 Task: Explore Airbnb accommodation in Managua, Nicaragua from 5th November, 2023 to 16th November, 2023 for 2 adults.1  bedroom having 1 bed and 1 bathroom. Property type can be hotel. Booking option can be shelf check-in. Look for 5 properties as per requirement.
Action: Mouse moved to (427, 61)
Screenshot: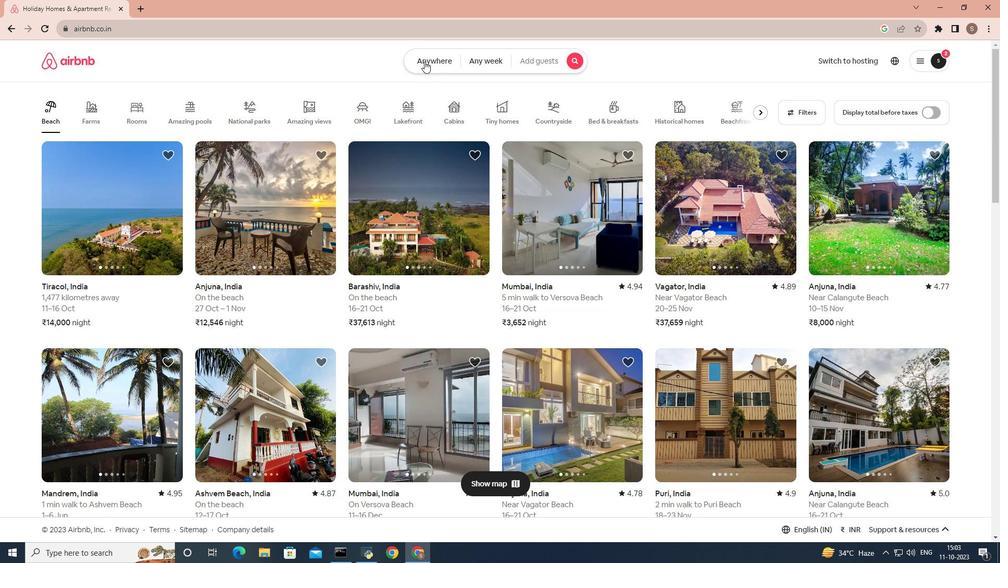 
Action: Mouse pressed left at (427, 61)
Screenshot: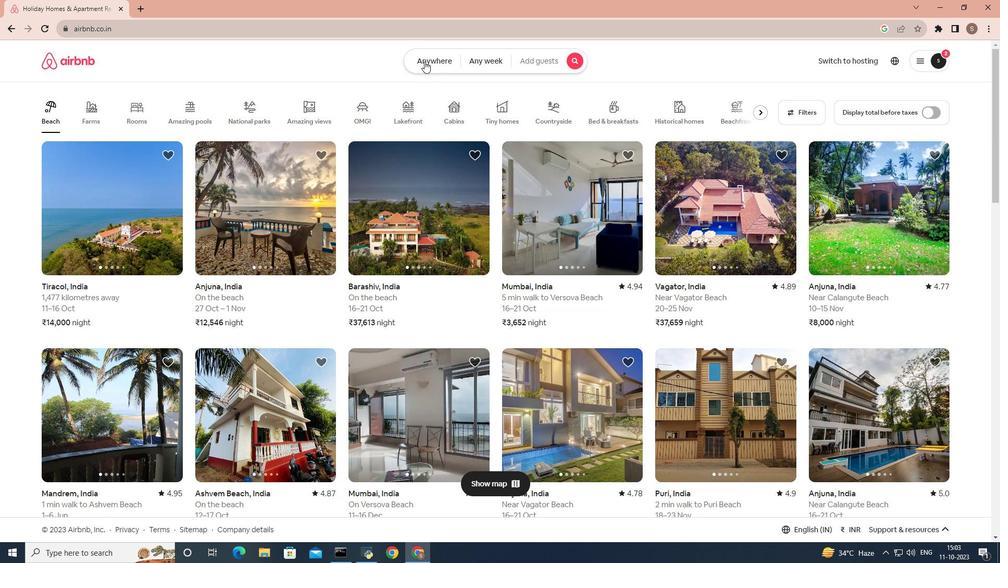 
Action: Mouse moved to (332, 94)
Screenshot: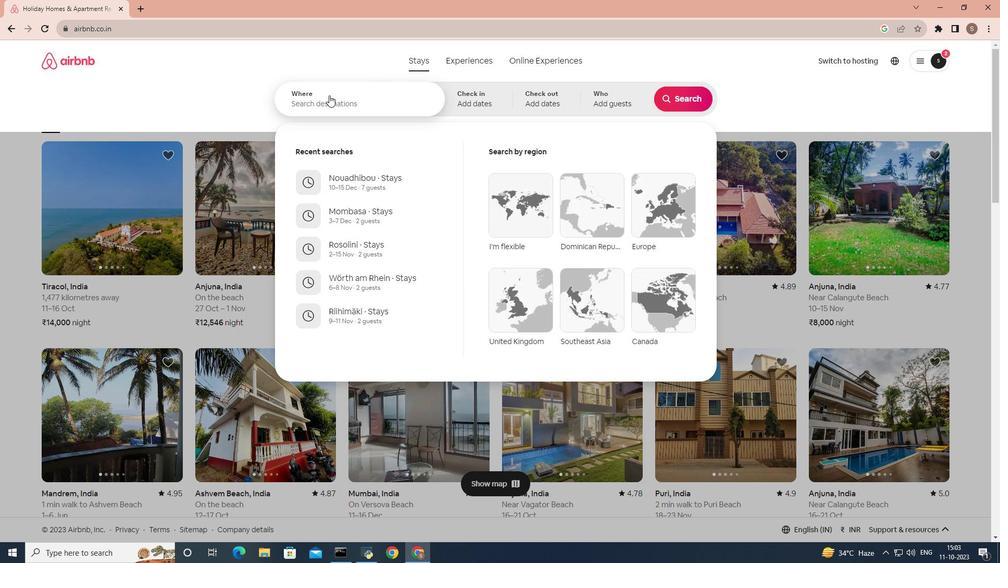 
Action: Mouse pressed left at (332, 94)
Screenshot: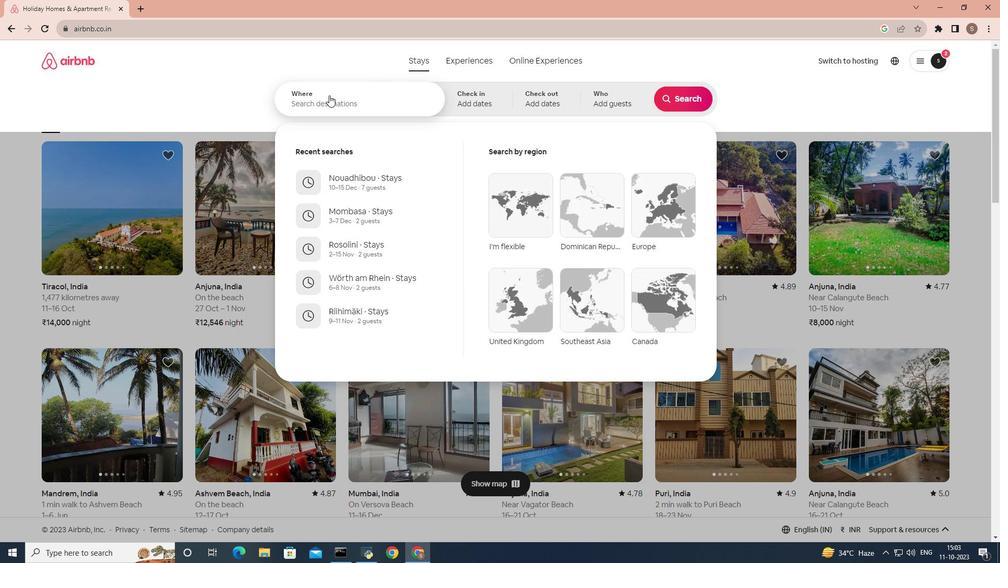 
Action: Mouse moved to (322, 97)
Screenshot: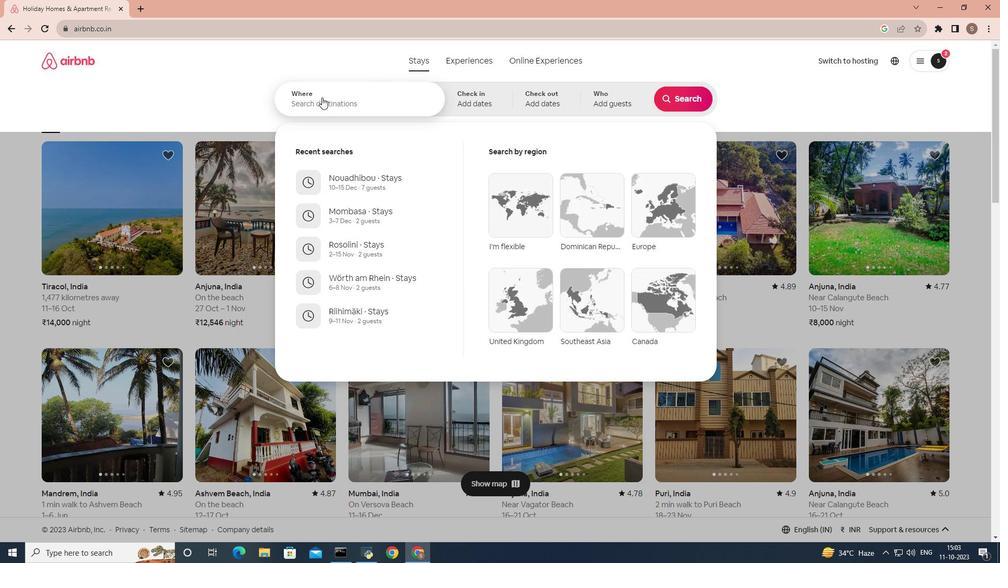 
Action: Mouse pressed left at (322, 97)
Screenshot: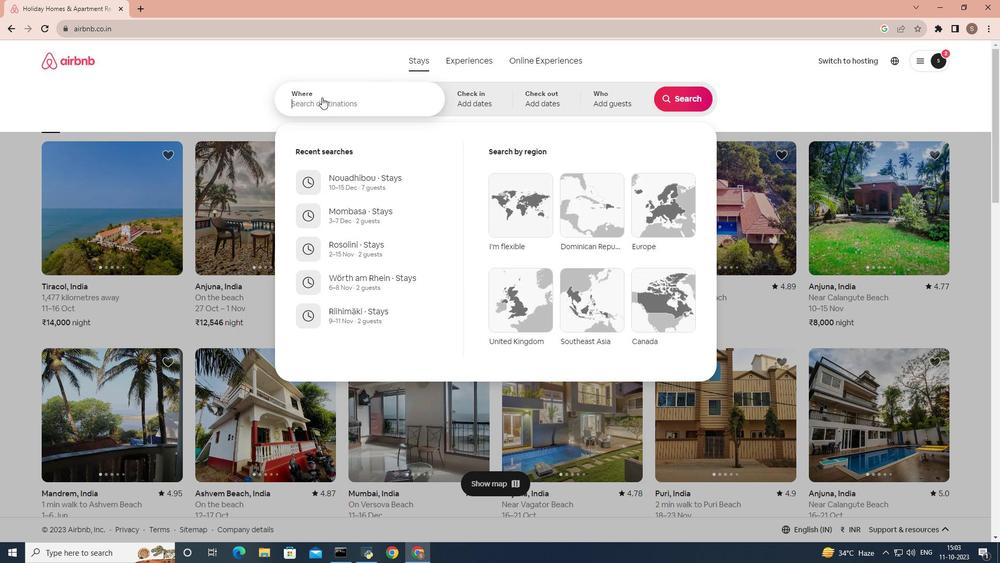 
Action: Key pressed managua
Screenshot: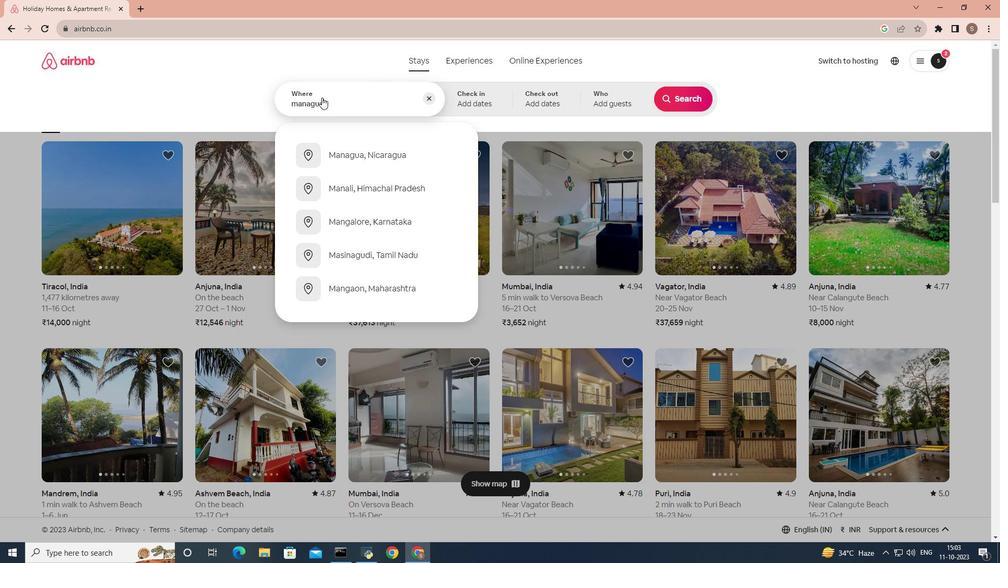 
Action: Mouse moved to (321, 148)
Screenshot: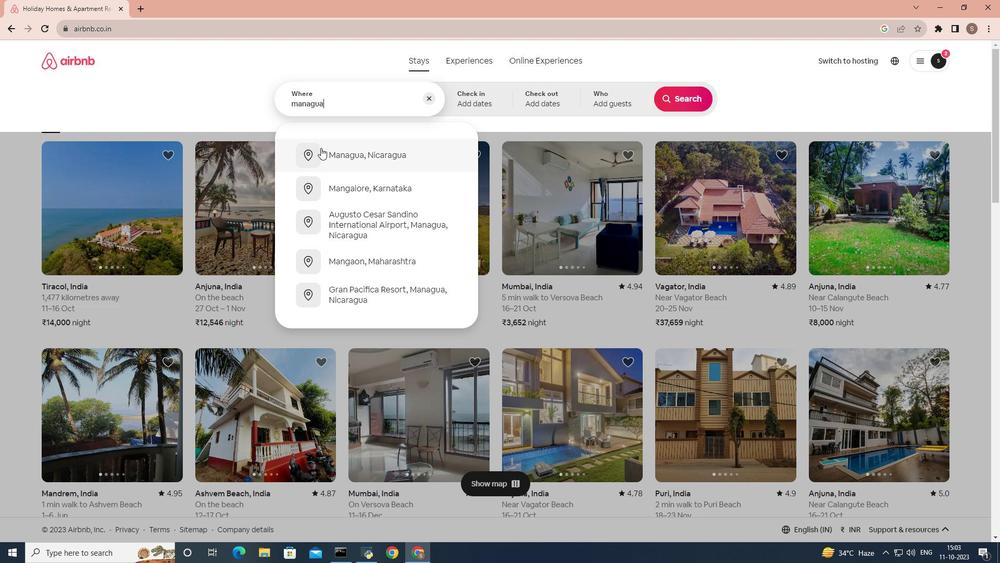 
Action: Mouse pressed left at (321, 148)
Screenshot: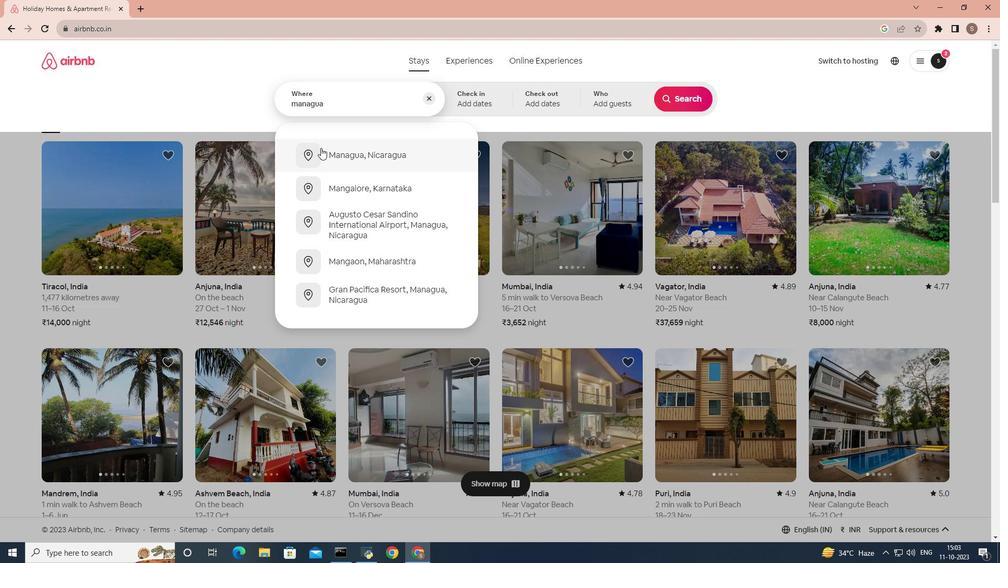 
Action: Mouse moved to (526, 257)
Screenshot: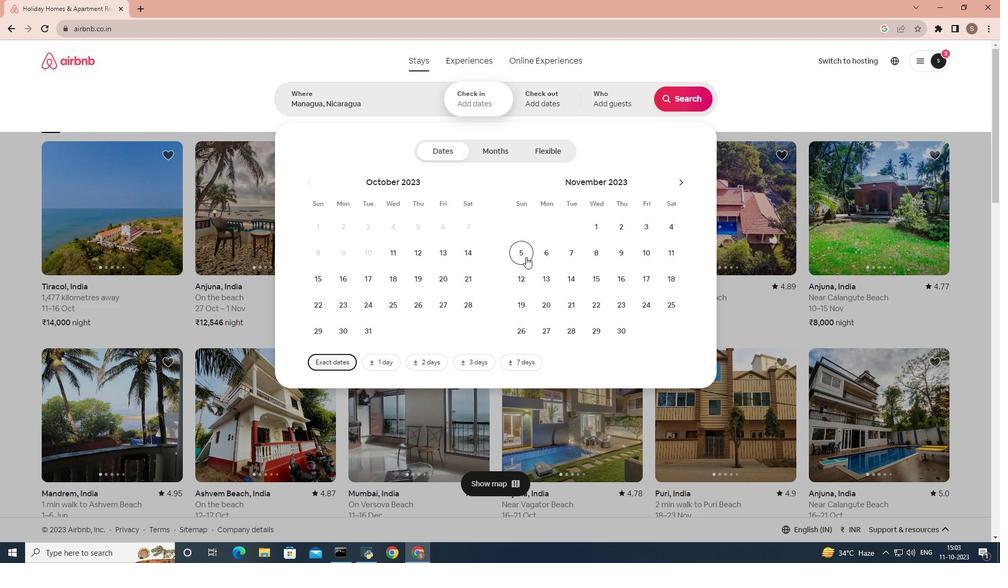 
Action: Mouse pressed left at (526, 257)
Screenshot: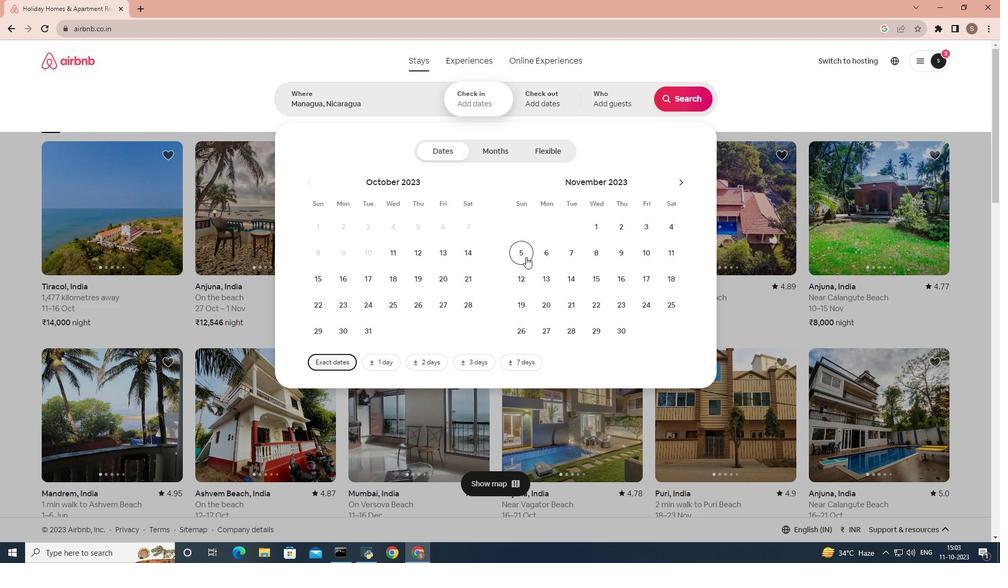 
Action: Mouse moved to (614, 276)
Screenshot: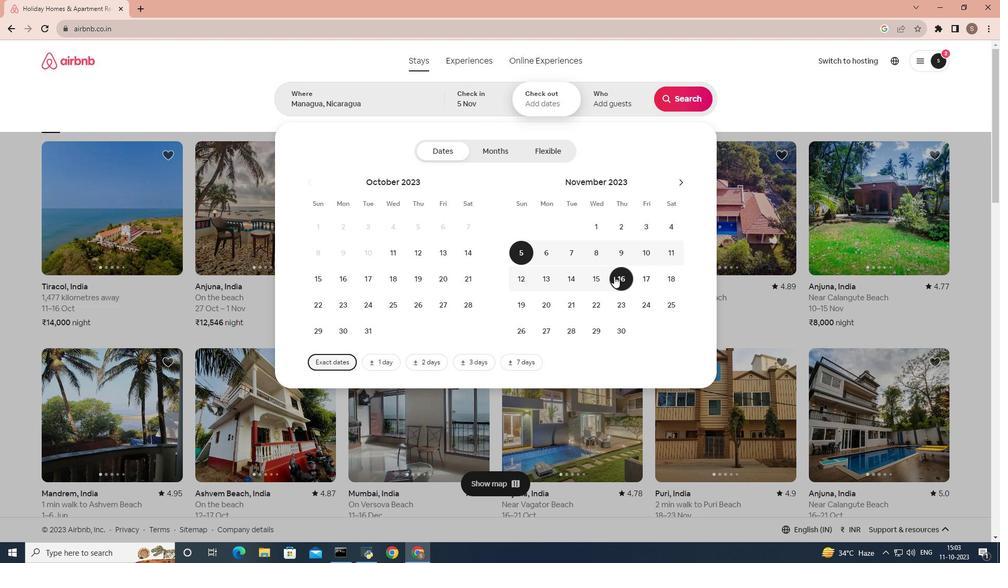 
Action: Mouse pressed left at (614, 276)
Screenshot: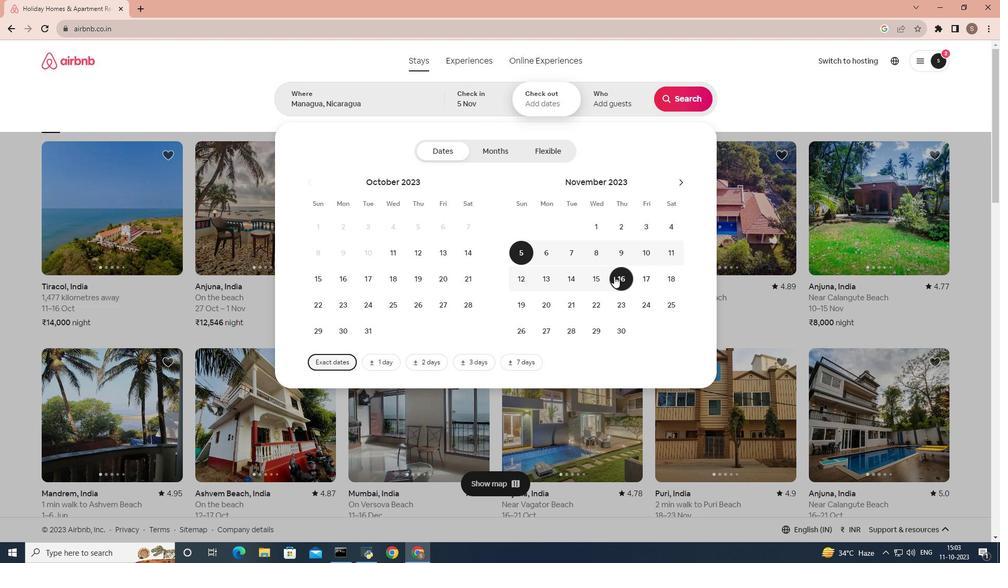 
Action: Mouse moved to (631, 273)
Screenshot: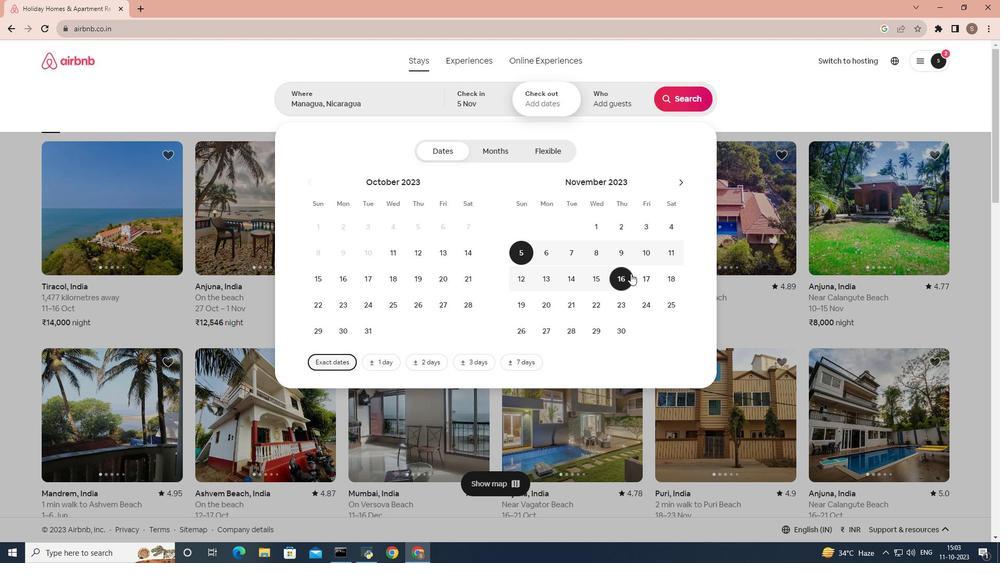
Action: Mouse pressed left at (631, 273)
Screenshot: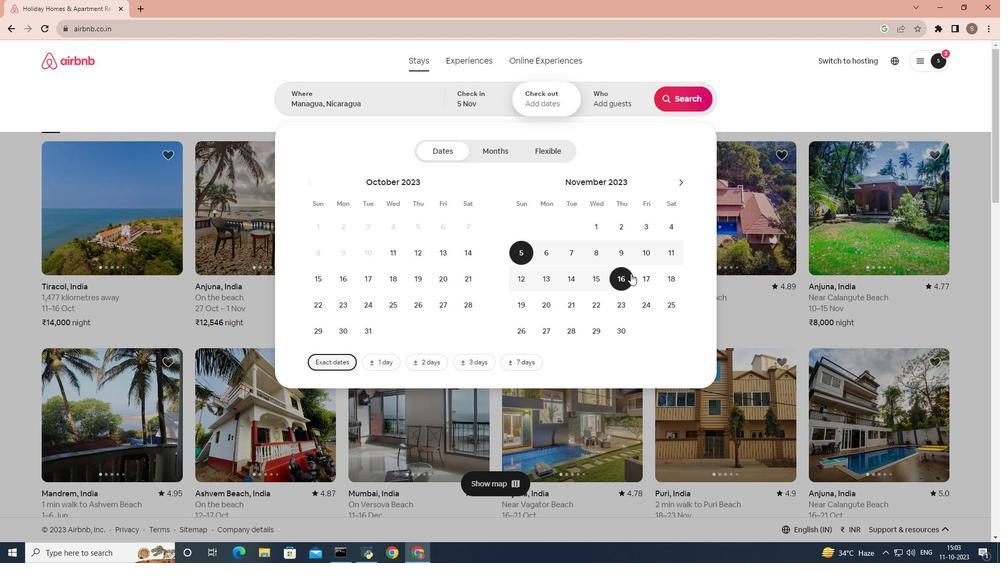 
Action: Mouse moved to (631, 106)
Screenshot: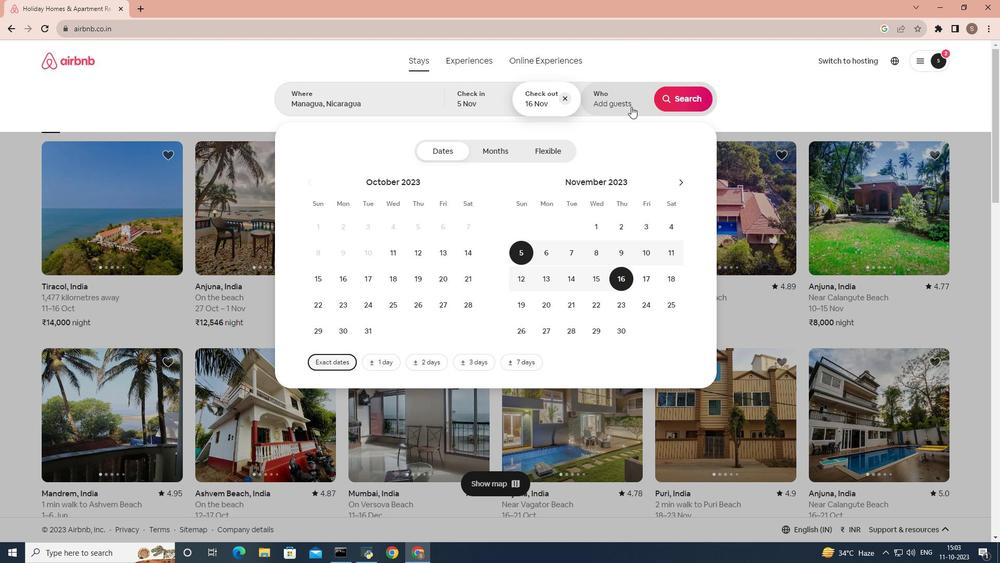 
Action: Mouse pressed left at (631, 106)
Screenshot: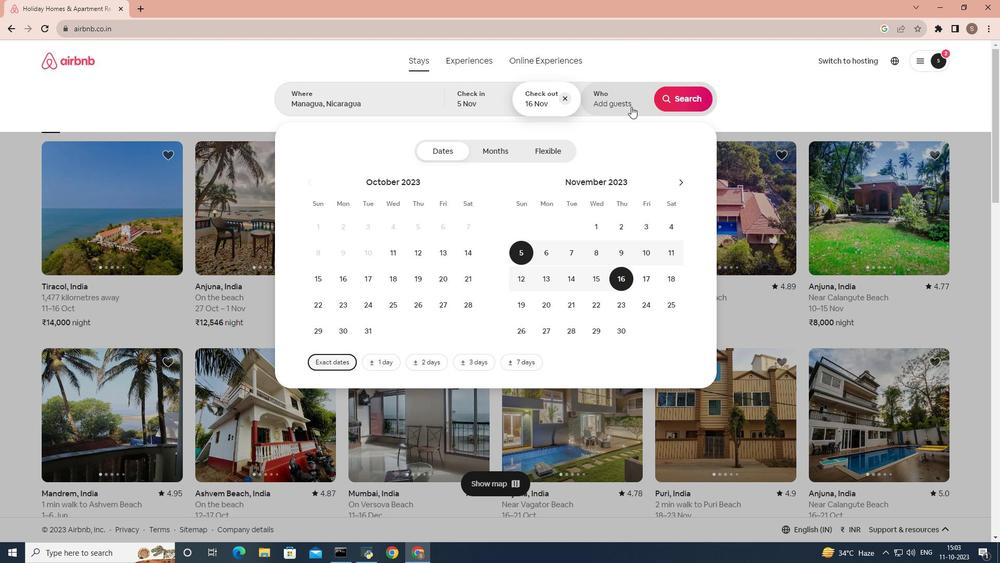 
Action: Mouse moved to (687, 156)
Screenshot: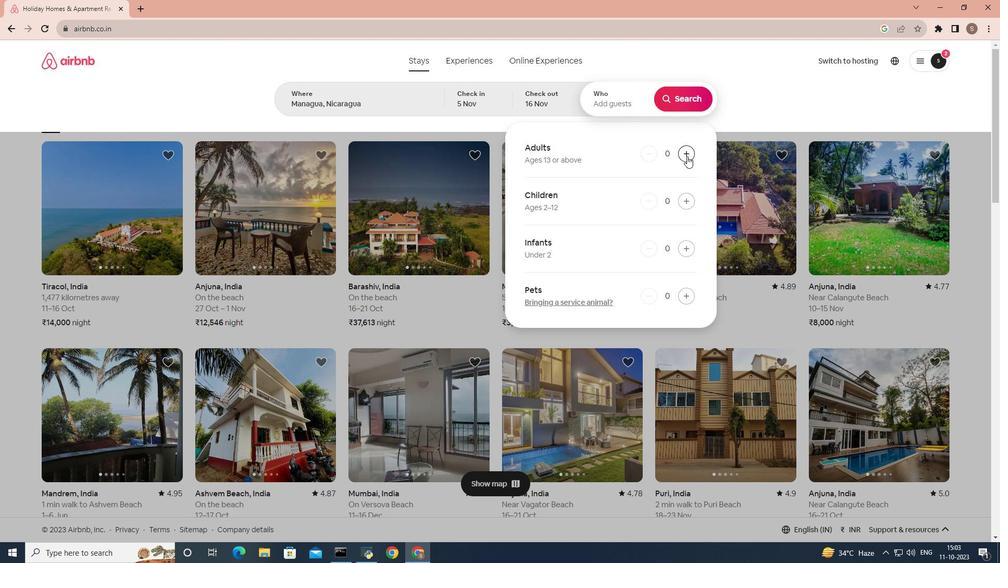 
Action: Mouse pressed left at (687, 156)
Screenshot: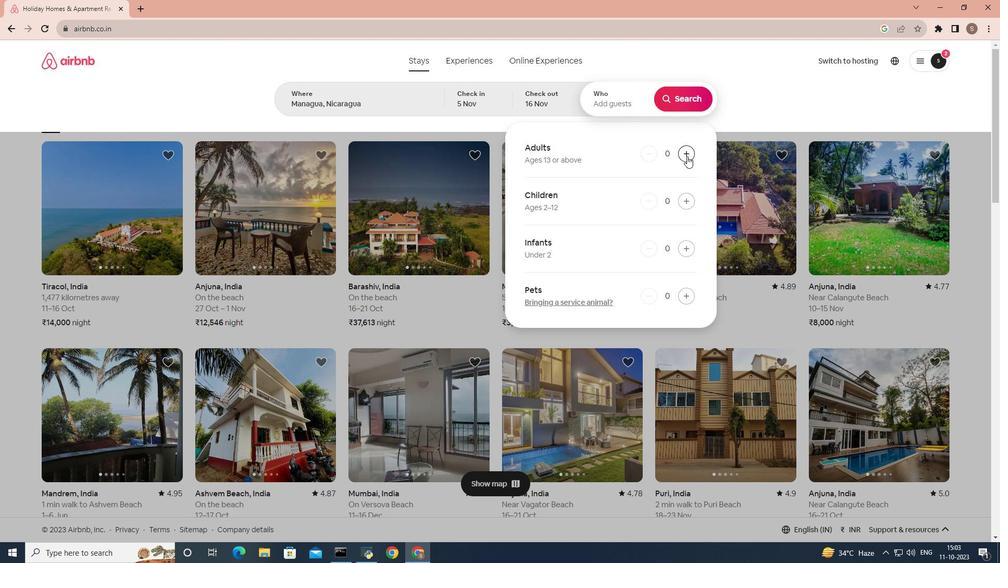
Action: Mouse moved to (684, 156)
Screenshot: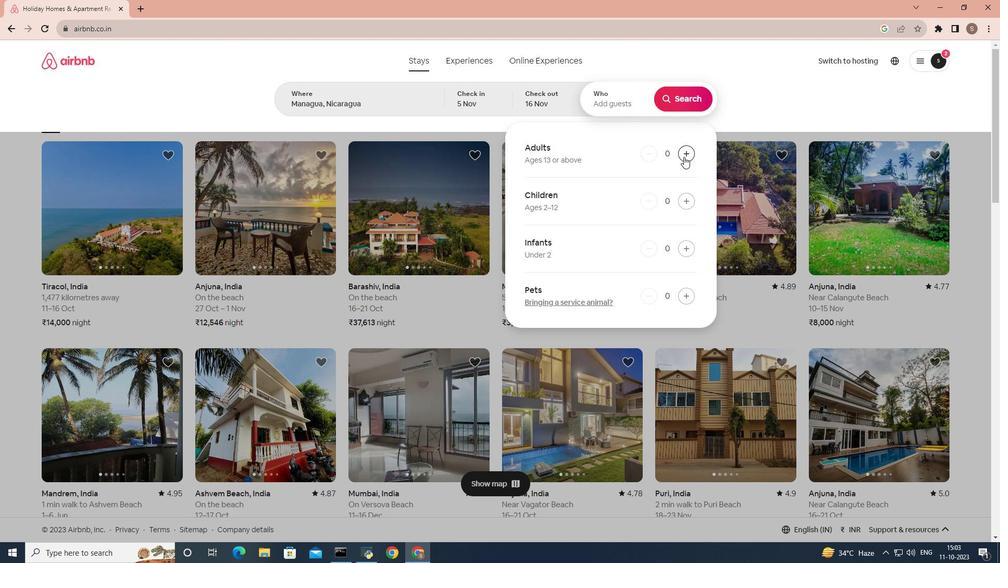 
Action: Mouse pressed left at (684, 156)
Screenshot: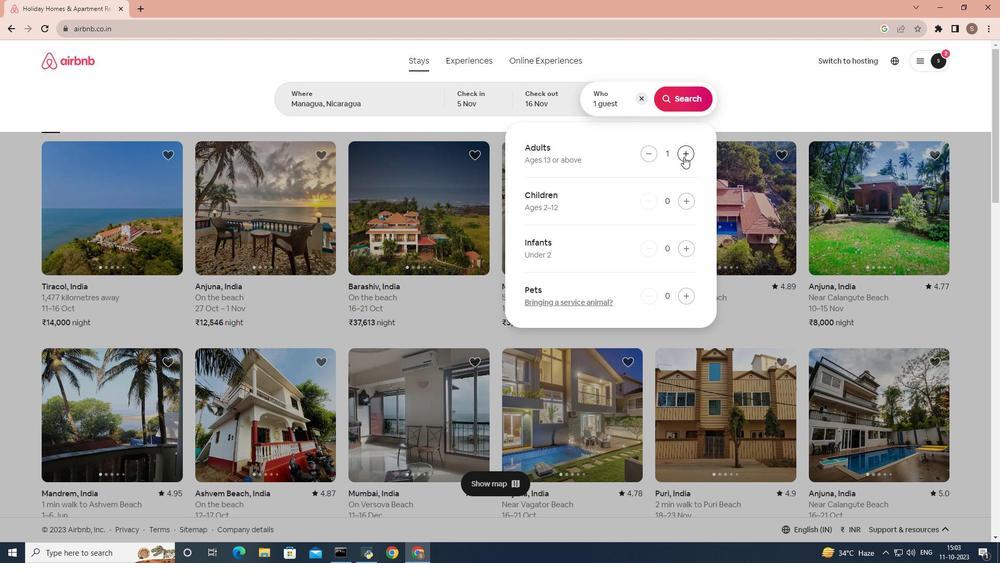 
Action: Mouse moved to (689, 87)
Screenshot: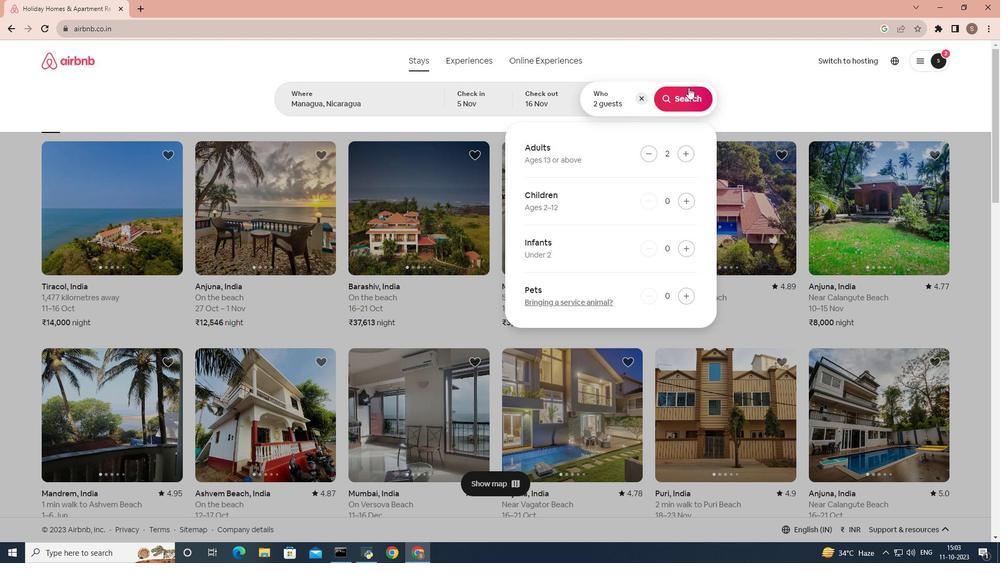 
Action: Mouse pressed left at (689, 87)
Screenshot: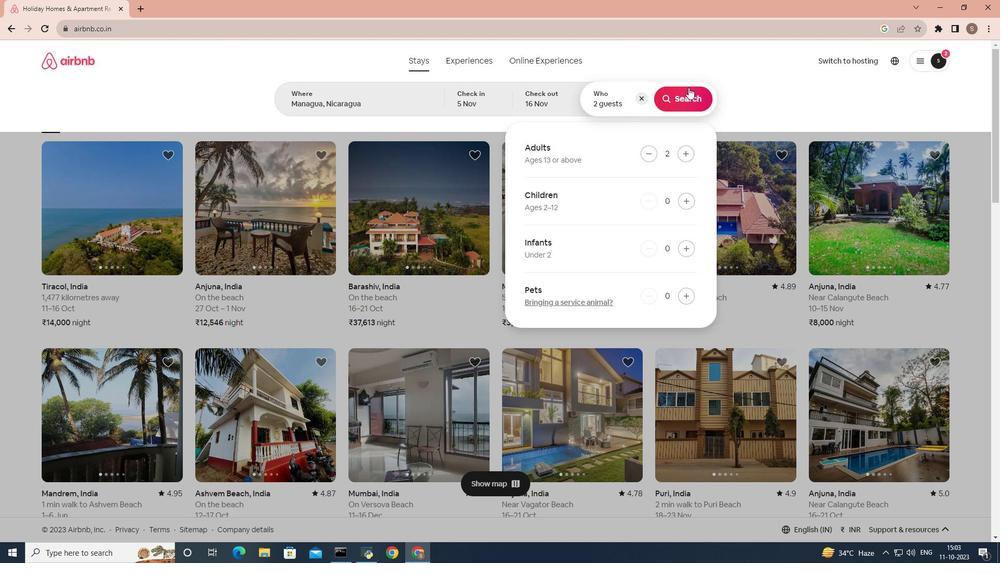 
Action: Mouse moved to (825, 102)
Screenshot: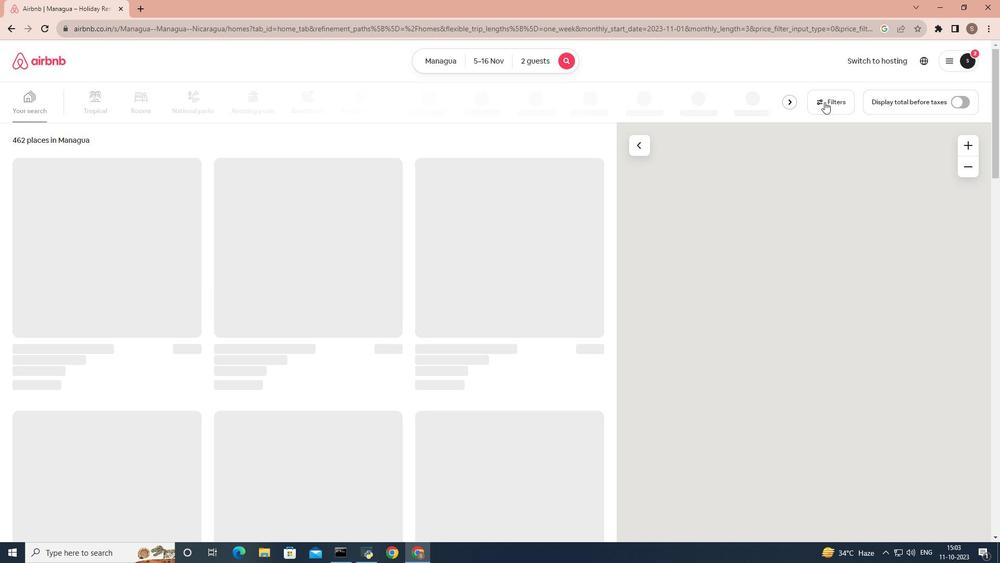 
Action: Mouse pressed left at (825, 102)
Screenshot: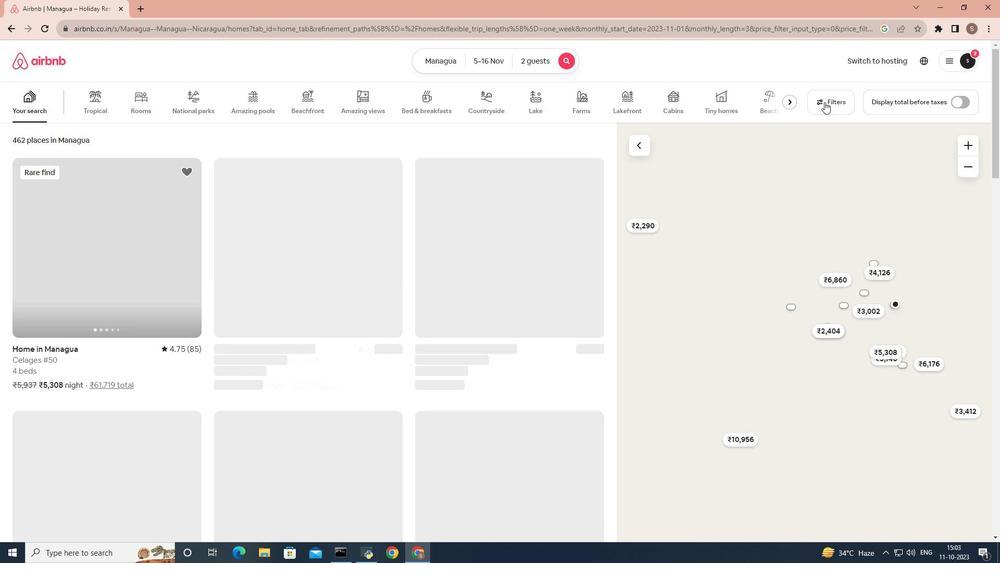 
Action: Mouse moved to (831, 102)
Screenshot: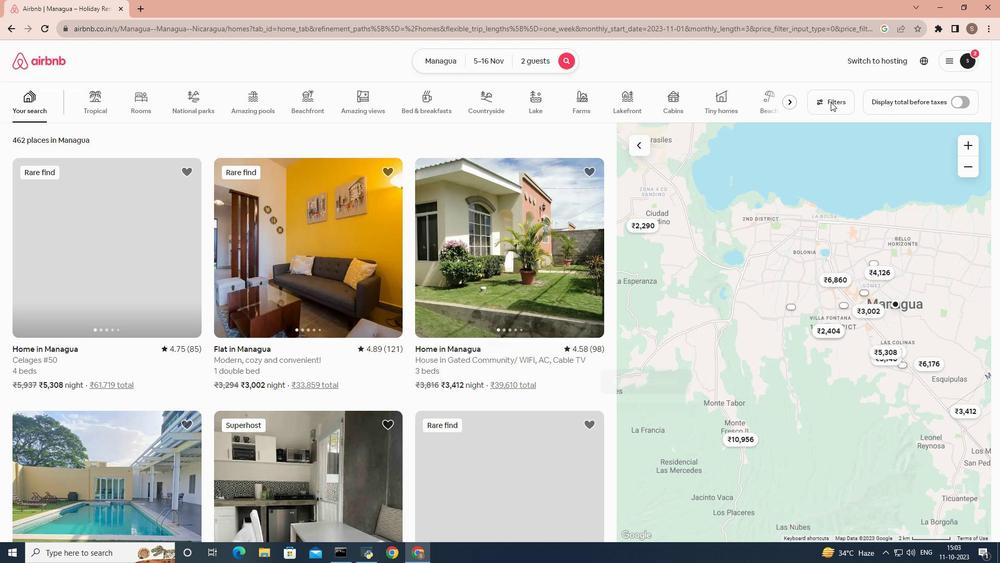 
Action: Mouse pressed left at (831, 102)
Screenshot: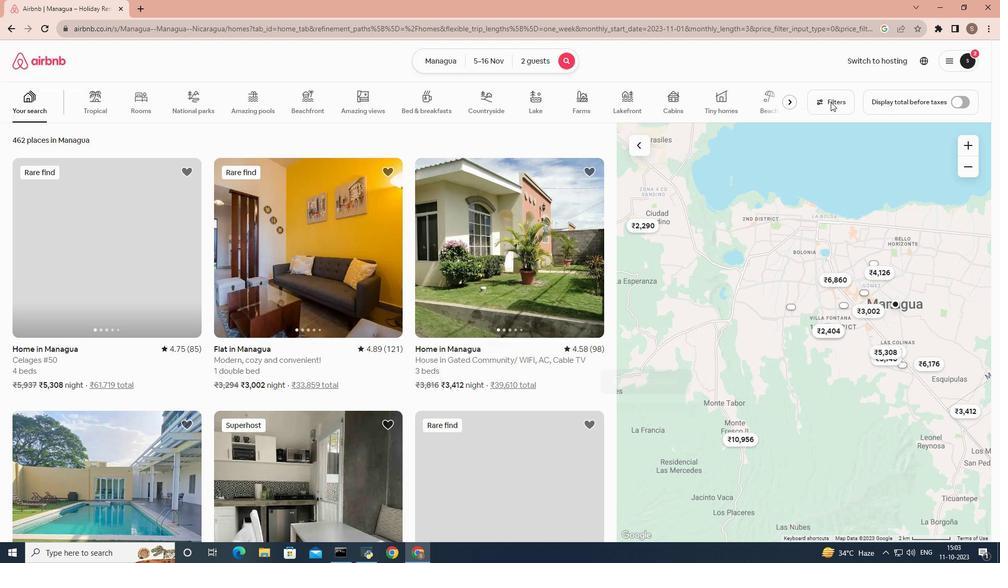 
Action: Mouse pressed left at (831, 102)
Screenshot: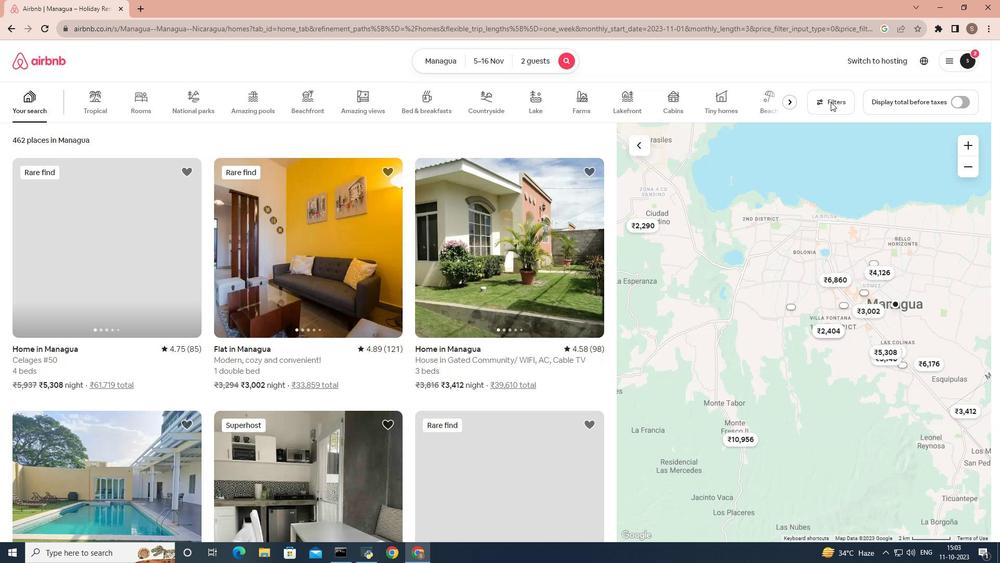 
Action: Mouse moved to (390, 304)
Screenshot: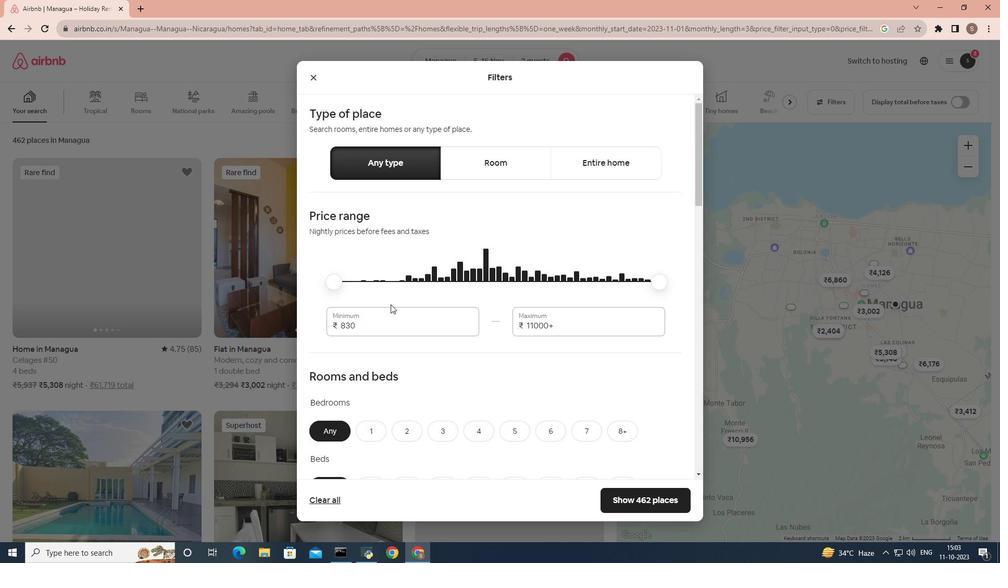 
Action: Mouse scrolled (390, 303) with delta (0, 0)
Screenshot: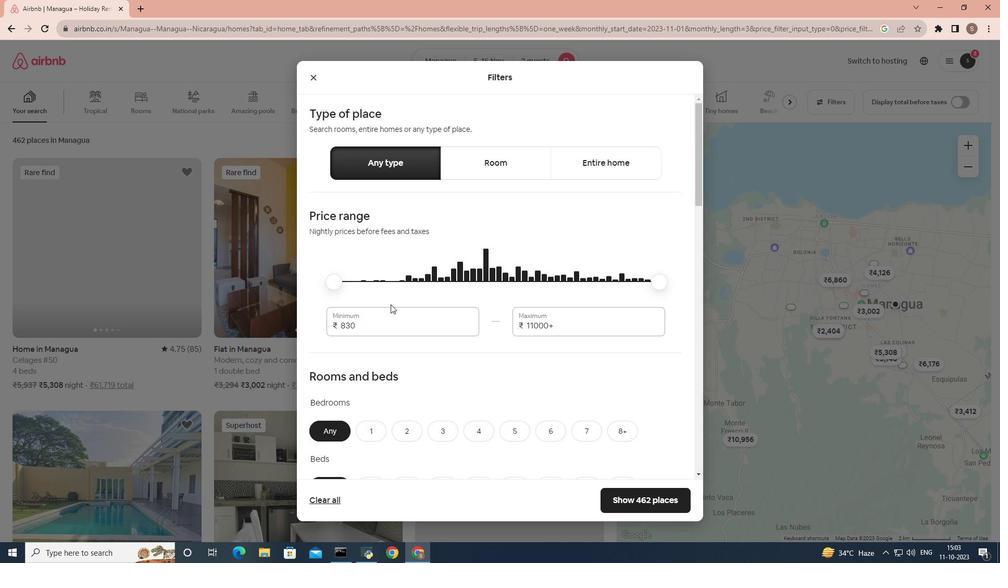 
Action: Mouse moved to (390, 304)
Screenshot: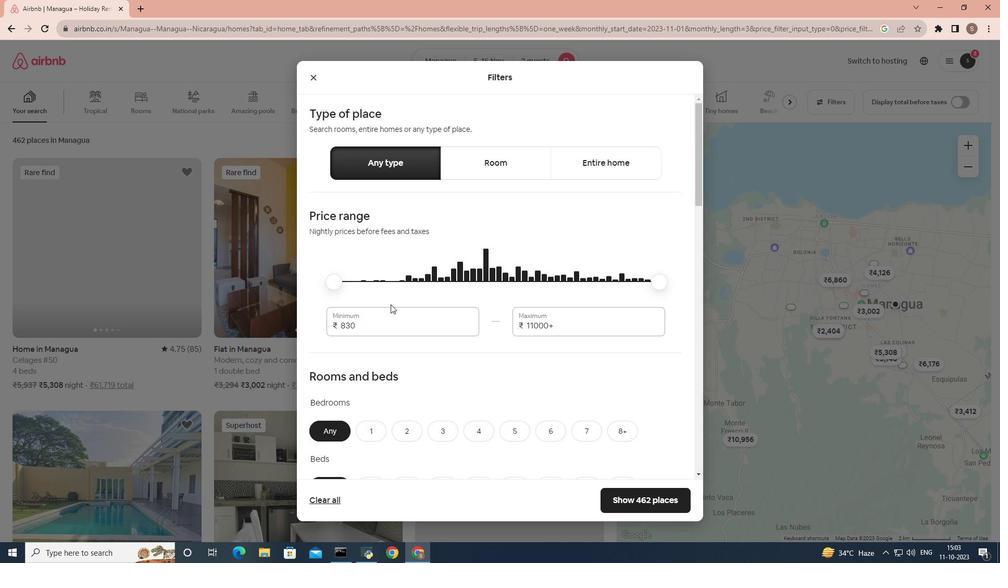
Action: Mouse scrolled (390, 303) with delta (0, 0)
Screenshot: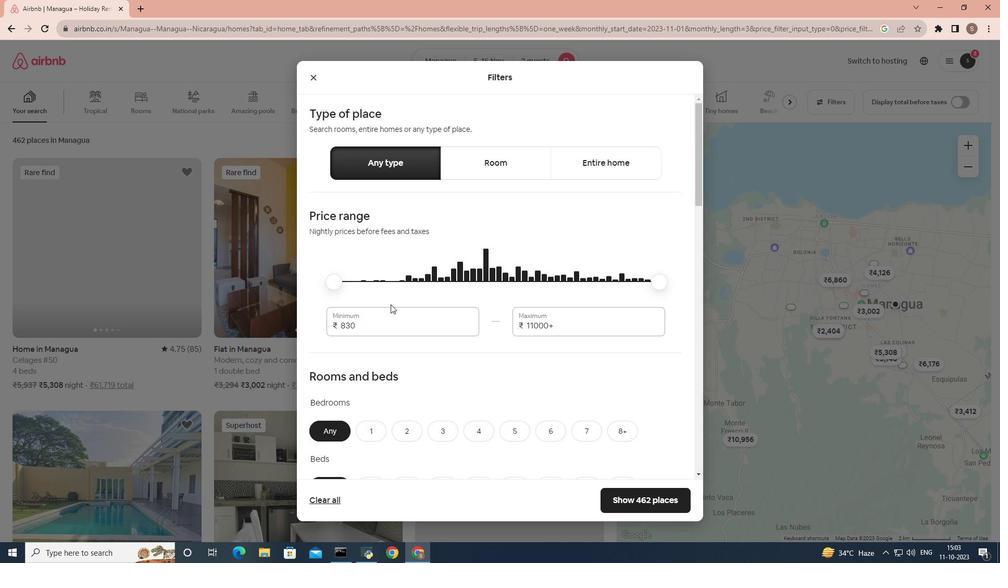 
Action: Mouse moved to (389, 303)
Screenshot: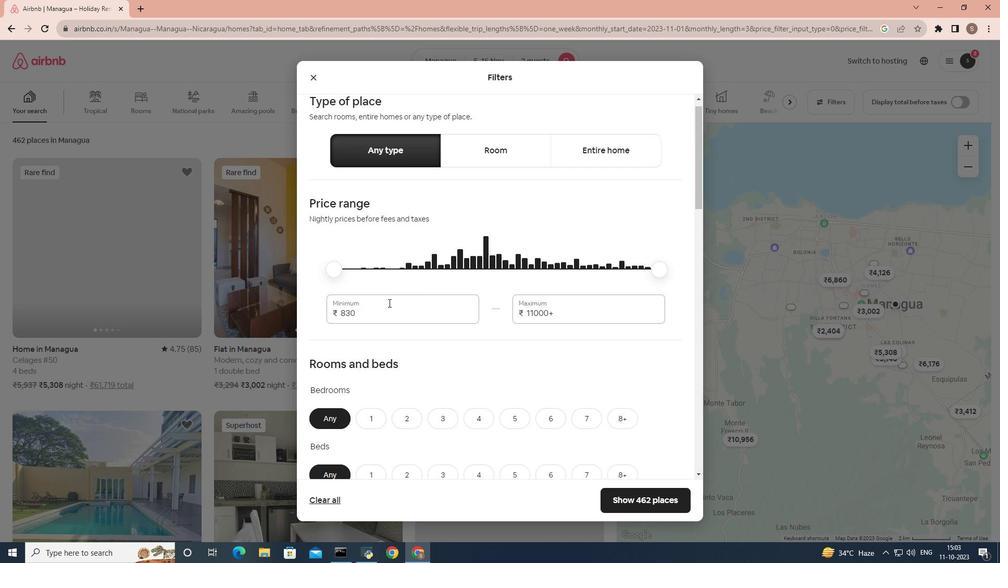 
Action: Mouse scrolled (389, 303) with delta (0, 0)
Screenshot: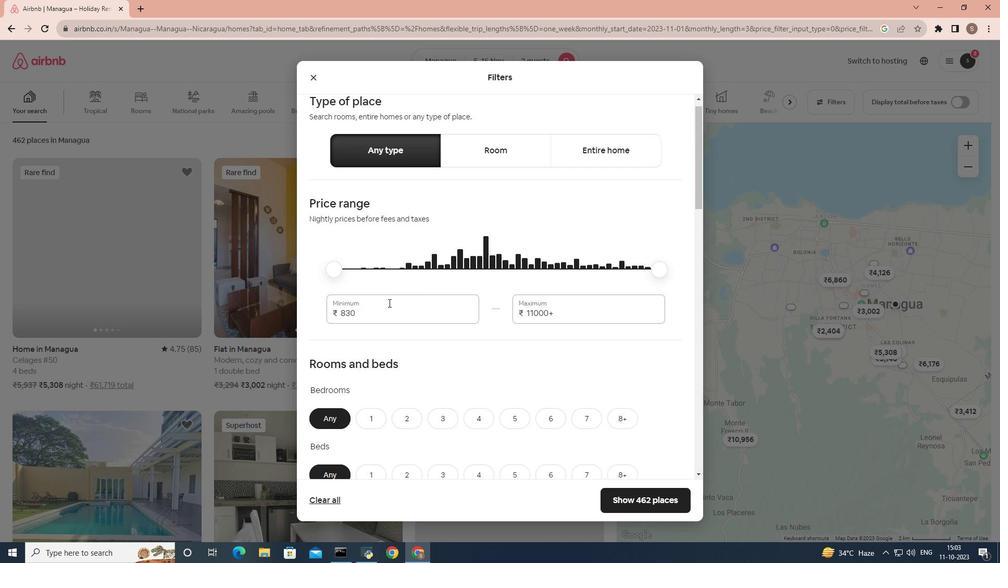 
Action: Mouse moved to (380, 270)
Screenshot: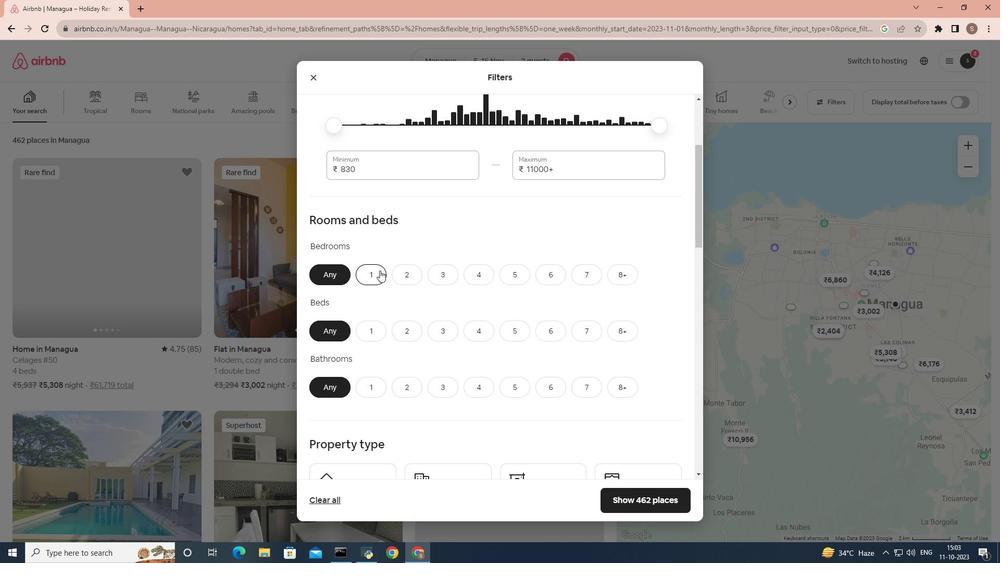 
Action: Mouse pressed left at (380, 270)
Screenshot: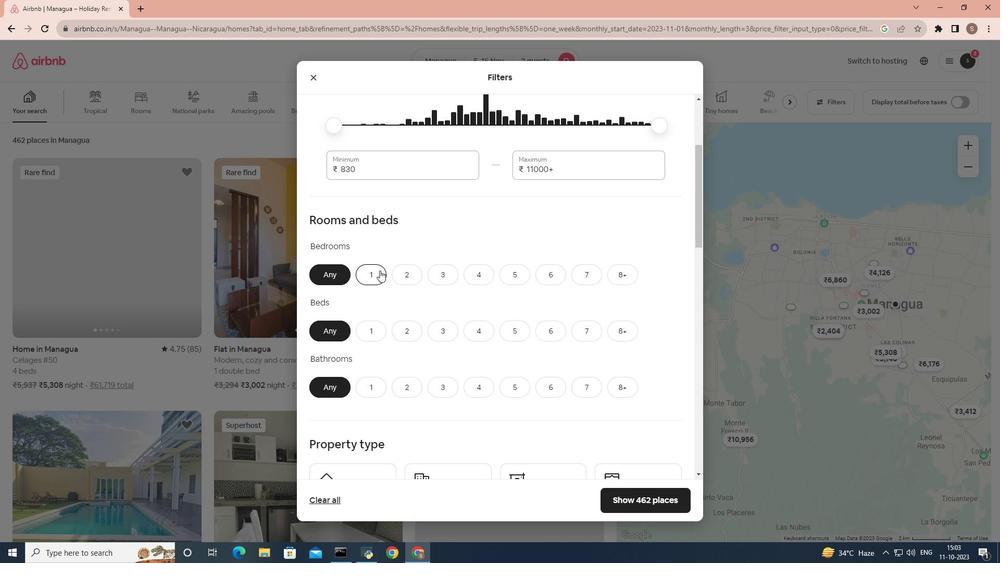 
Action: Mouse moved to (374, 330)
Screenshot: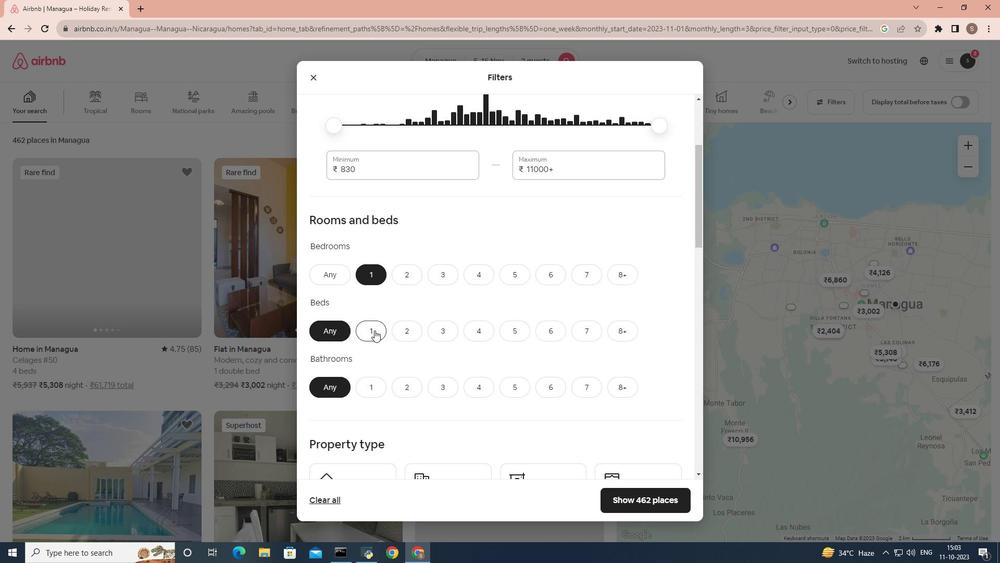 
Action: Mouse pressed left at (374, 330)
Screenshot: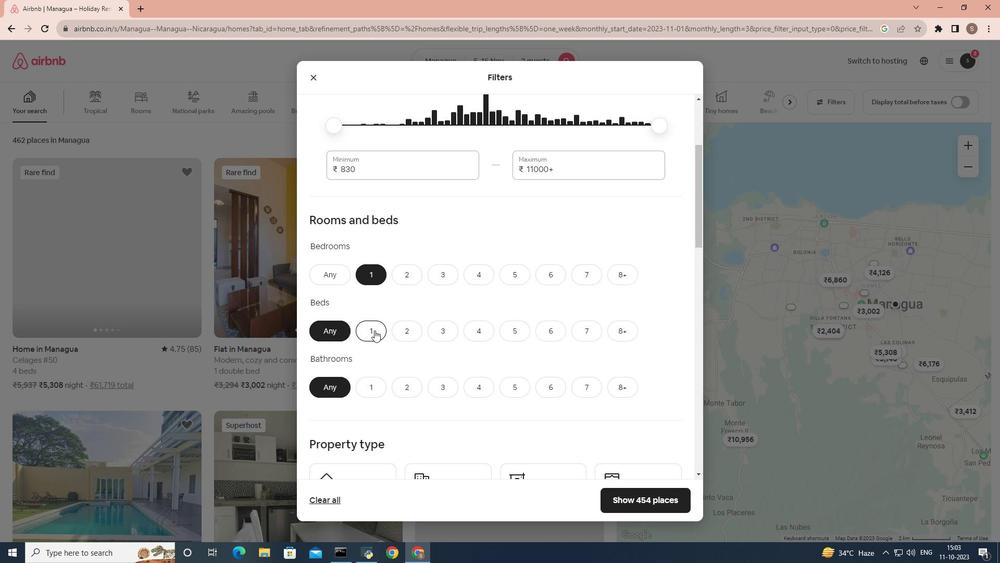 
Action: Mouse moved to (369, 395)
Screenshot: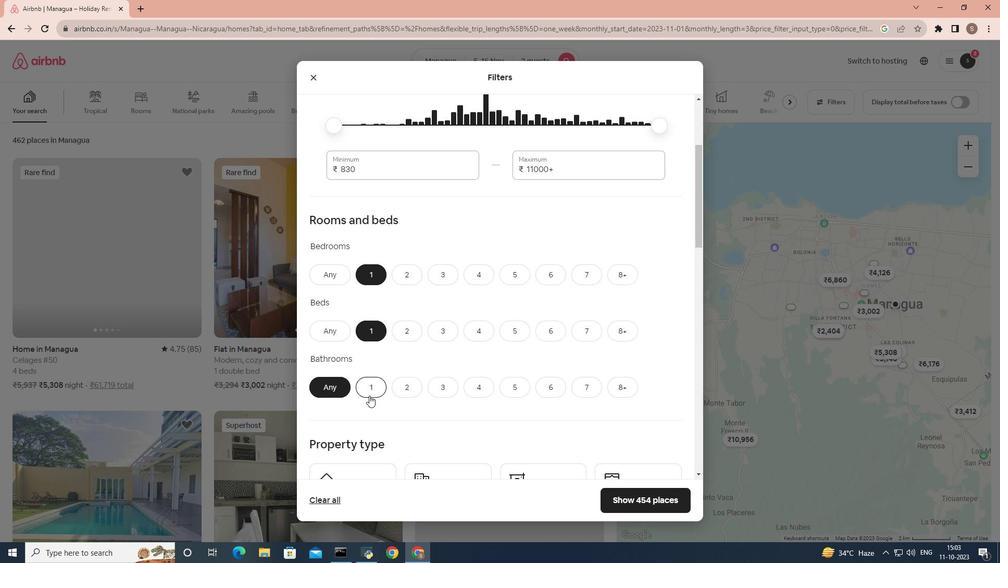 
Action: Mouse pressed left at (369, 395)
Screenshot: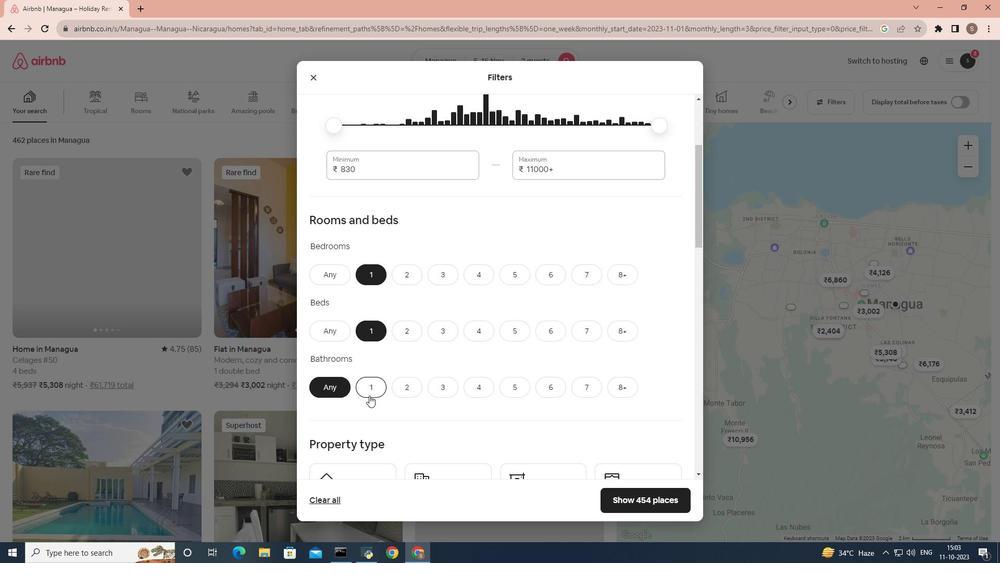 
Action: Mouse moved to (399, 357)
Screenshot: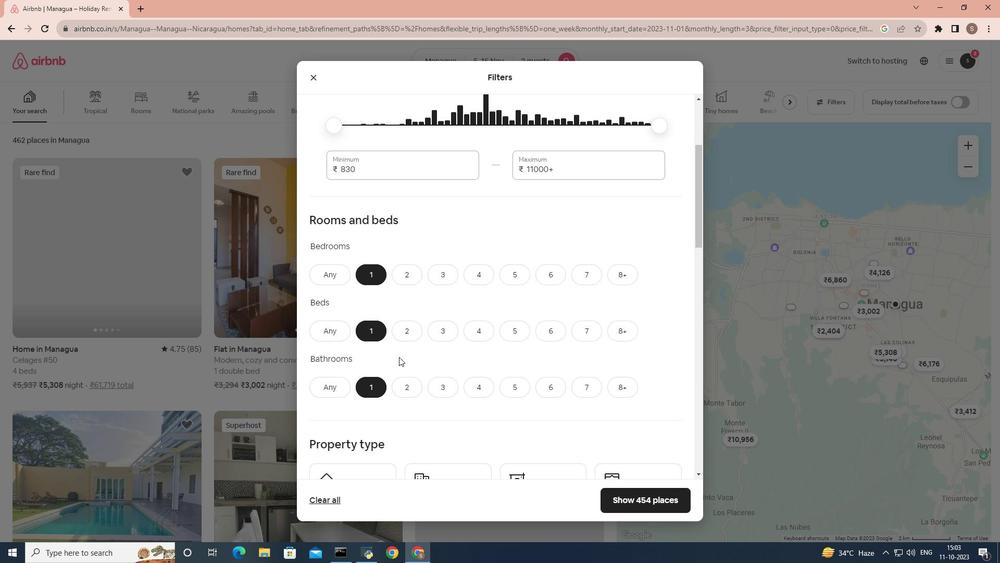 
Action: Mouse scrolled (399, 356) with delta (0, 0)
Screenshot: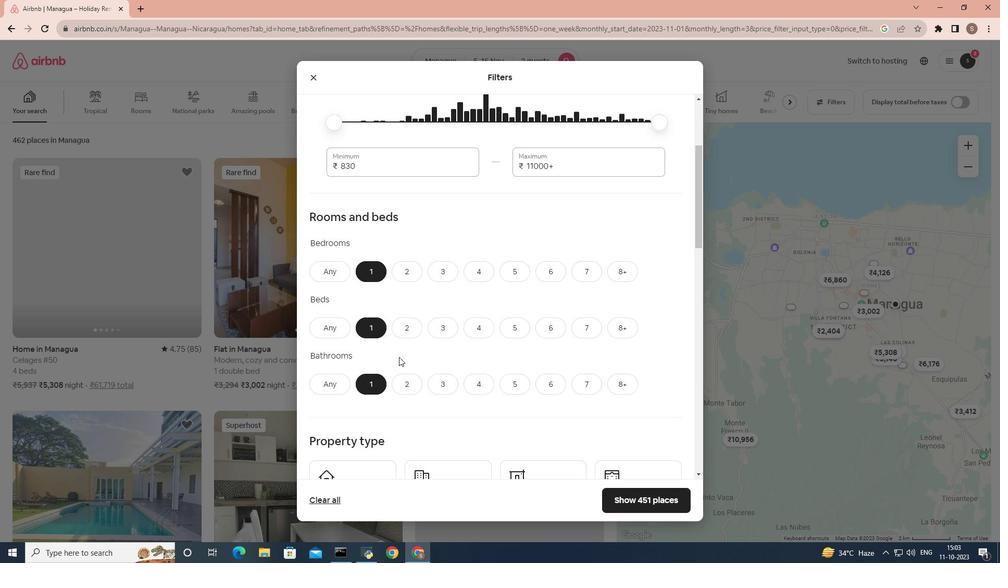 
Action: Mouse scrolled (399, 356) with delta (0, 0)
Screenshot: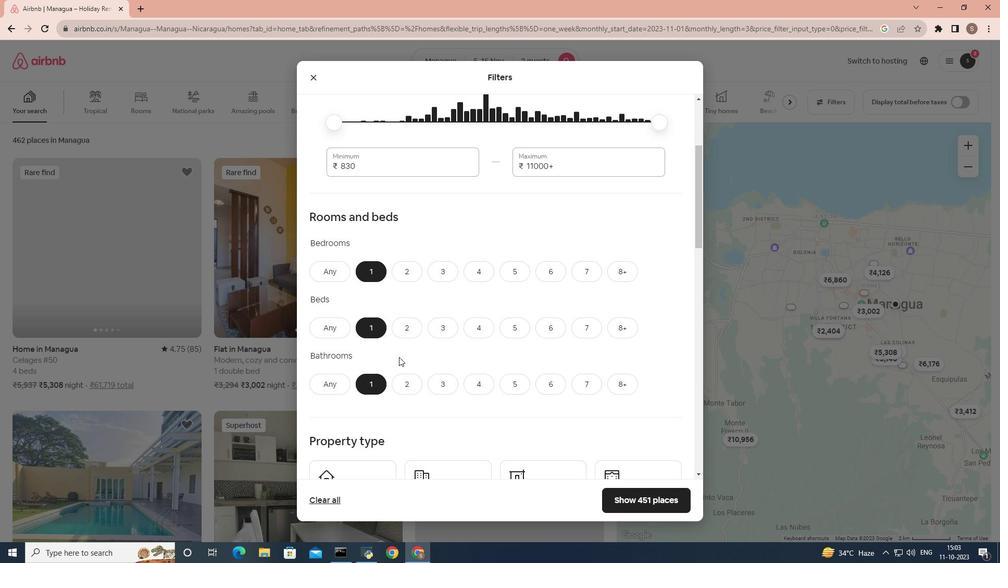
Action: Mouse scrolled (399, 356) with delta (0, 0)
Screenshot: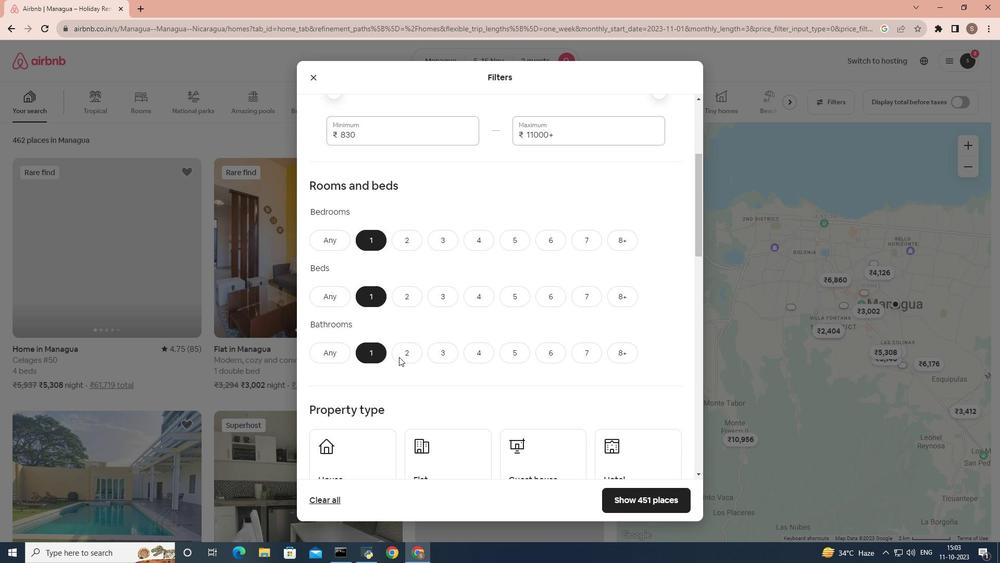 
Action: Mouse scrolled (399, 356) with delta (0, 0)
Screenshot: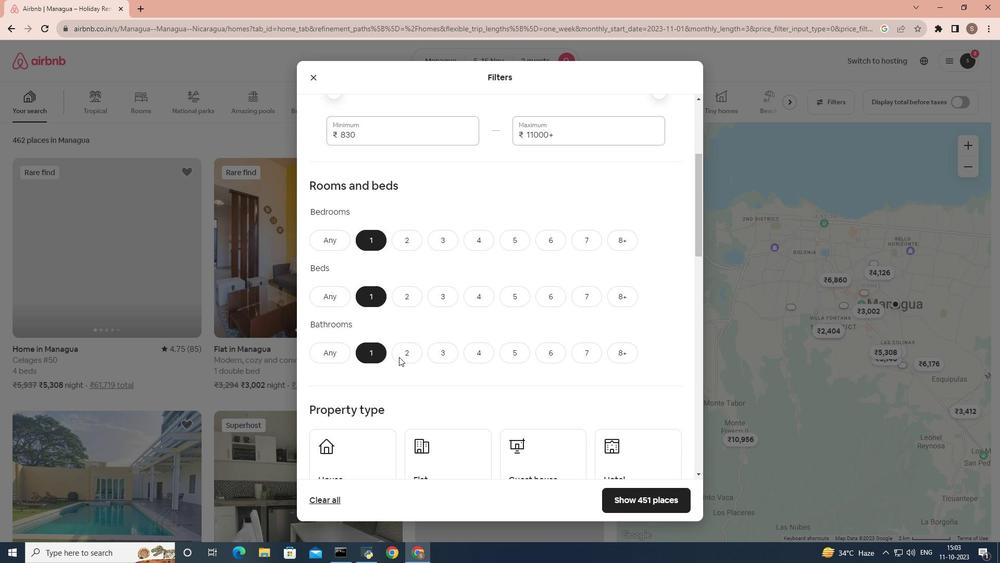 
Action: Mouse scrolled (399, 356) with delta (0, 0)
Screenshot: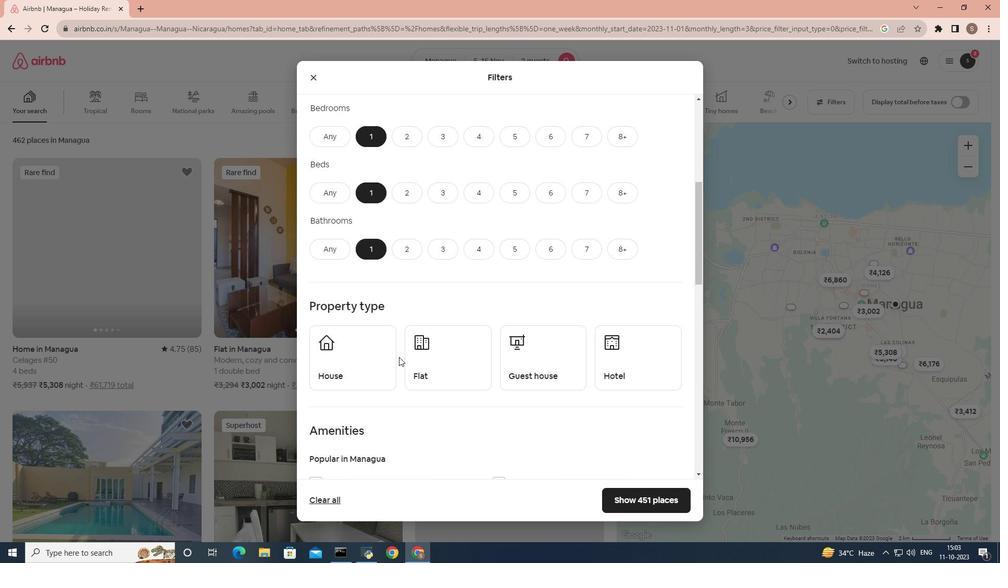 
Action: Mouse scrolled (399, 356) with delta (0, 0)
Screenshot: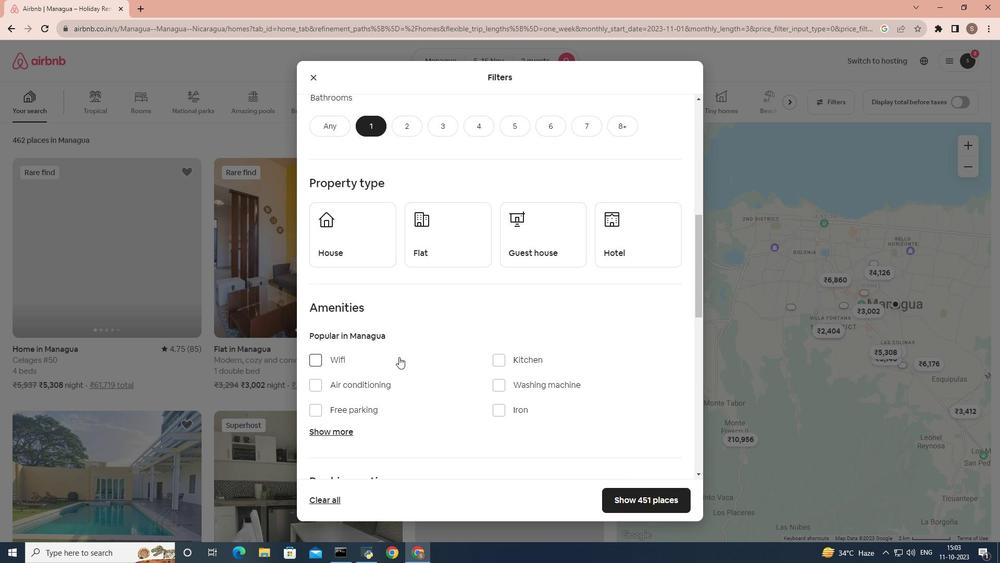 
Action: Mouse scrolled (399, 356) with delta (0, 0)
Screenshot: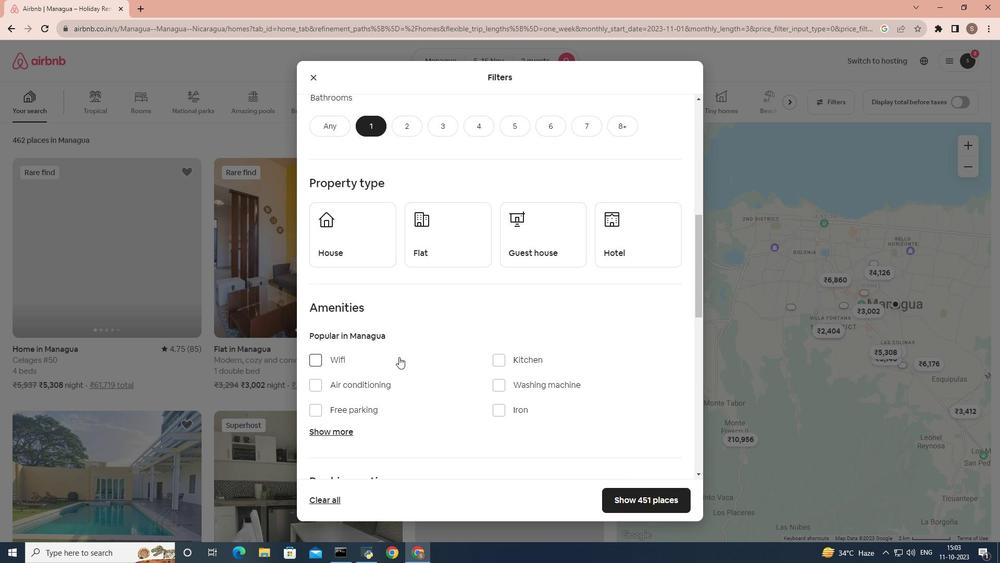 
Action: Mouse scrolled (399, 356) with delta (0, 0)
Screenshot: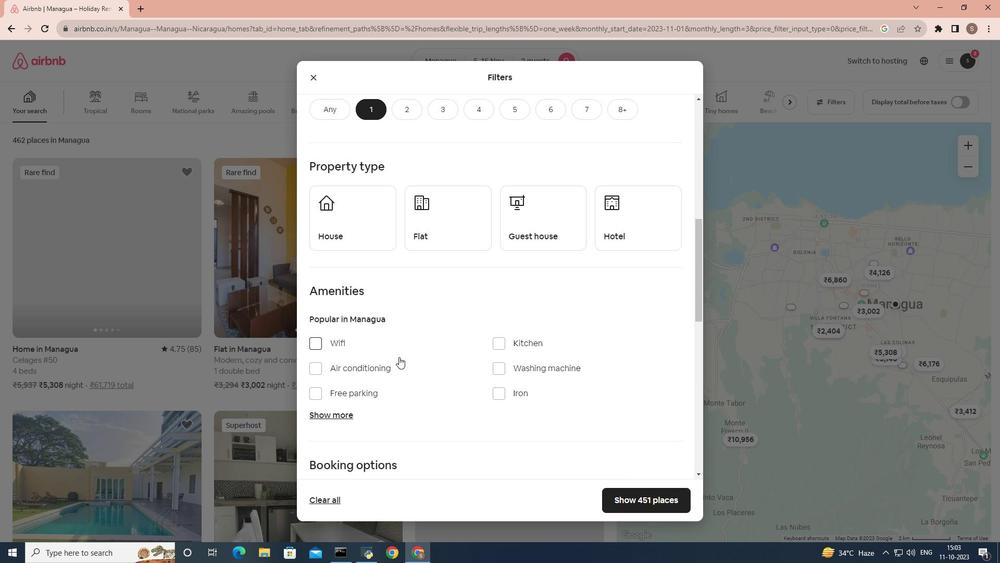 
Action: Mouse scrolled (399, 356) with delta (0, 0)
Screenshot: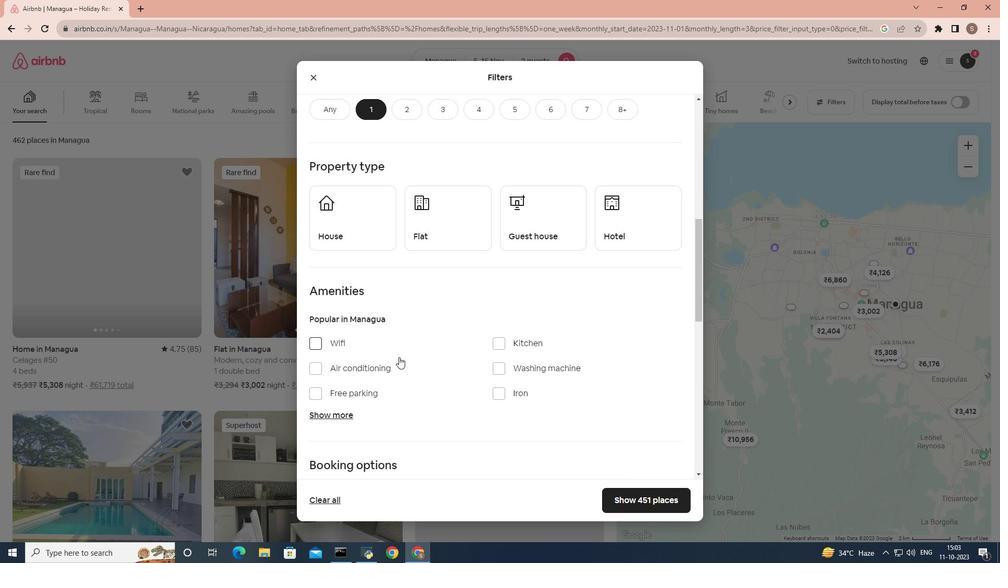 
Action: Mouse scrolled (399, 356) with delta (0, 0)
Screenshot: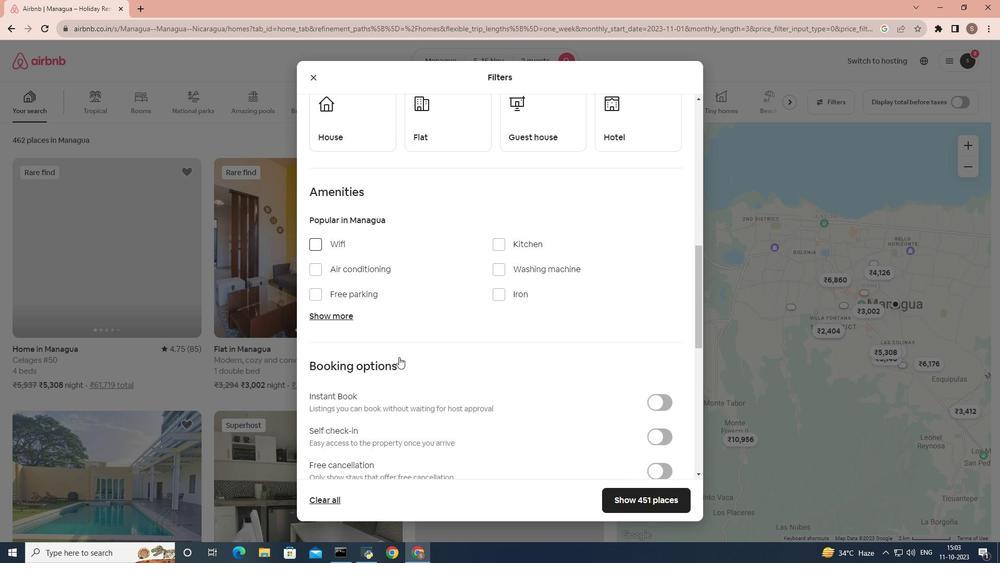 
Action: Mouse moved to (419, 312)
Screenshot: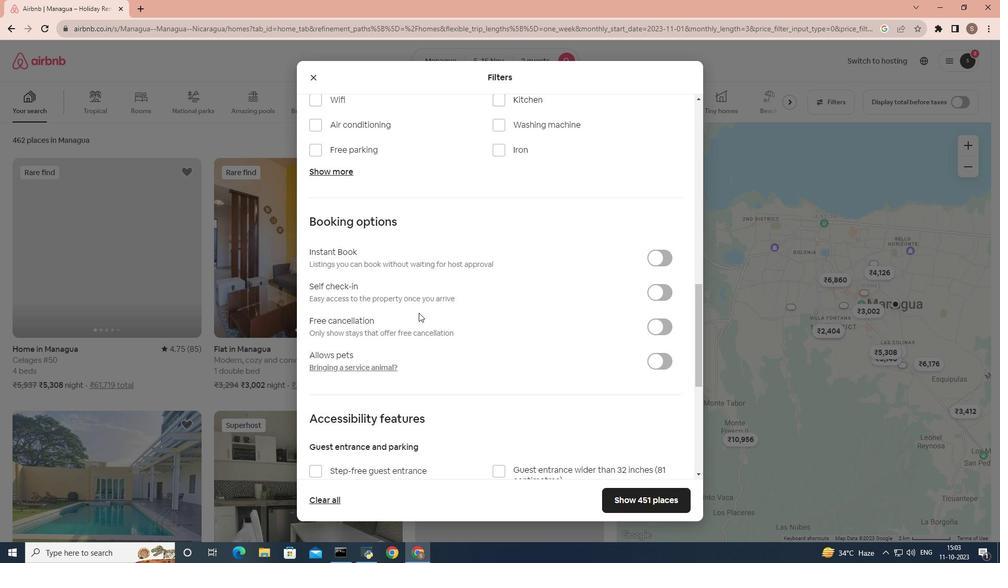 
Action: Mouse scrolled (419, 312) with delta (0, 0)
Screenshot: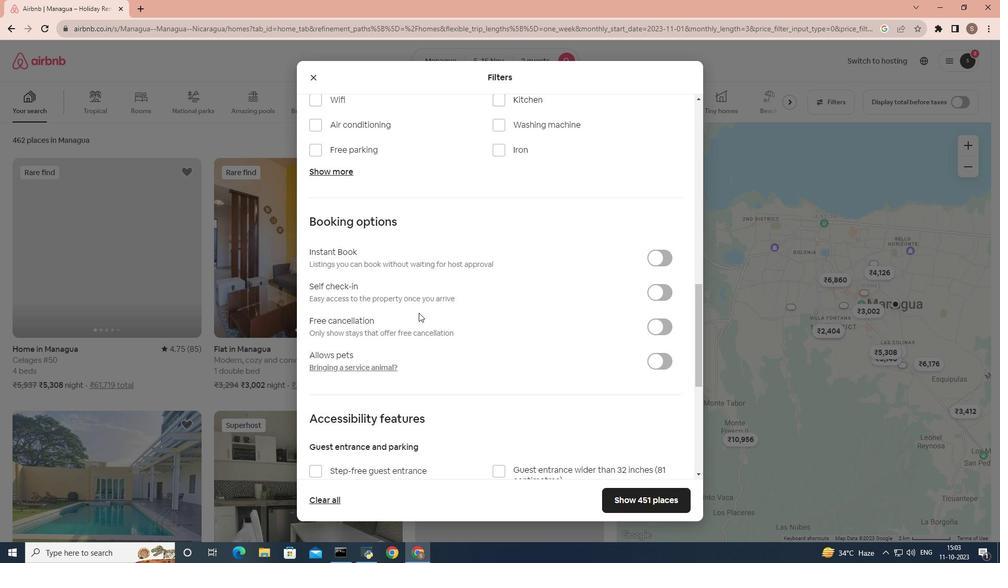 
Action: Mouse scrolled (419, 312) with delta (0, 0)
Screenshot: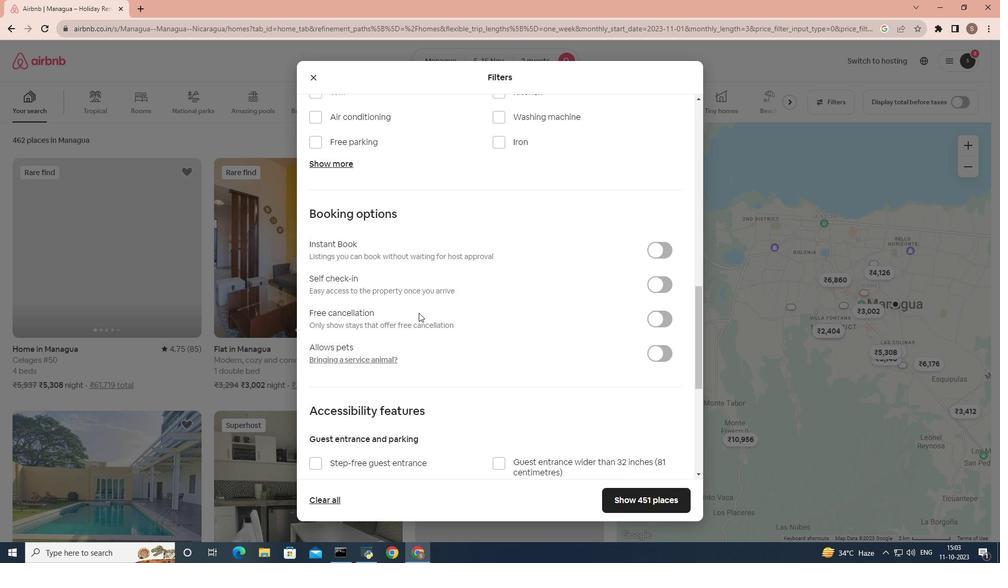 
Action: Mouse scrolled (419, 312) with delta (0, 0)
Screenshot: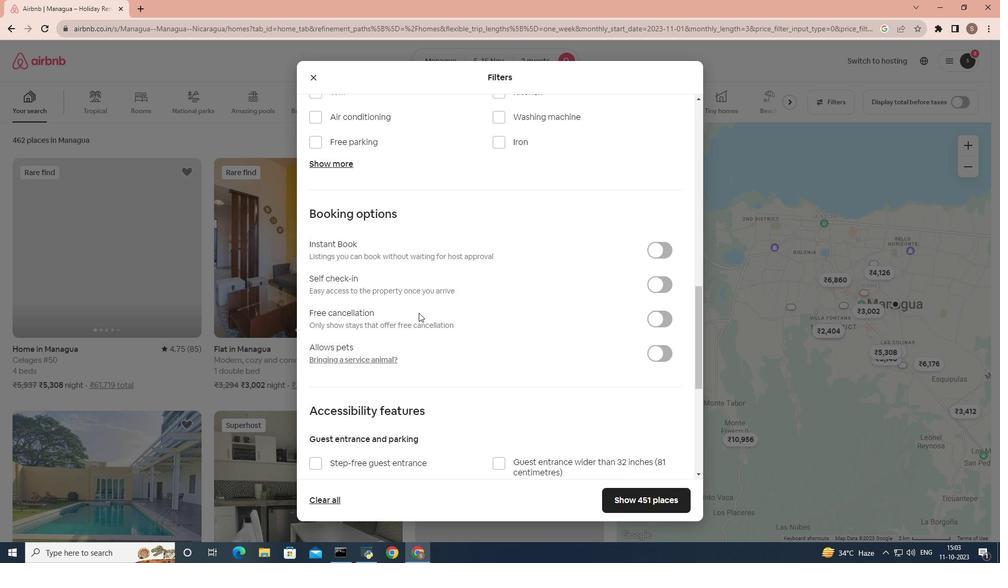
Action: Mouse scrolled (419, 312) with delta (0, 0)
Screenshot: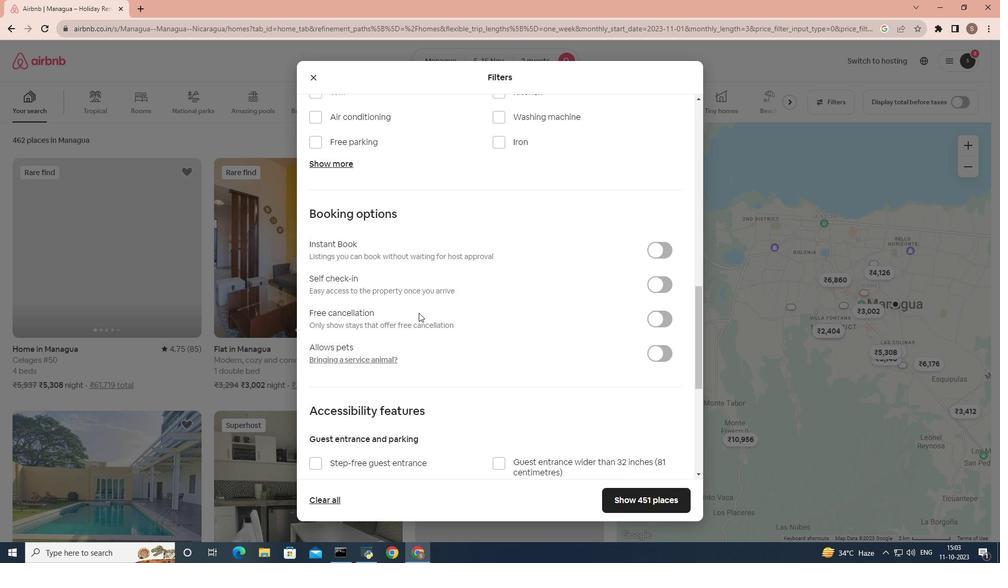 
Action: Mouse scrolled (419, 312) with delta (0, 0)
Screenshot: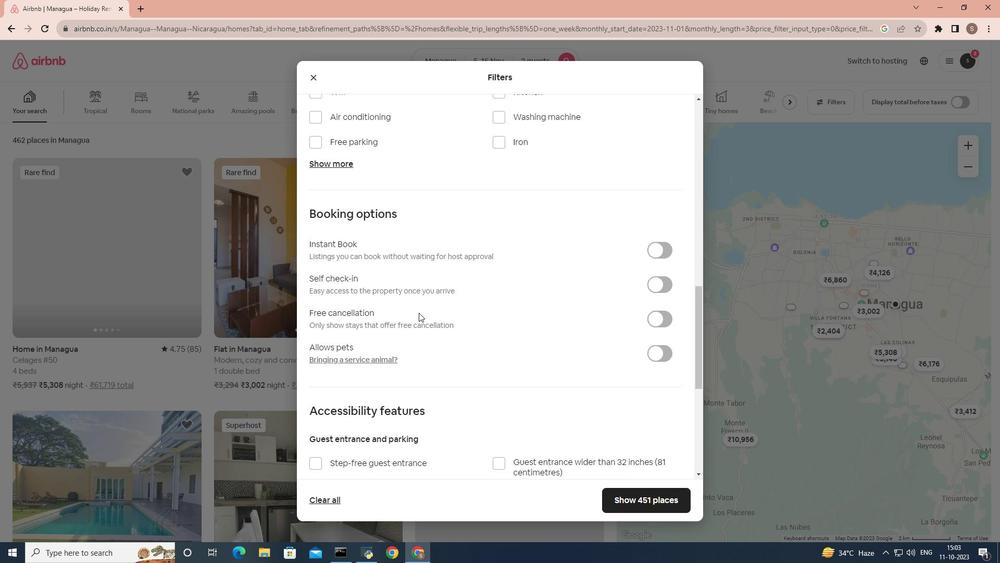 
Action: Mouse scrolled (419, 312) with delta (0, 0)
Screenshot: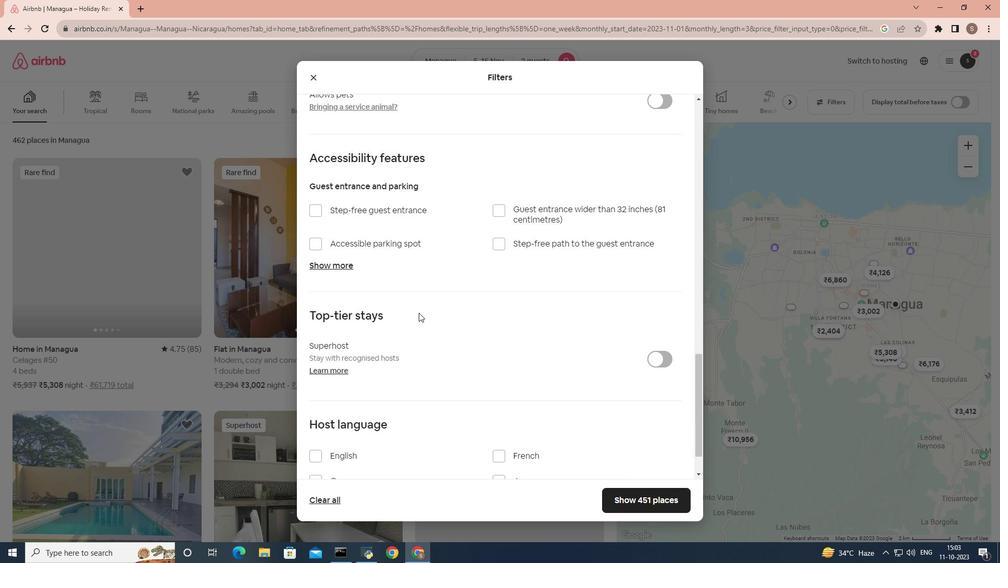 
Action: Mouse scrolled (419, 312) with delta (0, 0)
Screenshot: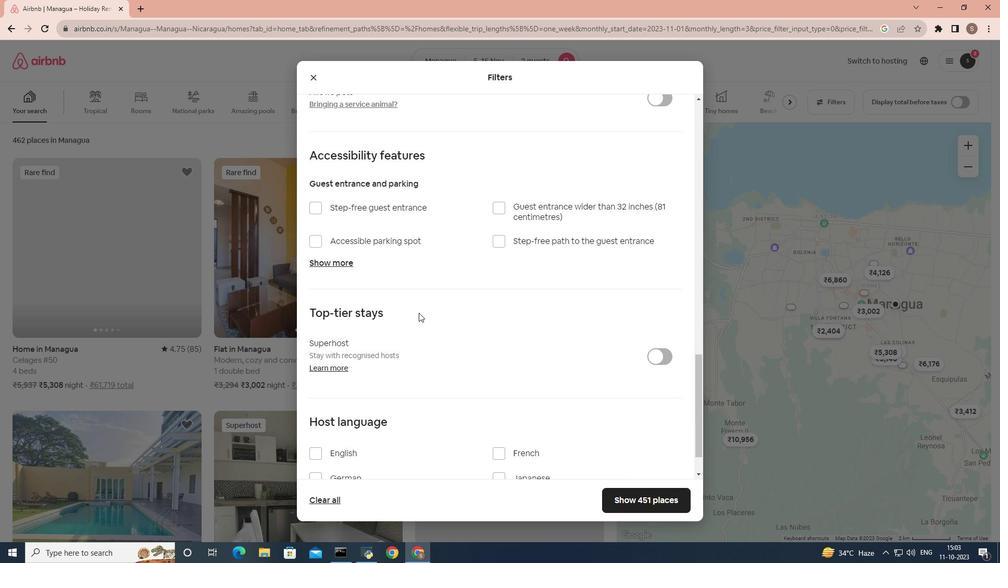 
Action: Mouse scrolled (419, 312) with delta (0, 0)
Screenshot: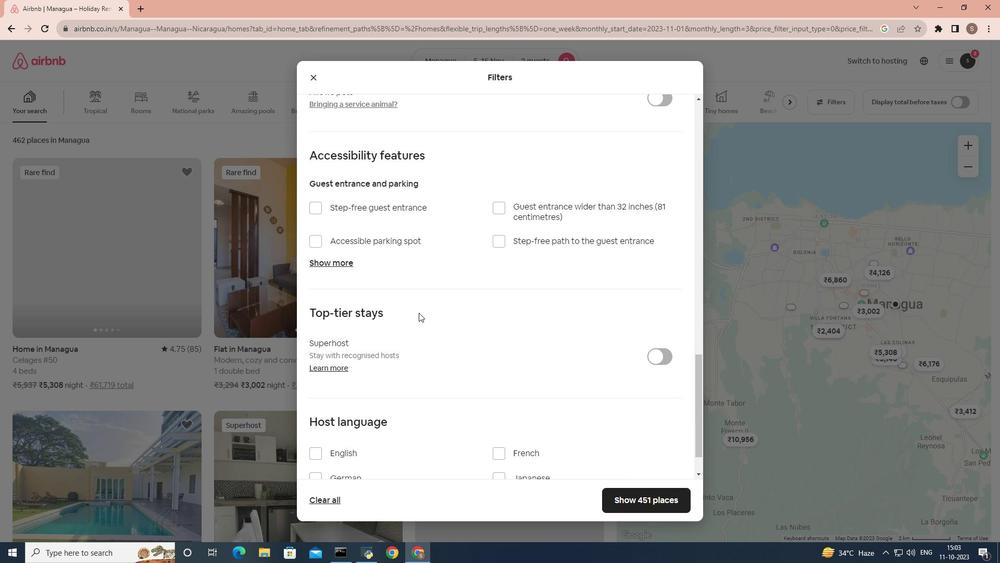 
Action: Mouse moved to (429, 313)
Screenshot: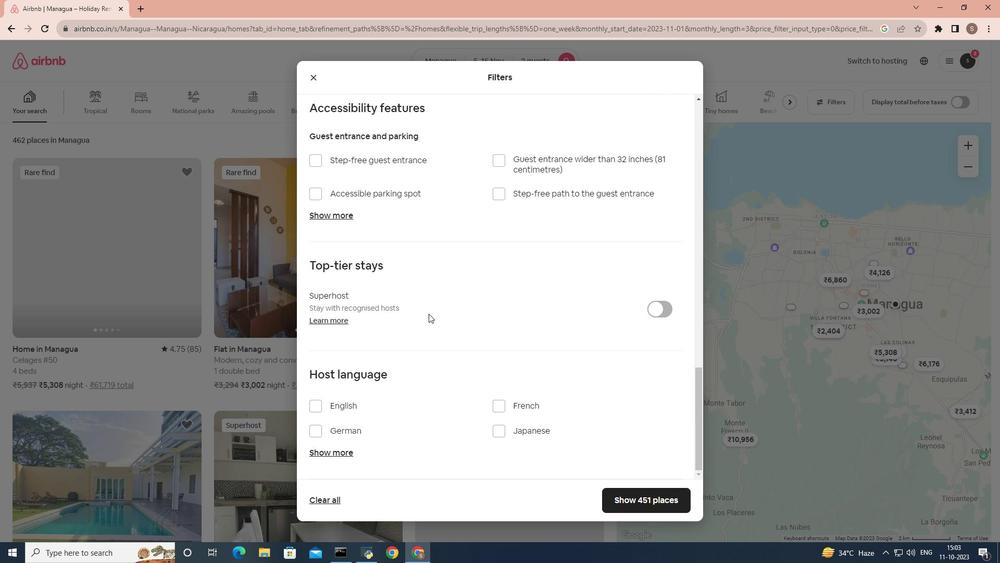 
Action: Mouse scrolled (429, 313) with delta (0, 0)
Screenshot: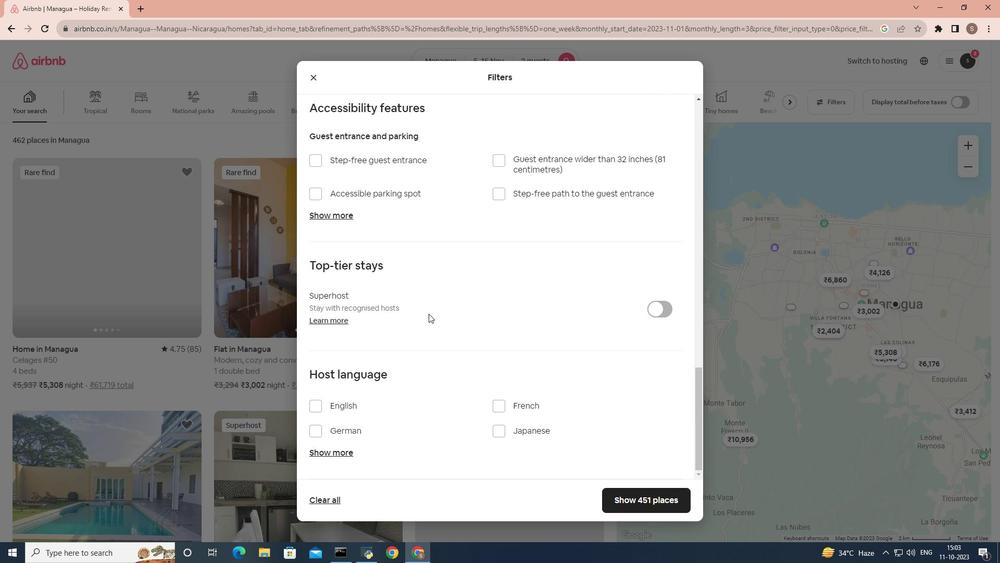 
Action: Mouse scrolled (429, 313) with delta (0, 0)
Screenshot: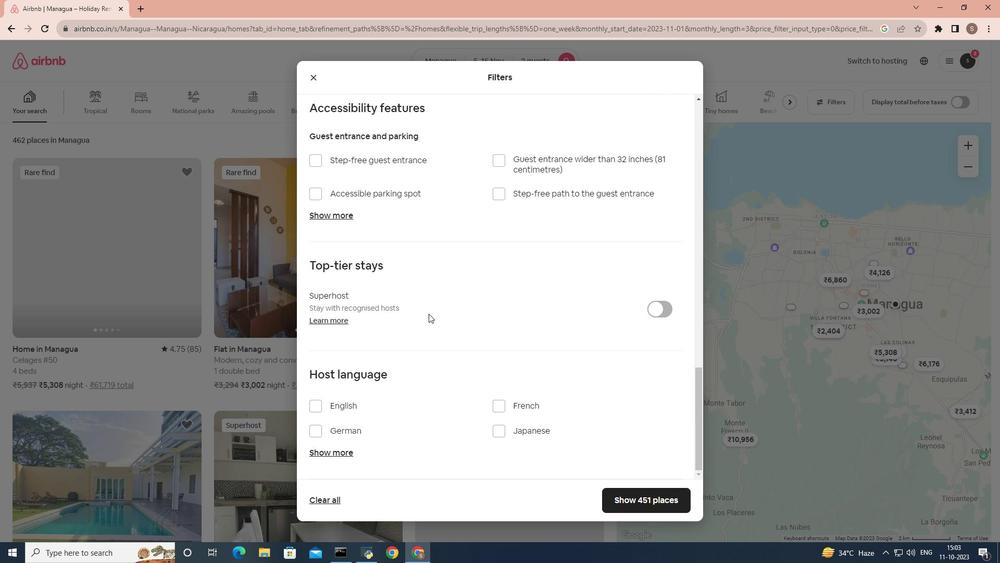 
Action: Mouse scrolled (429, 313) with delta (0, 0)
Screenshot: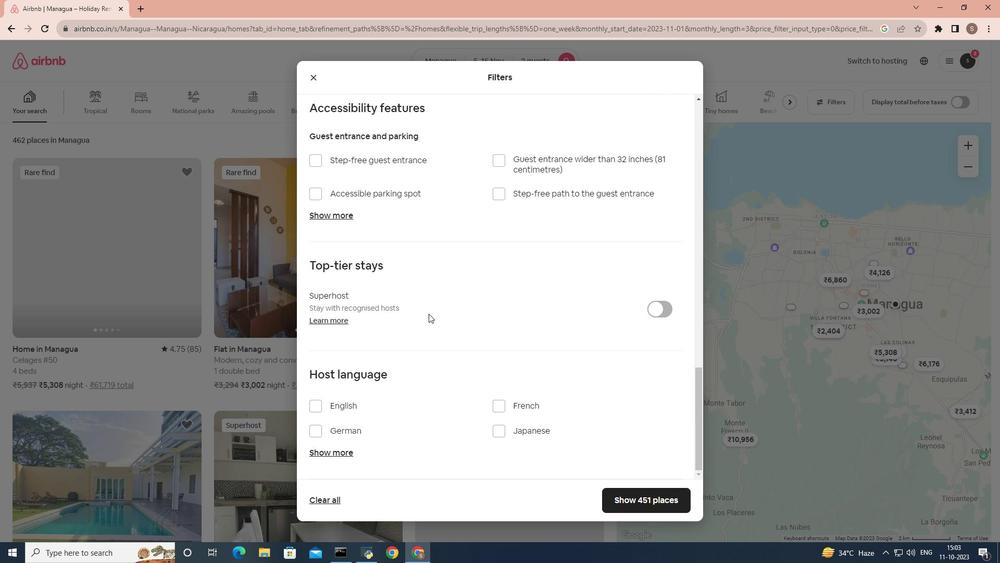 
Action: Mouse scrolled (429, 313) with delta (0, 0)
Screenshot: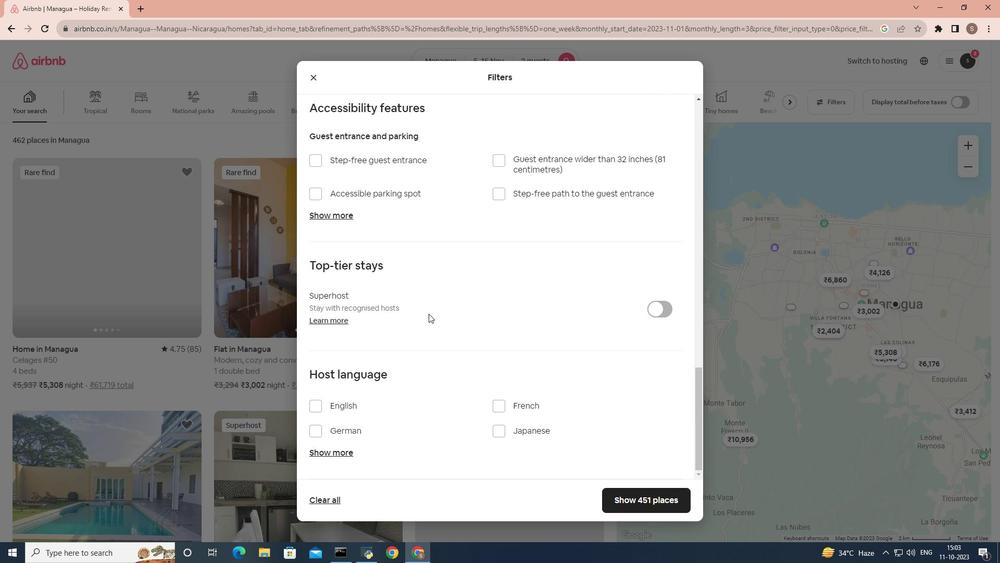 
Action: Mouse scrolled (429, 313) with delta (0, 0)
Screenshot: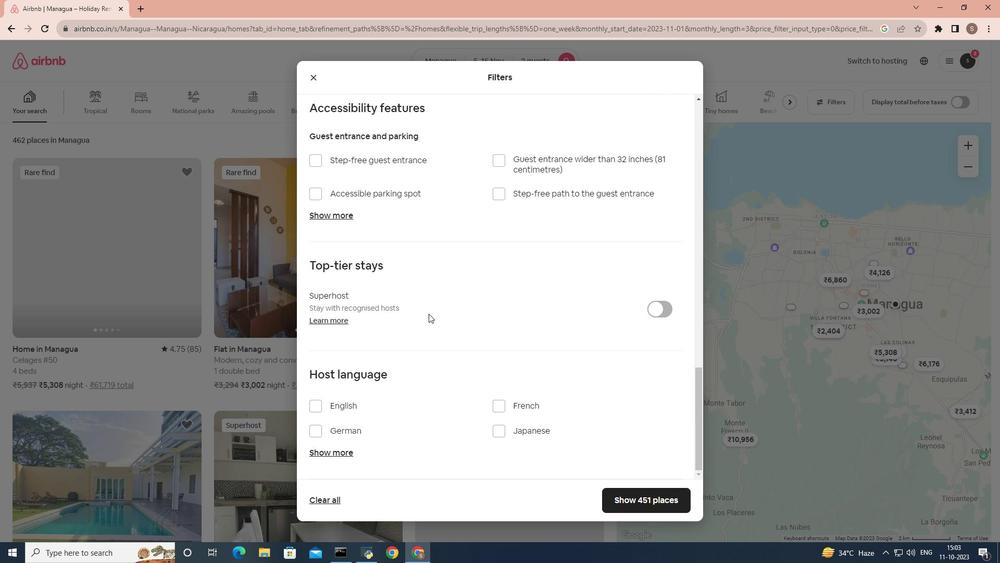 
Action: Mouse moved to (429, 314)
Screenshot: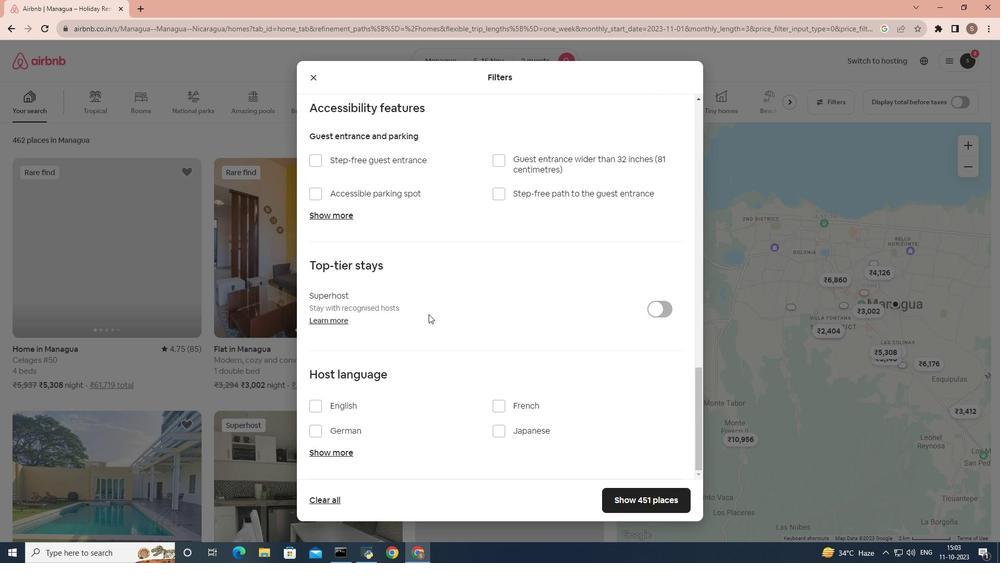 
Action: Mouse scrolled (429, 314) with delta (0, 0)
Screenshot: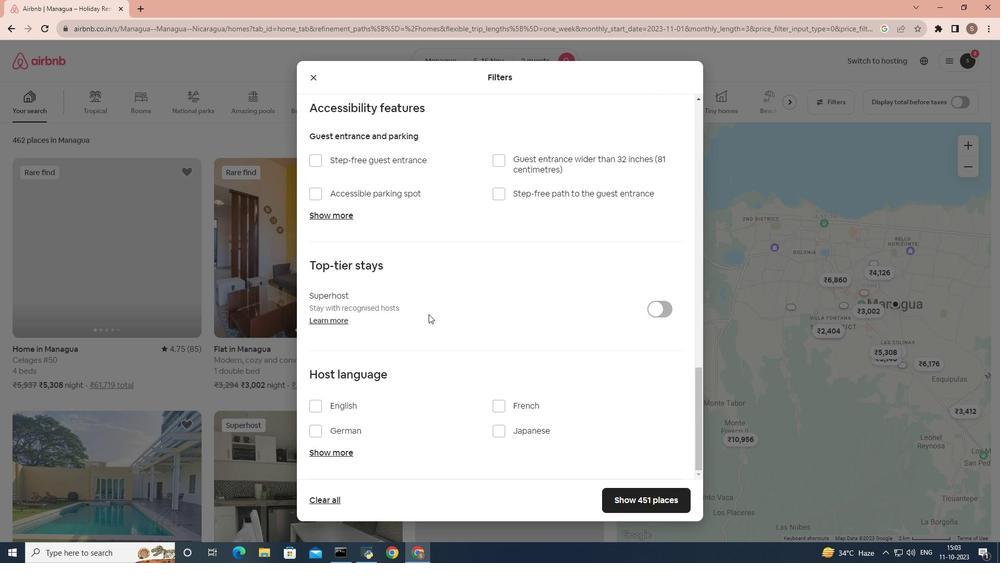 
Action: Mouse scrolled (429, 314) with delta (0, 0)
Screenshot: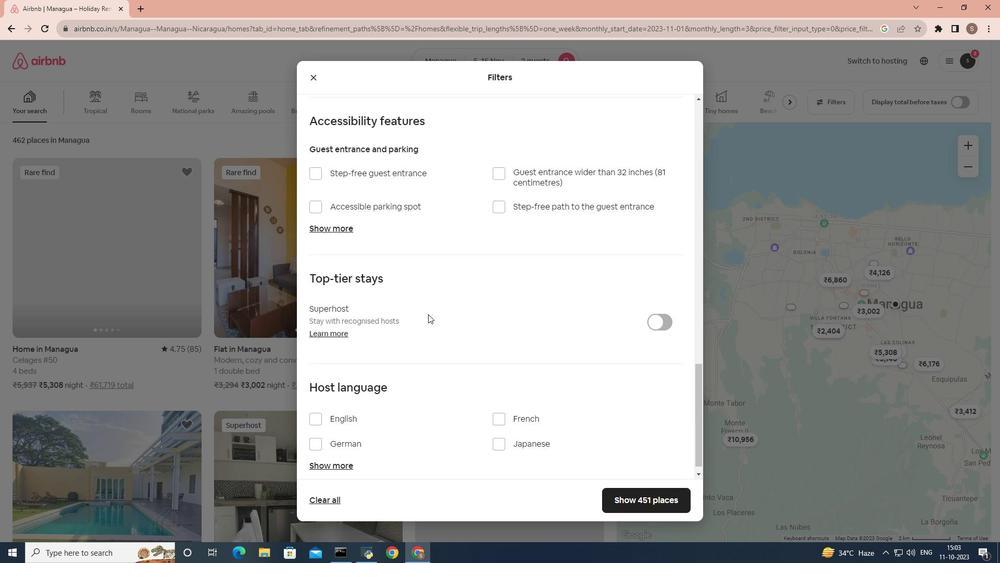 
Action: Mouse scrolled (429, 314) with delta (0, 0)
Screenshot: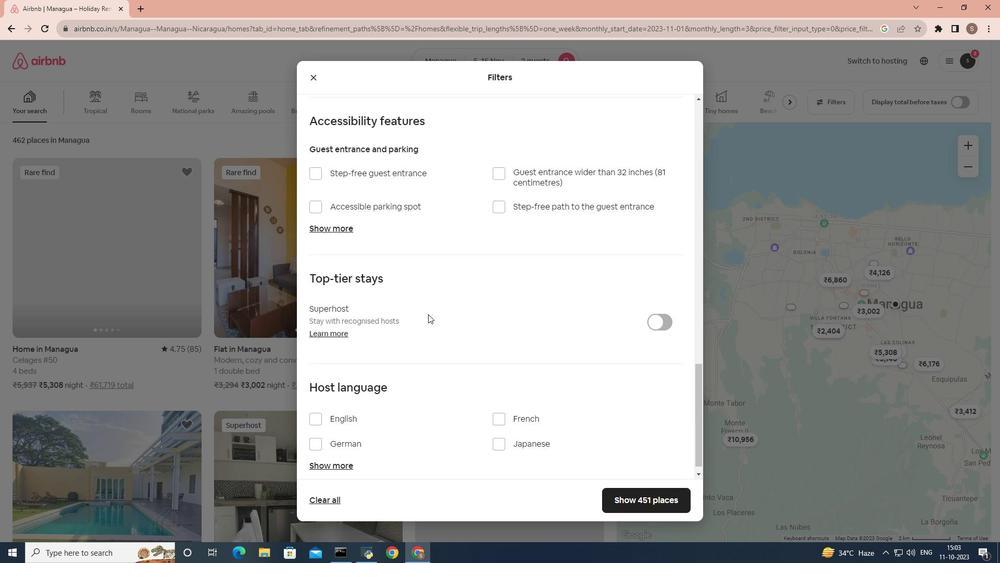 
Action: Mouse scrolled (429, 314) with delta (0, 0)
Screenshot: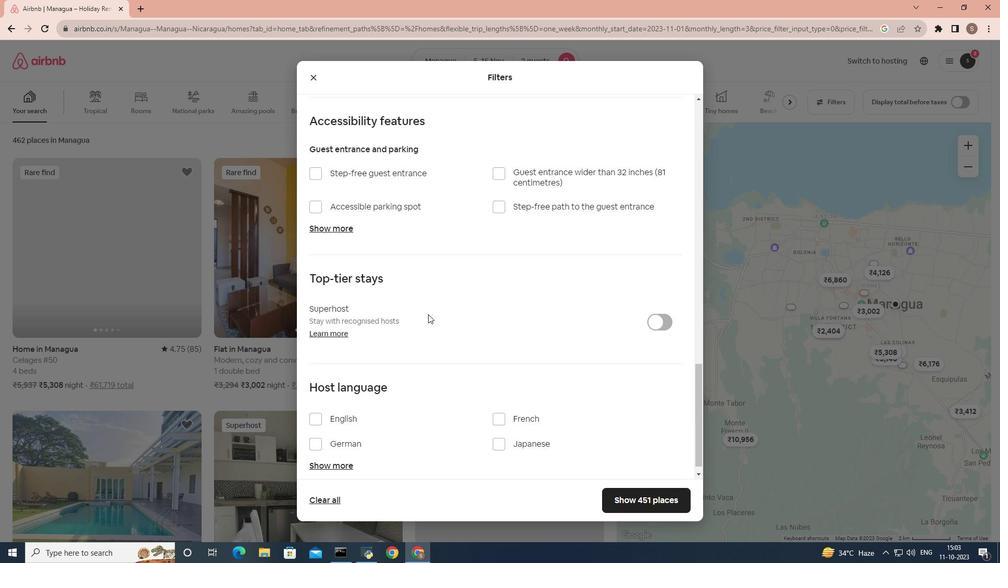 
Action: Mouse moved to (428, 314)
Screenshot: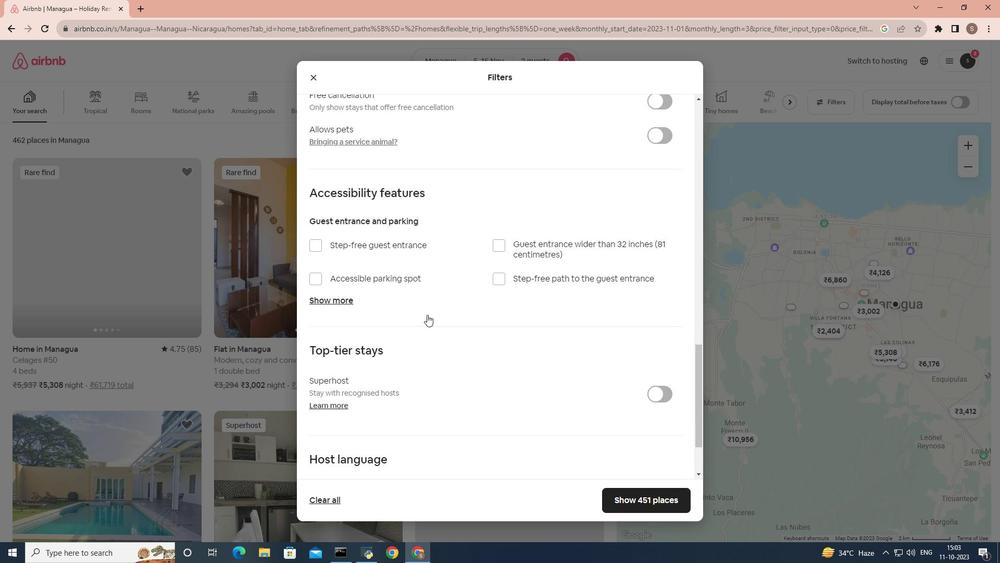 
Action: Mouse scrolled (428, 315) with delta (0, 0)
Screenshot: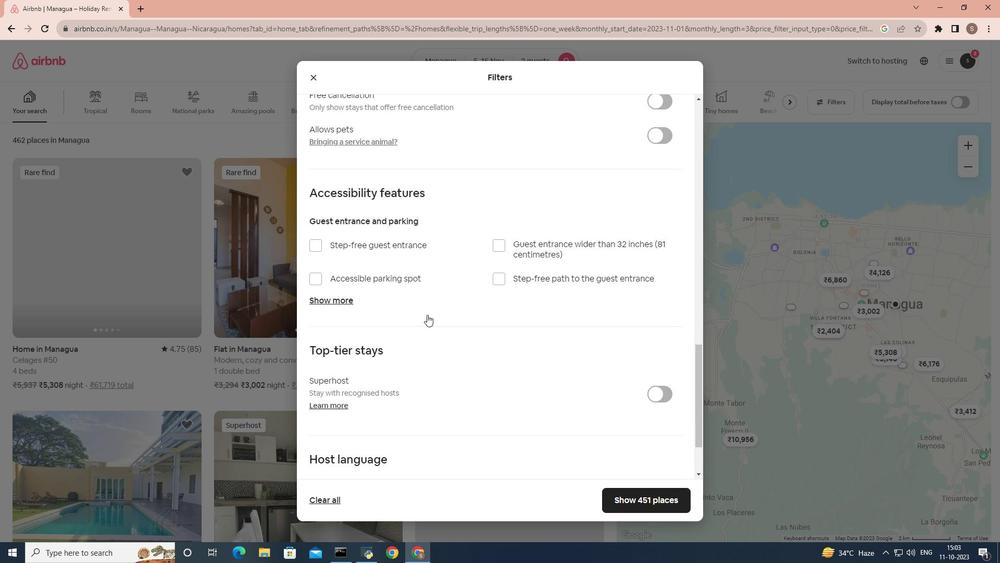 
Action: Mouse moved to (427, 314)
Screenshot: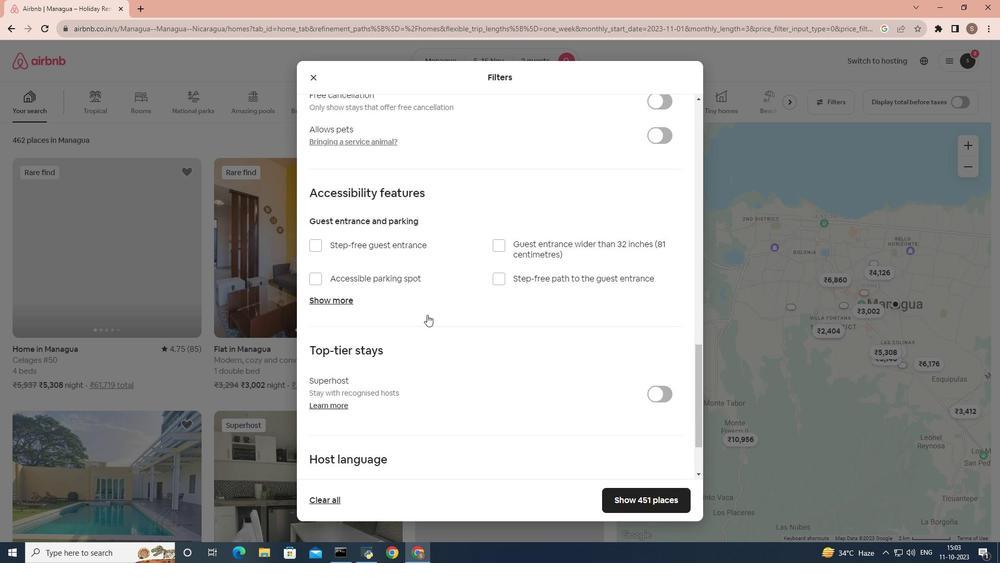 
Action: Mouse scrolled (427, 315) with delta (0, 0)
Screenshot: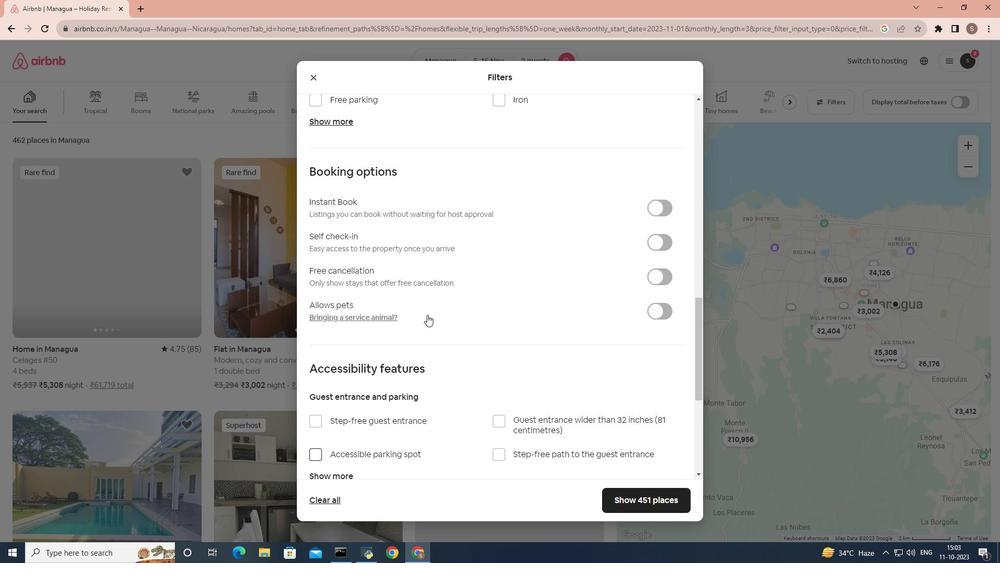 
Action: Mouse scrolled (427, 315) with delta (0, 0)
Screenshot: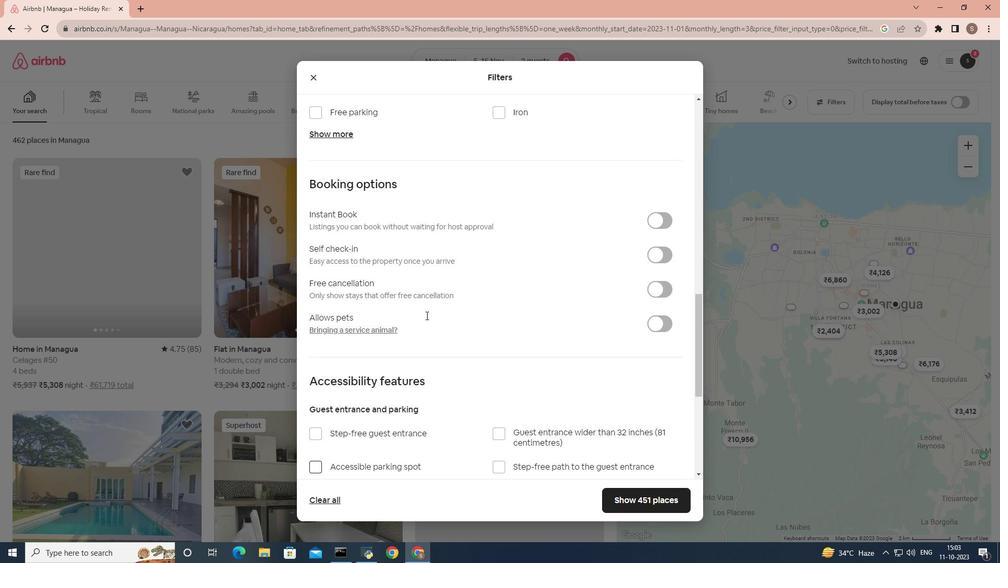 
Action: Mouse moved to (426, 314)
Screenshot: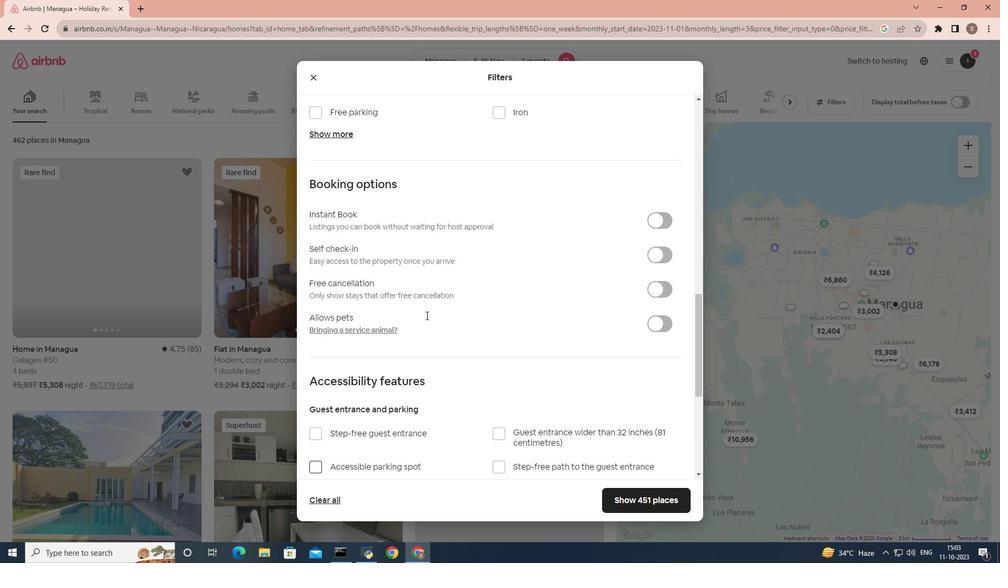 
Action: Mouse scrolled (426, 315) with delta (0, 0)
Screenshot: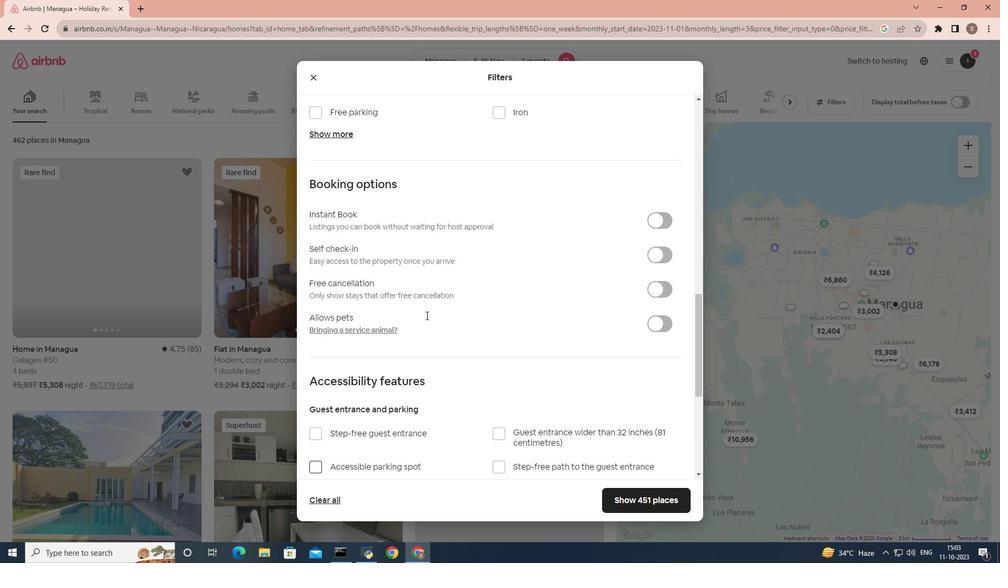 
Action: Mouse moved to (426, 315)
Screenshot: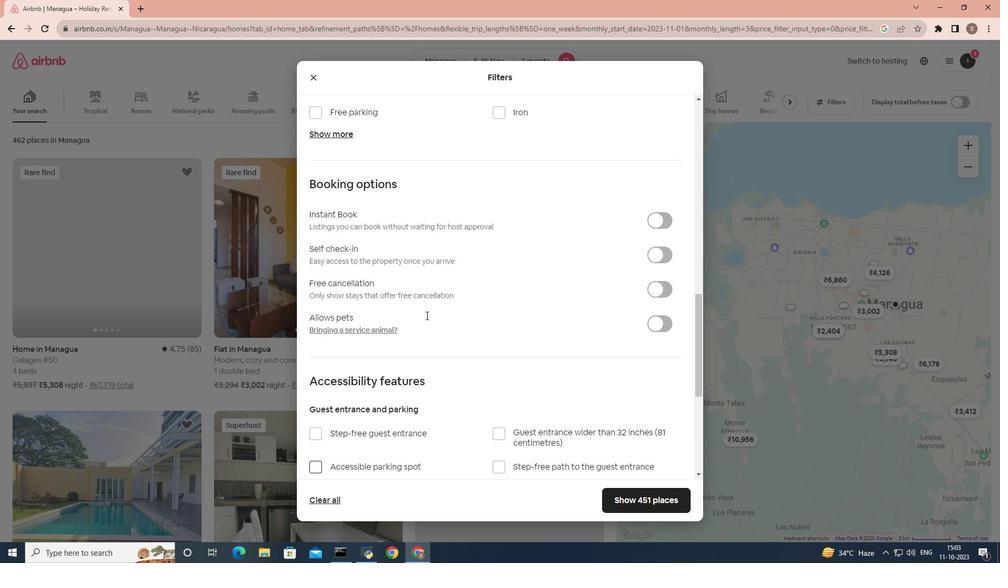 
Action: Mouse scrolled (426, 315) with delta (0, 0)
Screenshot: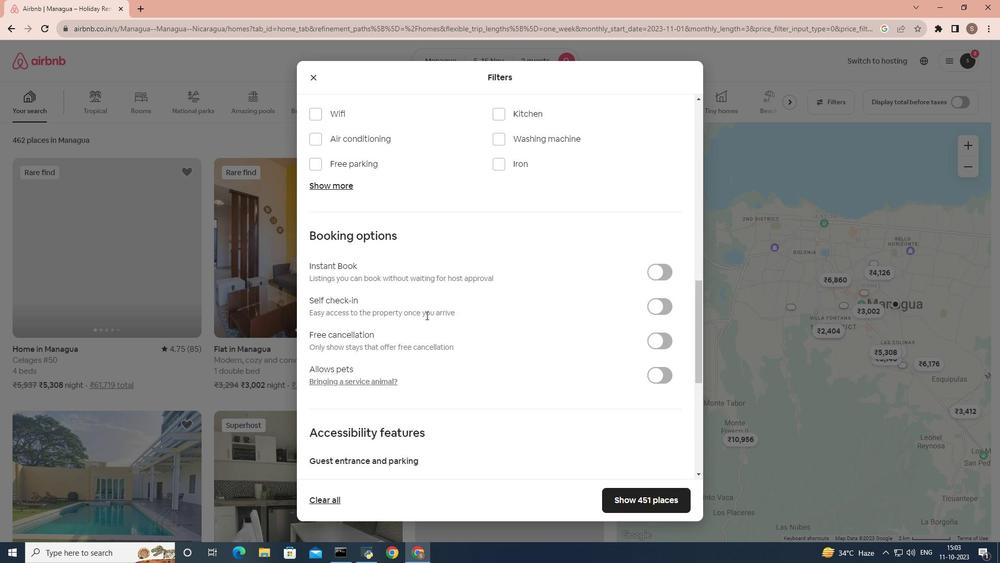 
Action: Mouse moved to (430, 308)
Screenshot: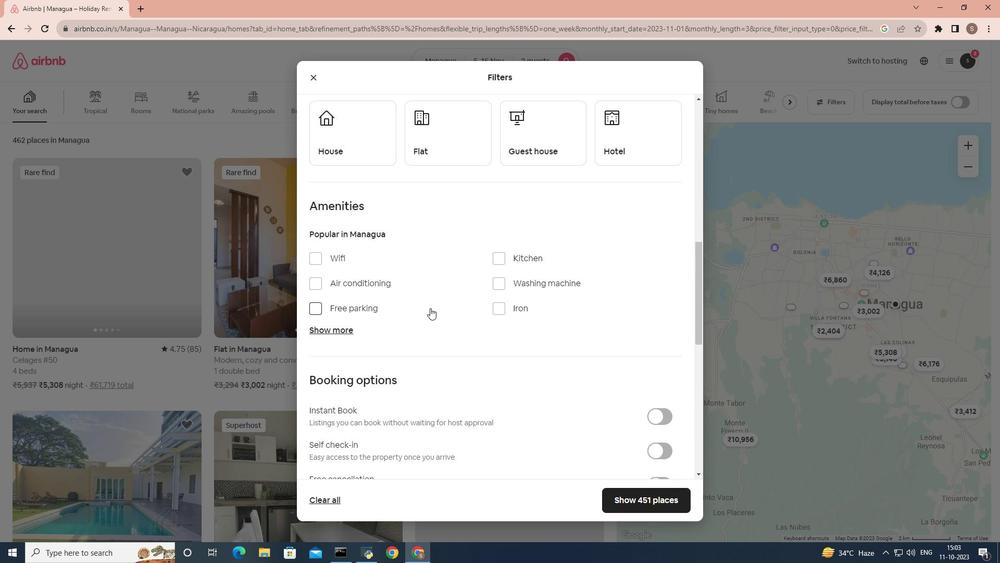 
Action: Mouse scrolled (430, 308) with delta (0, 0)
Screenshot: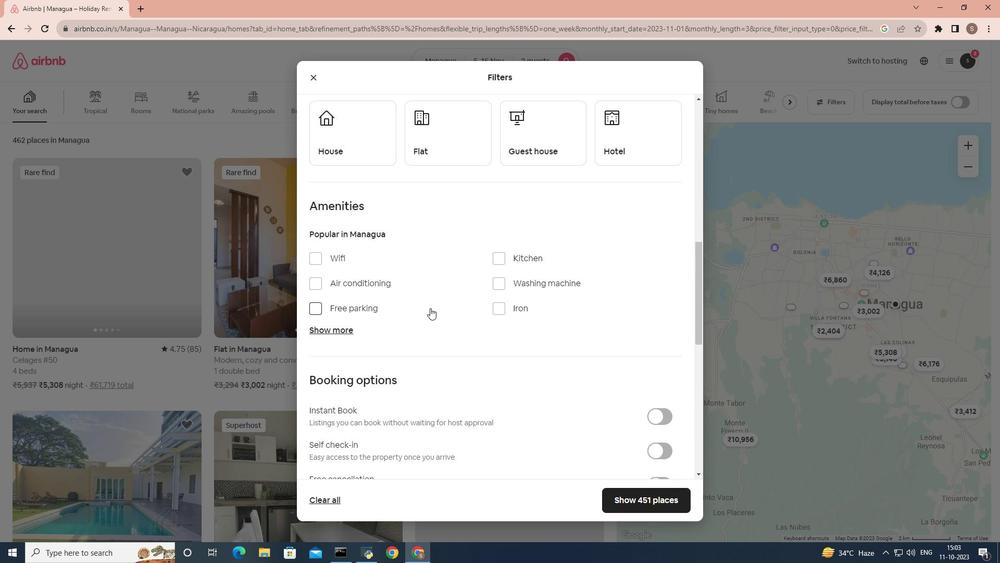 
Action: Mouse scrolled (430, 308) with delta (0, 0)
Screenshot: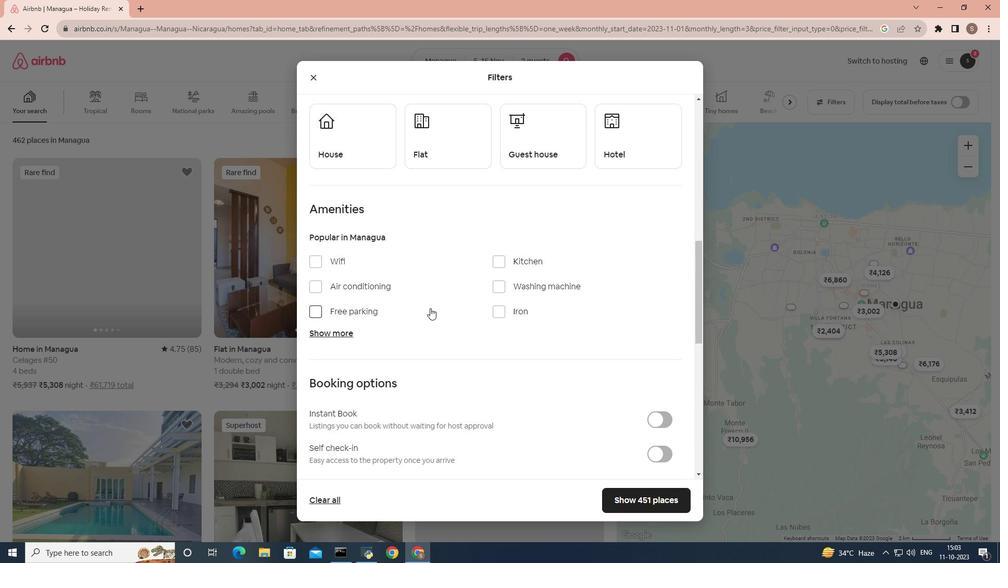 
Action: Mouse moved to (601, 259)
Screenshot: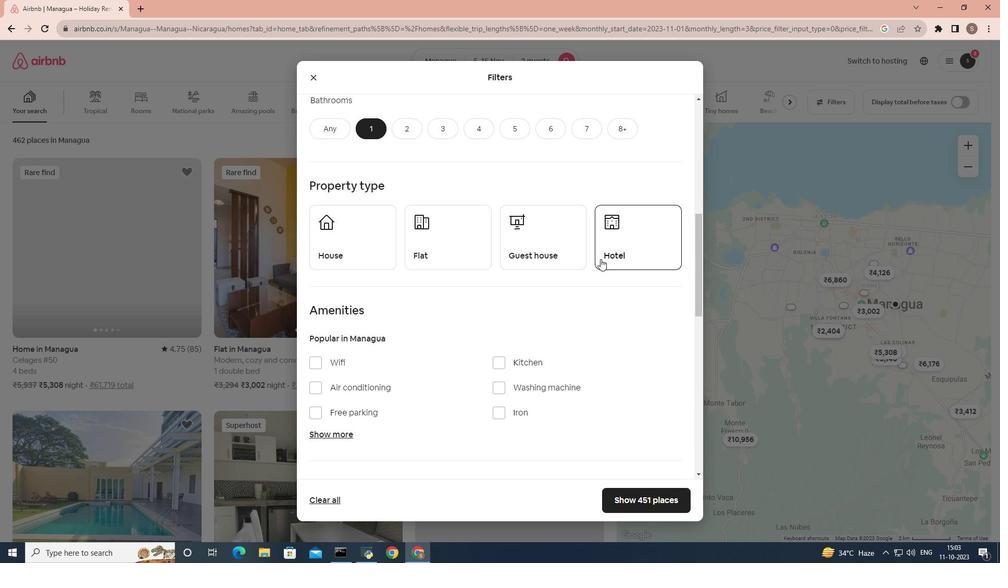 
Action: Mouse pressed left at (601, 259)
Screenshot: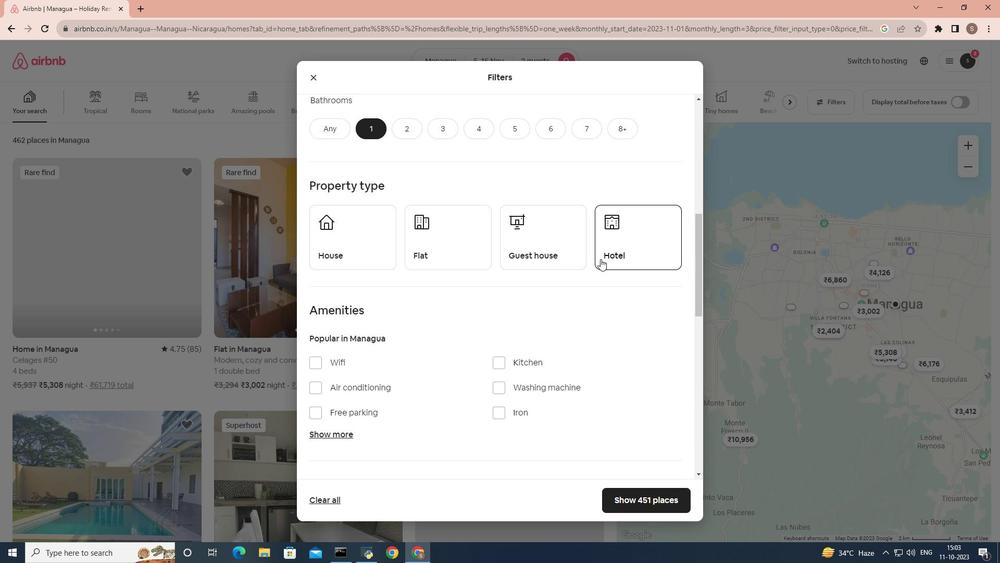 
Action: Mouse moved to (231, 324)
Screenshot: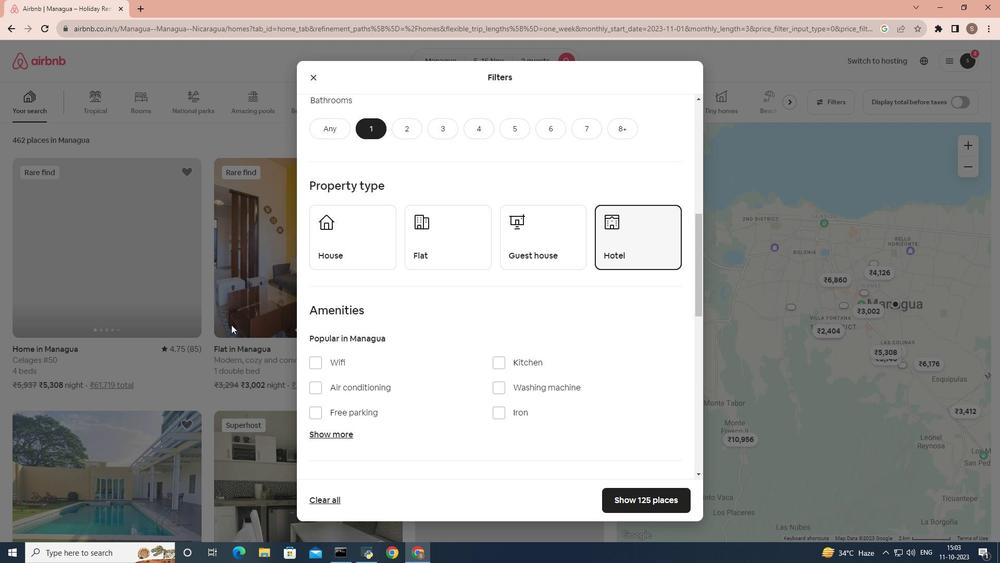 
Action: Mouse scrolled (231, 324) with delta (0, 0)
Screenshot: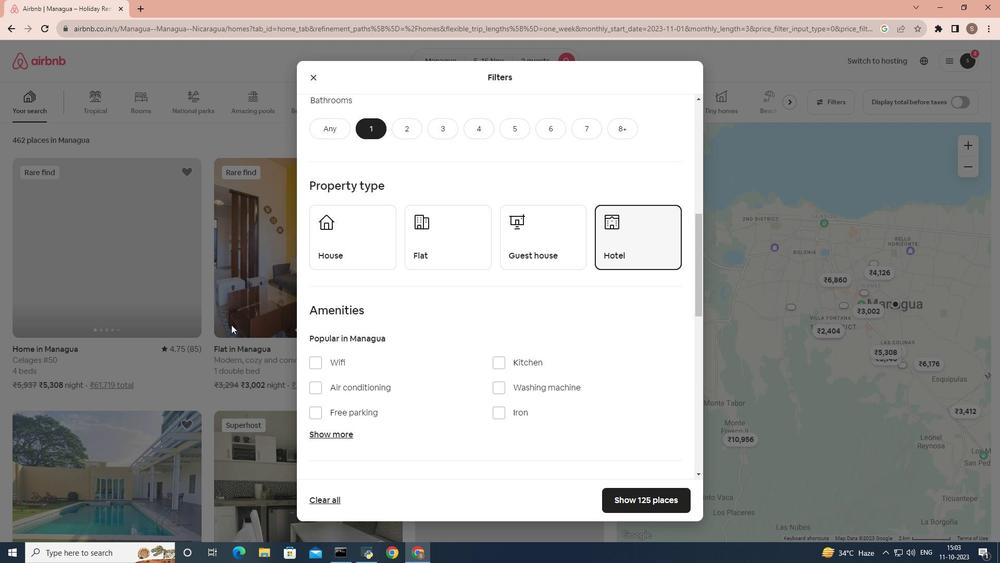 
Action: Mouse scrolled (231, 324) with delta (0, 0)
Screenshot: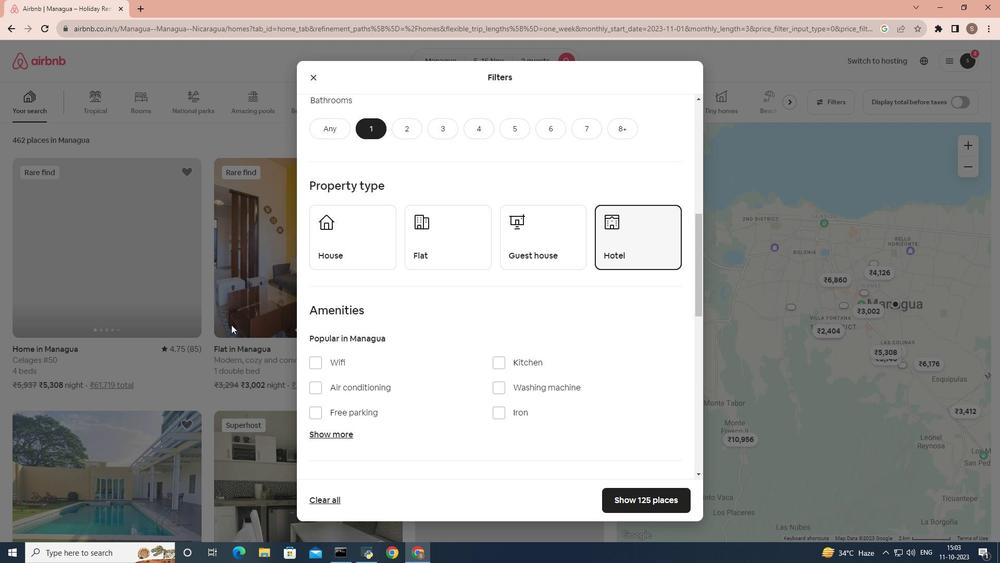 
Action: Mouse scrolled (231, 324) with delta (0, 0)
Screenshot: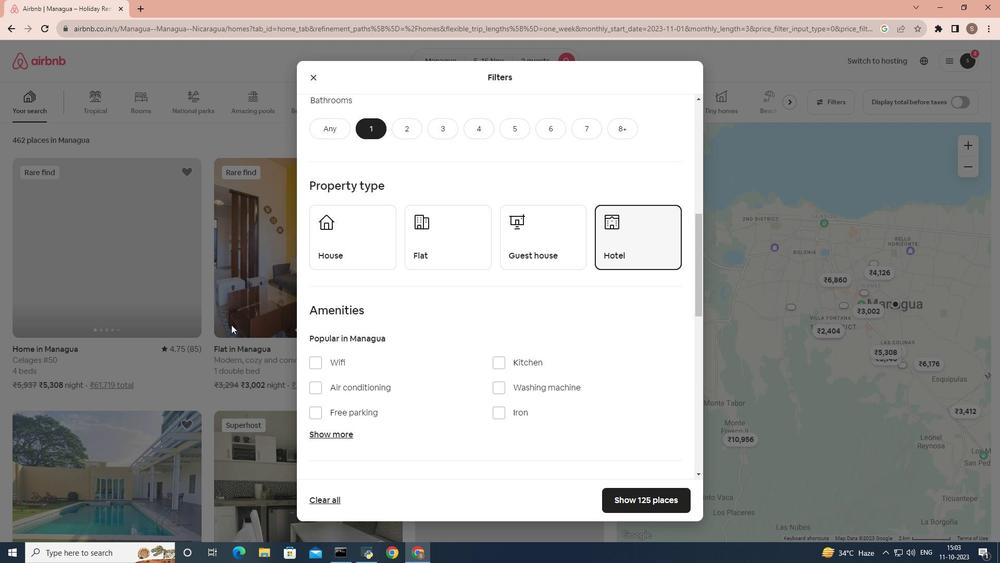 
Action: Mouse scrolled (231, 324) with delta (0, 0)
Screenshot: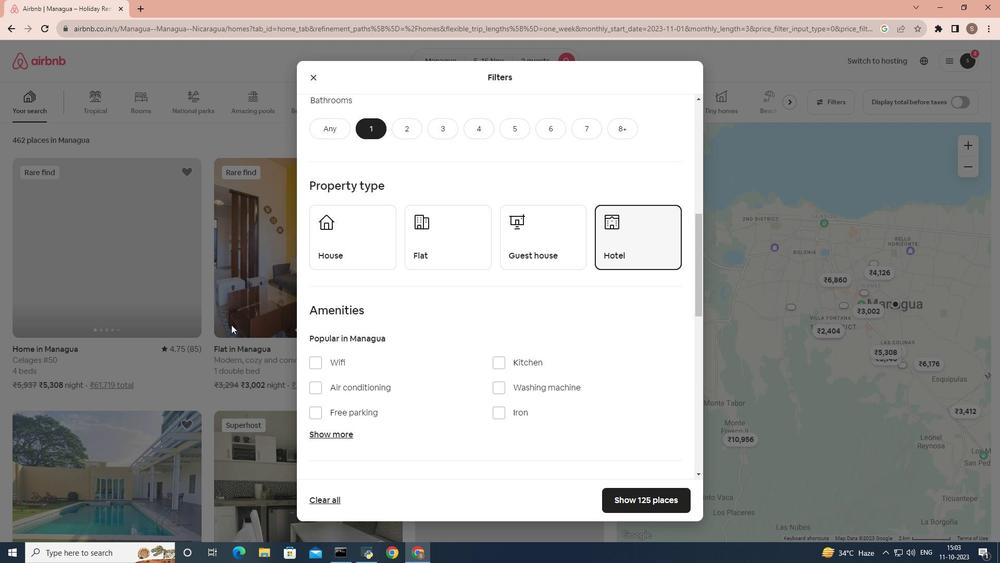 
Action: Mouse moved to (334, 318)
Screenshot: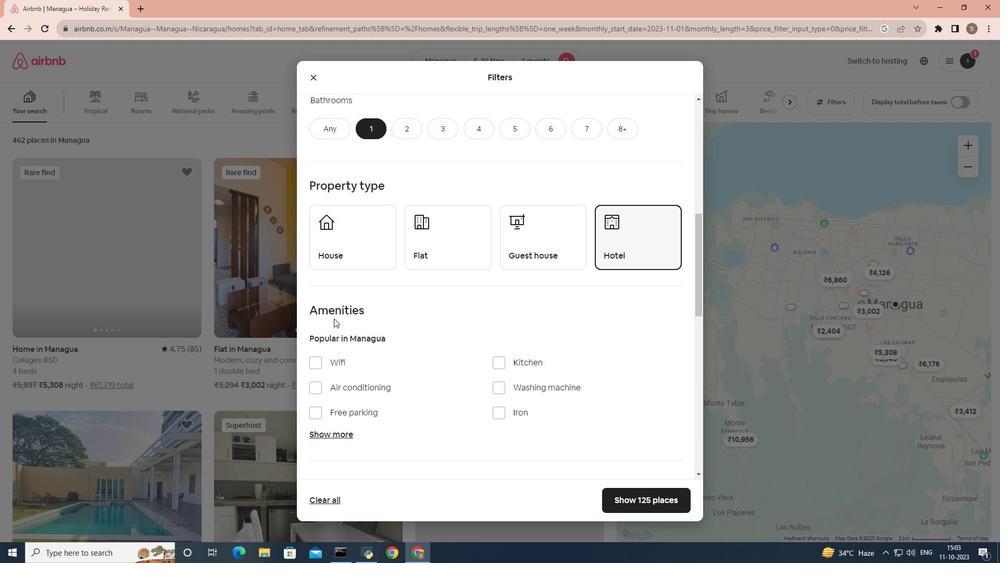 
Action: Mouse scrolled (334, 318) with delta (0, 0)
Screenshot: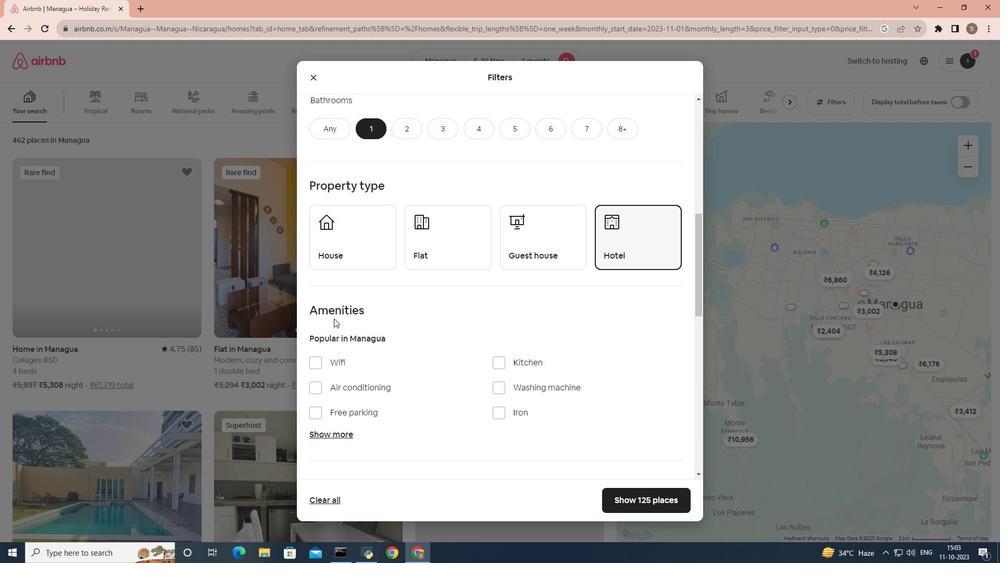 
Action: Mouse scrolled (334, 318) with delta (0, 0)
Screenshot: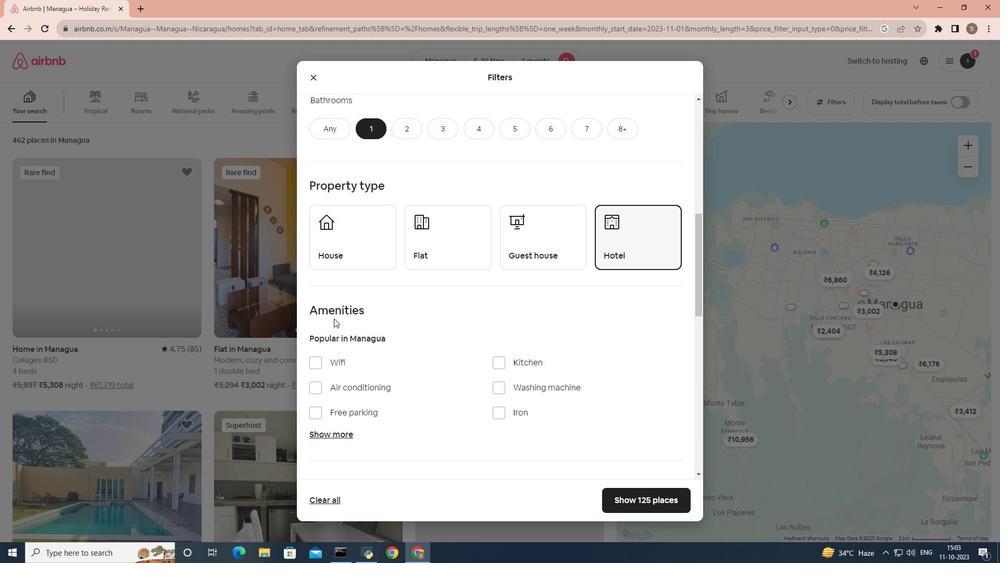 
Action: Mouse scrolled (334, 318) with delta (0, 0)
Screenshot: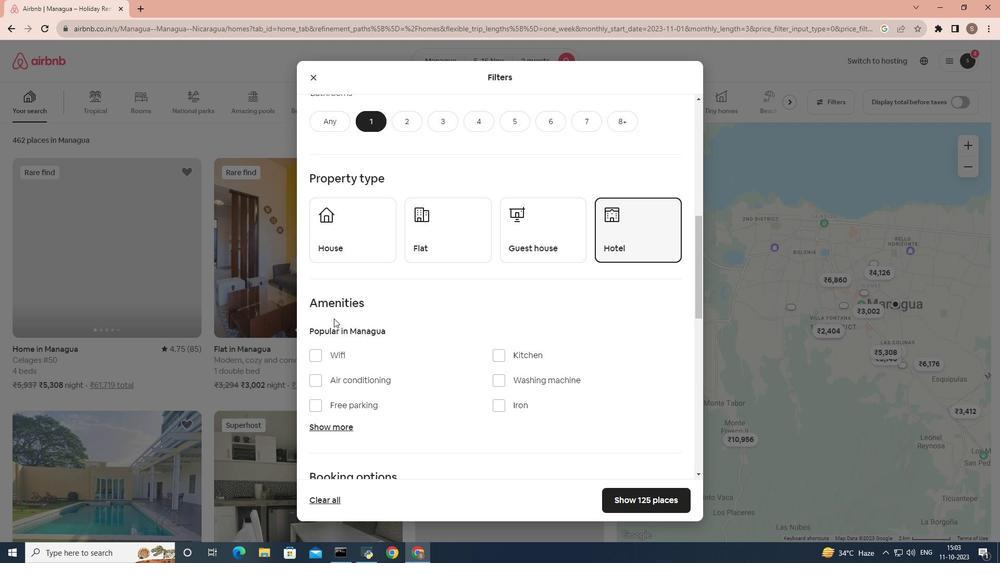 
Action: Mouse scrolled (334, 318) with delta (0, 0)
Screenshot: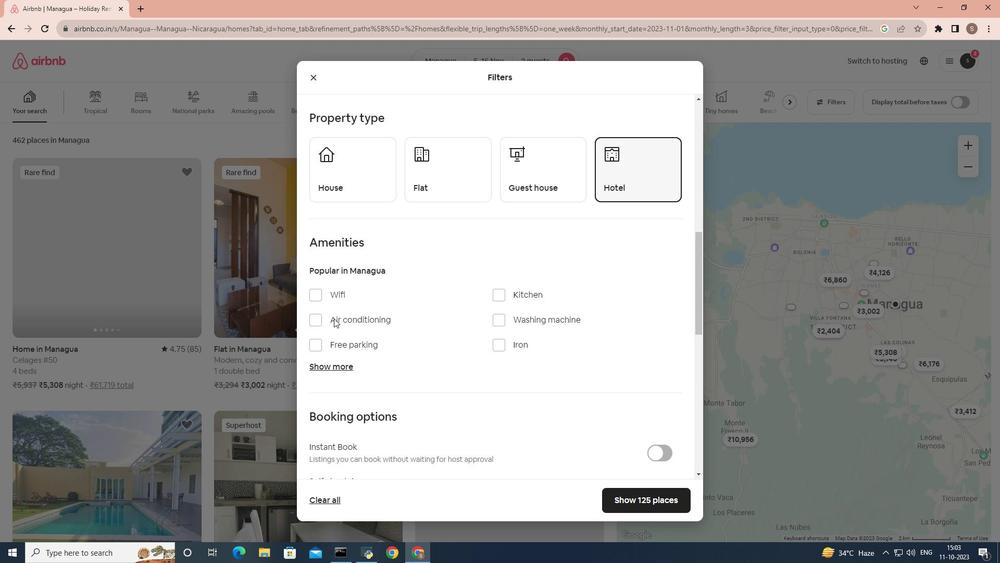 
Action: Mouse scrolled (334, 318) with delta (0, 0)
Screenshot: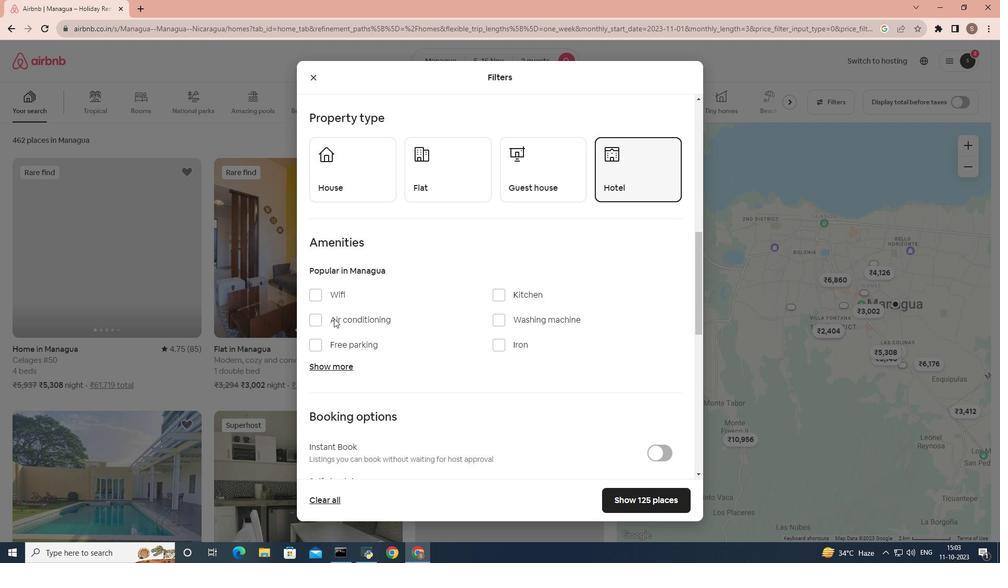
Action: Mouse moved to (348, 313)
Screenshot: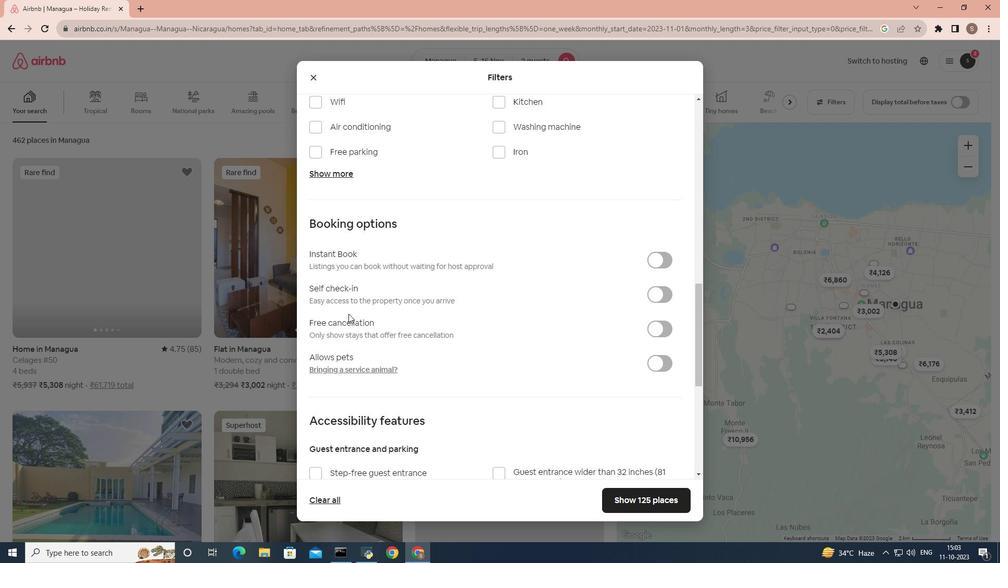 
Action: Mouse scrolled (348, 313) with delta (0, 0)
Screenshot: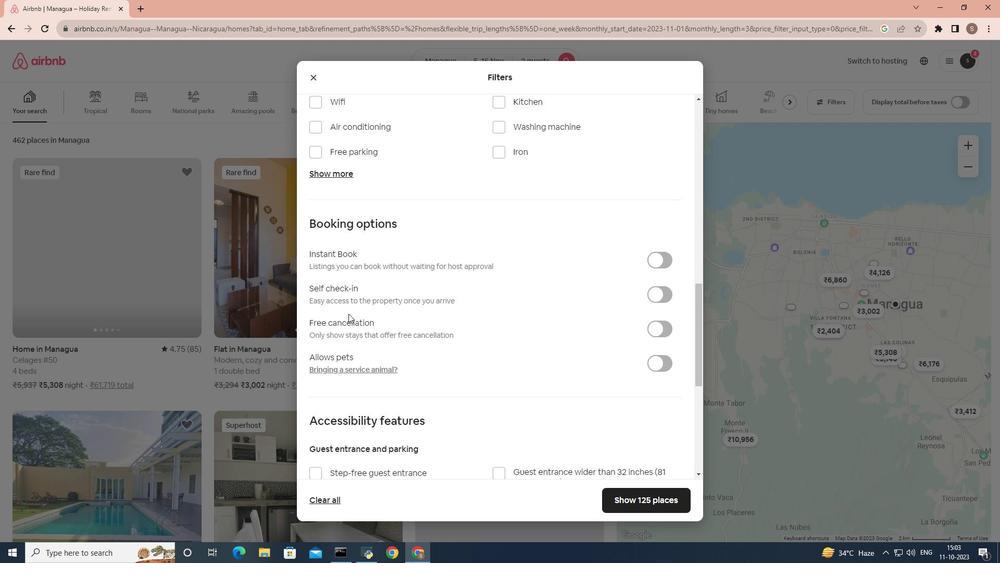 
Action: Mouse scrolled (348, 313) with delta (0, 0)
Screenshot: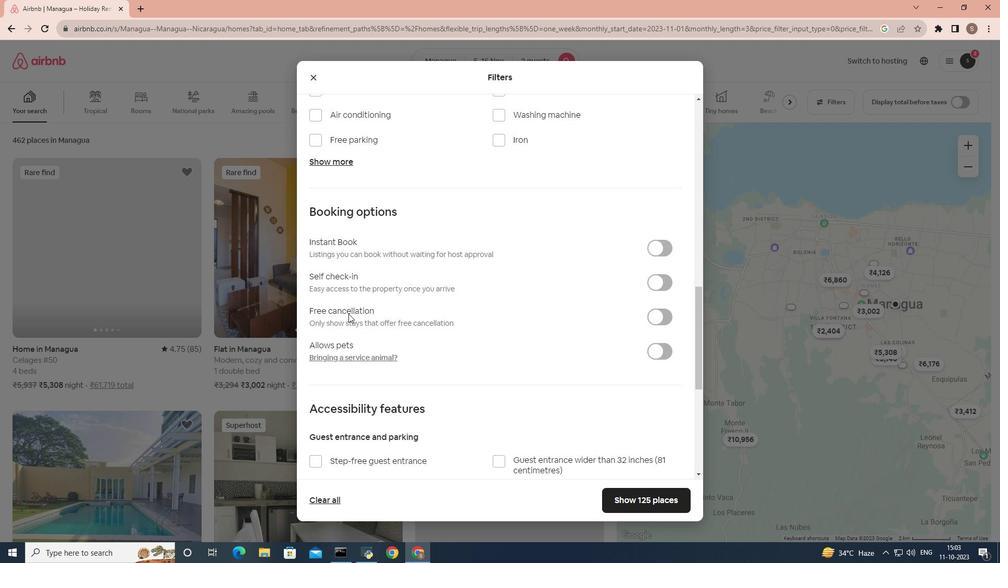 
Action: Mouse scrolled (348, 313) with delta (0, 0)
Screenshot: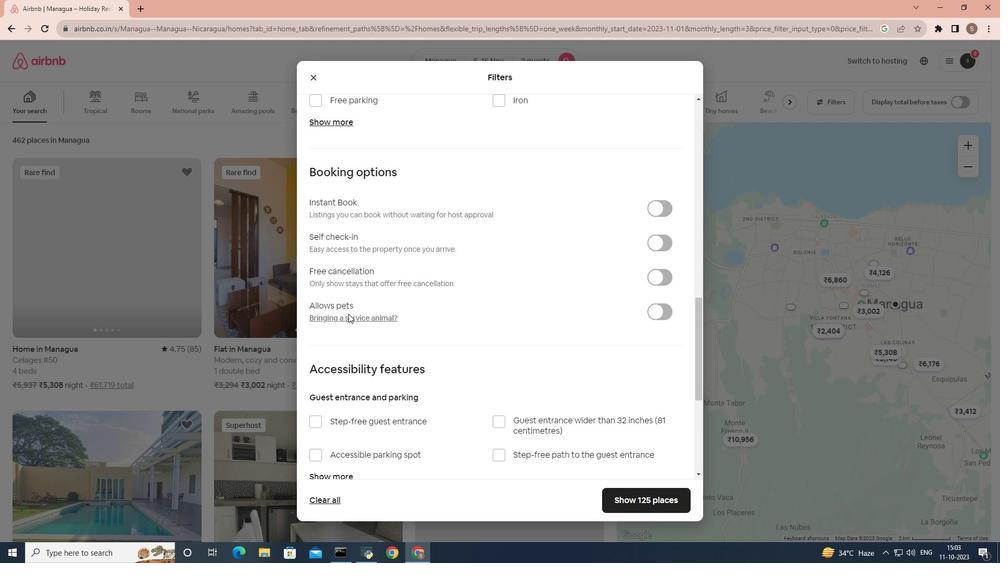 
Action: Mouse moved to (655, 143)
Screenshot: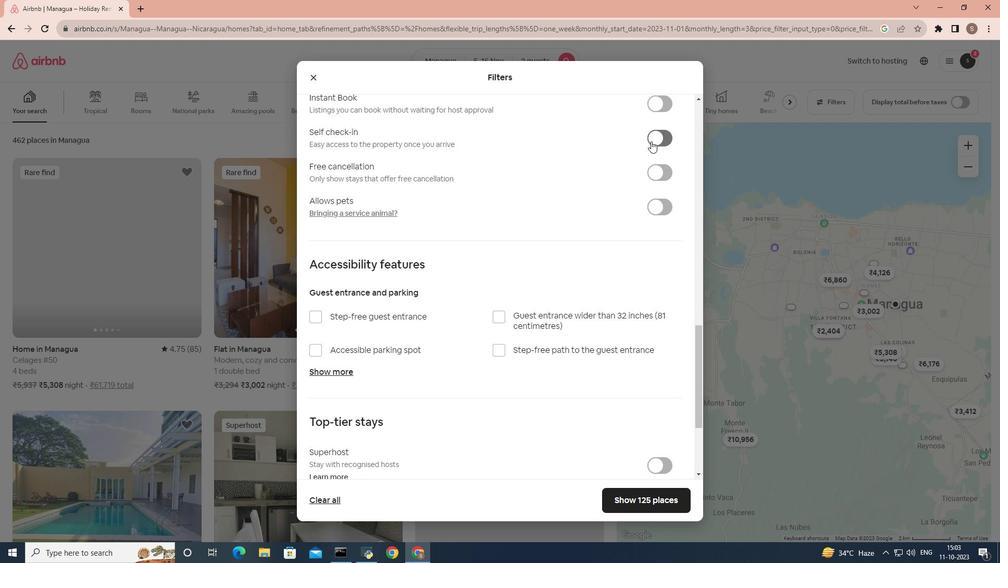 
Action: Mouse pressed left at (655, 143)
Screenshot: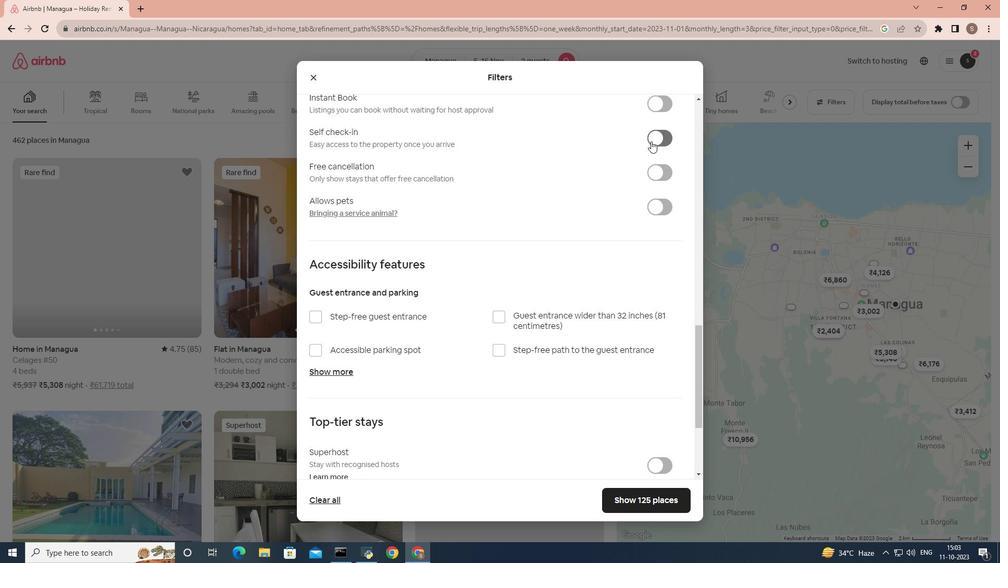 
Action: Mouse moved to (670, 502)
Screenshot: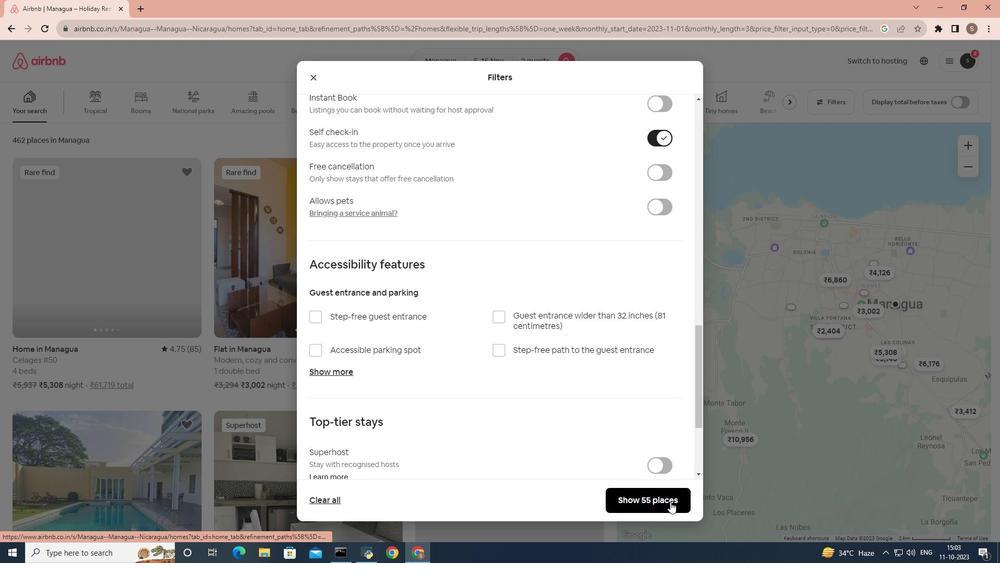 
Action: Mouse pressed left at (670, 502)
Screenshot: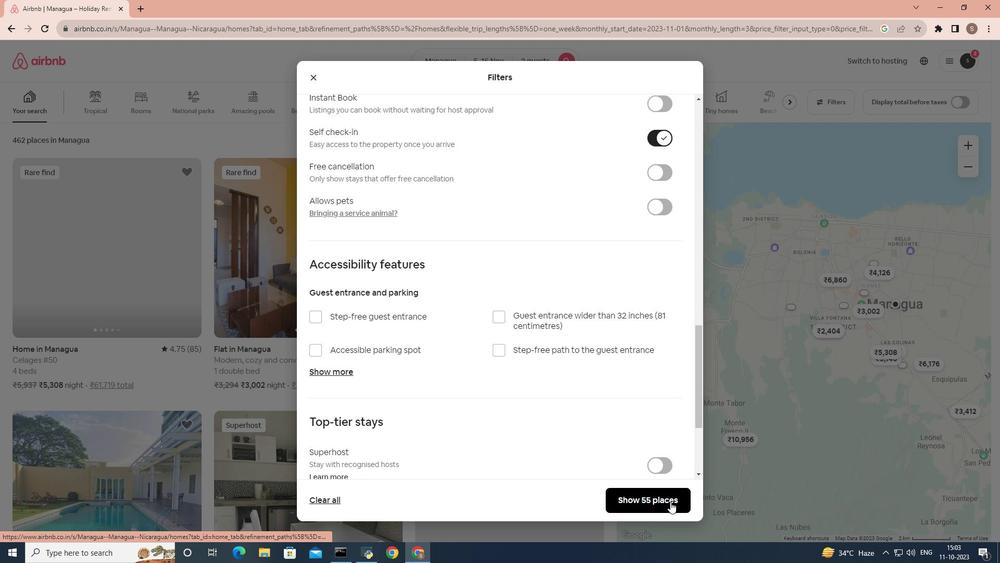 
Action: Mouse moved to (281, 336)
Screenshot: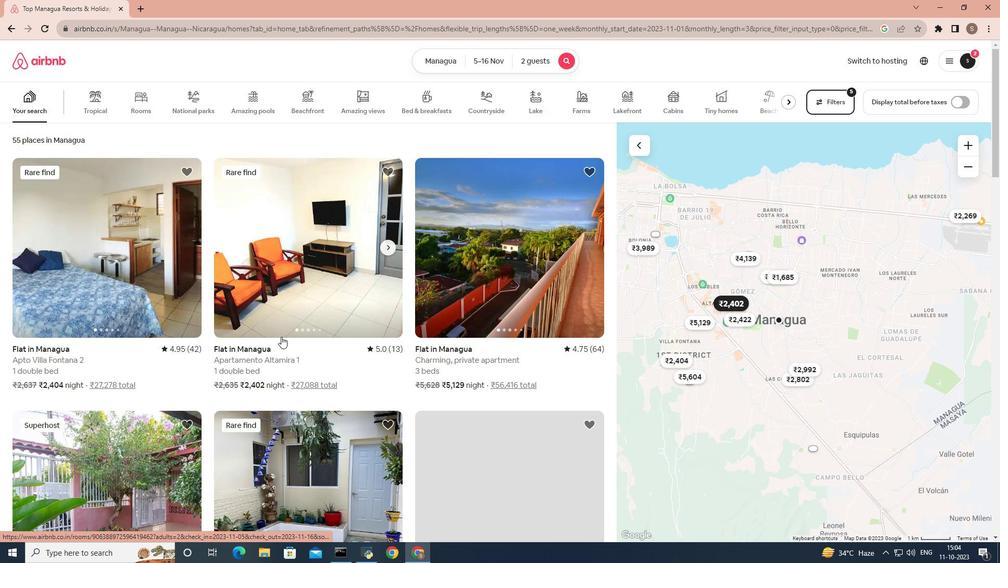 
Action: Mouse pressed left at (281, 336)
Screenshot: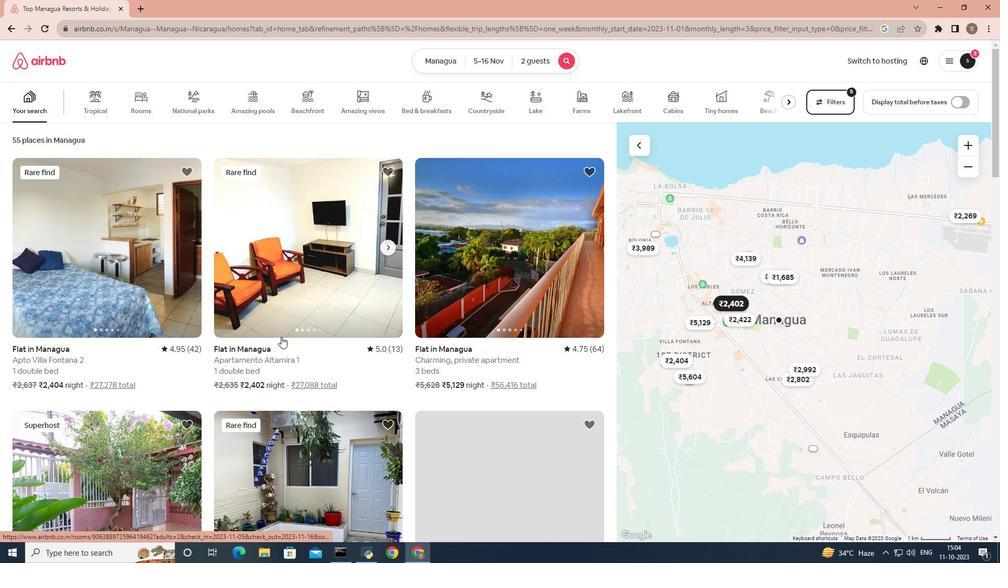 
Action: Mouse moved to (266, 323)
Screenshot: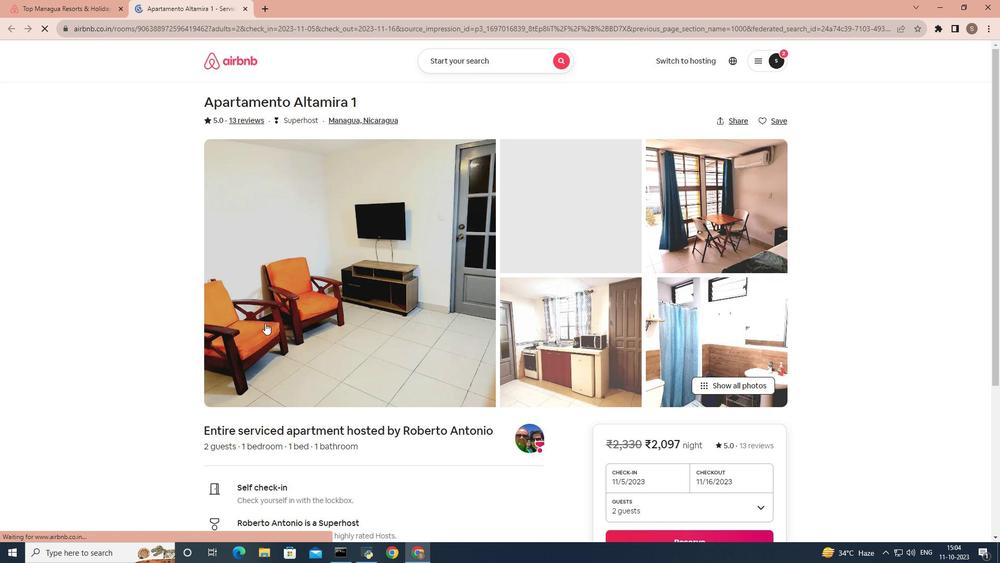 
Action: Mouse scrolled (266, 322) with delta (0, 0)
Screenshot: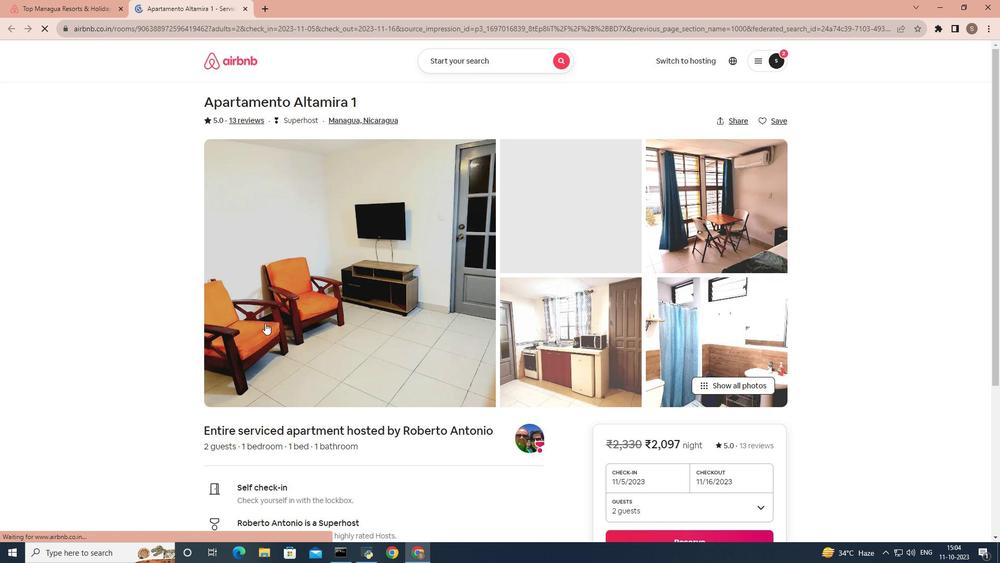 
Action: Mouse moved to (265, 323)
Screenshot: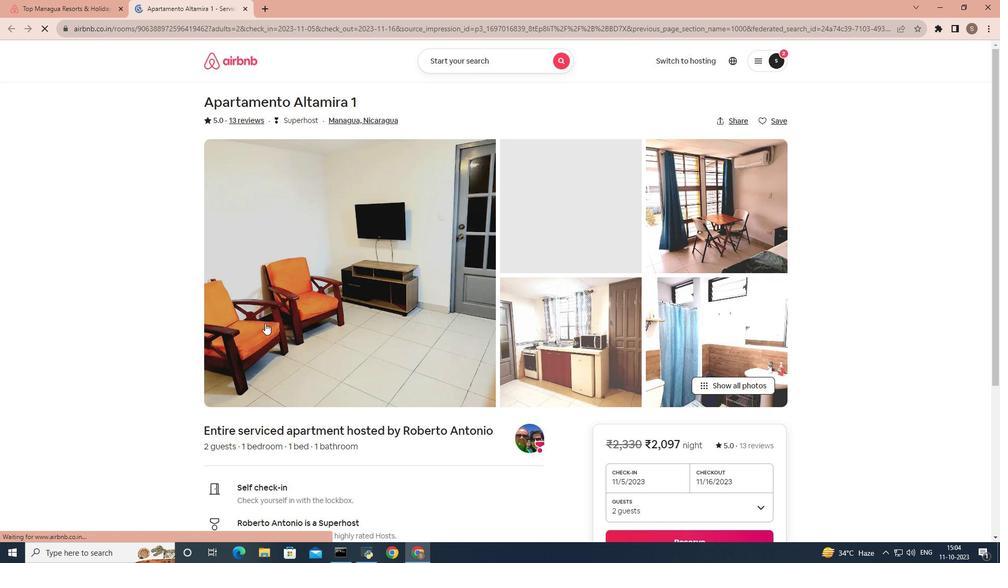 
Action: Mouse scrolled (265, 322) with delta (0, 0)
Screenshot: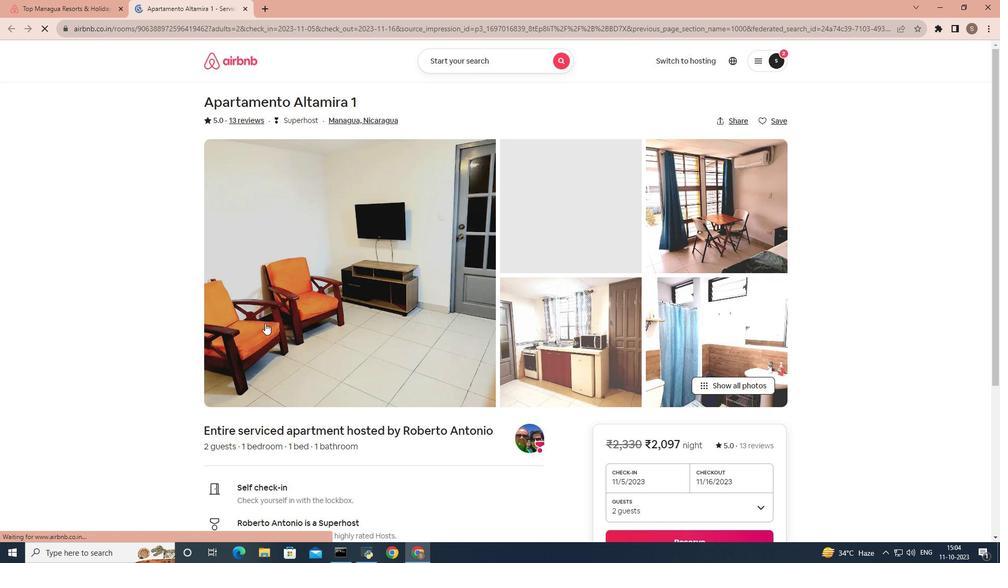 
Action: Mouse moved to (265, 323)
Screenshot: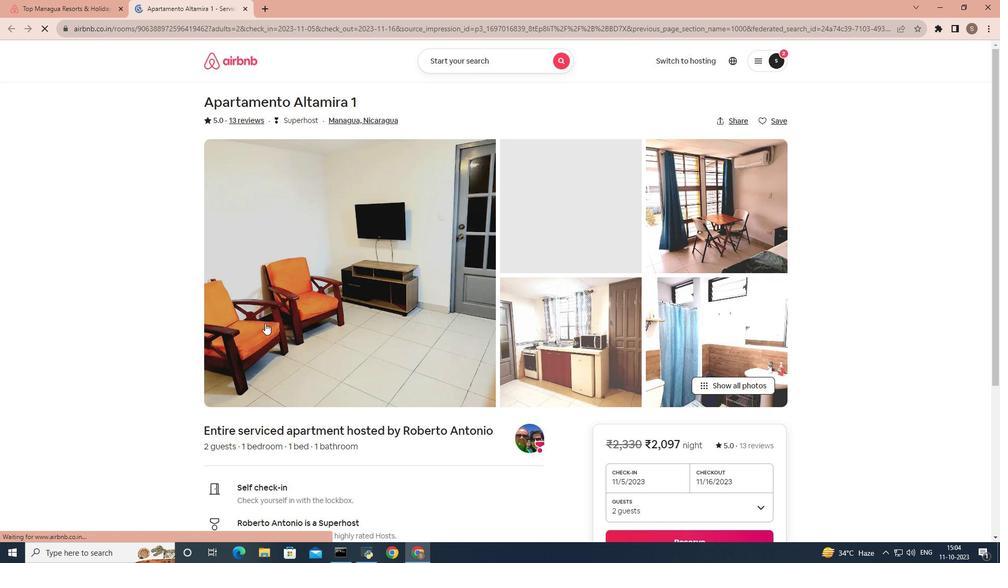 
Action: Mouse scrolled (265, 323) with delta (0, 0)
Screenshot: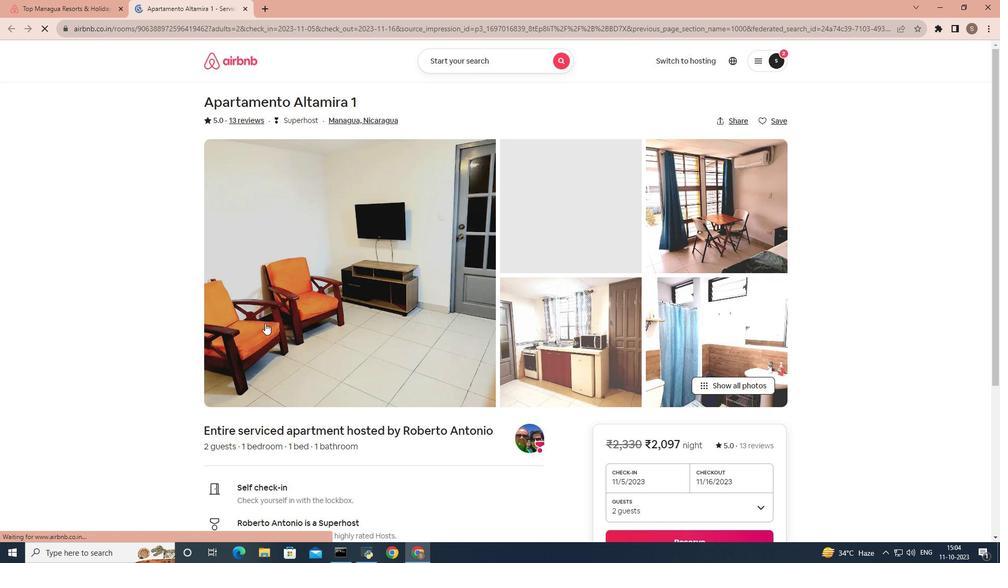 
Action: Mouse scrolled (265, 323) with delta (0, 0)
Screenshot: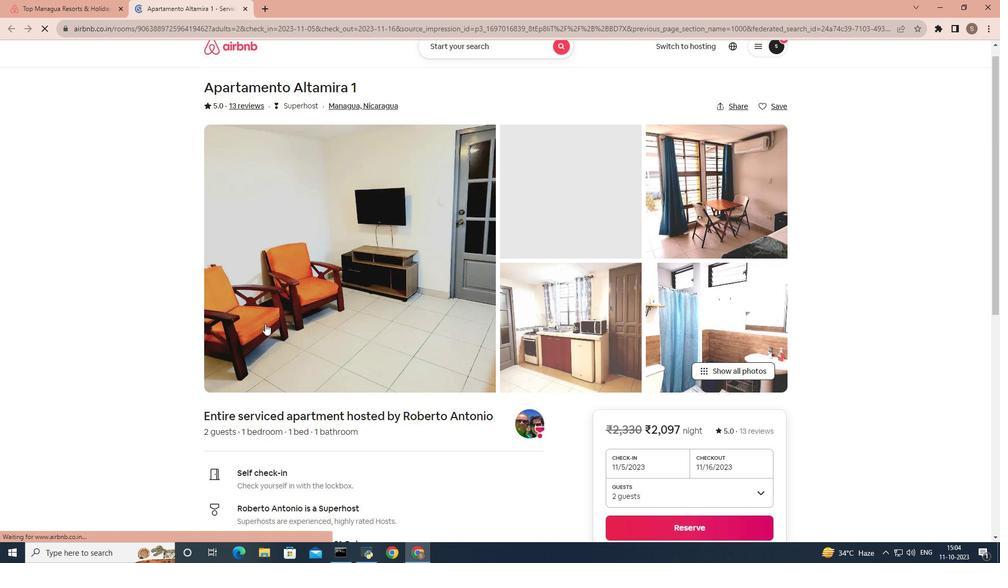 
Action: Mouse scrolled (265, 323) with delta (0, 0)
Screenshot: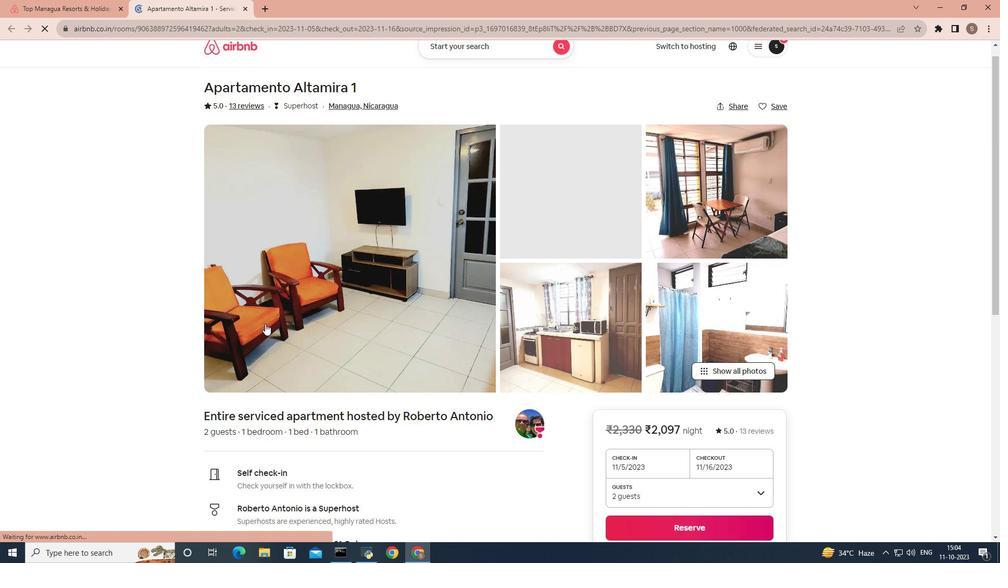 
Action: Mouse scrolled (265, 323) with delta (0, 0)
Screenshot: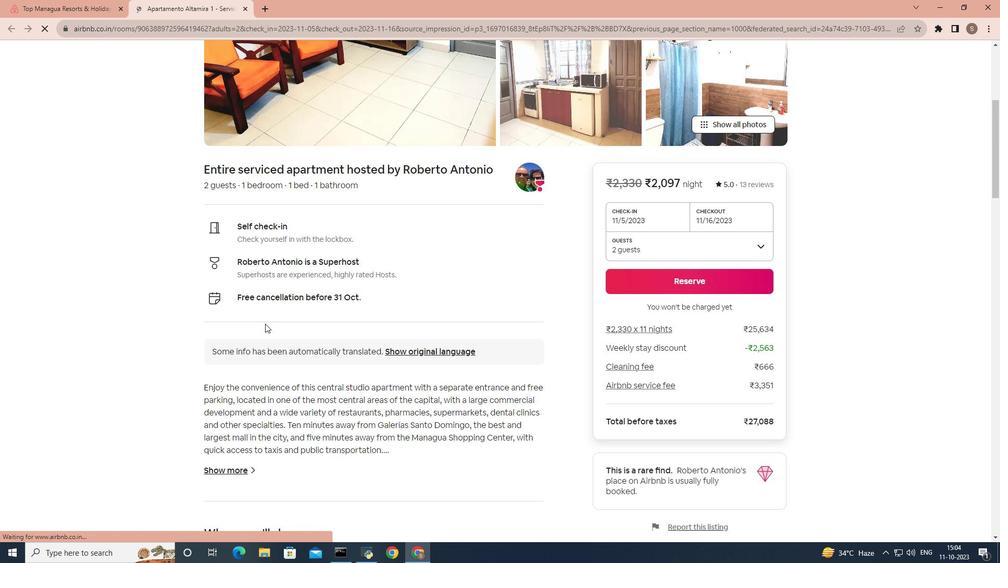 
Action: Mouse scrolled (265, 323) with delta (0, 0)
Screenshot: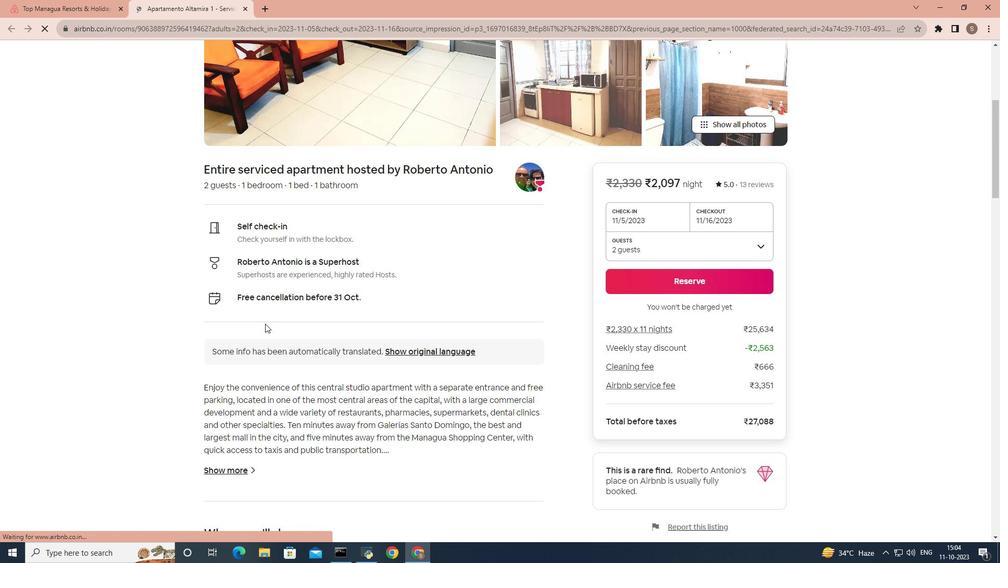 
Action: Mouse scrolled (265, 323) with delta (0, 0)
Screenshot: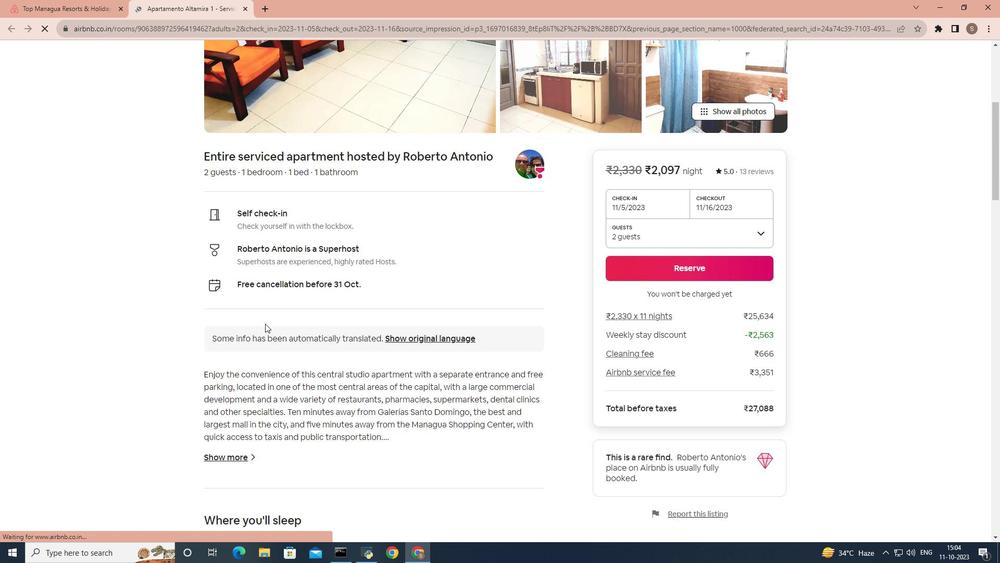 
Action: Mouse scrolled (265, 323) with delta (0, 0)
Screenshot: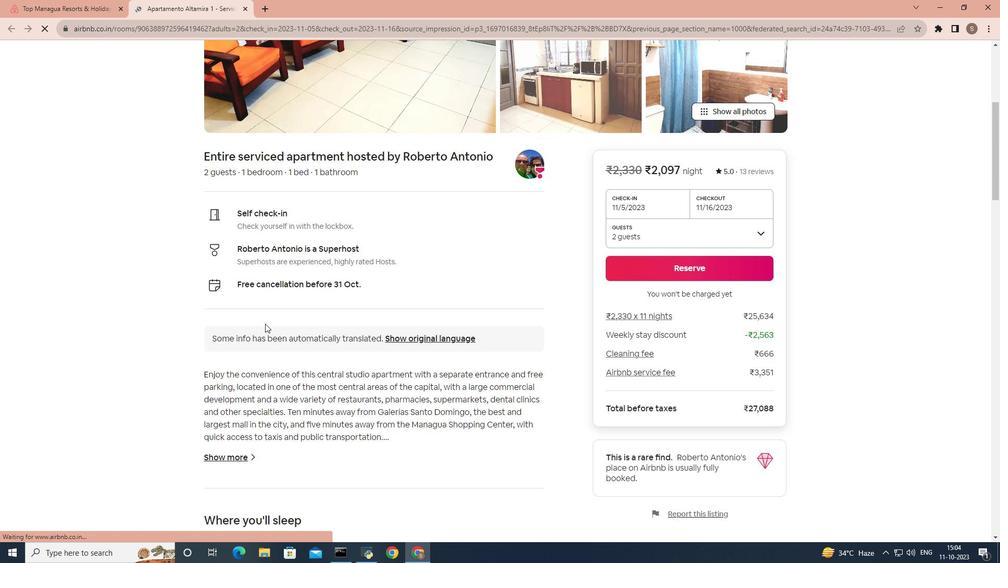 
Action: Mouse moved to (238, 264)
Screenshot: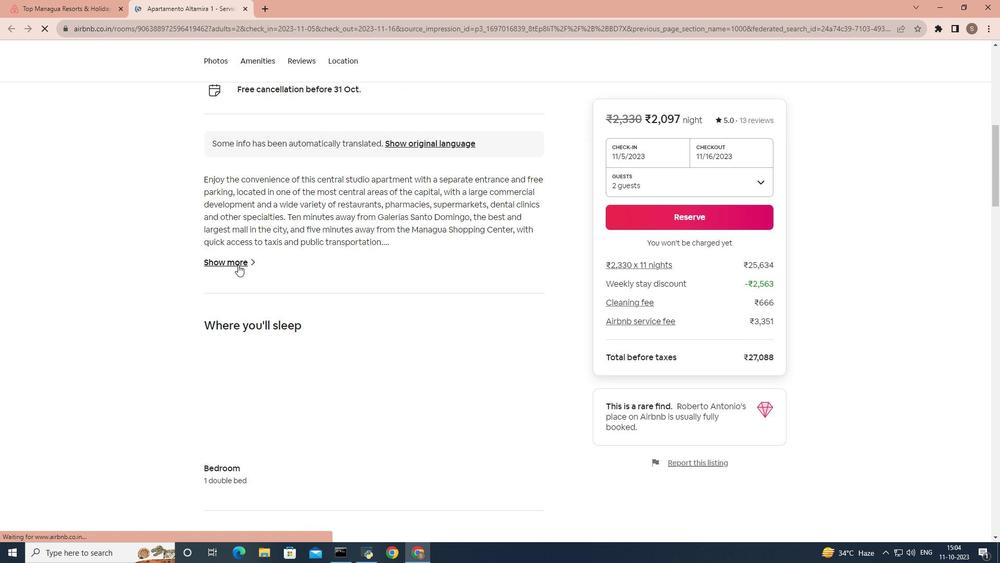 
Action: Mouse pressed left at (238, 264)
Screenshot: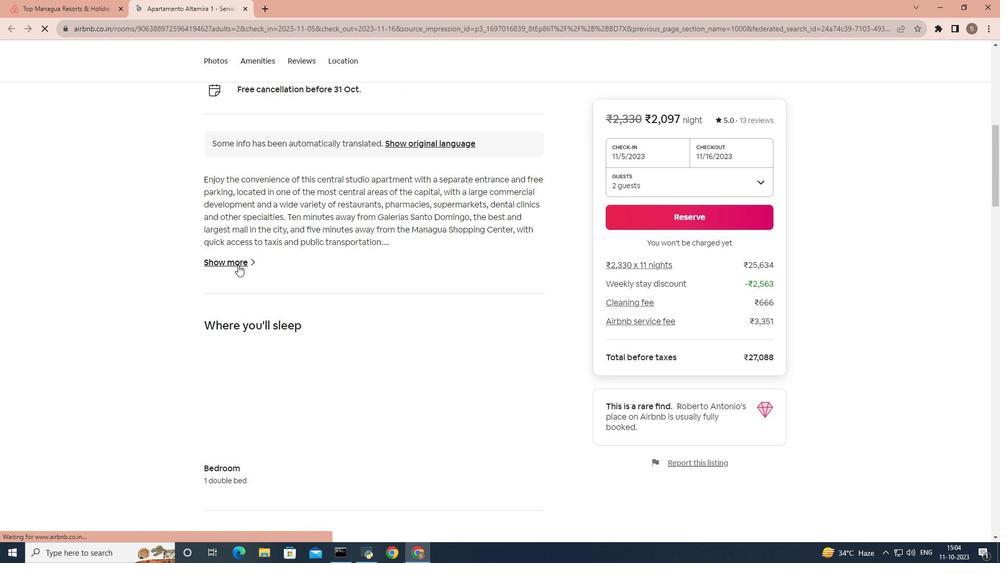 
Action: Mouse moved to (303, 292)
Screenshot: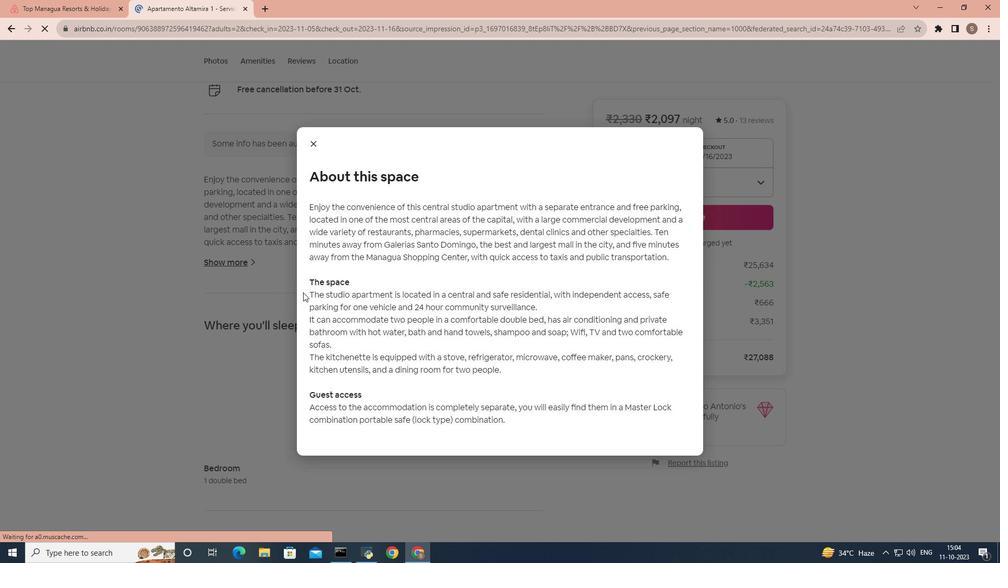 
Action: Mouse scrolled (303, 291) with delta (0, 0)
Screenshot: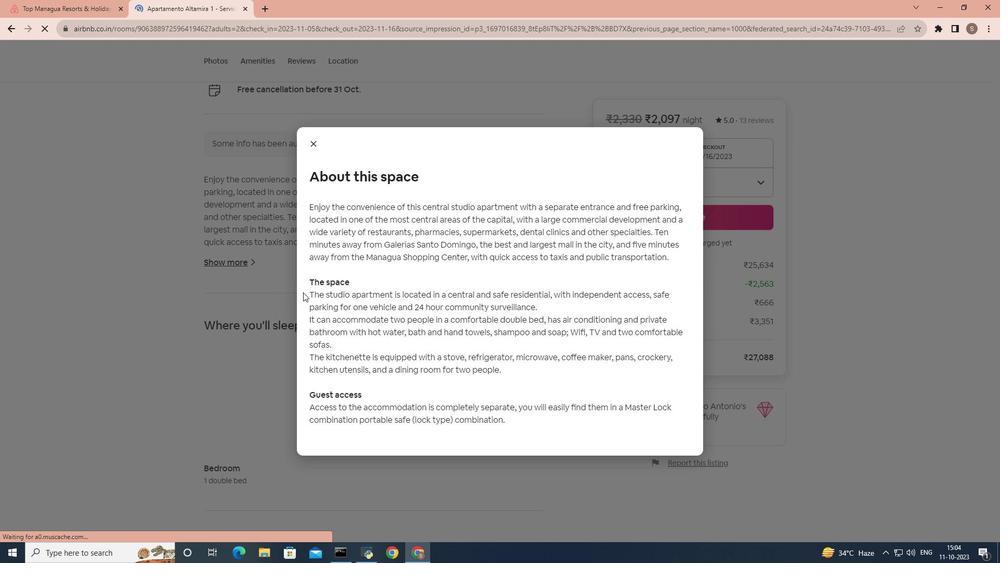 
Action: Mouse scrolled (303, 291) with delta (0, 0)
Screenshot: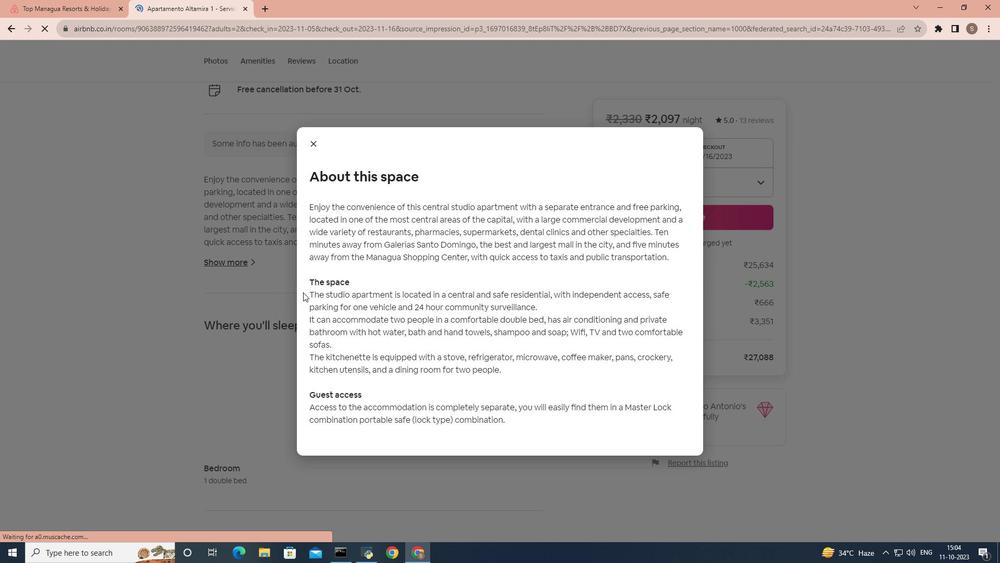 
Action: Mouse scrolled (303, 291) with delta (0, 0)
Screenshot: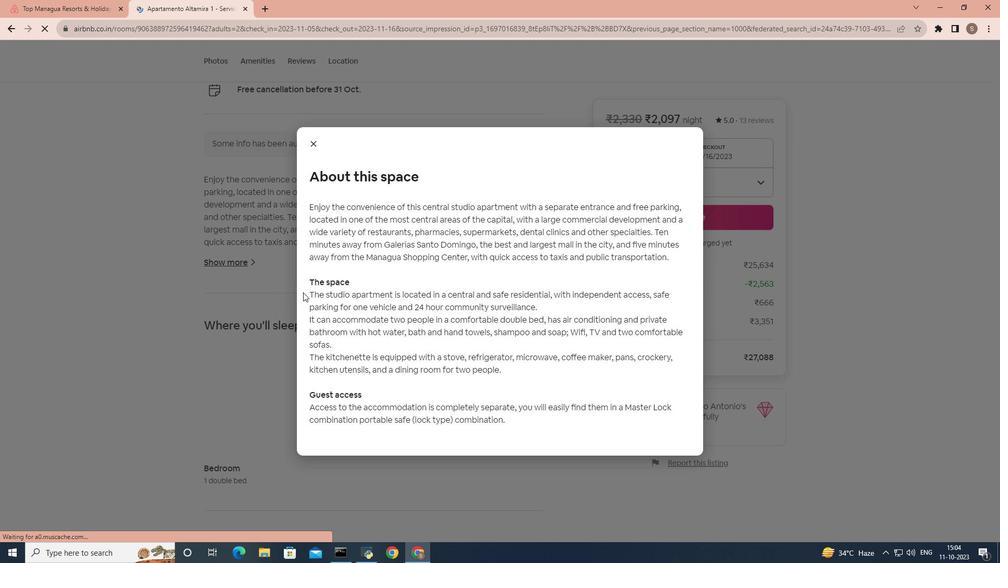 
Action: Mouse scrolled (303, 291) with delta (0, 0)
Screenshot: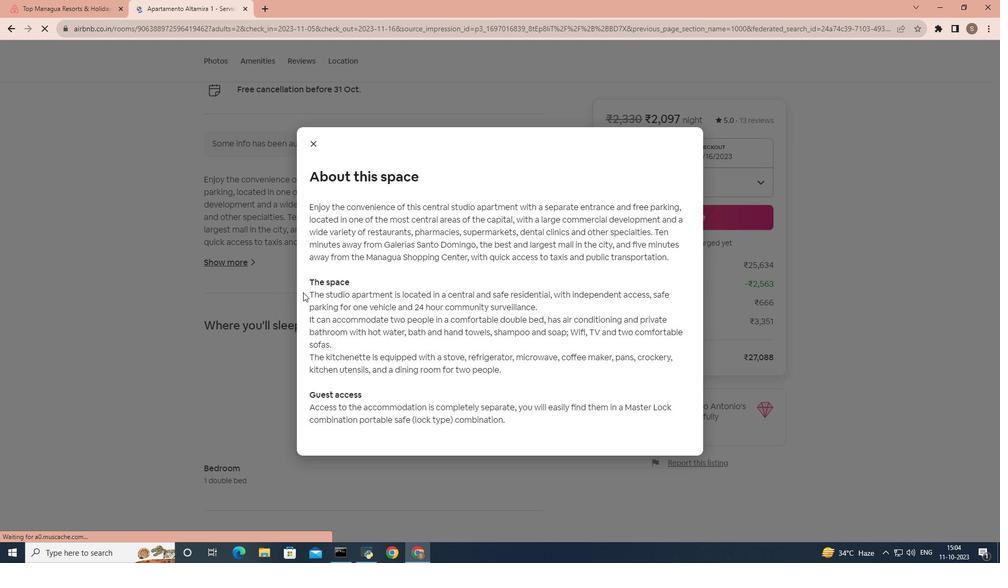 
Action: Mouse moved to (313, 147)
Screenshot: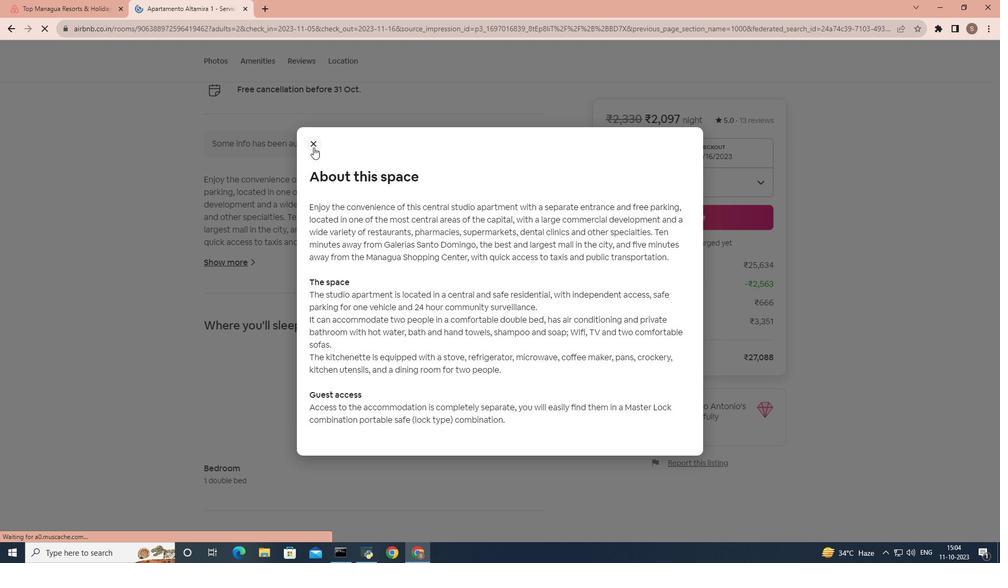 
Action: Mouse pressed left at (313, 147)
Screenshot: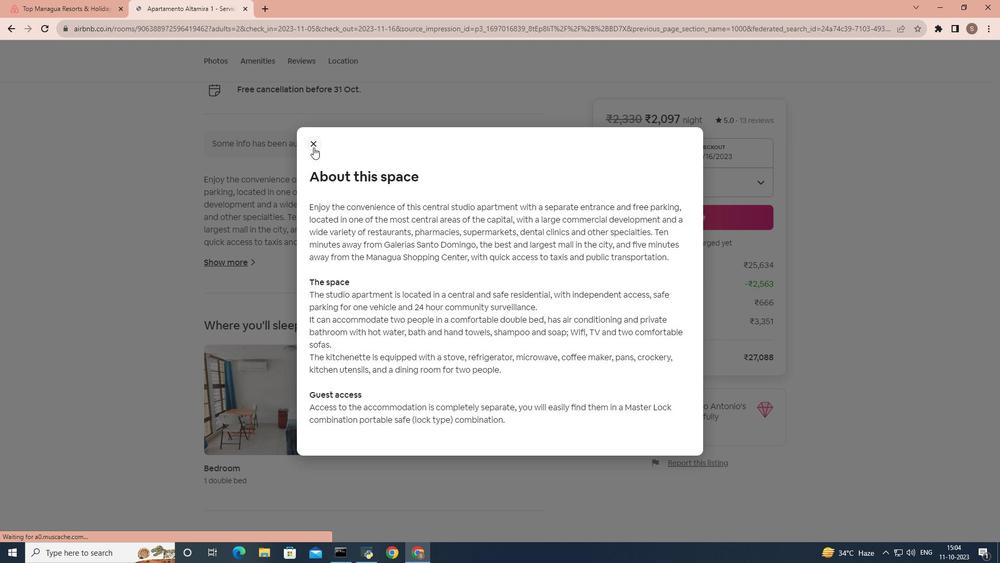 
Action: Mouse moved to (260, 326)
Screenshot: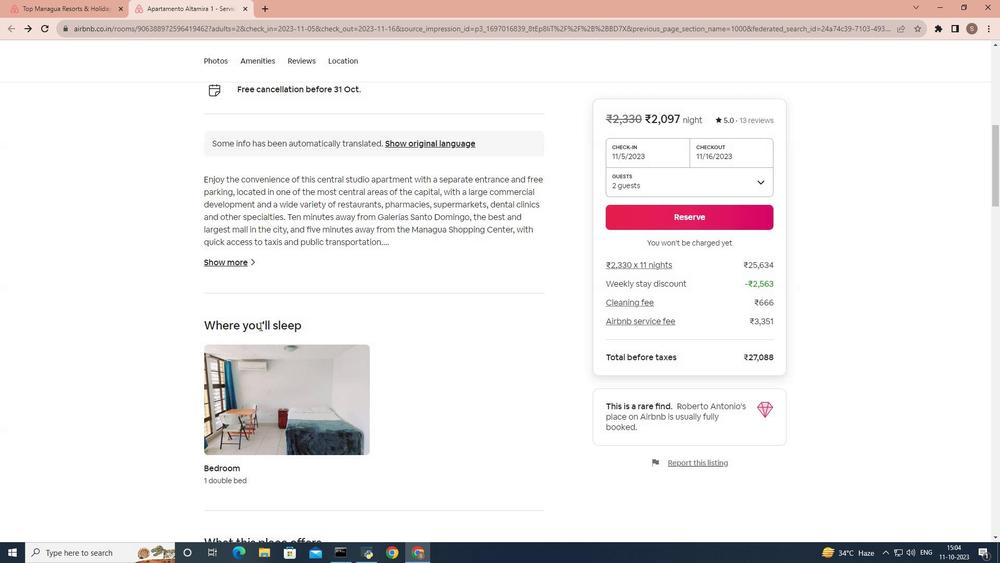 
Action: Mouse scrolled (260, 325) with delta (0, 0)
Screenshot: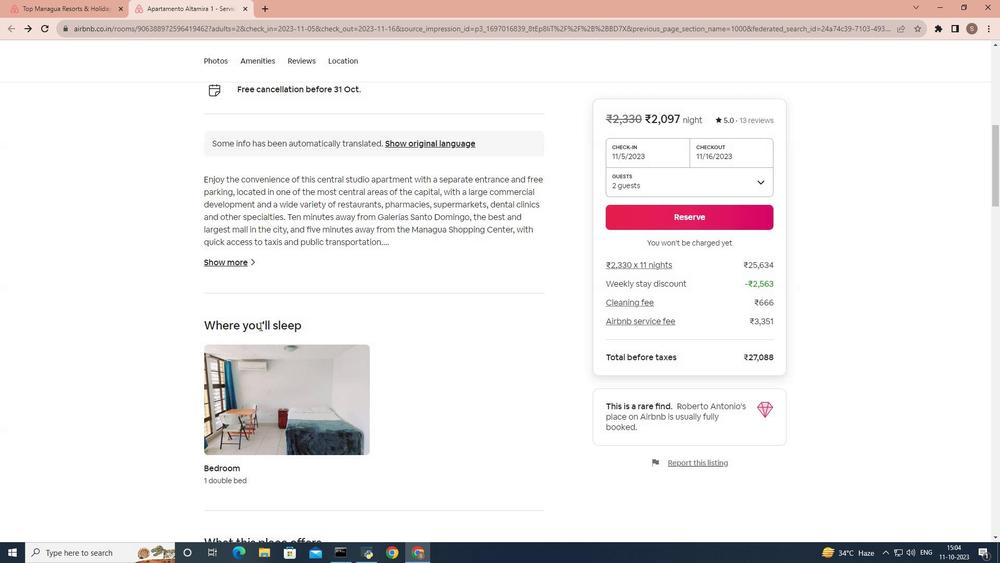 
Action: Mouse moved to (260, 326)
Screenshot: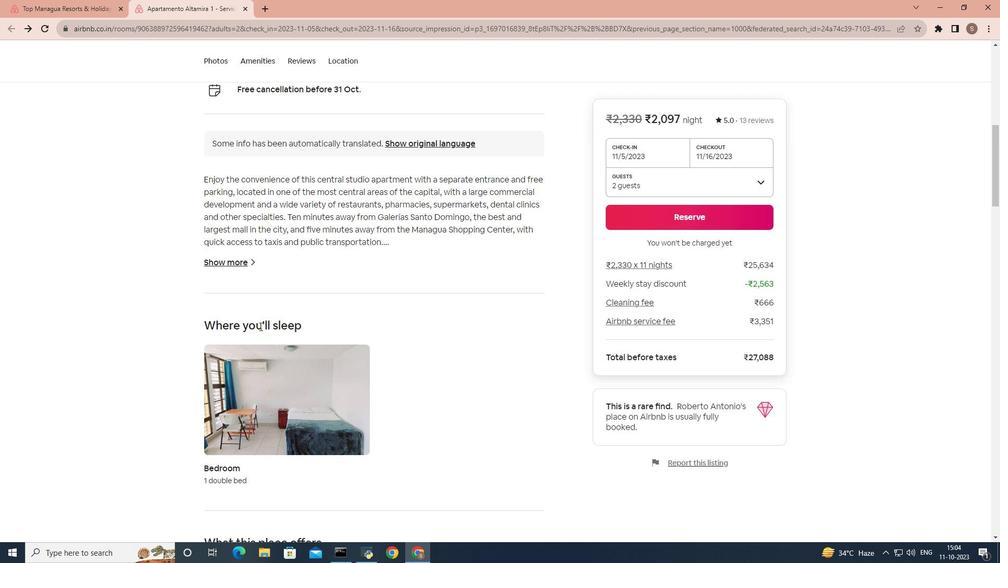 
Action: Mouse scrolled (260, 325) with delta (0, 0)
Screenshot: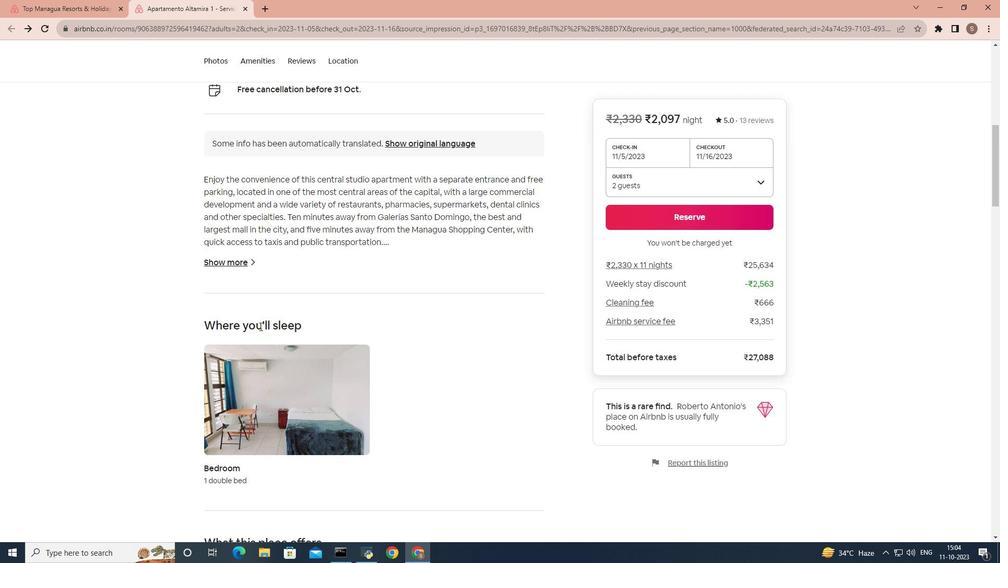 
Action: Mouse scrolled (260, 325) with delta (0, 0)
Screenshot: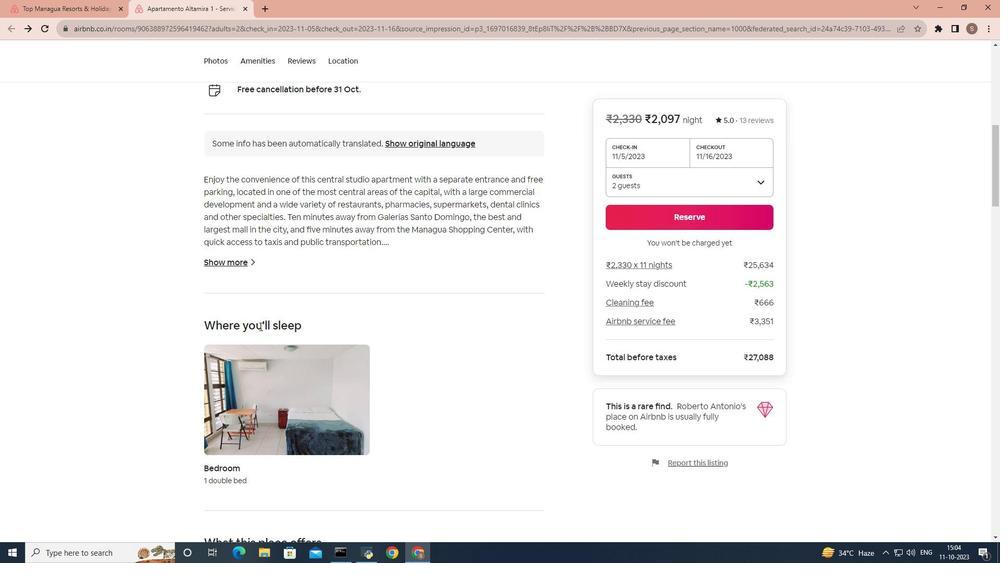
Action: Mouse scrolled (260, 325) with delta (0, 0)
Screenshot: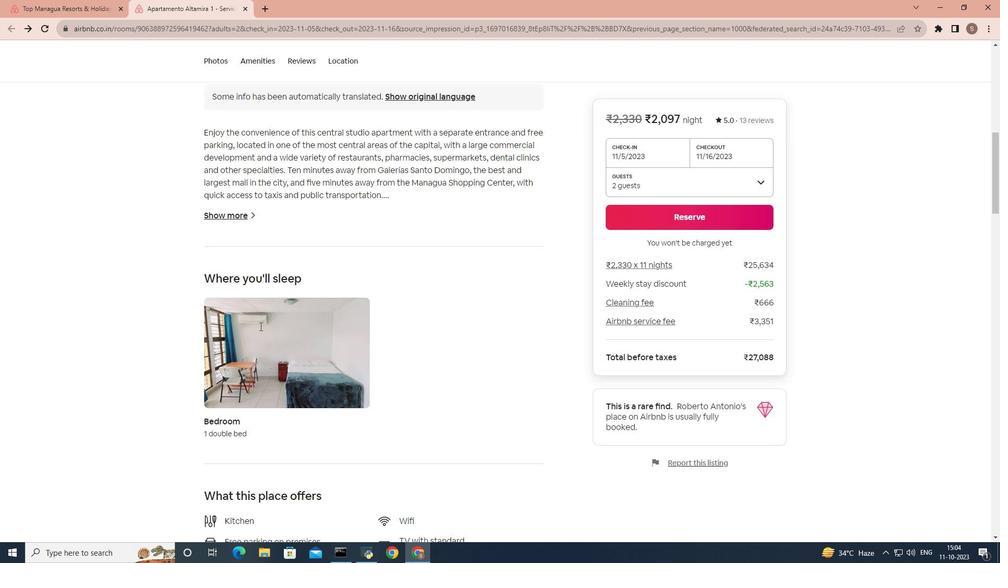 
Action: Mouse scrolled (260, 325) with delta (0, 0)
Screenshot: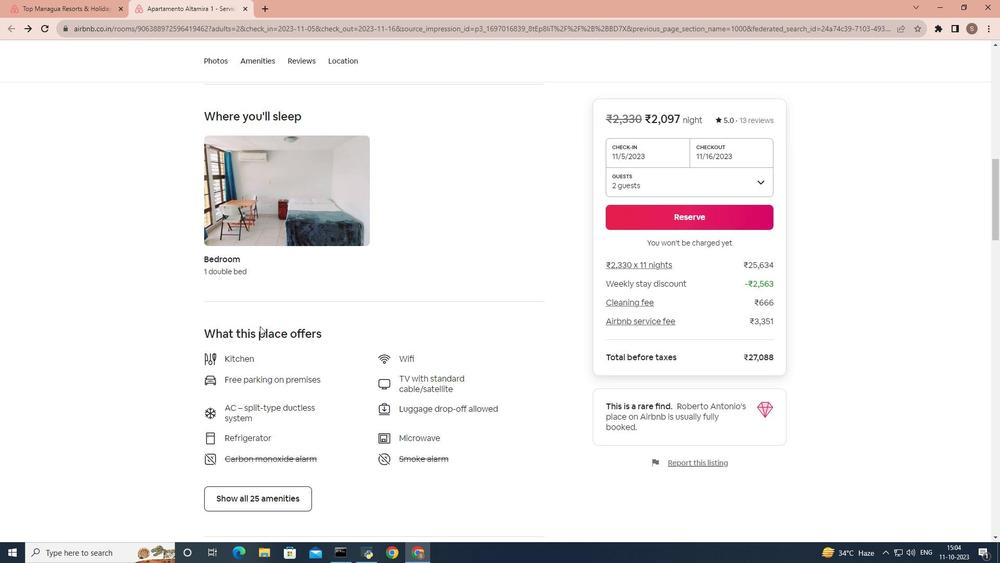 
Action: Mouse scrolled (260, 325) with delta (0, 0)
Screenshot: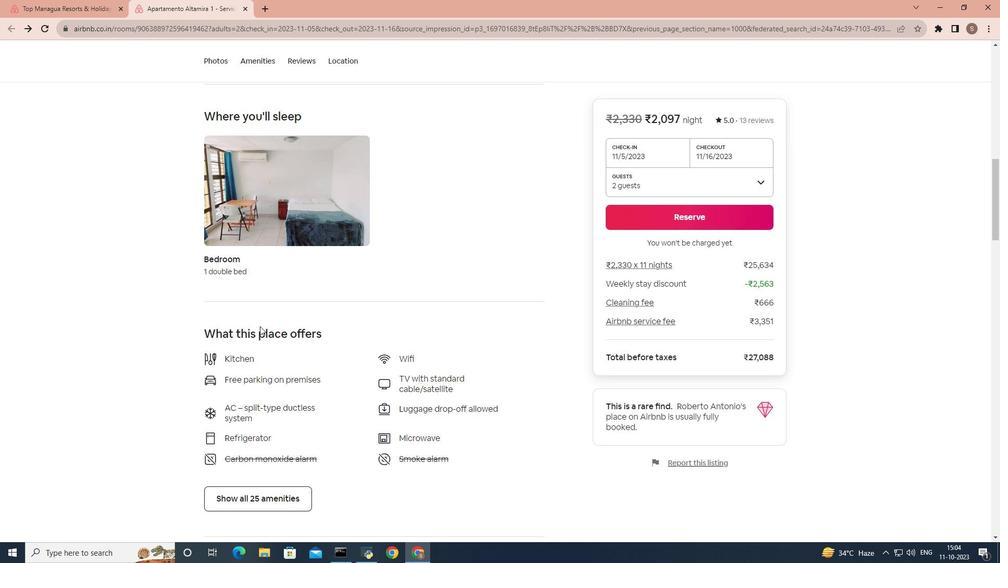 
Action: Mouse scrolled (260, 325) with delta (0, 0)
Screenshot: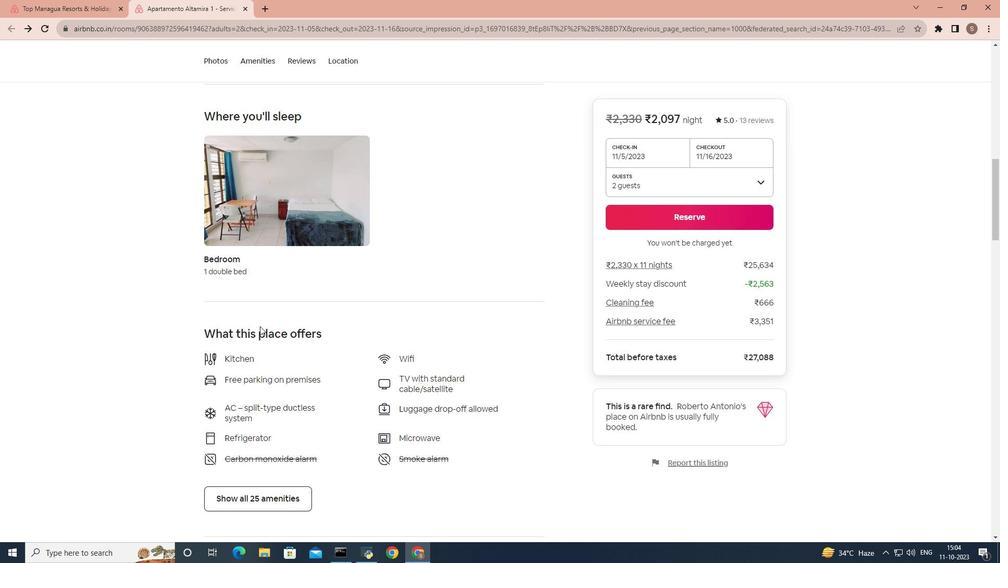 
Action: Mouse moved to (253, 333)
Screenshot: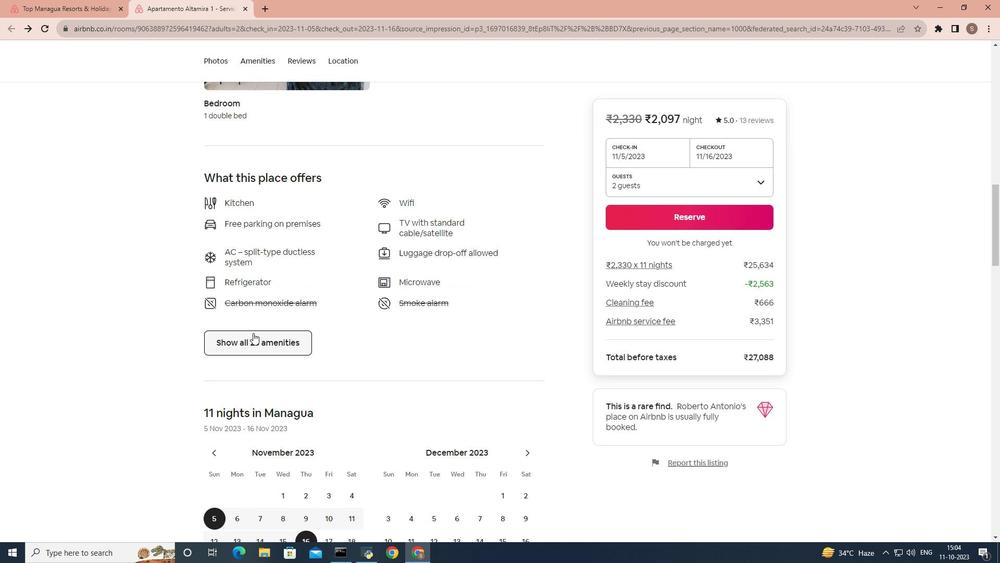 
Action: Mouse pressed left at (253, 333)
Screenshot: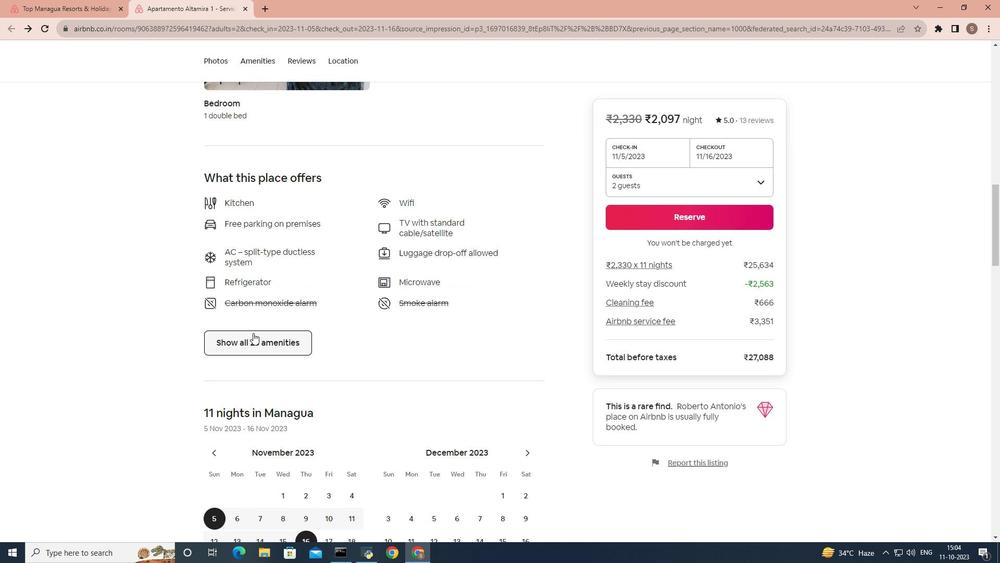 
Action: Mouse moved to (370, 310)
Screenshot: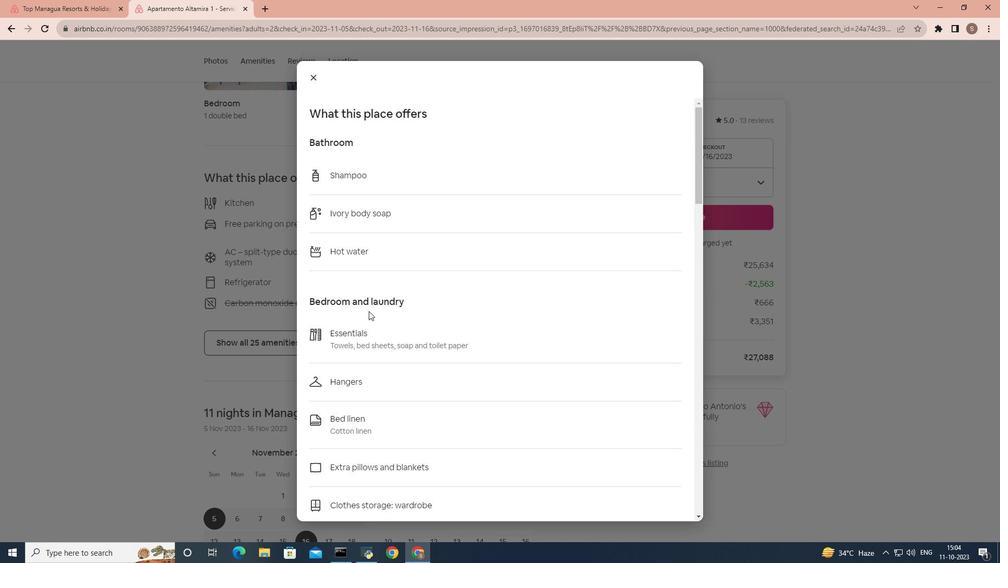 
Action: Mouse scrolled (370, 310) with delta (0, 0)
Screenshot: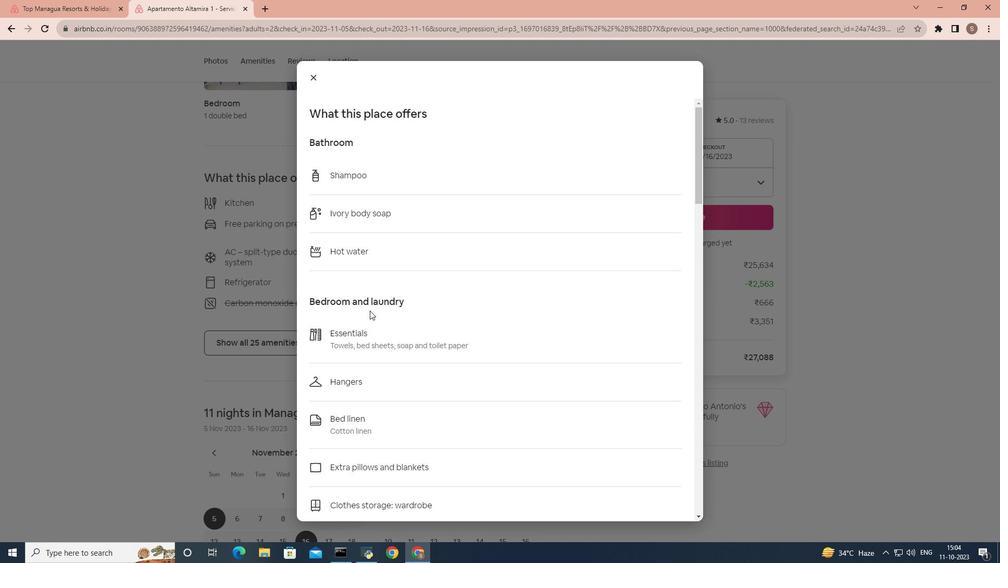 
Action: Mouse scrolled (370, 310) with delta (0, 0)
Screenshot: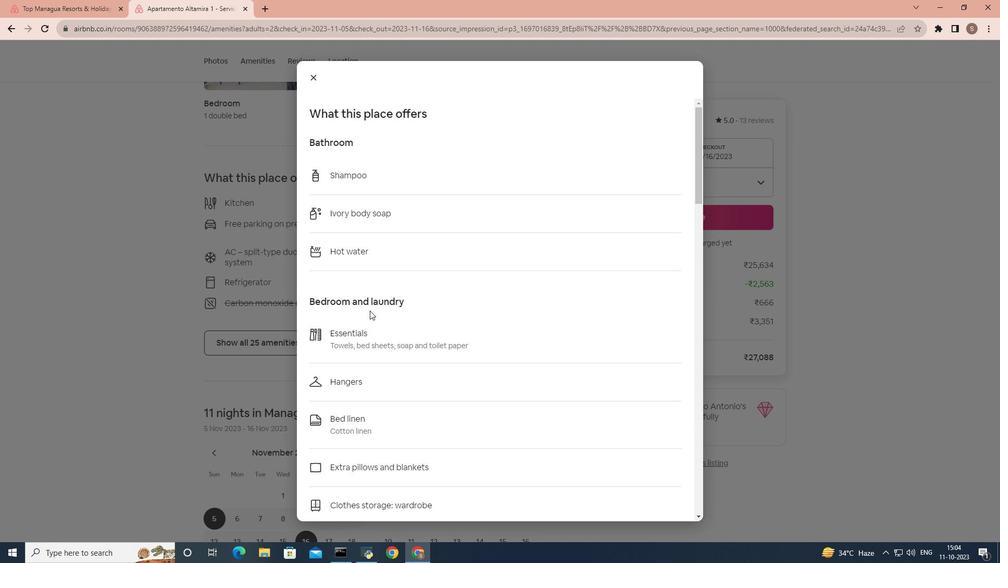 
Action: Mouse scrolled (370, 310) with delta (0, 0)
Screenshot: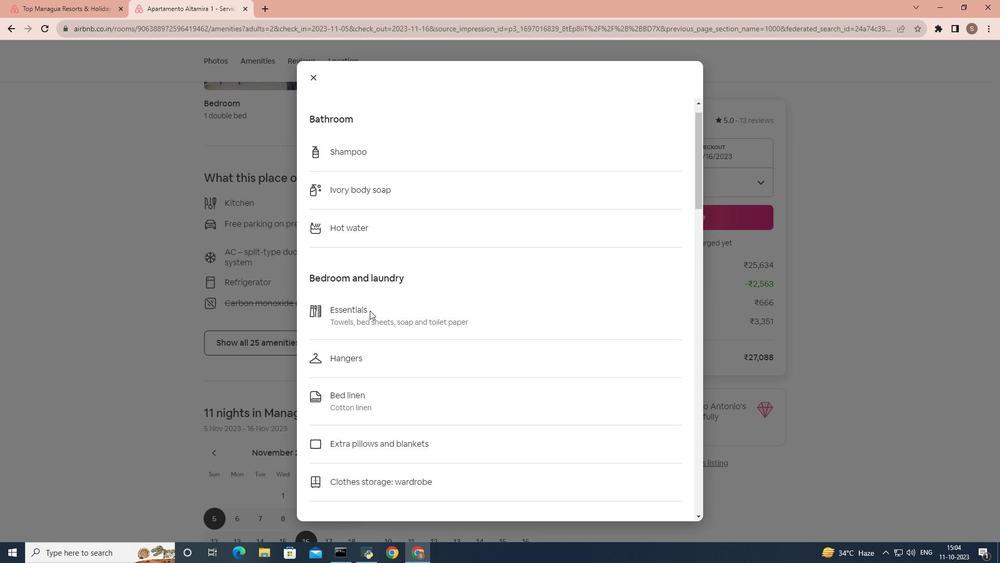 
Action: Mouse scrolled (370, 310) with delta (0, 0)
Screenshot: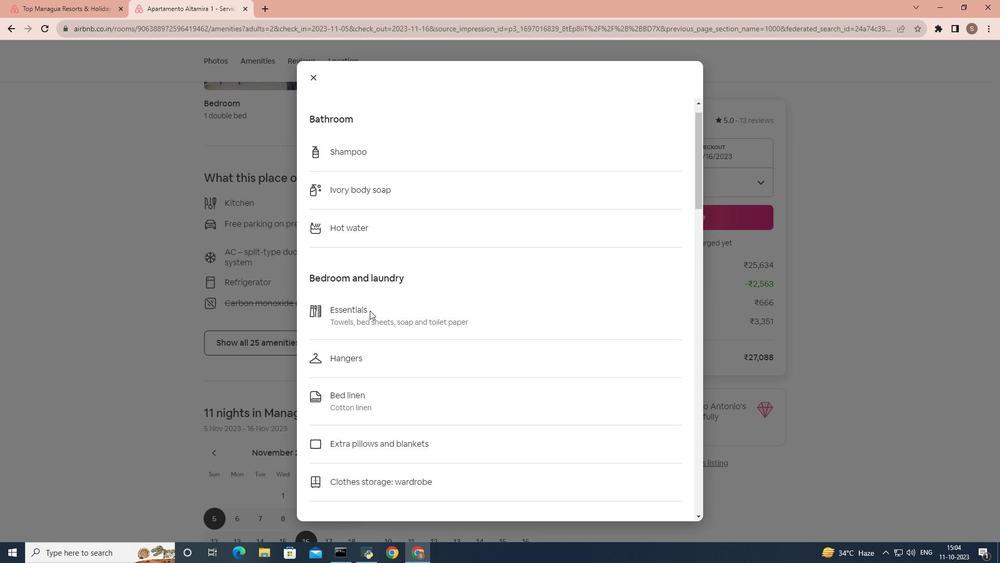 
Action: Mouse scrolled (370, 310) with delta (0, 0)
Screenshot: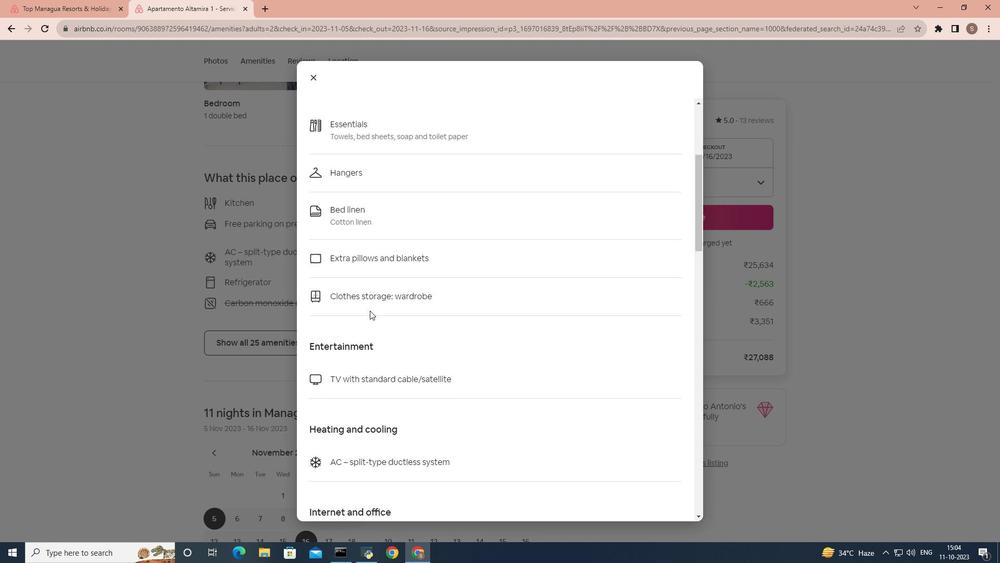 
Action: Mouse scrolled (370, 310) with delta (0, 0)
Screenshot: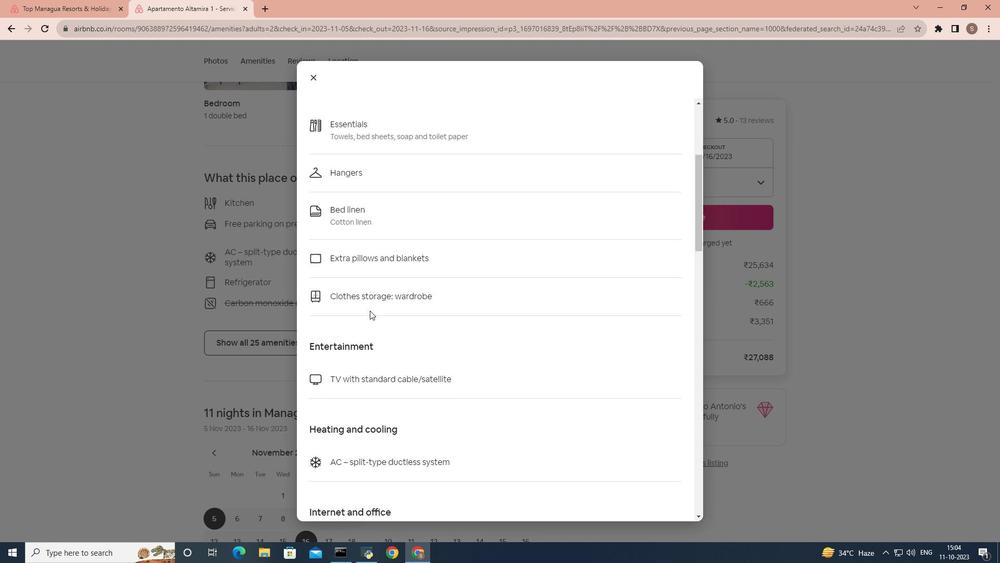 
Action: Mouse scrolled (370, 310) with delta (0, 0)
Screenshot: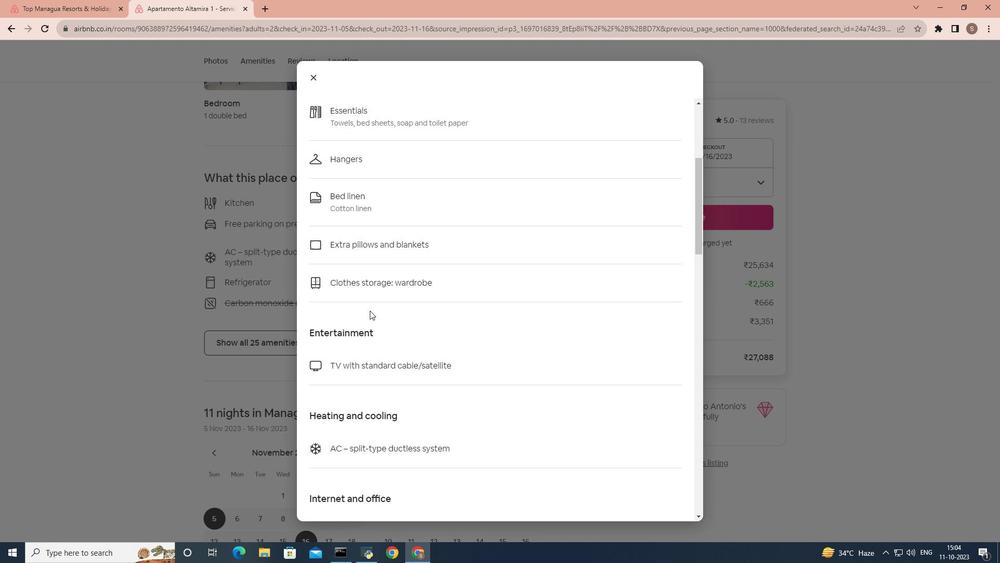 
Action: Mouse scrolled (370, 310) with delta (0, 0)
Screenshot: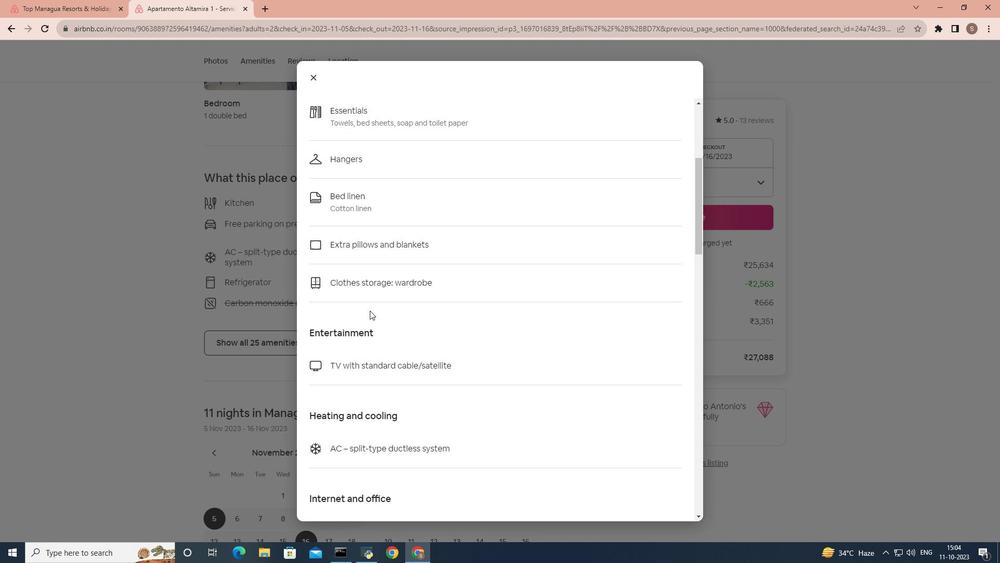 
Action: Mouse moved to (369, 310)
Screenshot: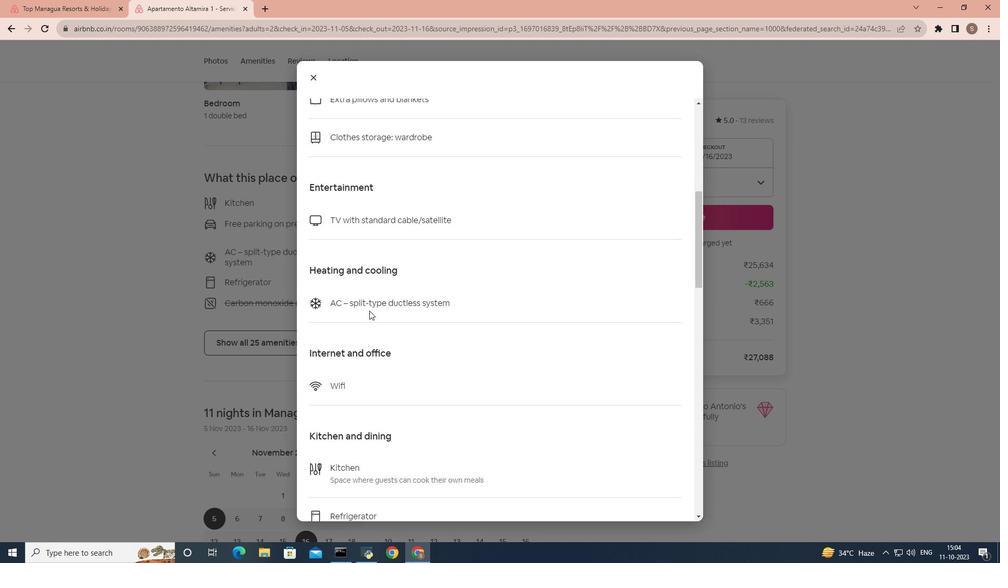 
Action: Mouse scrolled (369, 310) with delta (0, 0)
Screenshot: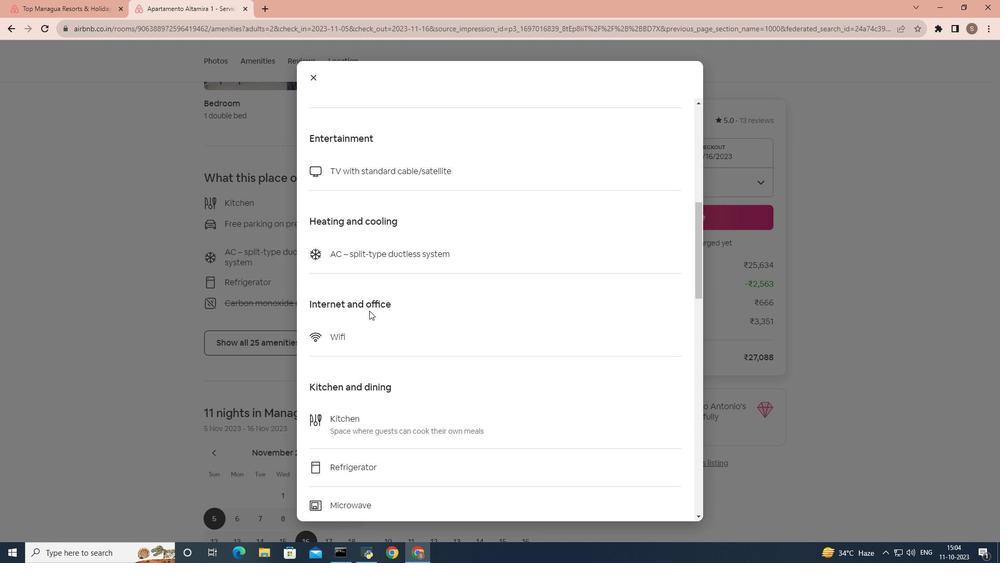 
Action: Mouse scrolled (369, 310) with delta (0, 0)
Screenshot: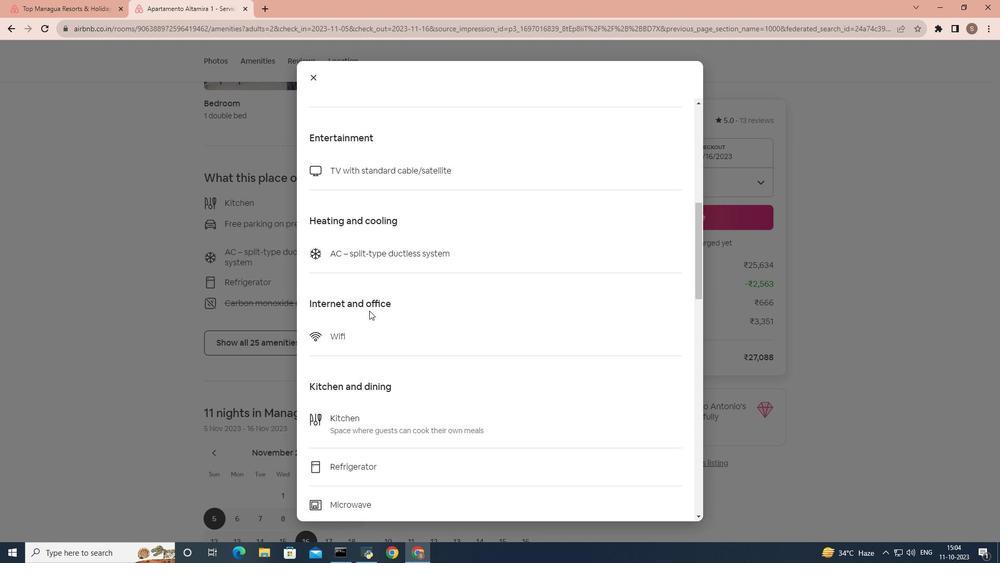 
Action: Mouse scrolled (369, 310) with delta (0, 0)
Screenshot: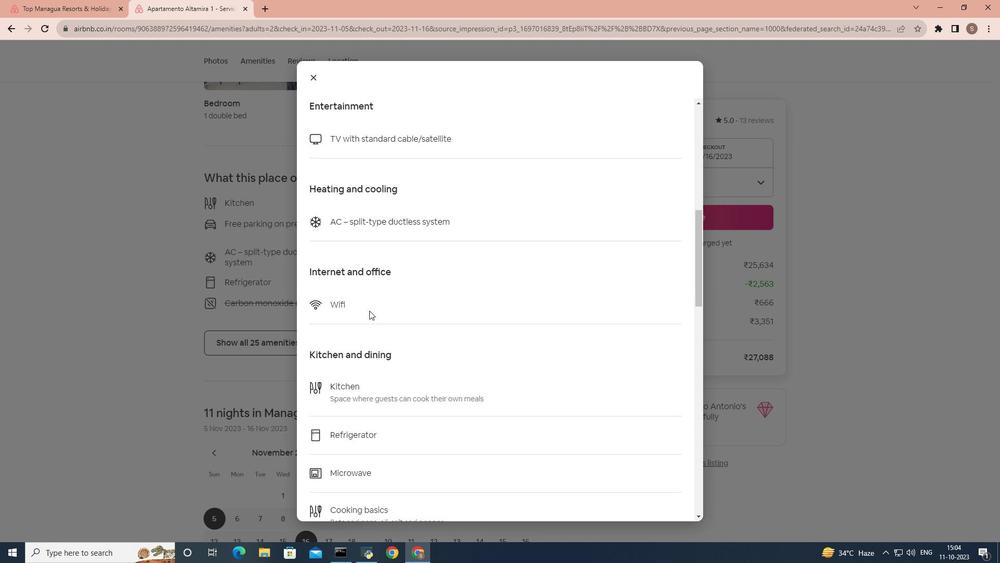 
Action: Mouse scrolled (369, 310) with delta (0, 0)
Screenshot: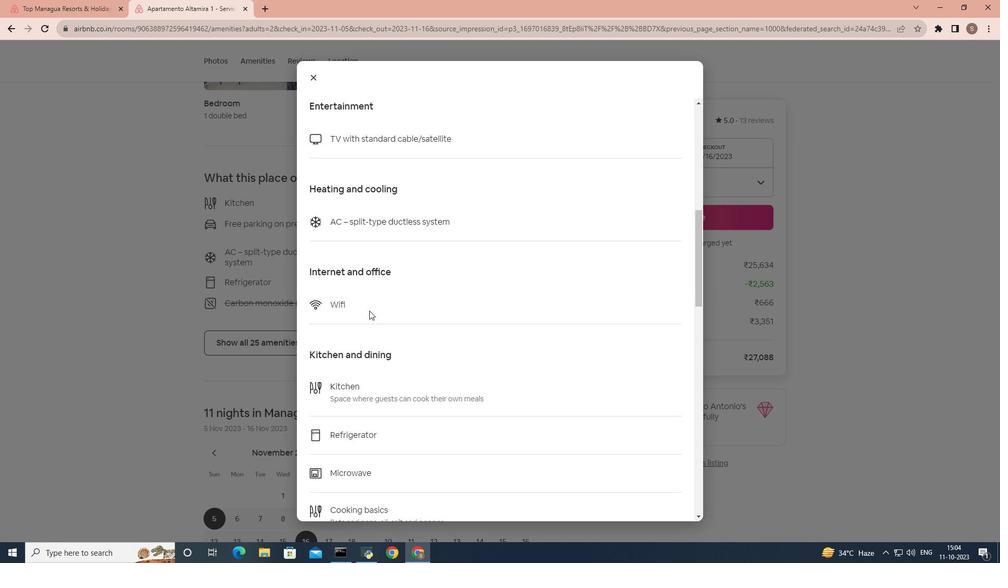 
Action: Mouse scrolled (369, 310) with delta (0, 0)
Screenshot: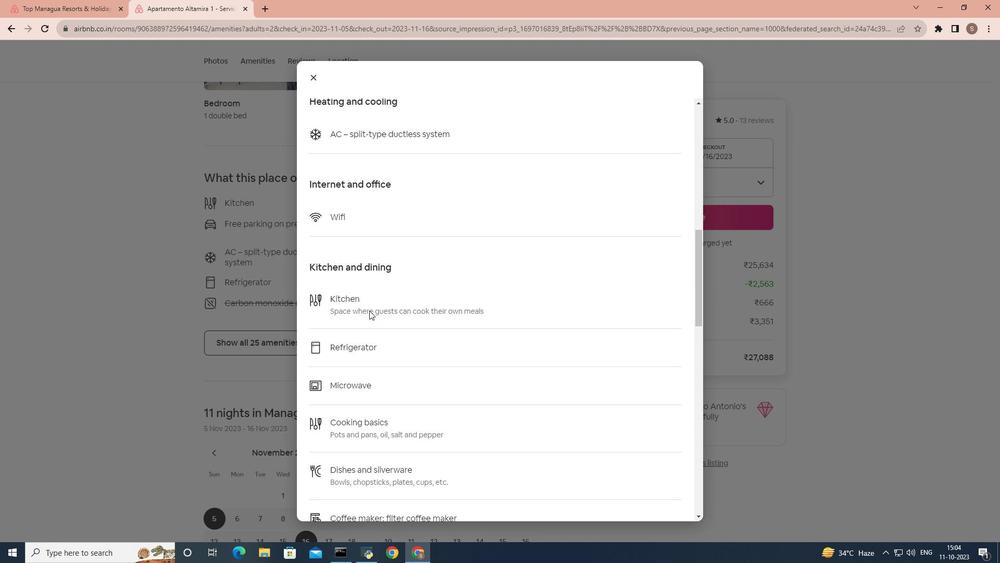 
Action: Mouse scrolled (369, 310) with delta (0, 0)
Screenshot: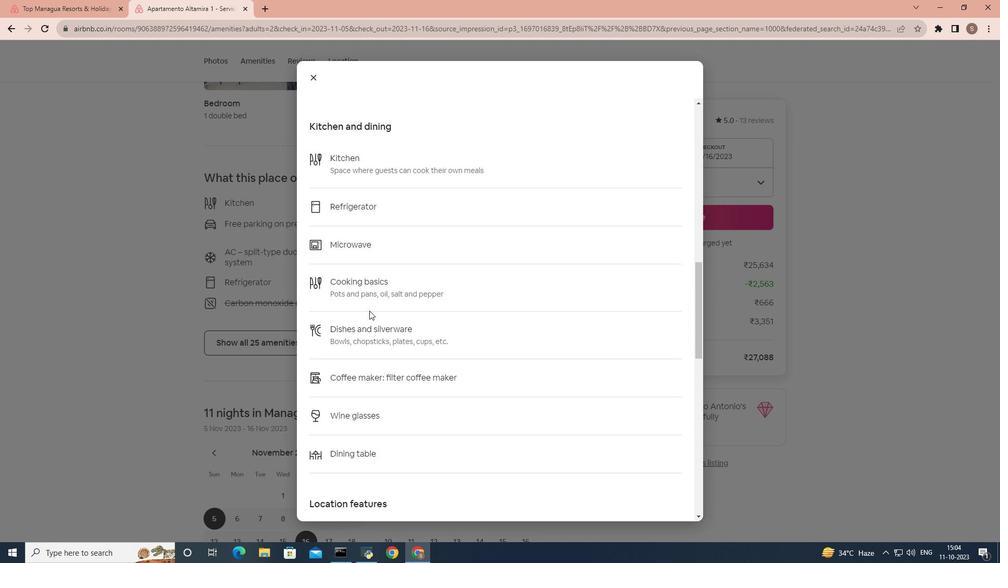 
Action: Mouse scrolled (369, 310) with delta (0, 0)
Screenshot: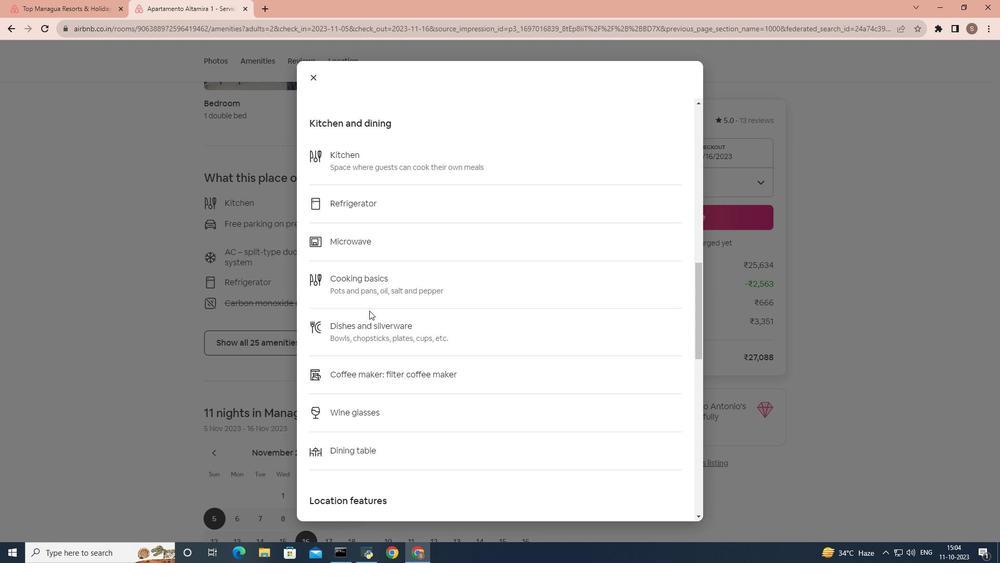
Action: Mouse scrolled (369, 310) with delta (0, 0)
Screenshot: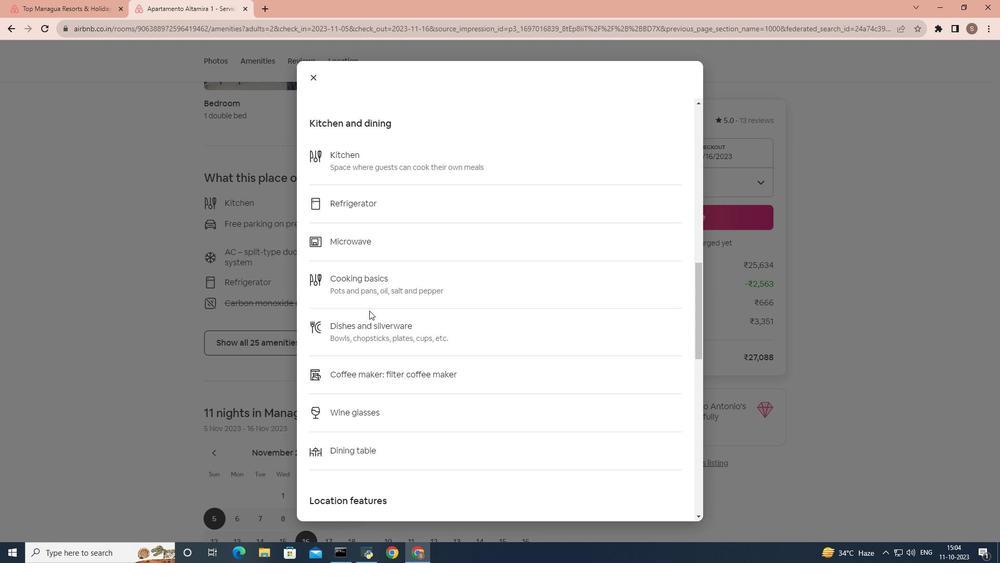 
Action: Mouse scrolled (369, 310) with delta (0, 0)
Screenshot: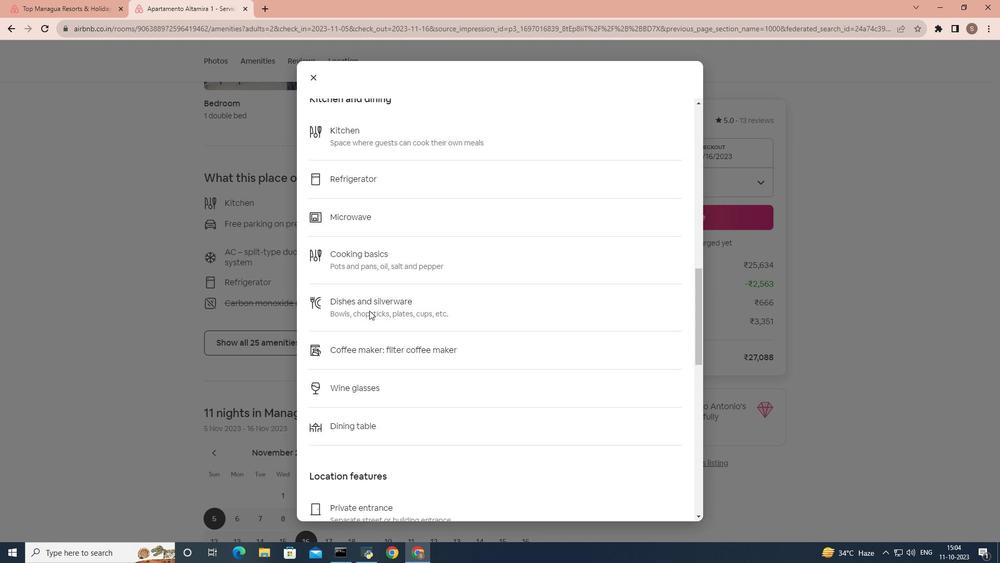 
Action: Mouse scrolled (369, 310) with delta (0, 0)
Screenshot: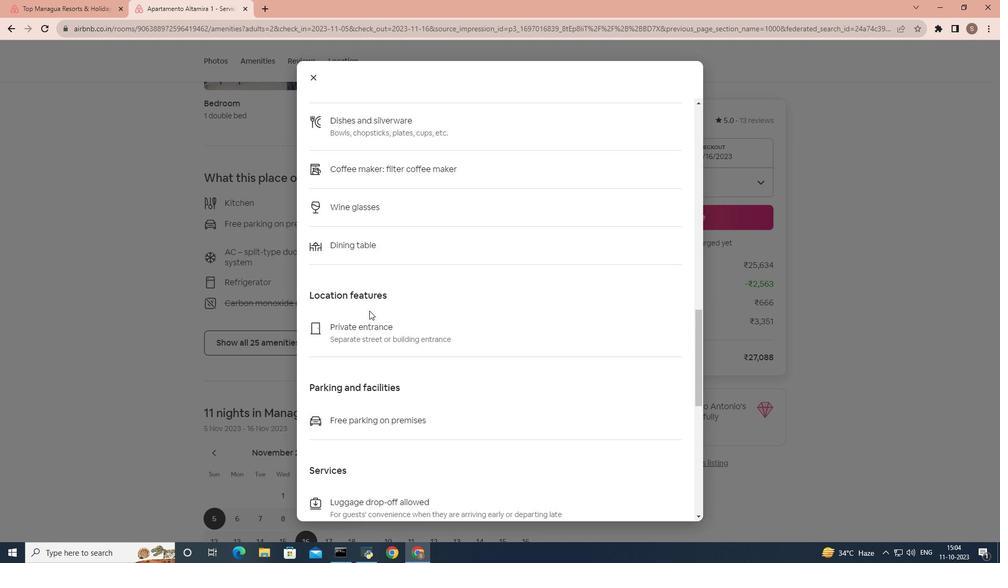 
Action: Mouse scrolled (369, 310) with delta (0, 0)
Screenshot: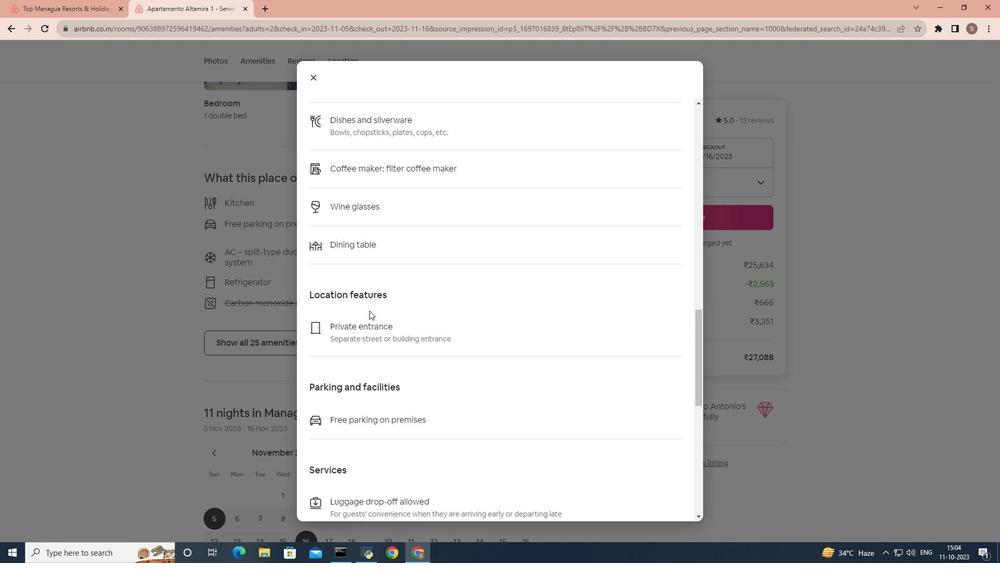 
Action: Mouse scrolled (369, 310) with delta (0, 0)
Screenshot: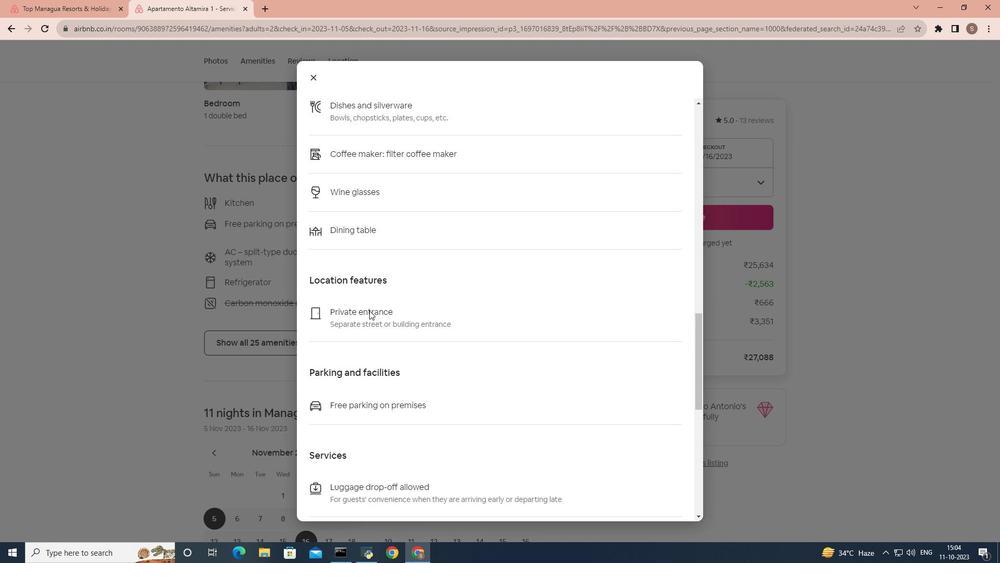 
Action: Mouse scrolled (369, 310) with delta (0, 0)
Screenshot: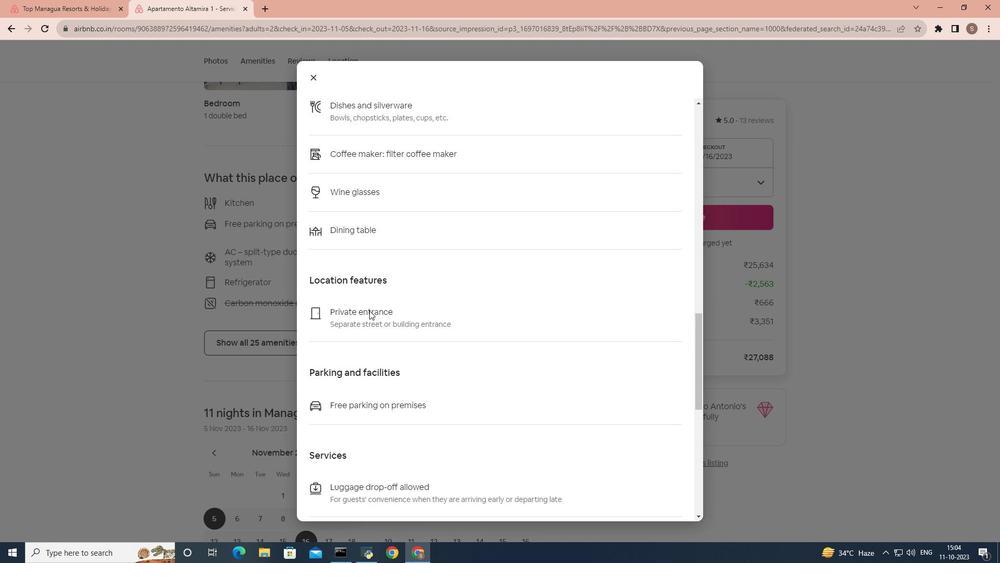 
Action: Mouse scrolled (369, 310) with delta (0, 0)
Screenshot: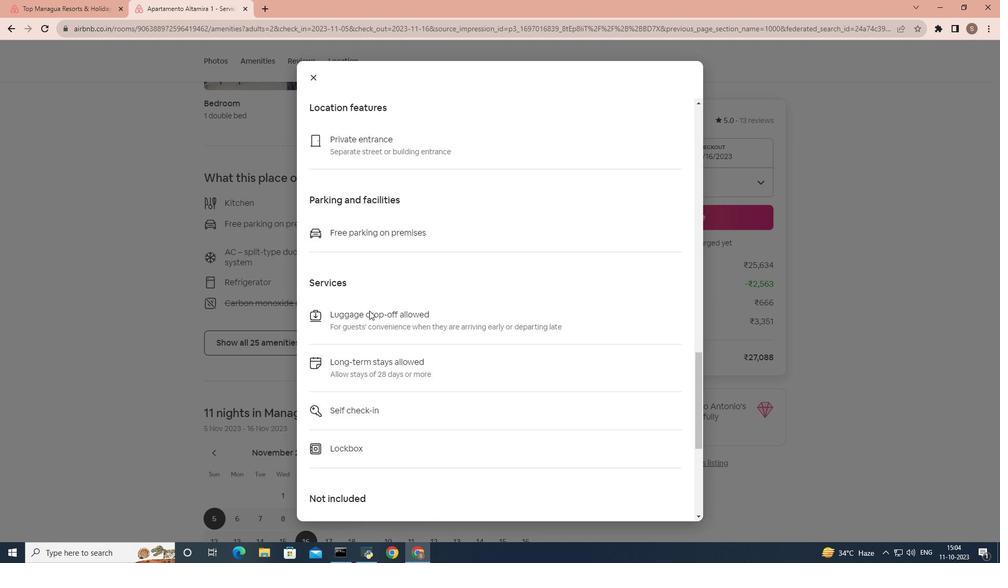 
Action: Mouse scrolled (369, 310) with delta (0, 0)
Screenshot: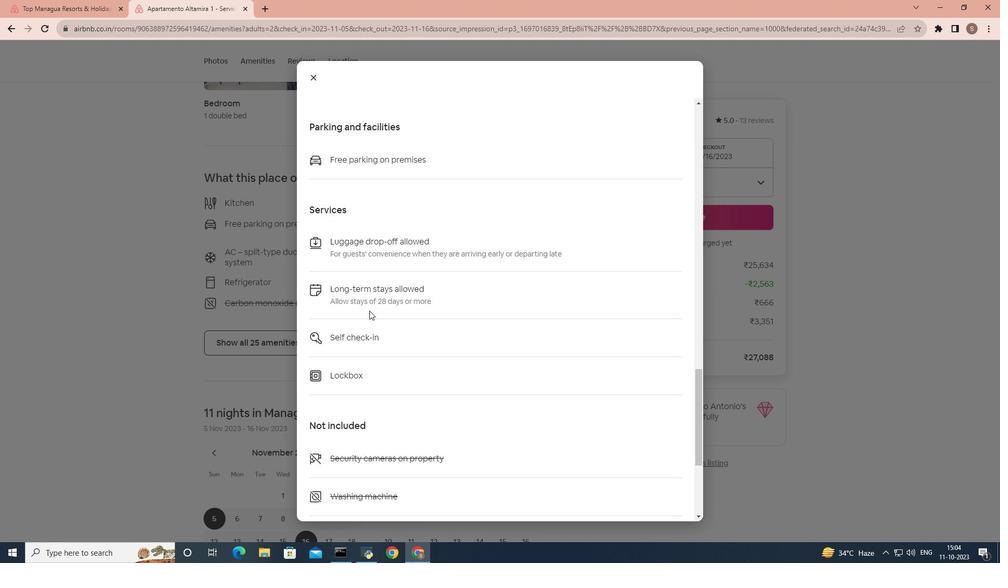 
Action: Mouse scrolled (369, 310) with delta (0, 0)
Screenshot: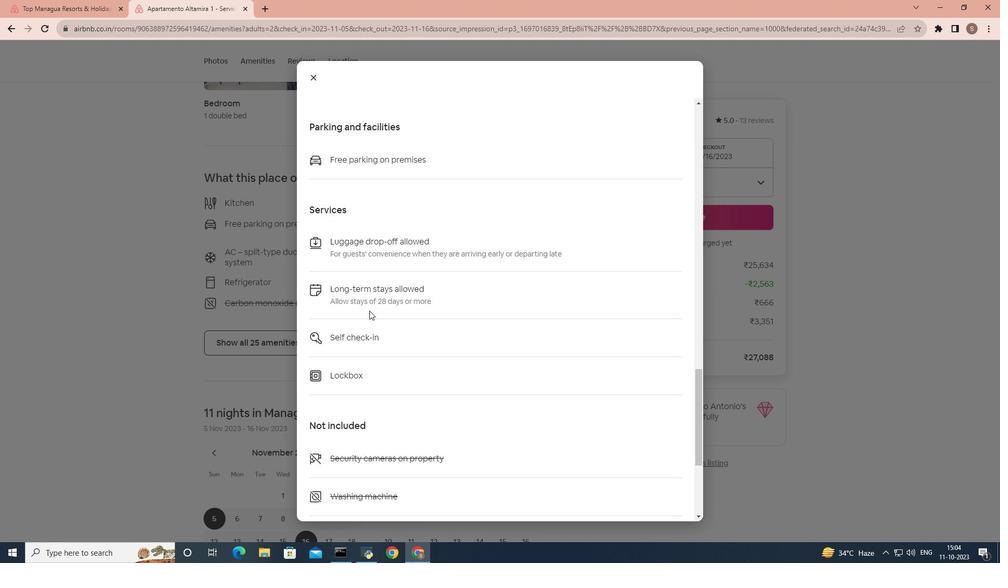 
Action: Mouse scrolled (369, 310) with delta (0, 0)
Screenshot: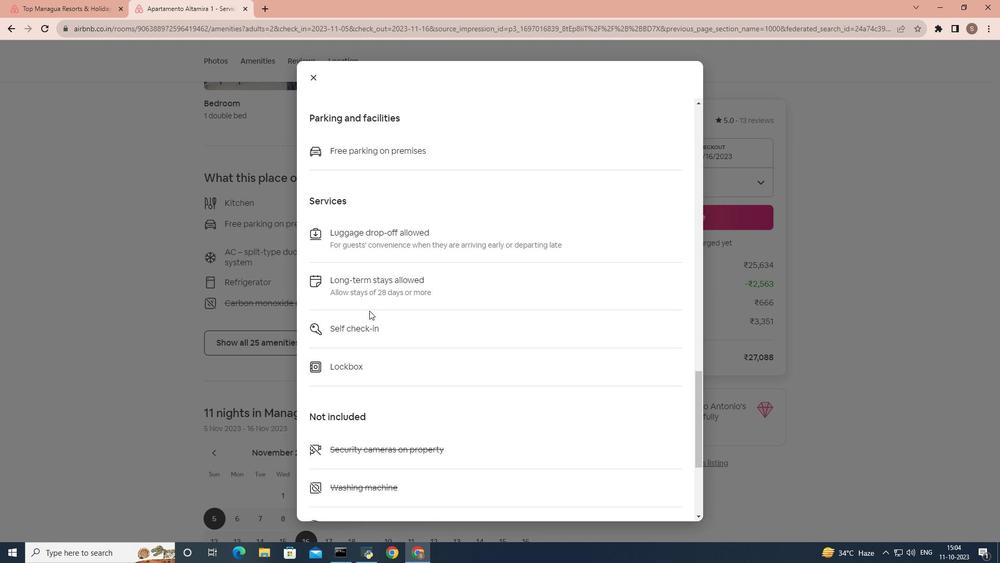 
Action: Mouse scrolled (369, 310) with delta (0, 0)
Screenshot: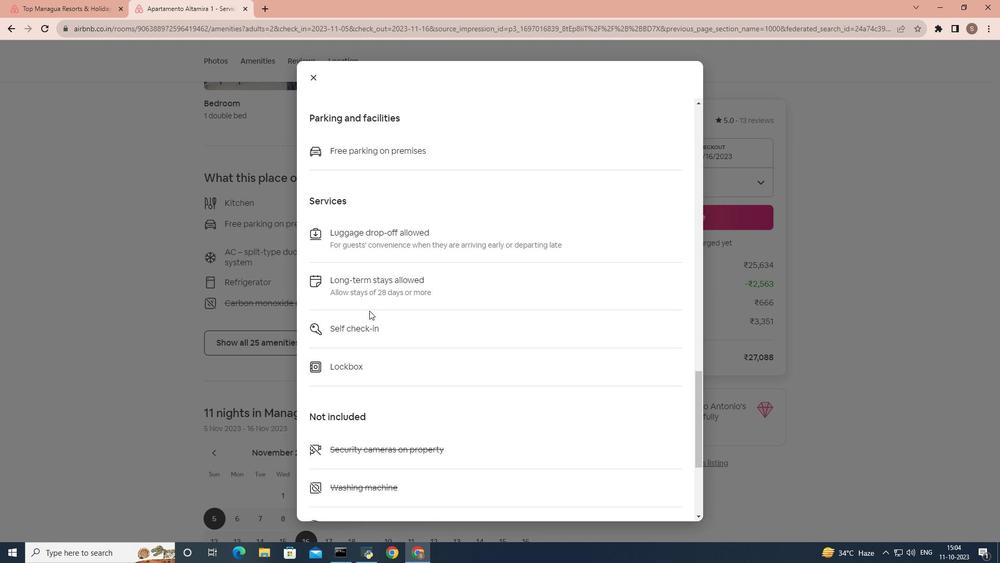
Action: Mouse scrolled (369, 310) with delta (0, 0)
Screenshot: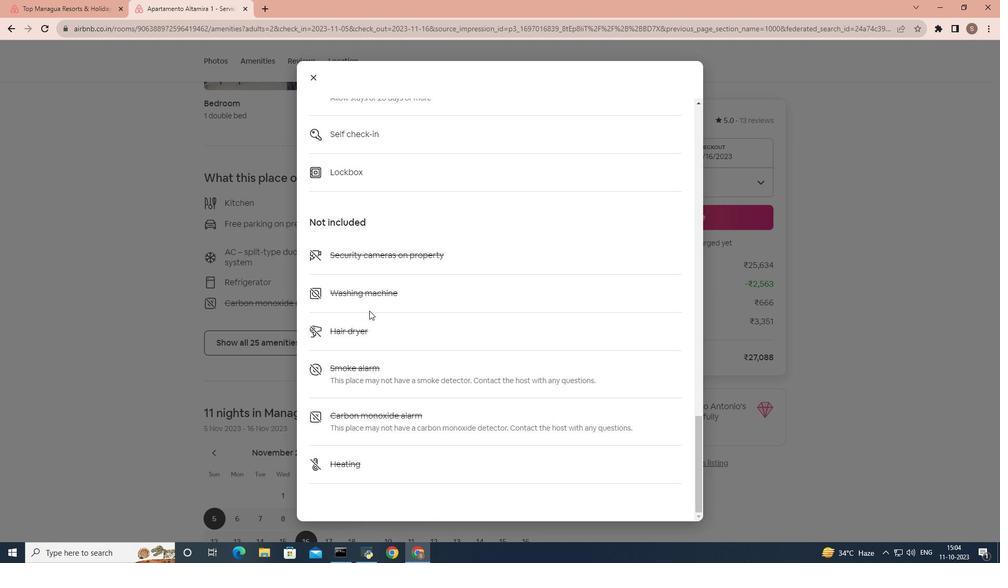 
Action: Mouse scrolled (369, 310) with delta (0, 0)
Screenshot: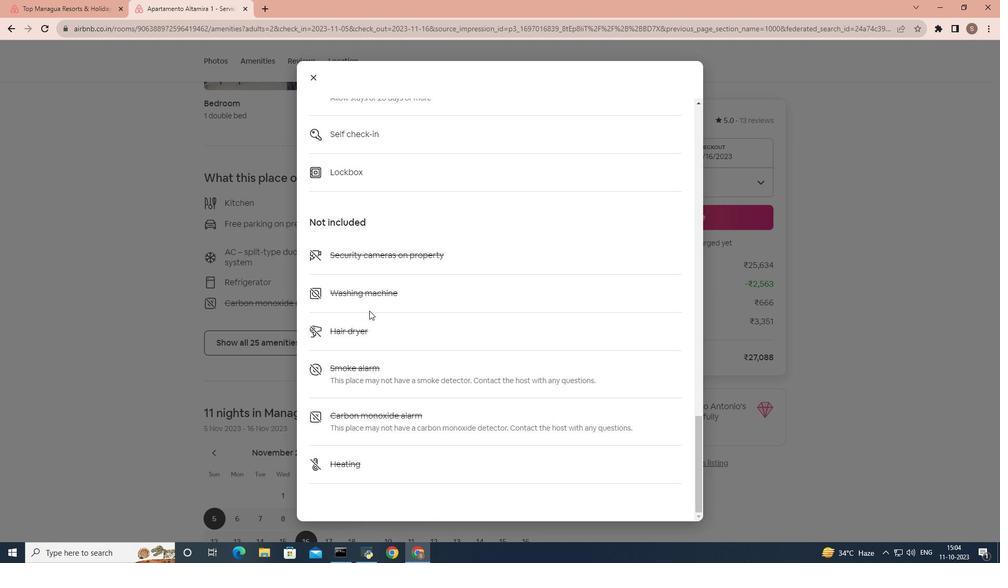 
Action: Mouse scrolled (369, 310) with delta (0, 0)
Screenshot: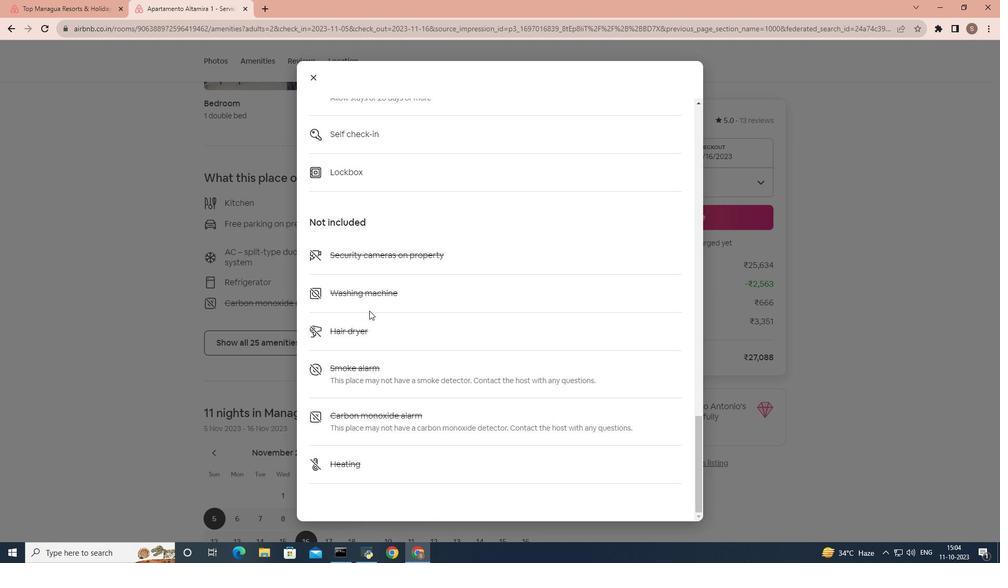
Action: Mouse moved to (312, 81)
Screenshot: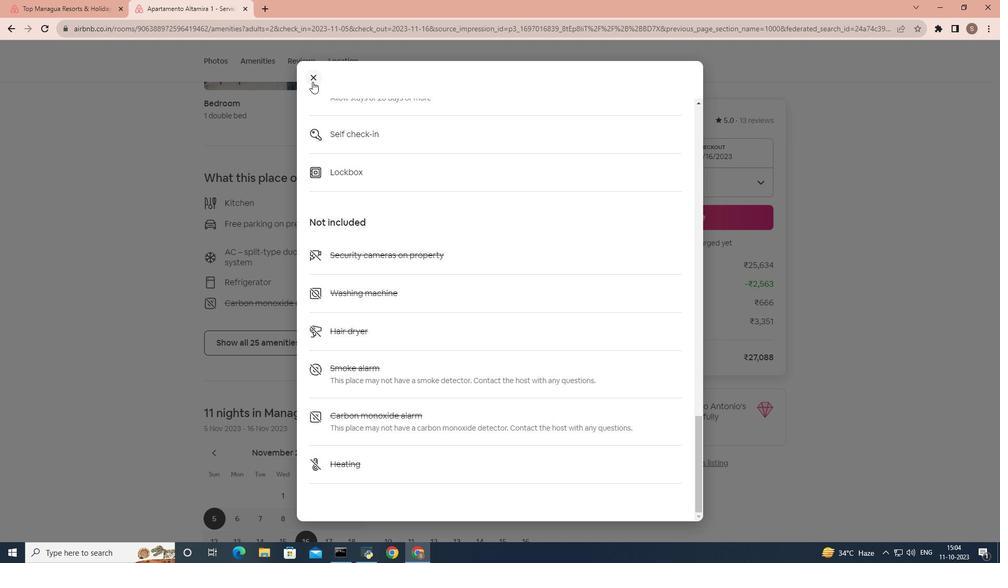 
Action: Mouse pressed left at (312, 81)
Screenshot: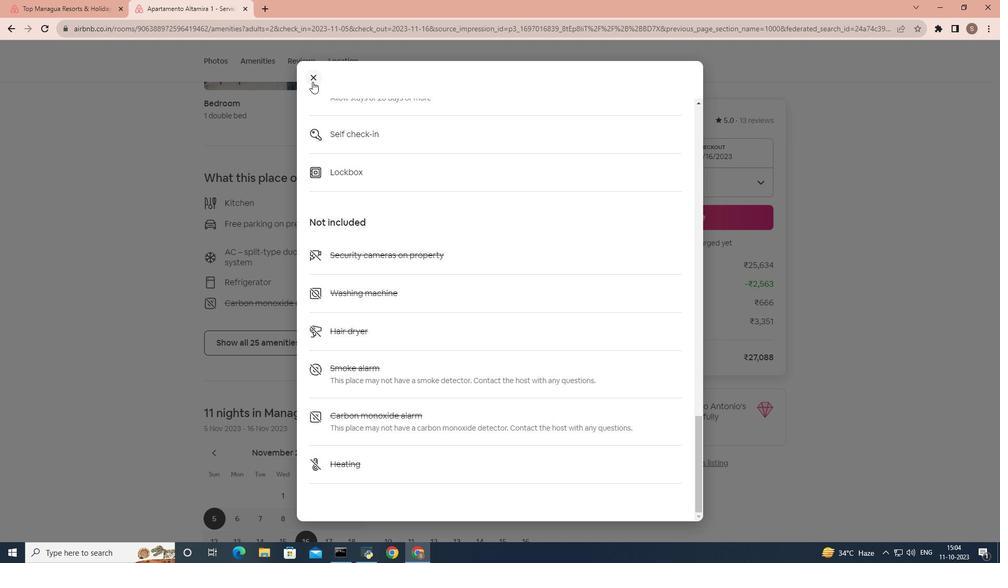 
Action: Mouse moved to (270, 298)
Screenshot: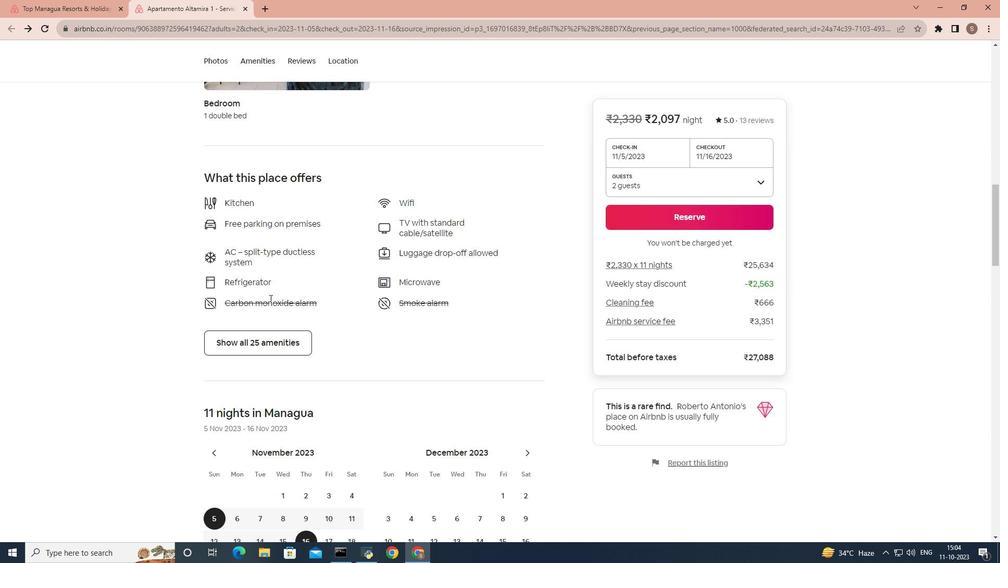 
Action: Mouse scrolled (270, 298) with delta (0, 0)
Screenshot: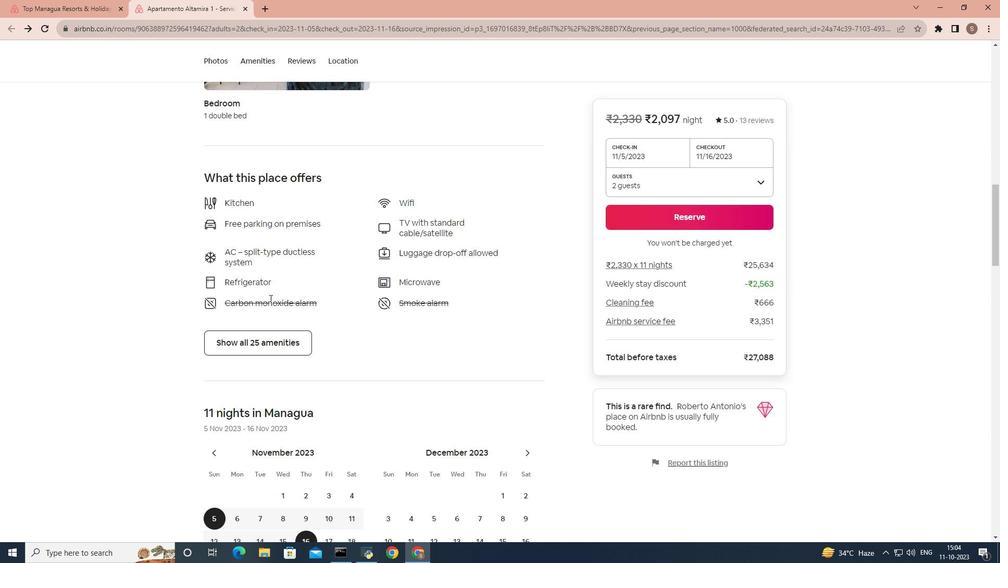 
Action: Mouse moved to (270, 298)
Screenshot: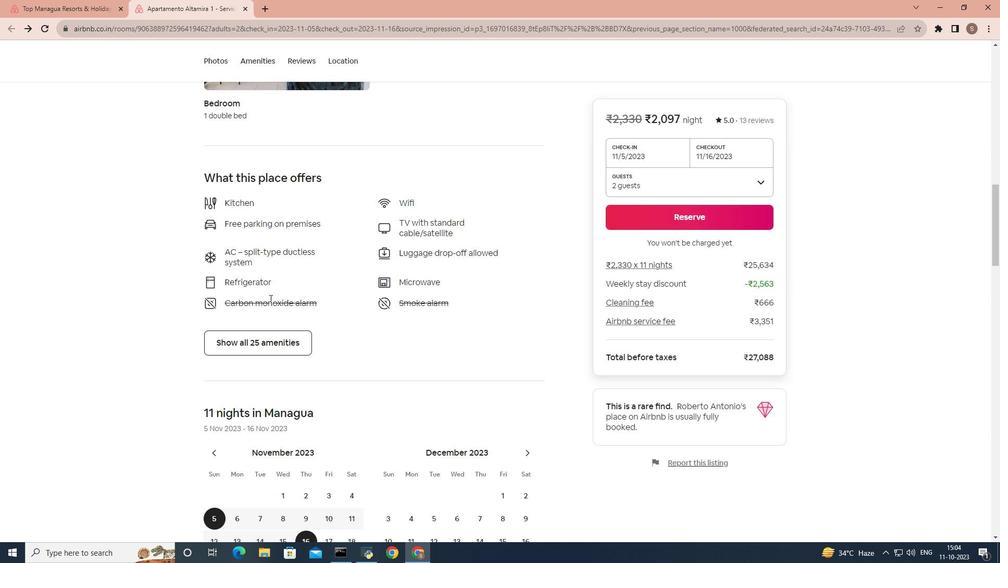 
Action: Mouse scrolled (270, 298) with delta (0, 0)
Screenshot: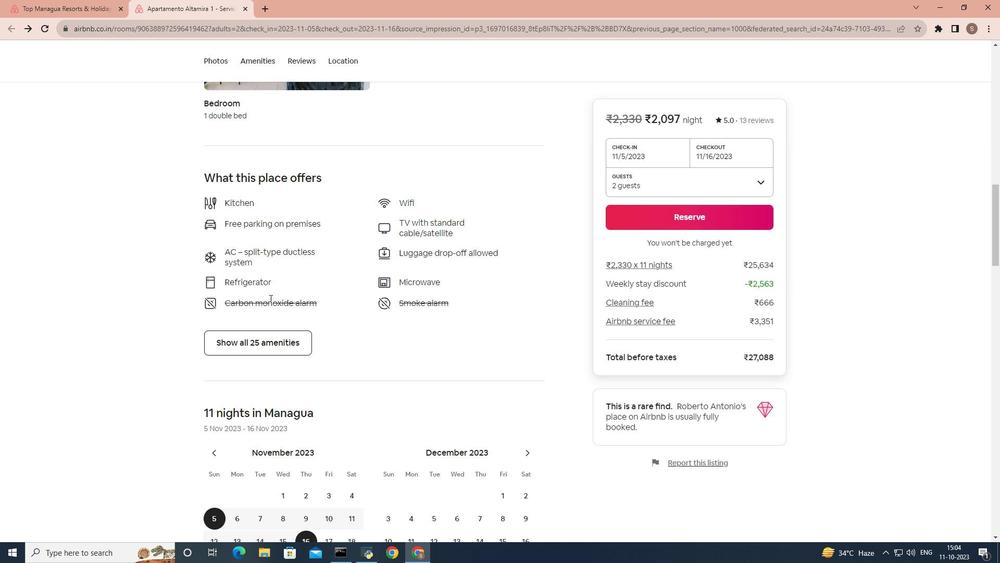 
Action: Mouse scrolled (270, 298) with delta (0, 0)
Screenshot: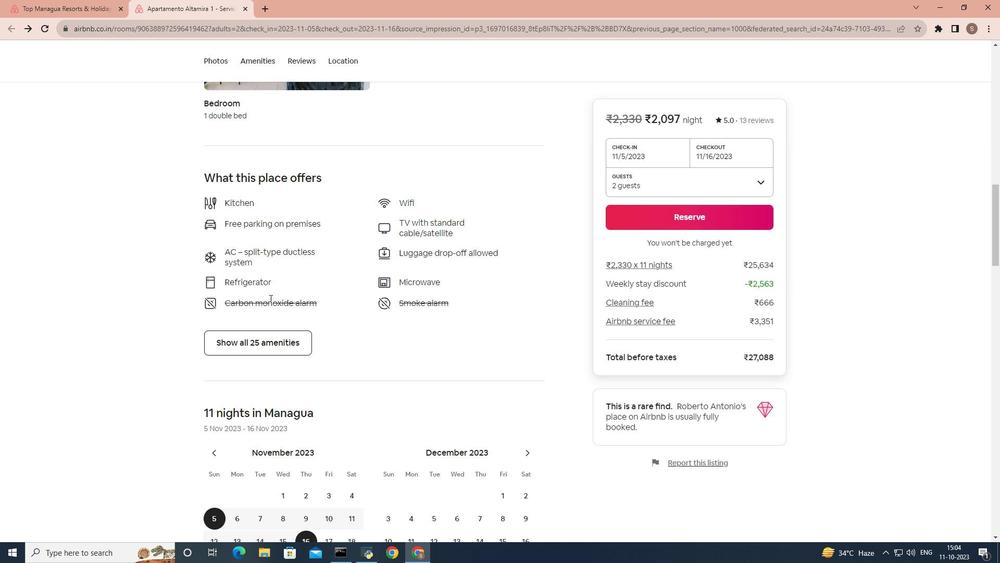 
Action: Mouse scrolled (270, 298) with delta (0, 0)
Screenshot: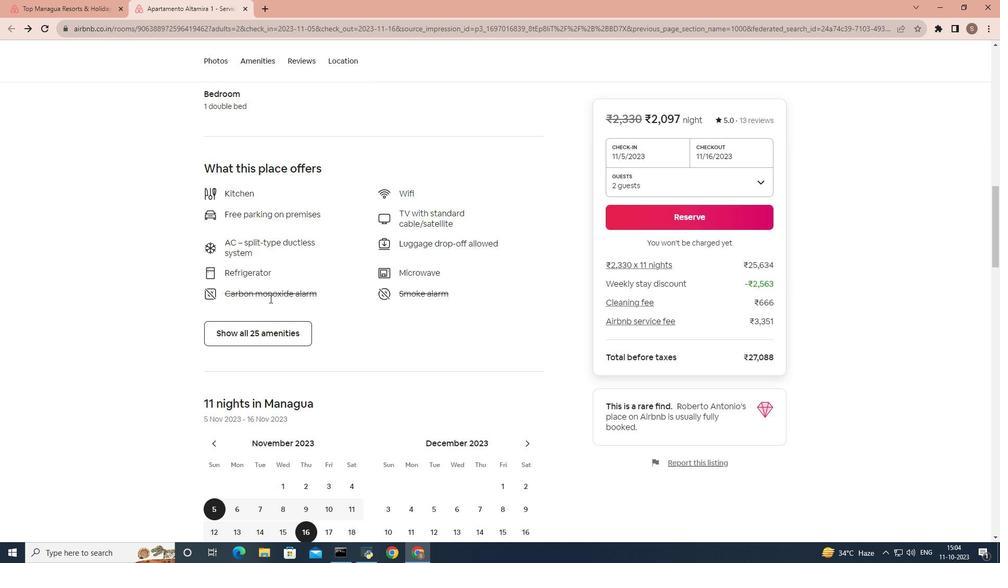 
Action: Mouse scrolled (270, 298) with delta (0, 0)
Screenshot: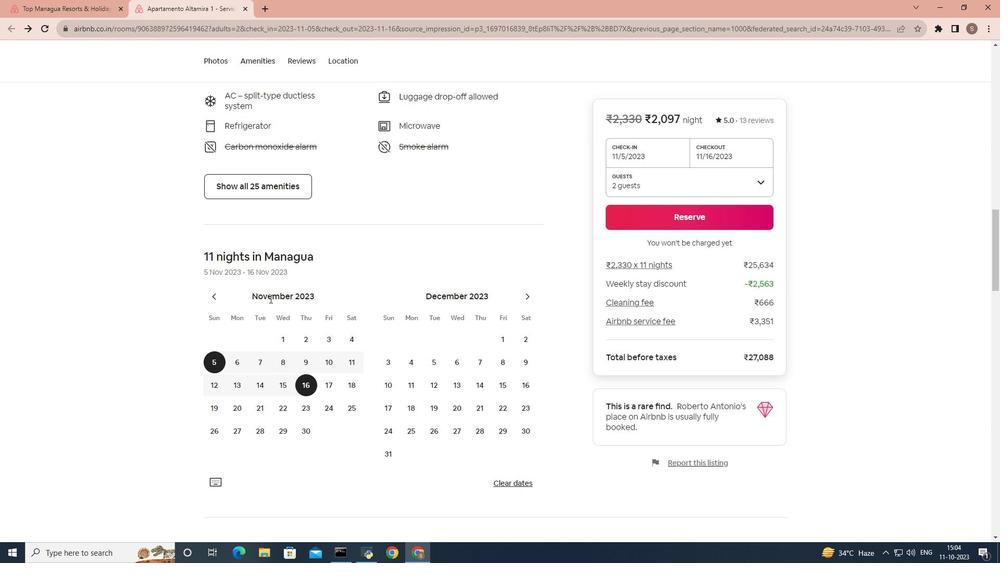 
Action: Mouse scrolled (270, 298) with delta (0, 0)
Screenshot: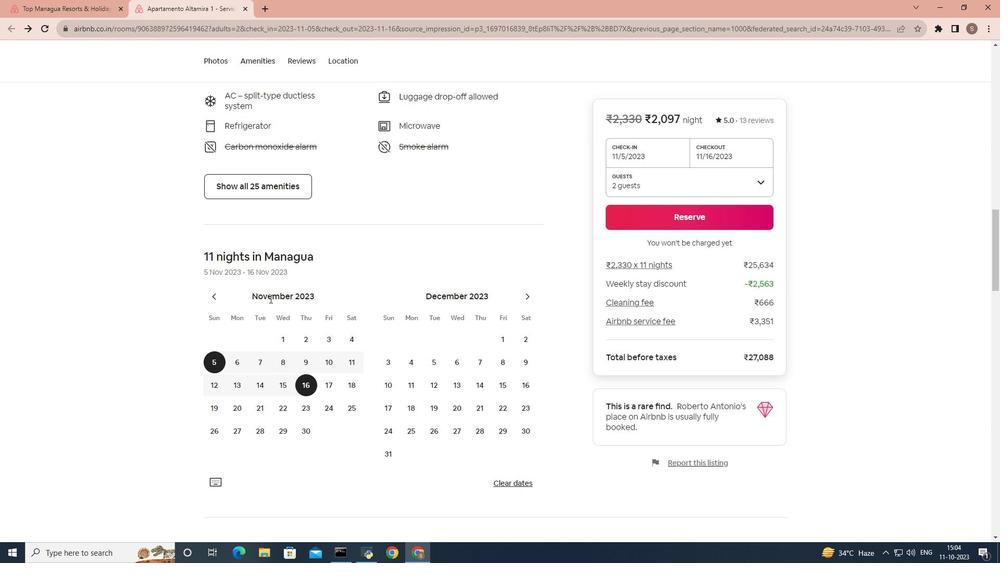
Action: Mouse scrolled (270, 298) with delta (0, 0)
Screenshot: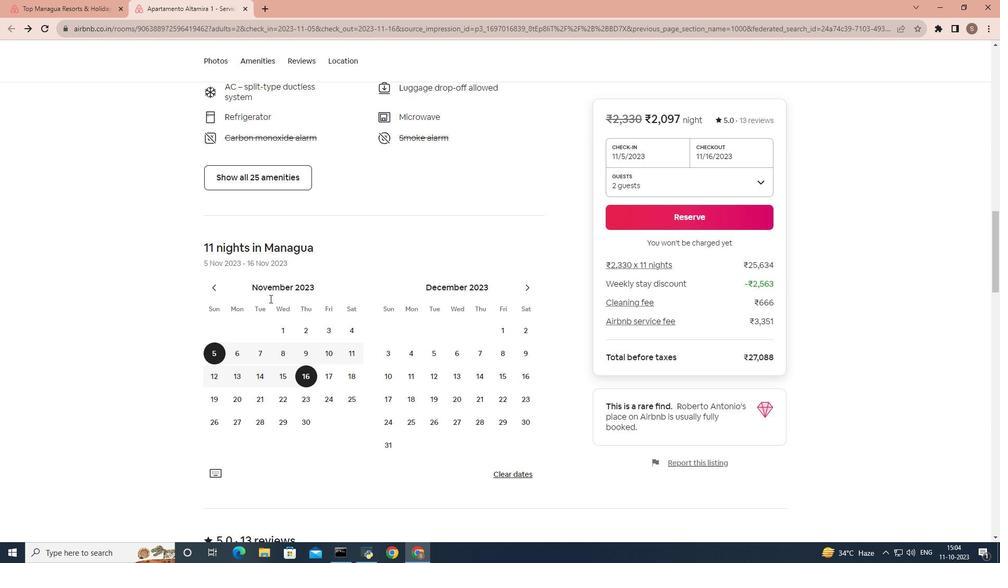 
Action: Mouse scrolled (270, 298) with delta (0, 0)
Screenshot: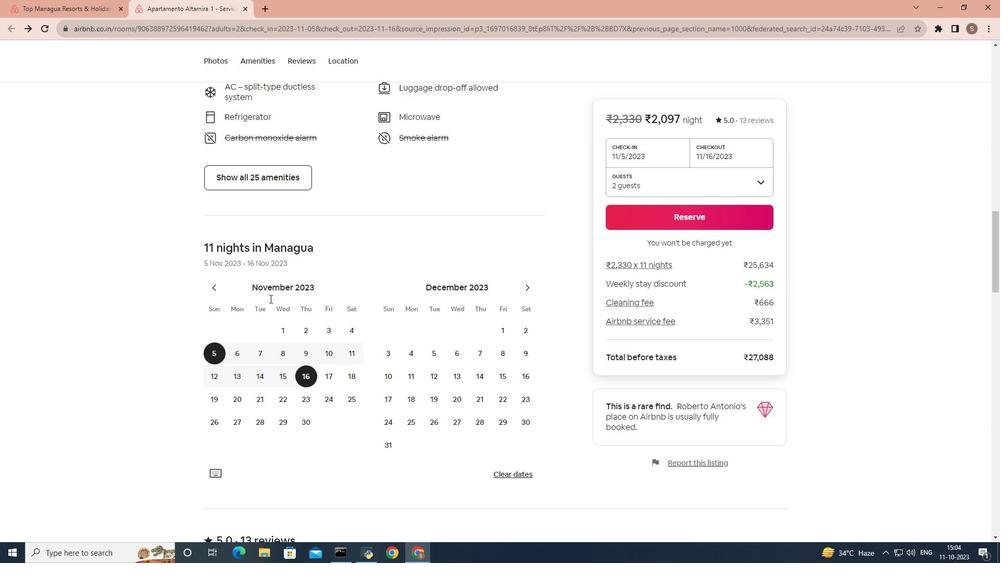 
Action: Mouse scrolled (270, 298) with delta (0, 0)
Screenshot: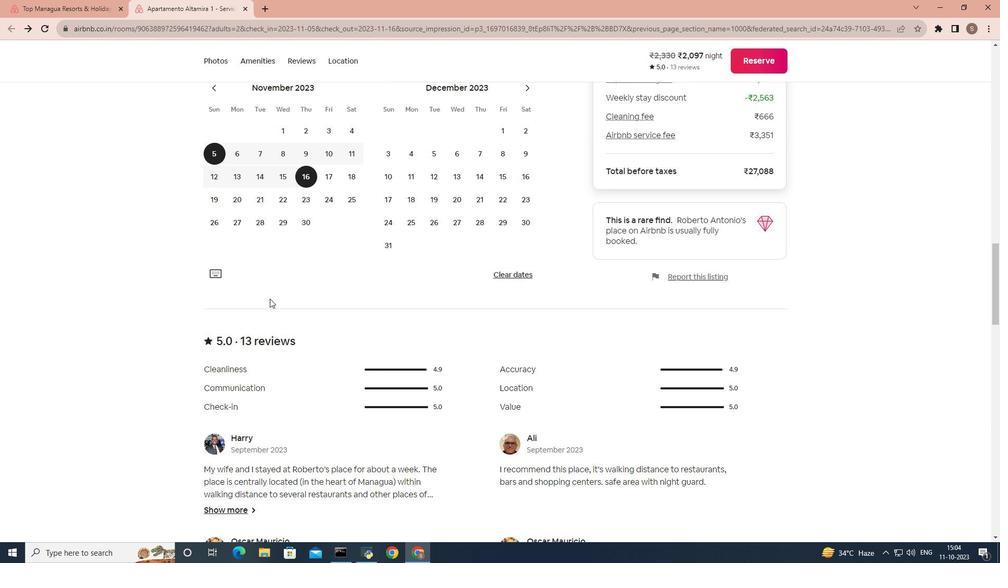 
Action: Mouse scrolled (270, 298) with delta (0, 0)
Screenshot: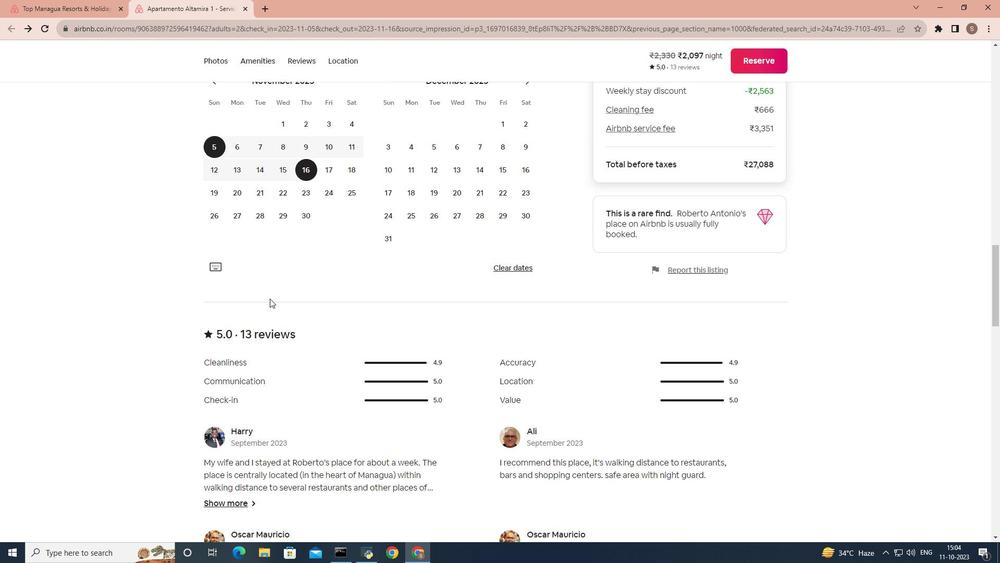 
Action: Mouse scrolled (270, 298) with delta (0, 0)
Screenshot: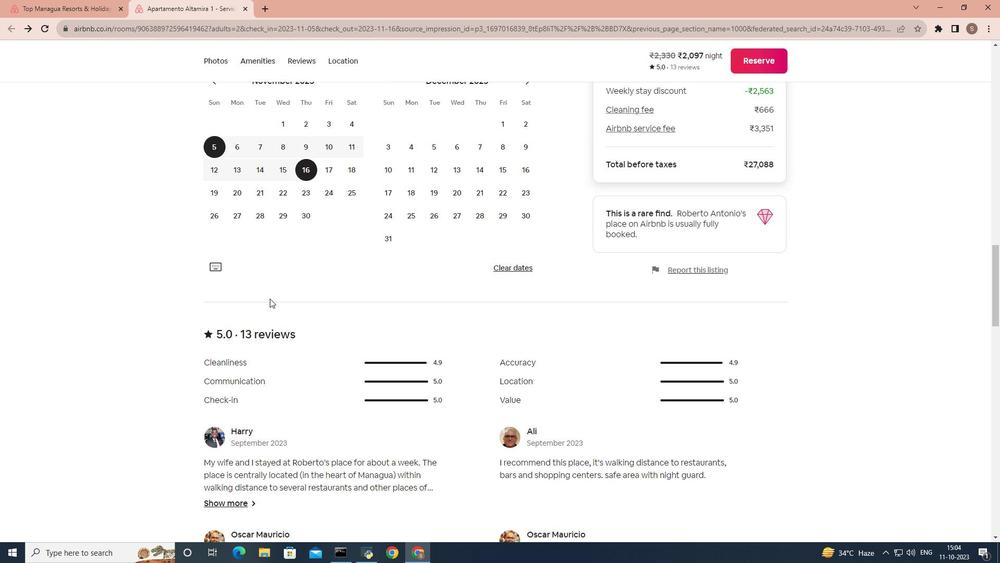 
Action: Mouse scrolled (270, 298) with delta (0, 0)
Screenshot: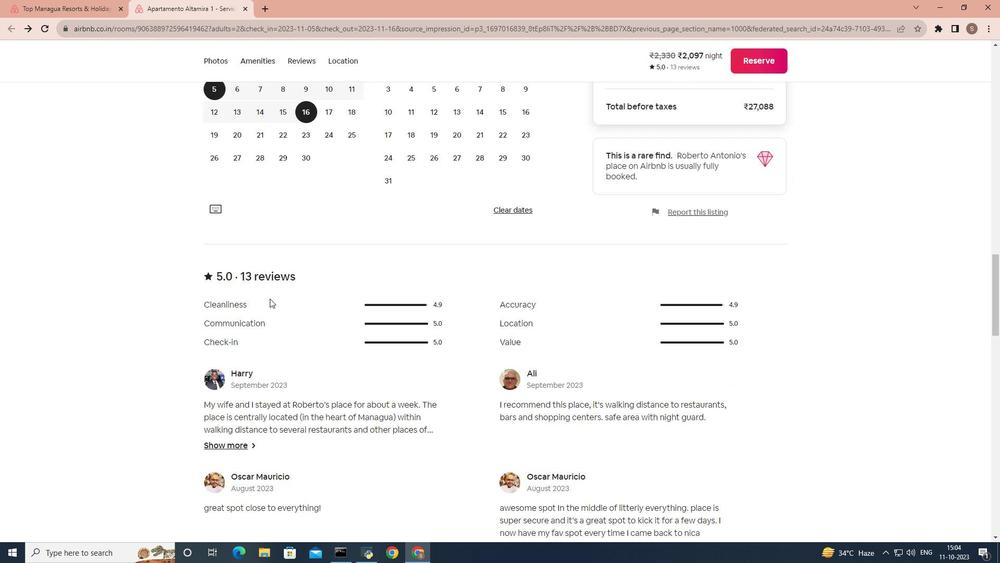 
Action: Mouse scrolled (270, 298) with delta (0, 0)
Screenshot: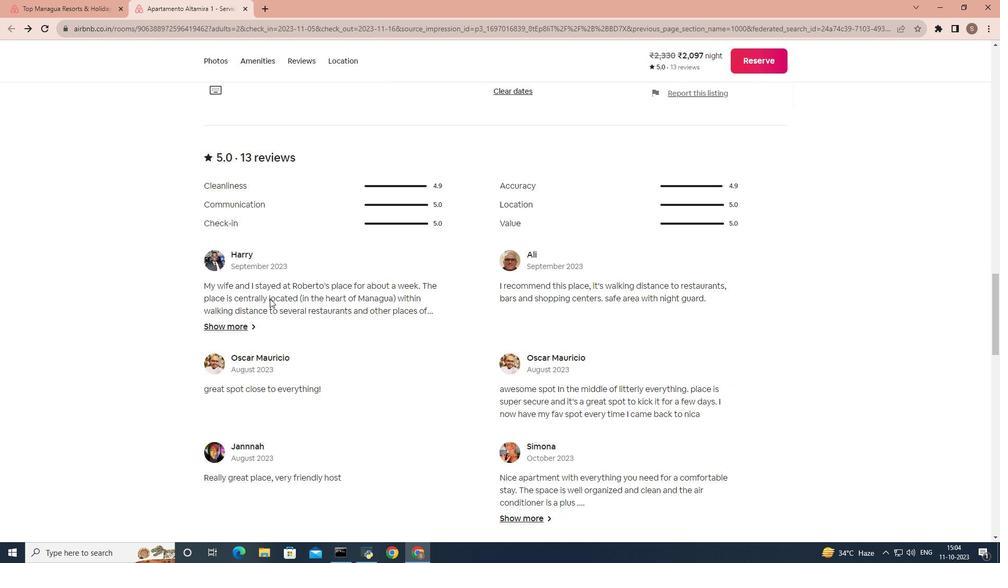 
Action: Mouse scrolled (270, 298) with delta (0, 0)
Screenshot: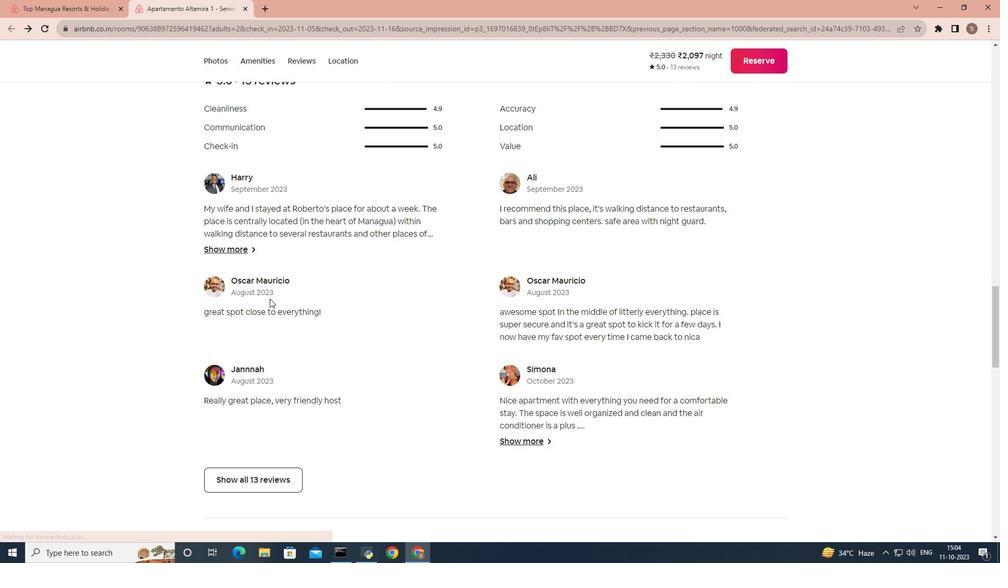
Action: Mouse scrolled (270, 298) with delta (0, 0)
Screenshot: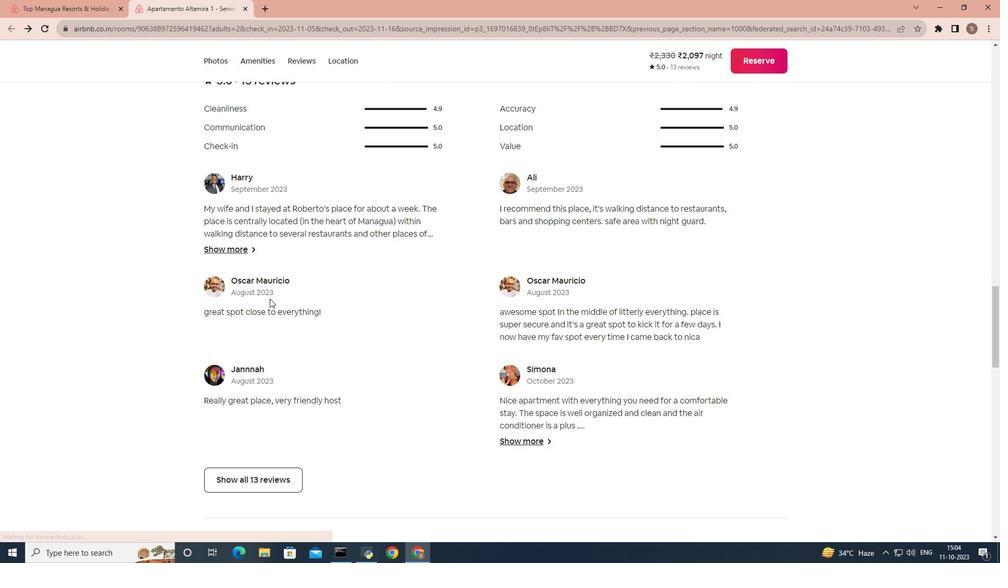 
Action: Mouse scrolled (270, 298) with delta (0, 0)
Screenshot: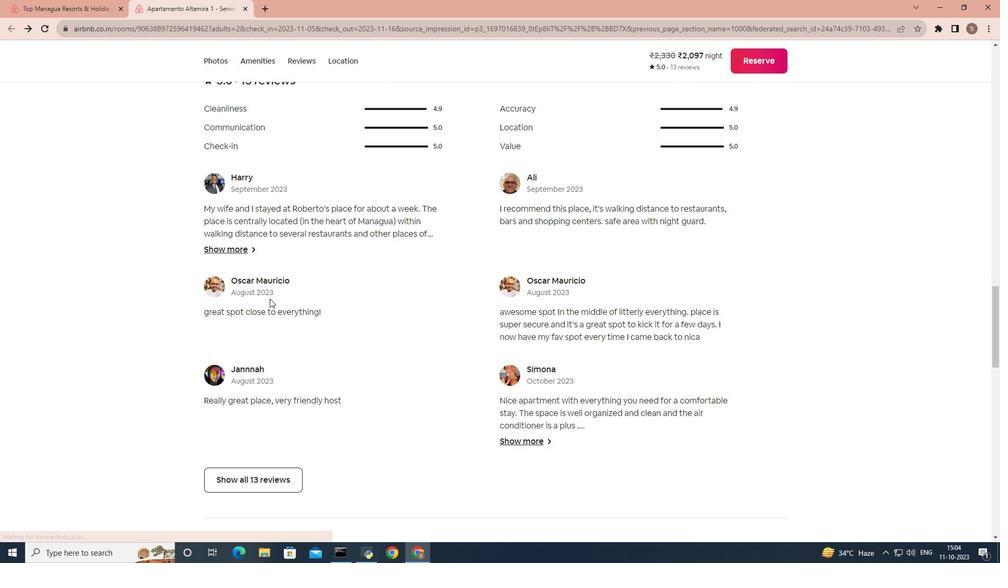 
Action: Mouse scrolled (270, 298) with delta (0, 0)
Screenshot: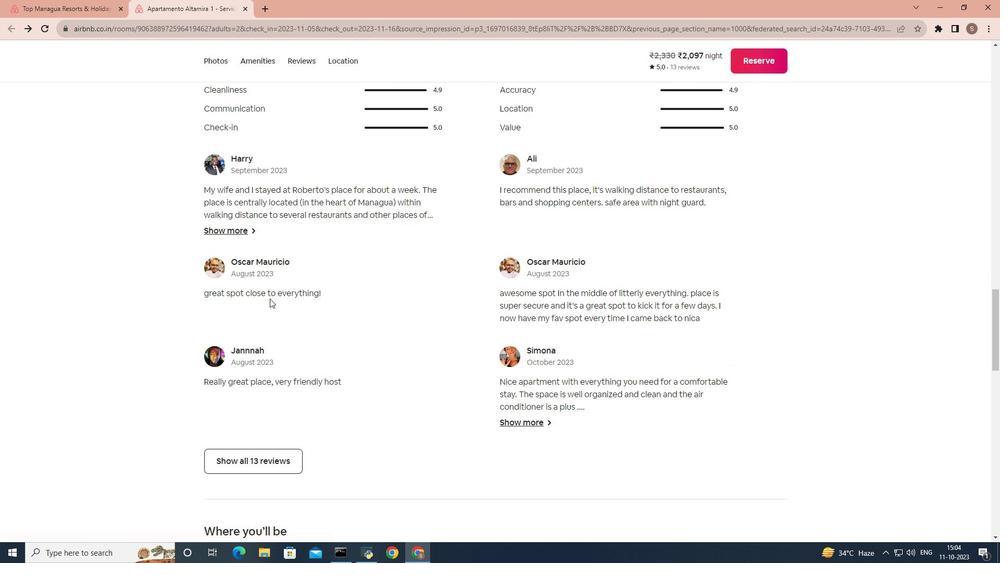
Action: Mouse moved to (264, 276)
Screenshot: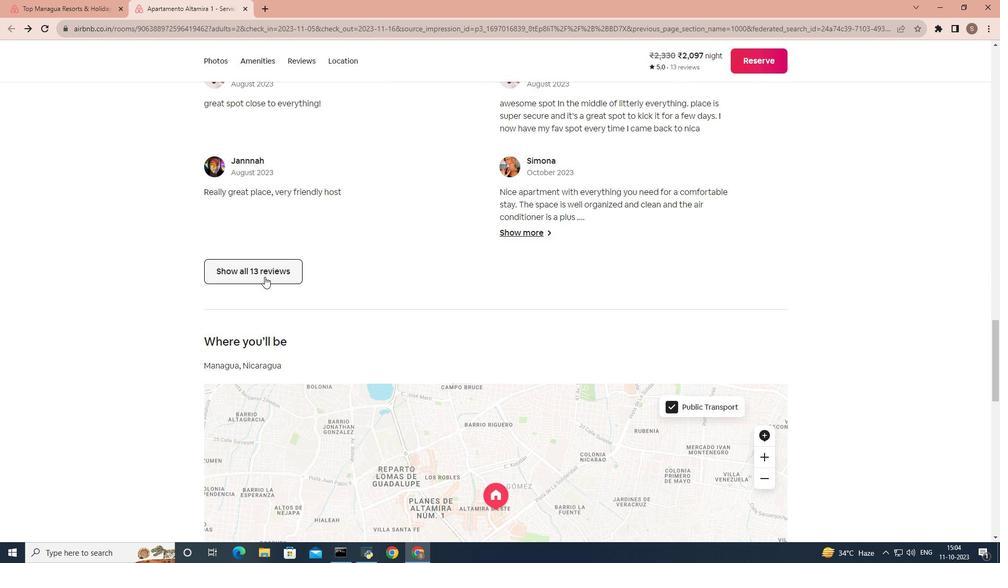 
Action: Mouse pressed left at (264, 276)
Screenshot: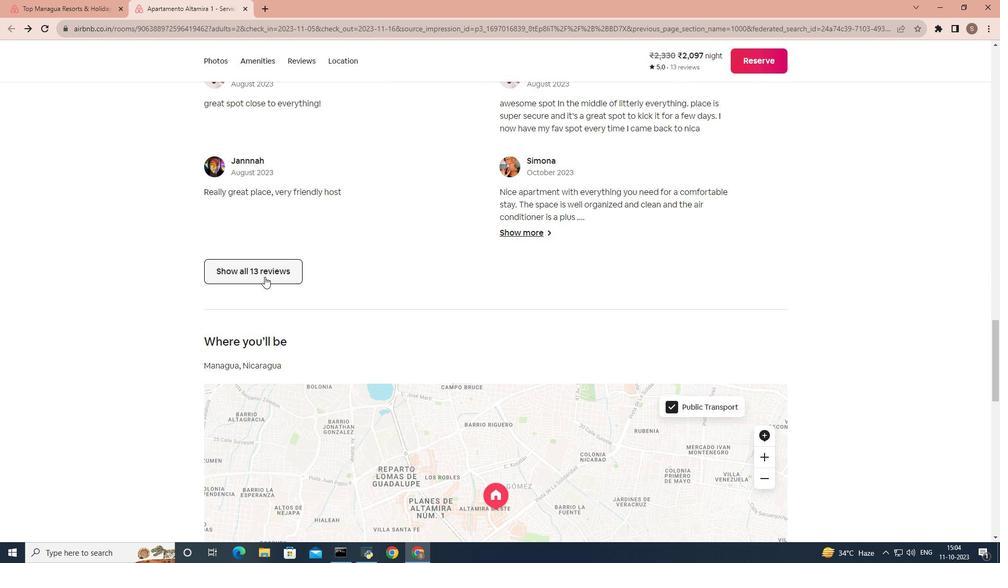 
Action: Mouse moved to (463, 307)
Screenshot: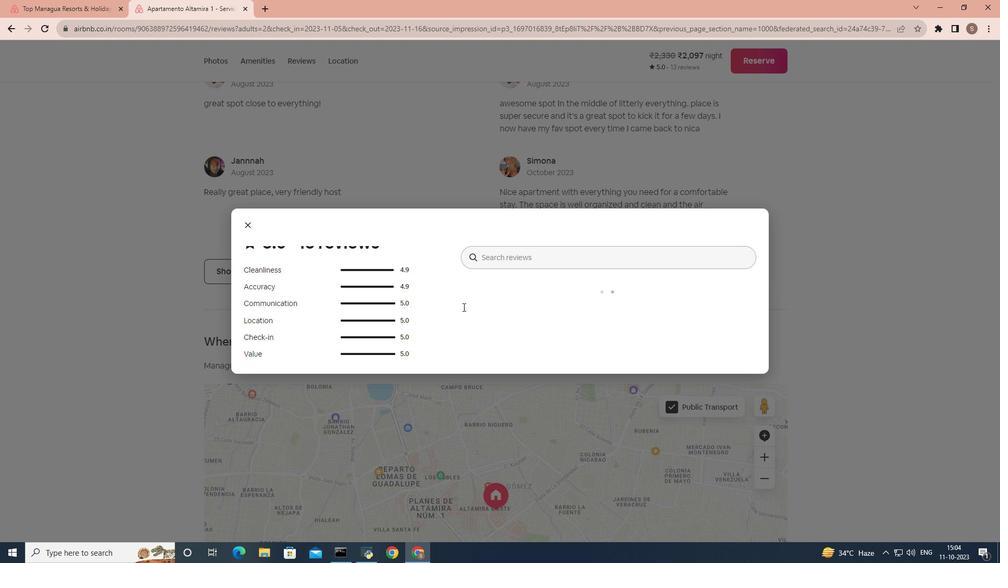 
Action: Mouse scrolled (463, 306) with delta (0, 0)
Screenshot: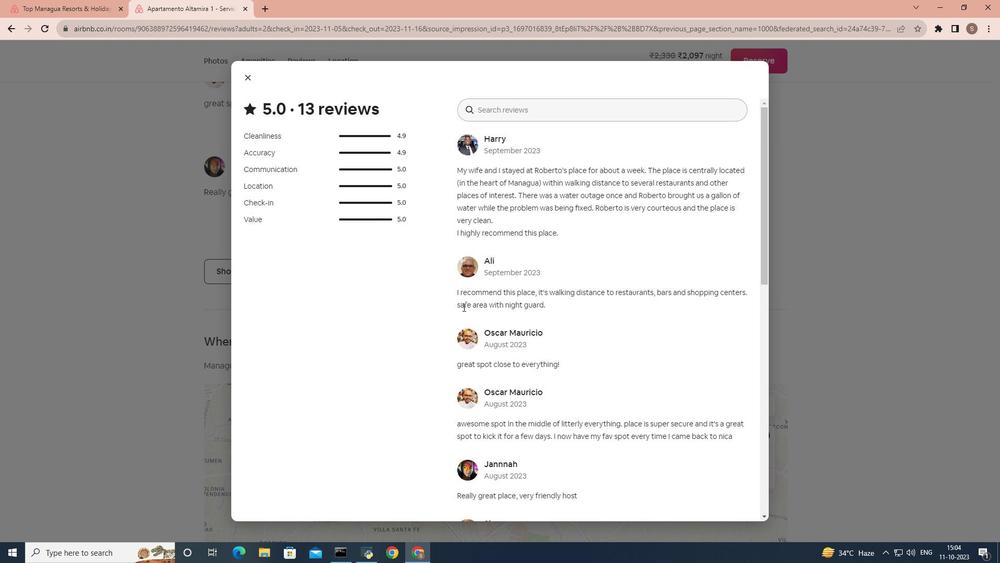 
Action: Mouse scrolled (463, 306) with delta (0, 0)
Screenshot: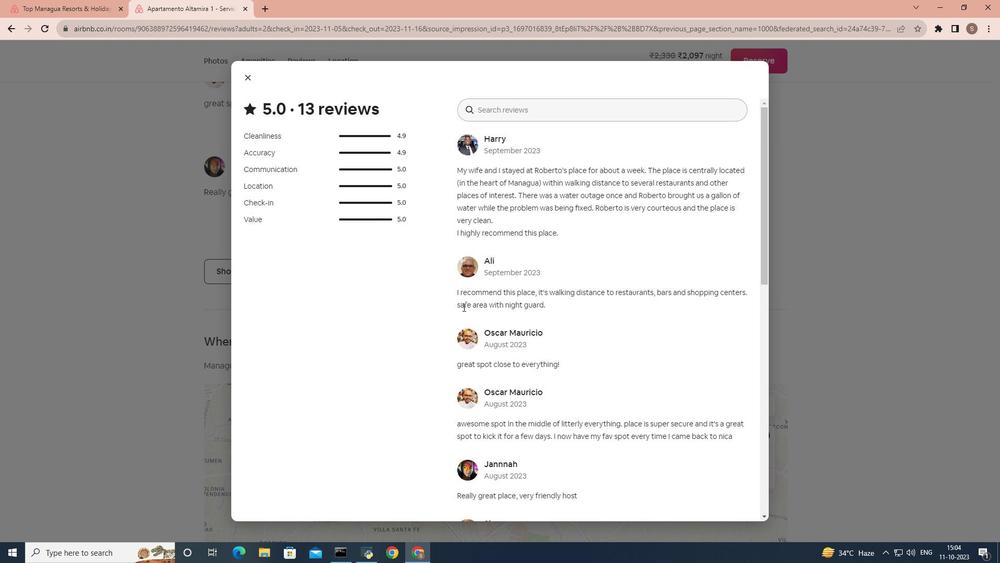 
Action: Mouse scrolled (463, 306) with delta (0, 0)
Screenshot: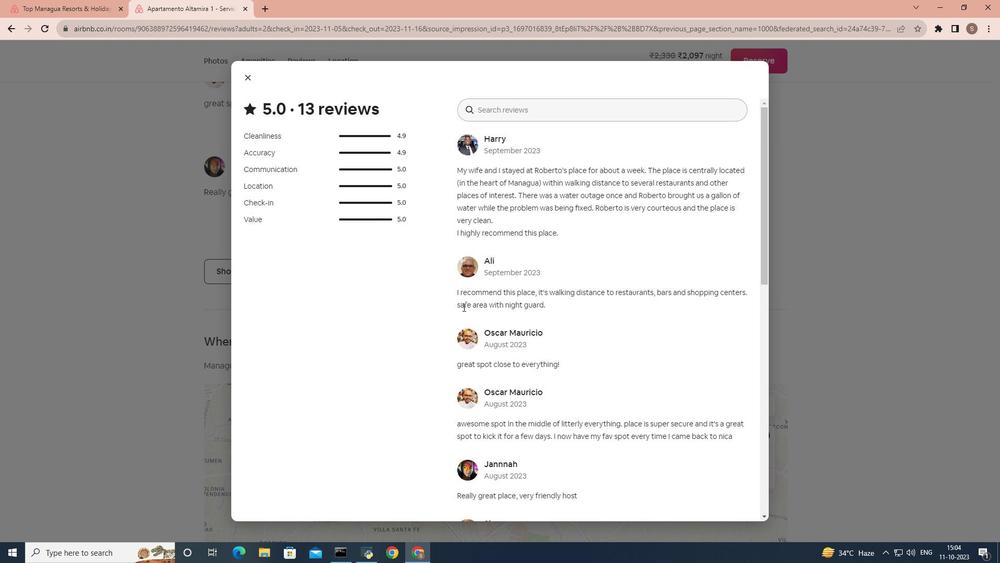 
Action: Mouse scrolled (463, 306) with delta (0, 0)
Screenshot: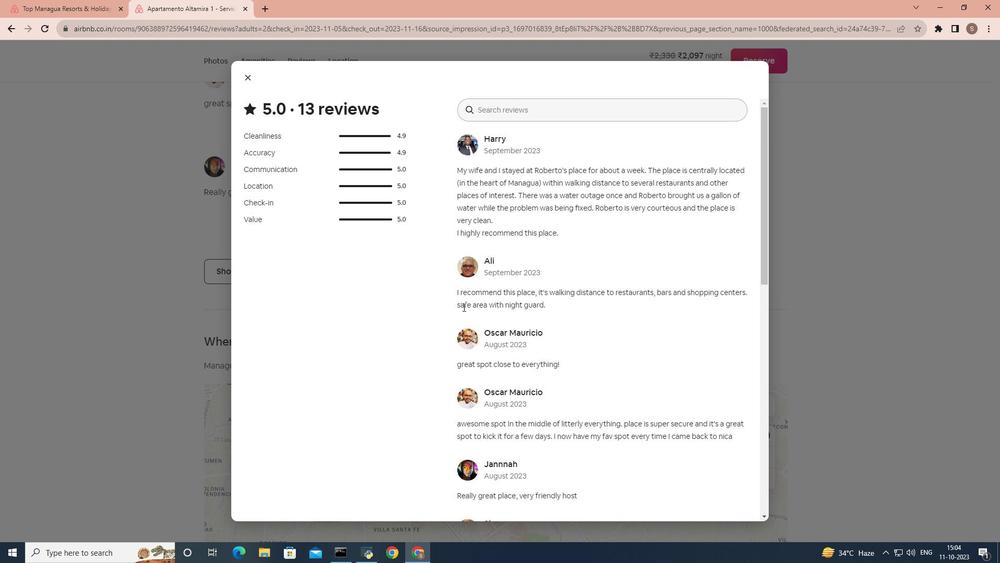 
Action: Mouse scrolled (463, 306) with delta (0, 0)
Screenshot: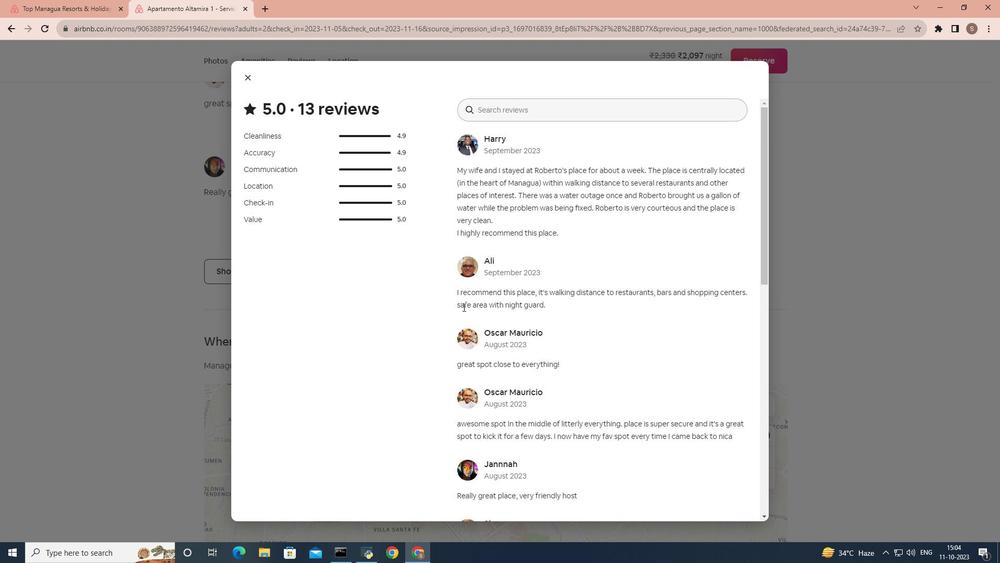 
Action: Mouse scrolled (463, 306) with delta (0, 0)
Screenshot: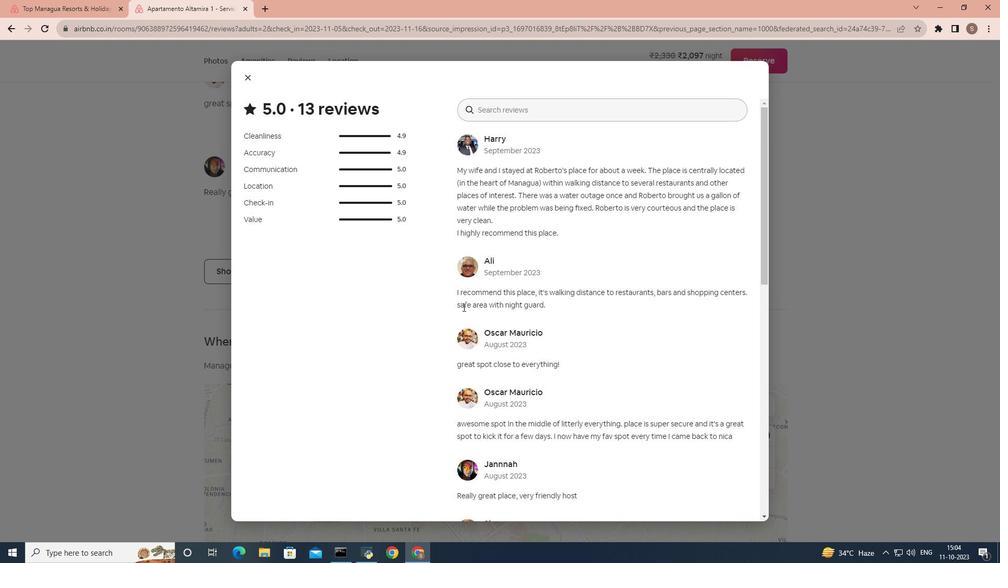 
Action: Mouse scrolled (463, 306) with delta (0, 0)
Screenshot: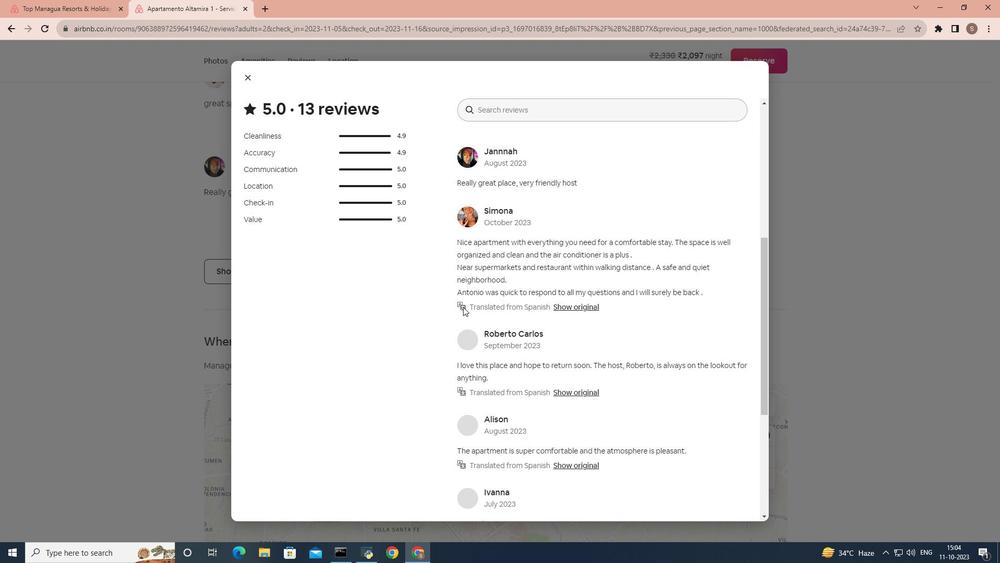 
Action: Mouse scrolled (463, 306) with delta (0, 0)
Screenshot: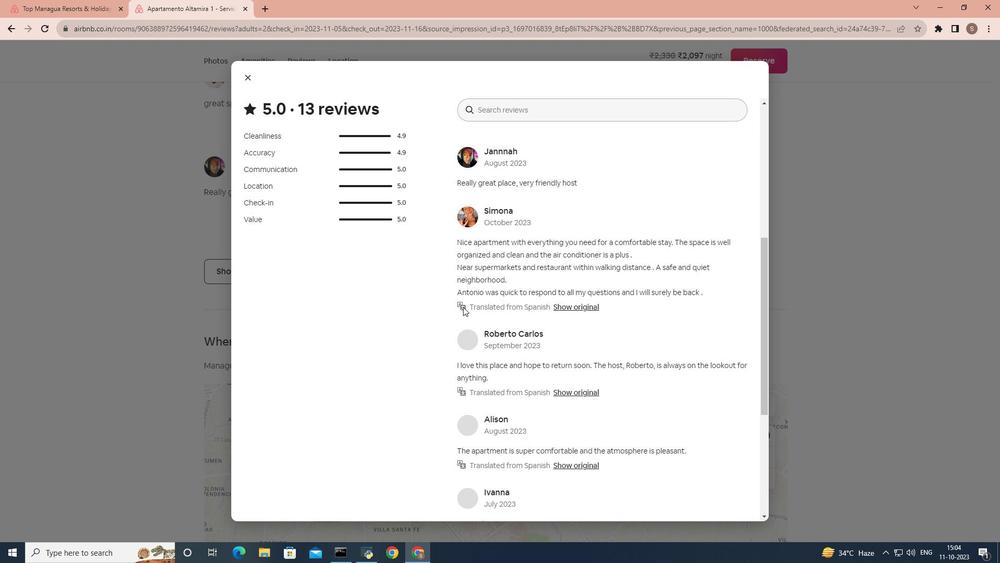 
Action: Mouse scrolled (463, 306) with delta (0, 0)
Screenshot: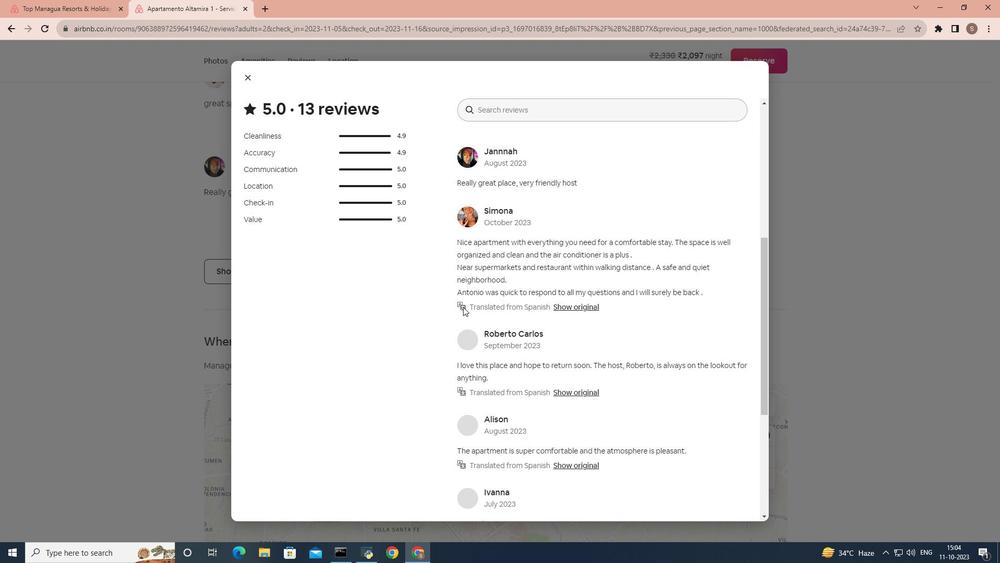 
Action: Mouse scrolled (463, 306) with delta (0, 0)
Screenshot: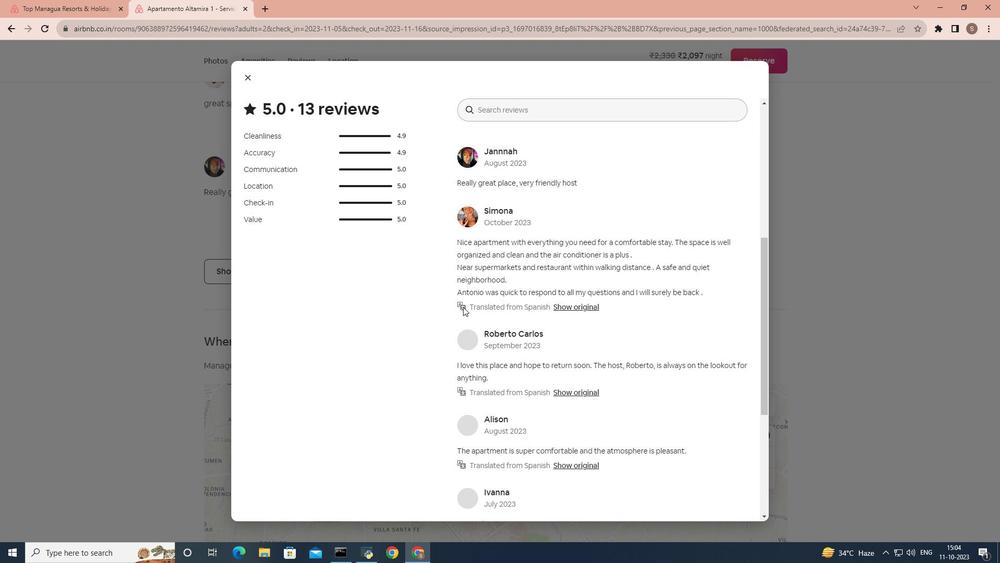 
Action: Mouse scrolled (463, 306) with delta (0, 0)
Screenshot: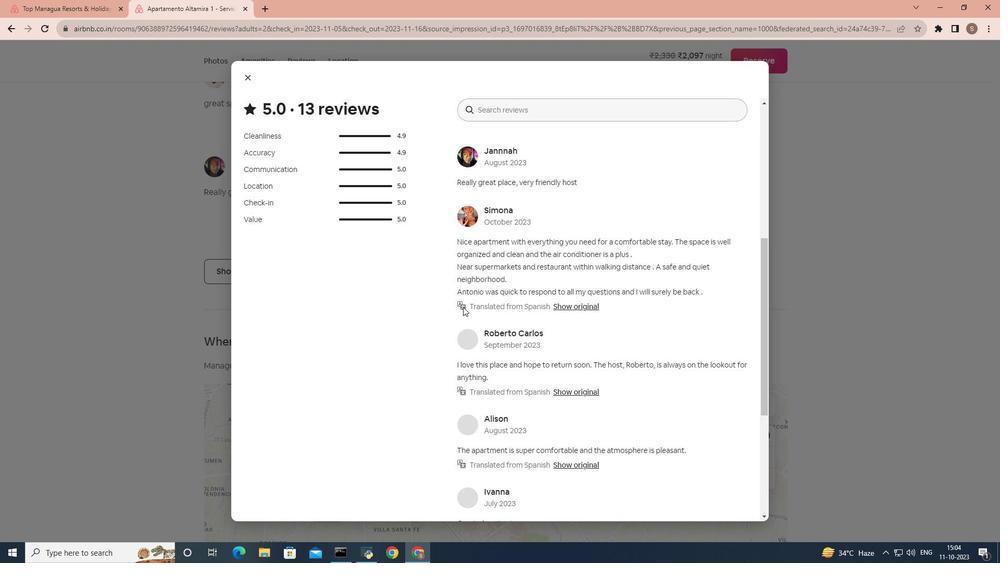 
Action: Mouse scrolled (463, 306) with delta (0, 0)
Screenshot: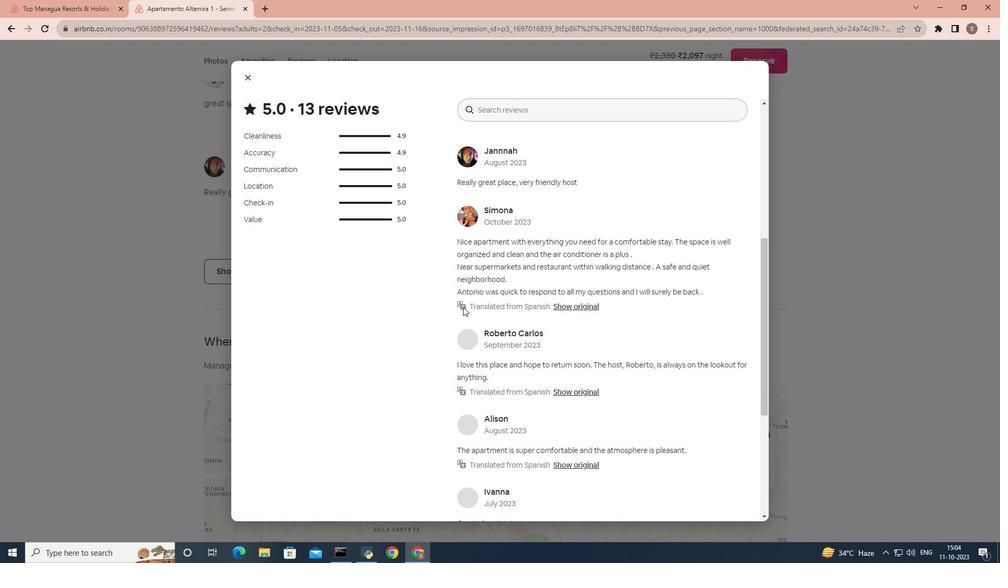 
Action: Mouse scrolled (463, 307) with delta (0, 0)
Screenshot: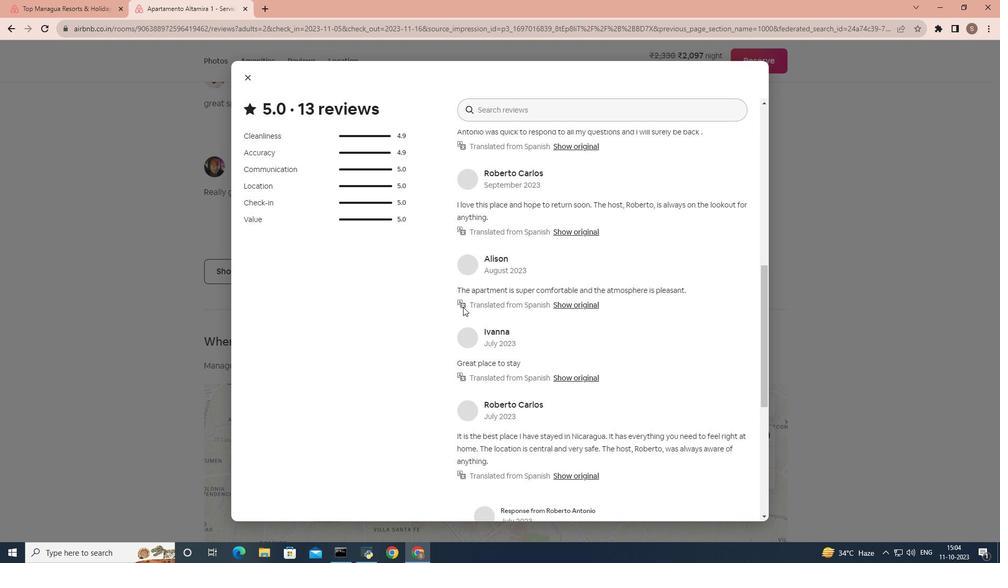 
Action: Mouse scrolled (463, 306) with delta (0, 0)
Screenshot: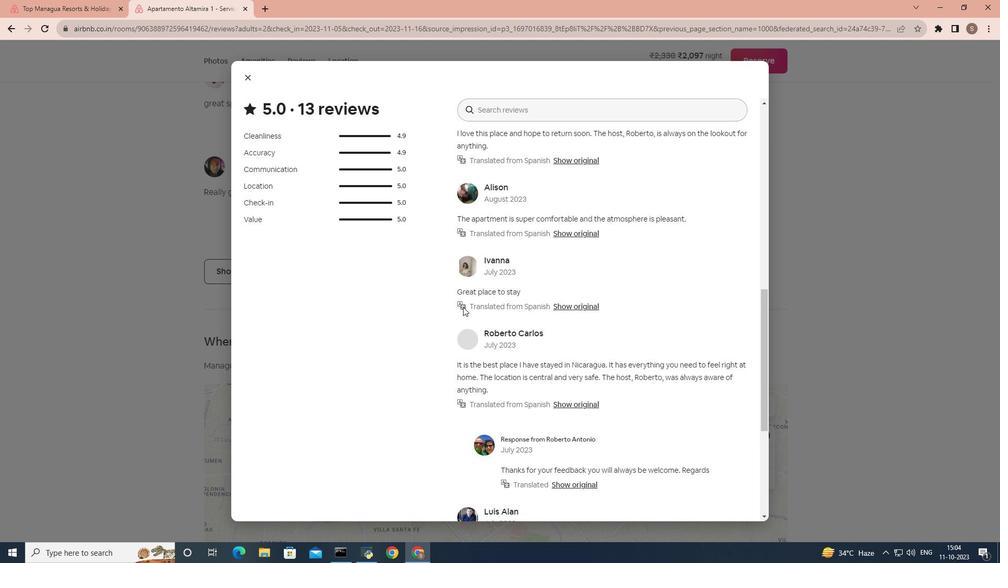 
Action: Mouse scrolled (463, 306) with delta (0, 0)
Screenshot: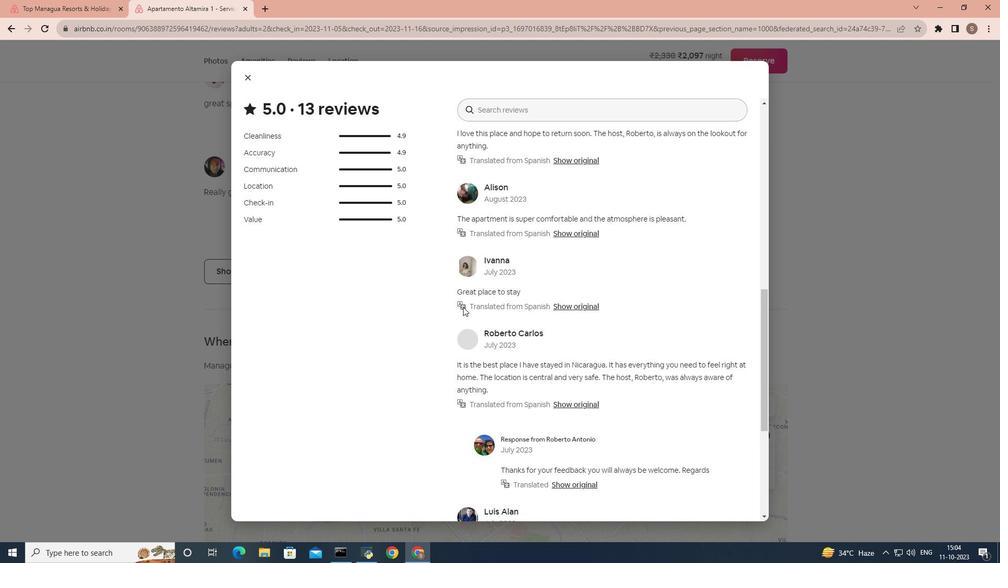 
Action: Mouse scrolled (463, 306) with delta (0, 0)
Screenshot: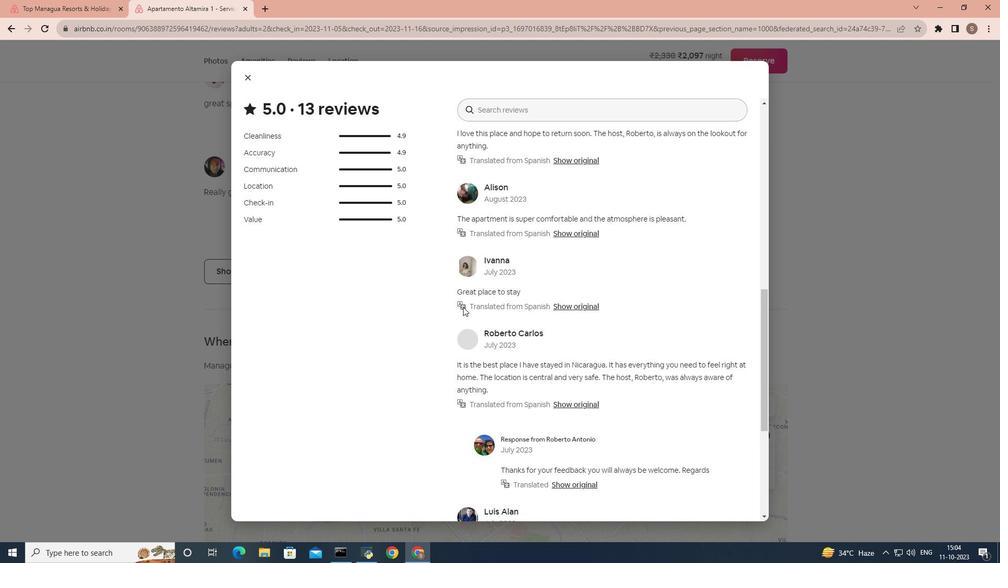
Action: Mouse scrolled (463, 306) with delta (0, 0)
Screenshot: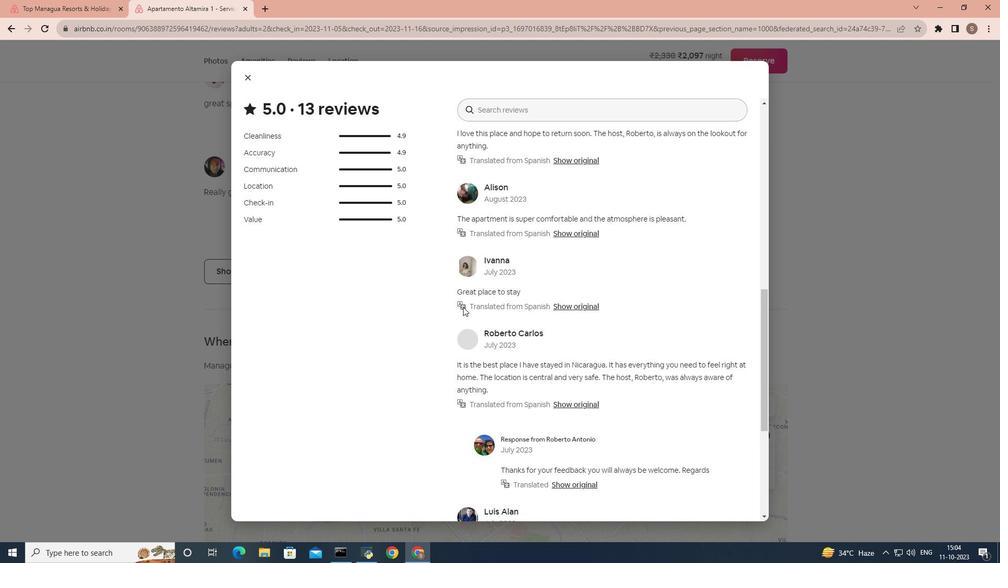 
Action: Mouse scrolled (463, 306) with delta (0, 0)
Screenshot: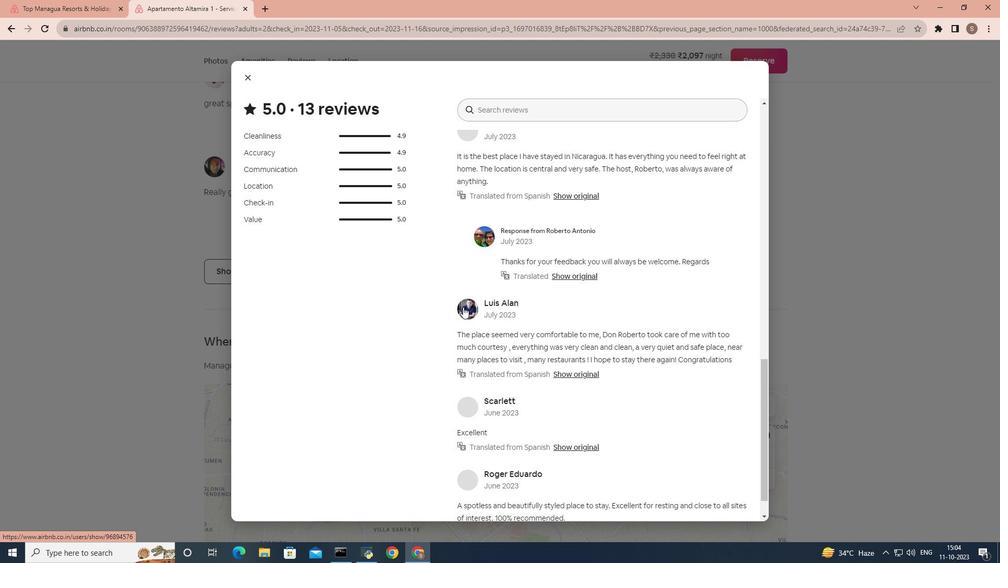 
Action: Mouse scrolled (463, 306) with delta (0, 0)
Screenshot: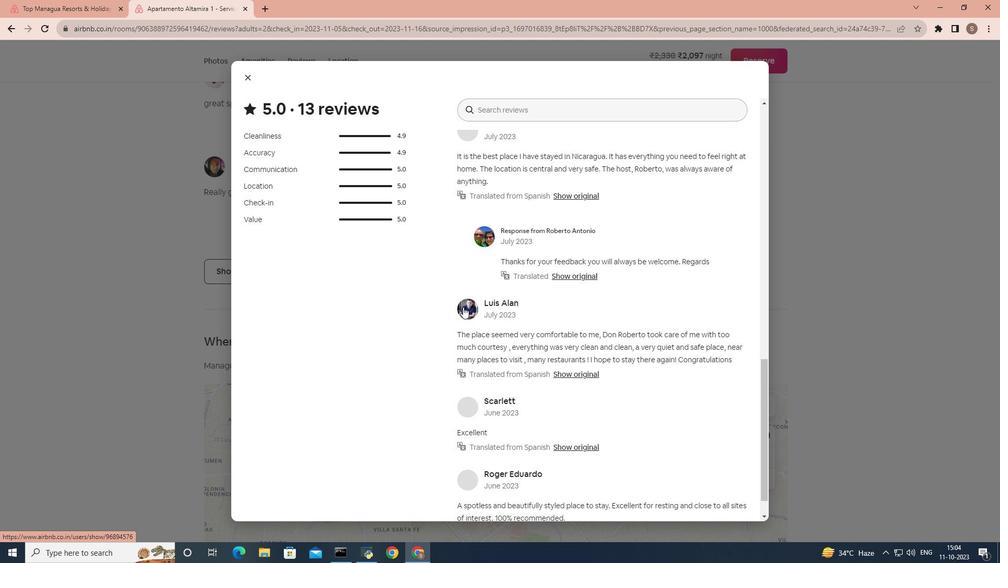
Action: Mouse scrolled (463, 306) with delta (0, 0)
Screenshot: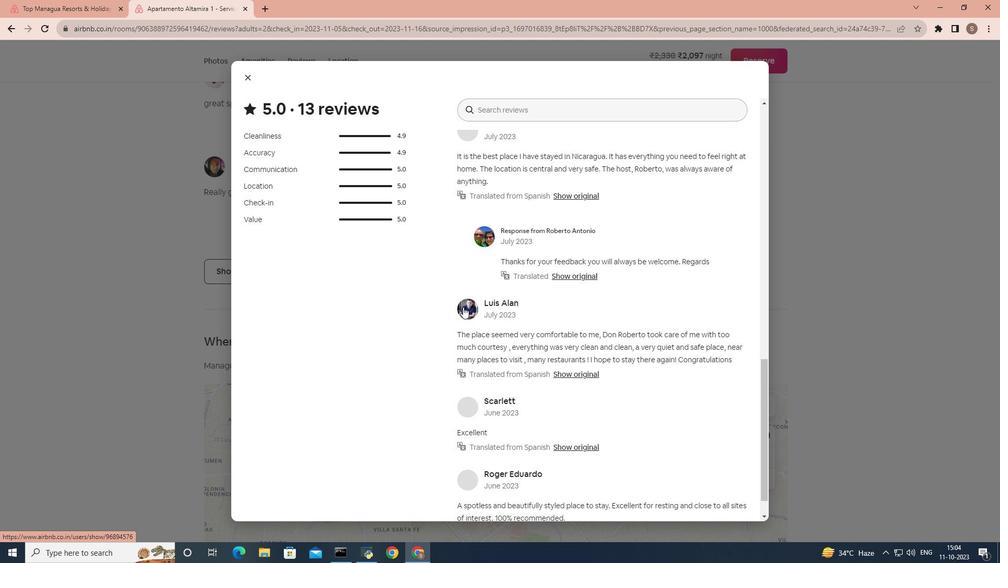 
Action: Mouse scrolled (463, 306) with delta (0, 0)
Screenshot: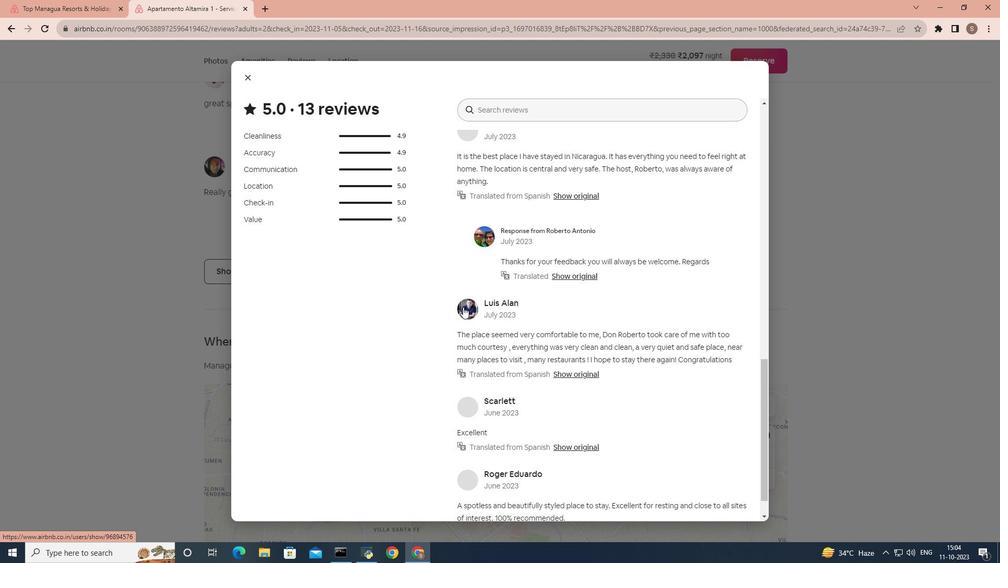
Action: Mouse moved to (248, 78)
Screenshot: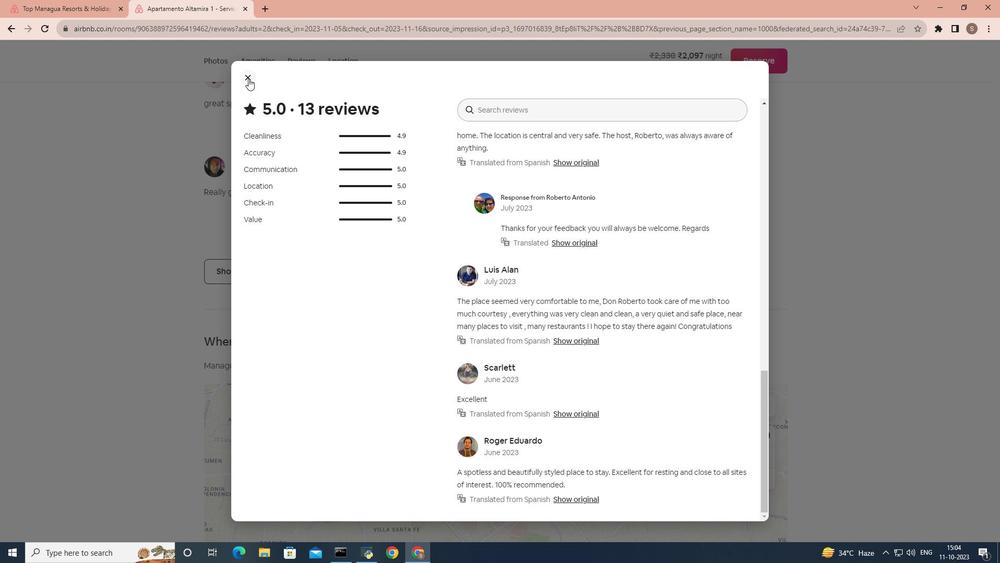 
Action: Mouse pressed left at (248, 78)
Screenshot: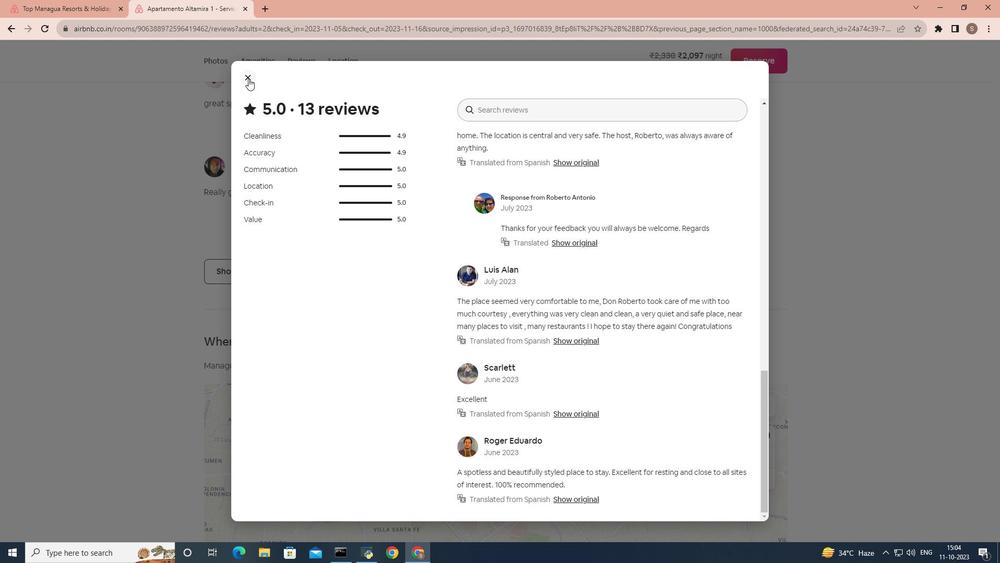 
Action: Mouse moved to (283, 322)
Screenshot: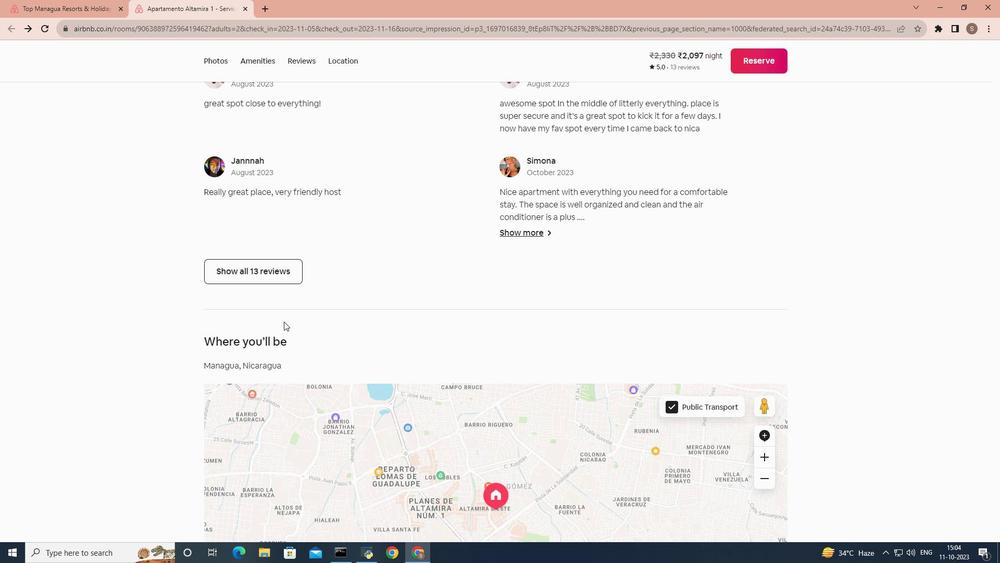 
Action: Mouse scrolled (283, 321) with delta (0, 0)
Screenshot: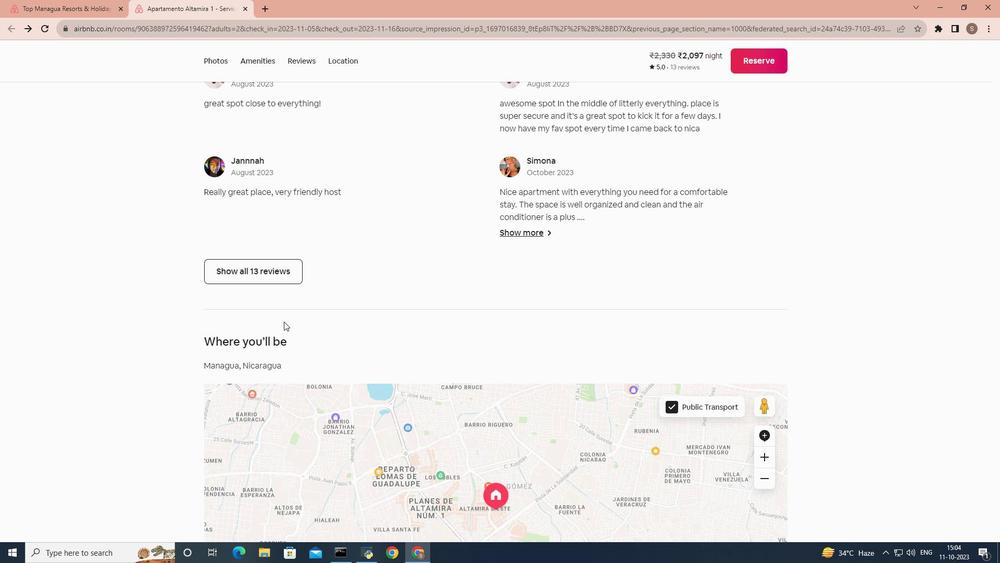 
Action: Mouse moved to (283, 323)
Screenshot: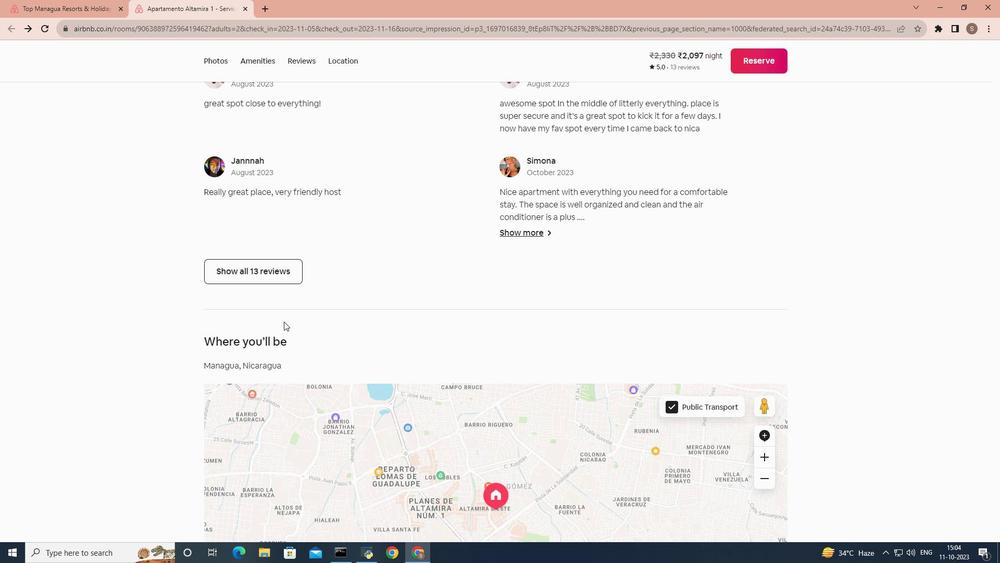 
Action: Mouse scrolled (283, 322) with delta (0, 0)
Screenshot: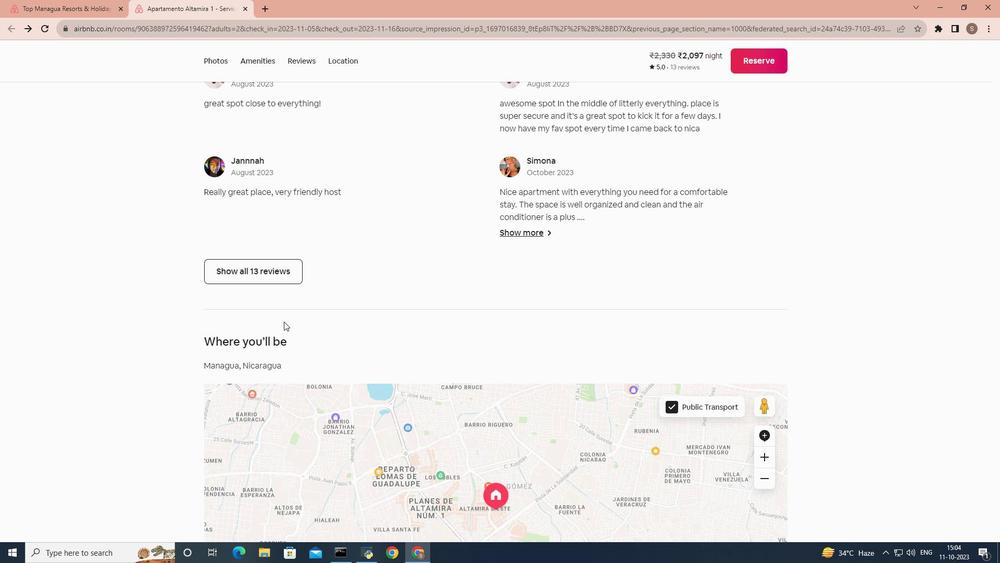 
Action: Mouse moved to (282, 323)
Screenshot: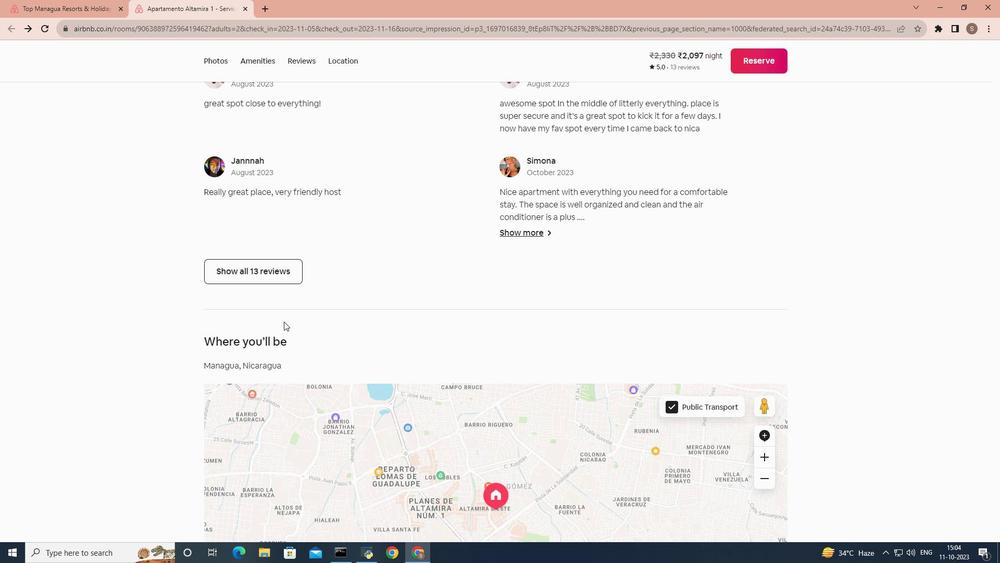 
Action: Mouse scrolled (282, 322) with delta (0, 0)
Screenshot: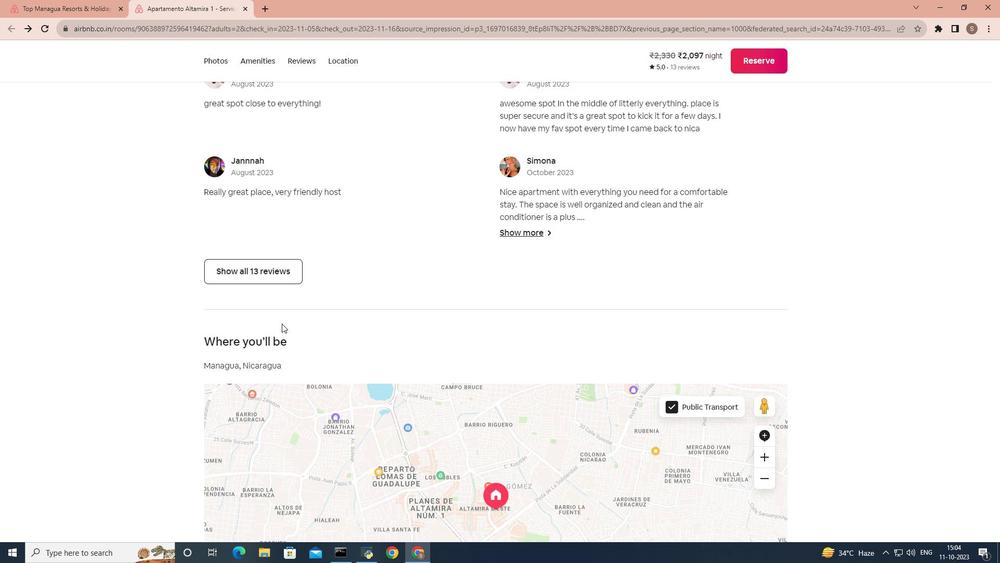 
Action: Mouse scrolled (282, 322) with delta (0, 0)
Screenshot: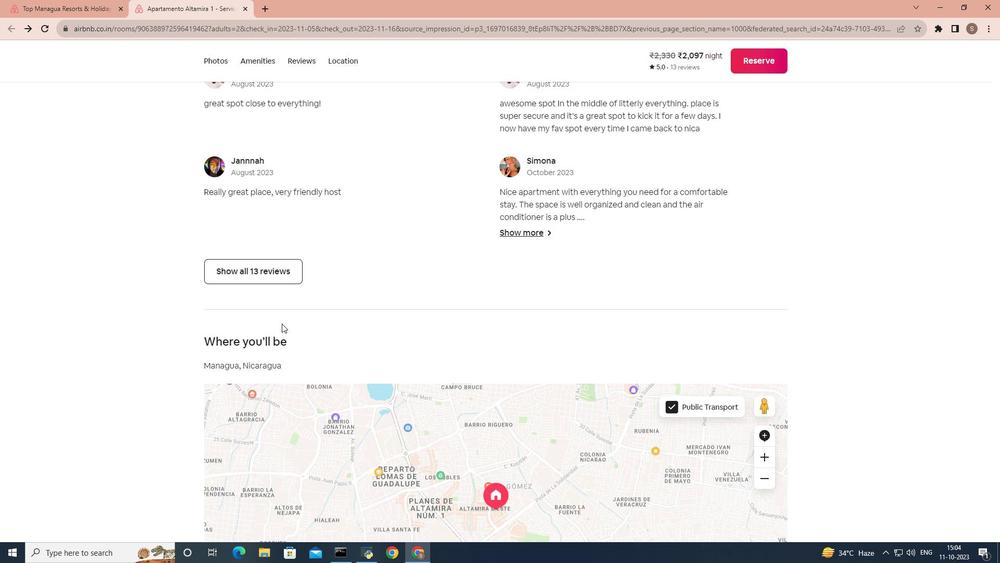
Action: Mouse moved to (282, 323)
Screenshot: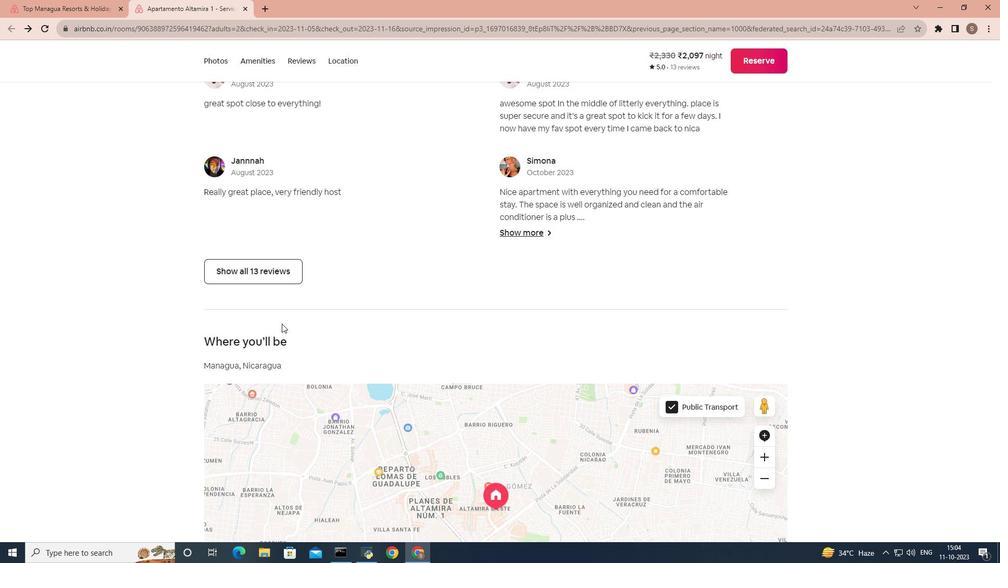 
Action: Mouse scrolled (282, 323) with delta (0, 0)
Screenshot: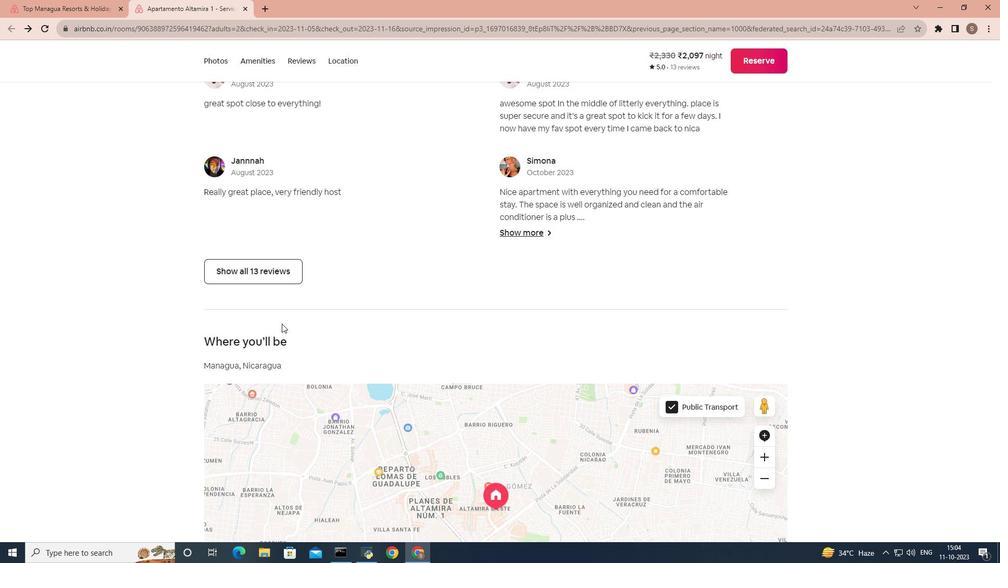 
Action: Mouse moved to (282, 323)
Screenshot: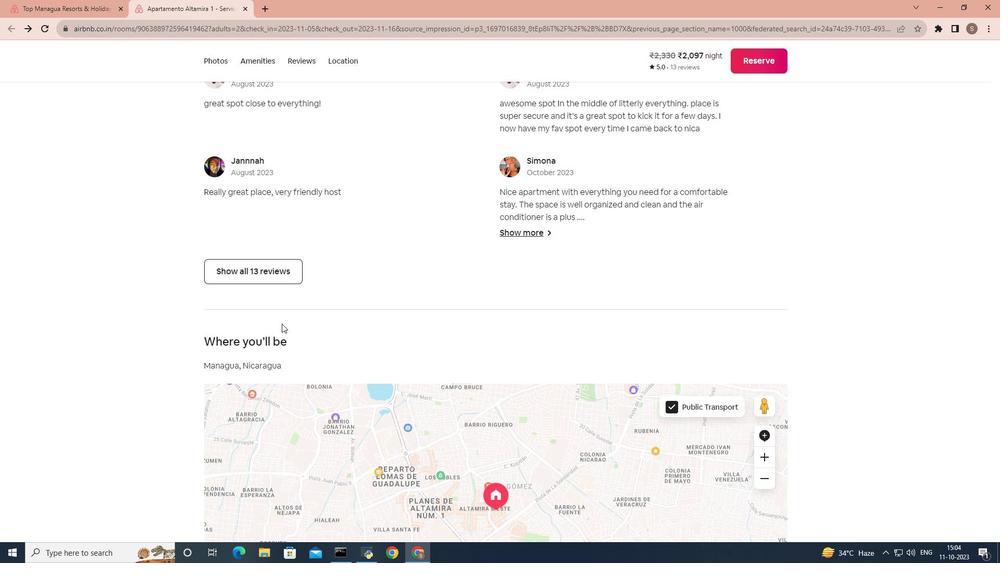 
Action: Mouse scrolled (282, 323) with delta (0, 0)
Screenshot: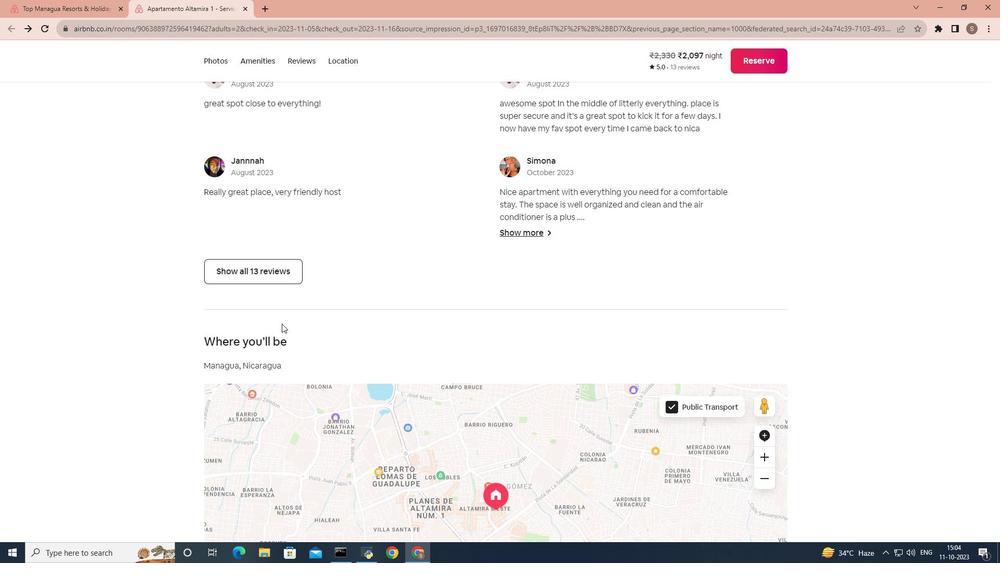 
Action: Mouse scrolled (282, 323) with delta (0, 0)
Screenshot: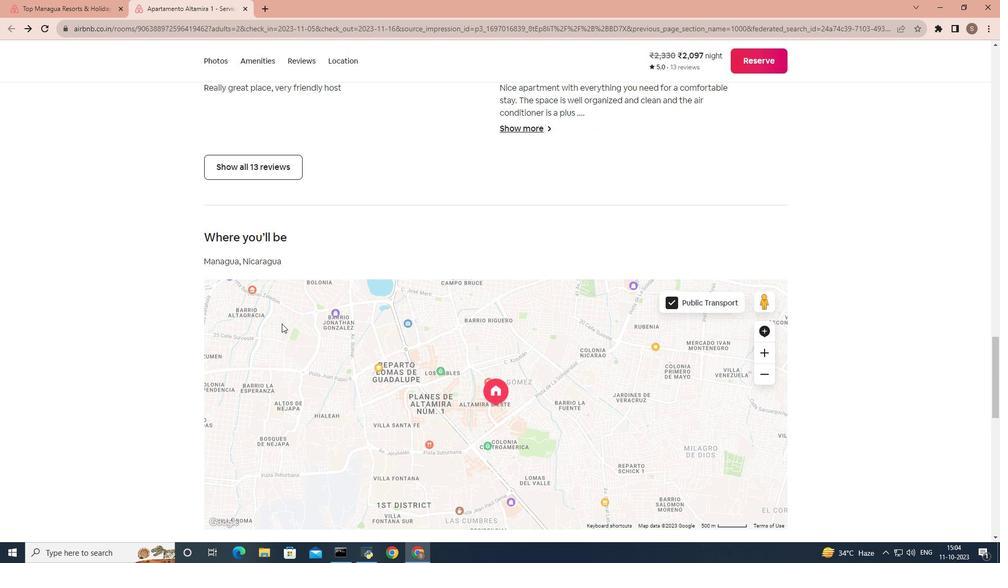 
Action: Mouse scrolled (282, 323) with delta (0, 0)
Screenshot: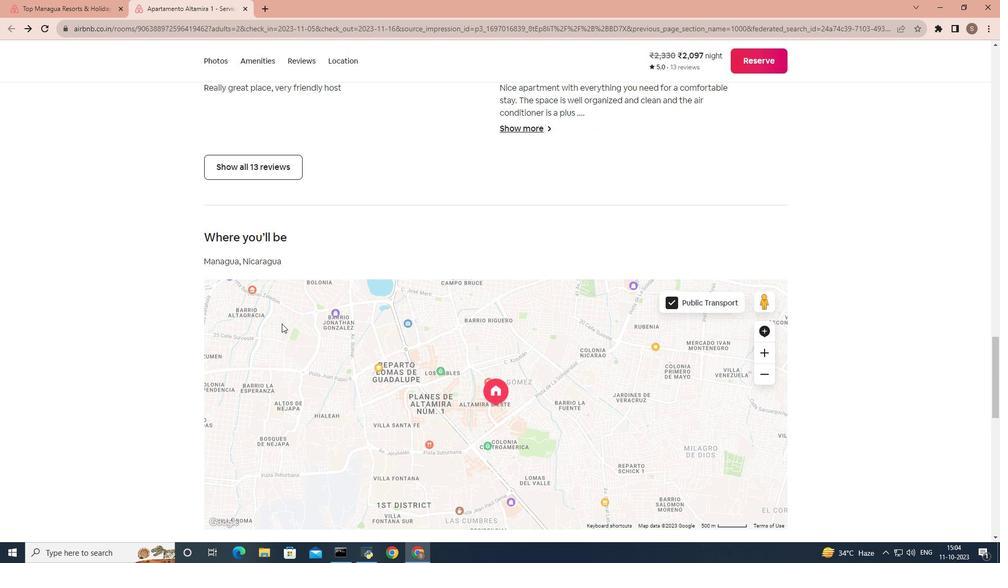 
Action: Mouse scrolled (282, 323) with delta (0, 0)
Screenshot: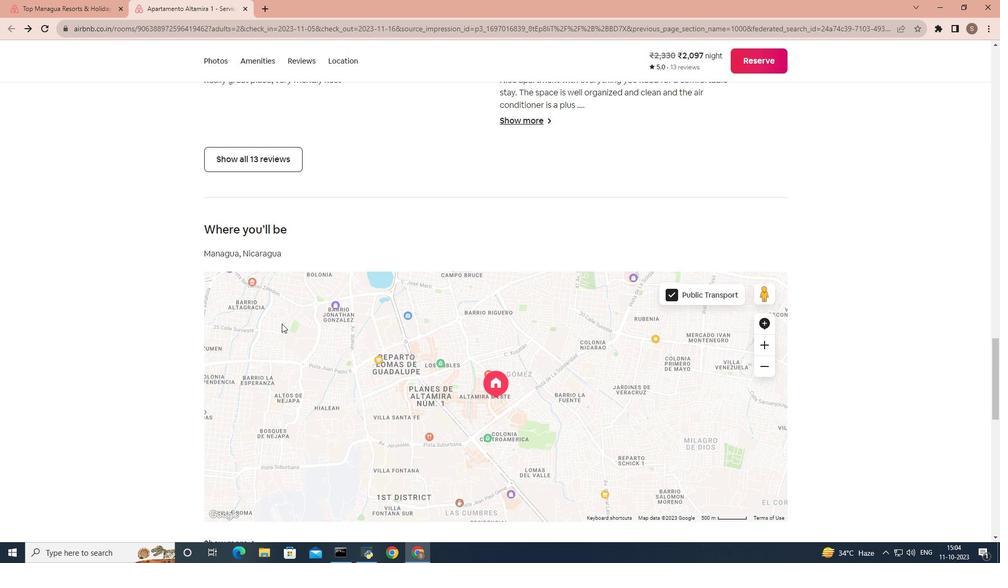 
Action: Mouse scrolled (282, 323) with delta (0, 0)
Screenshot: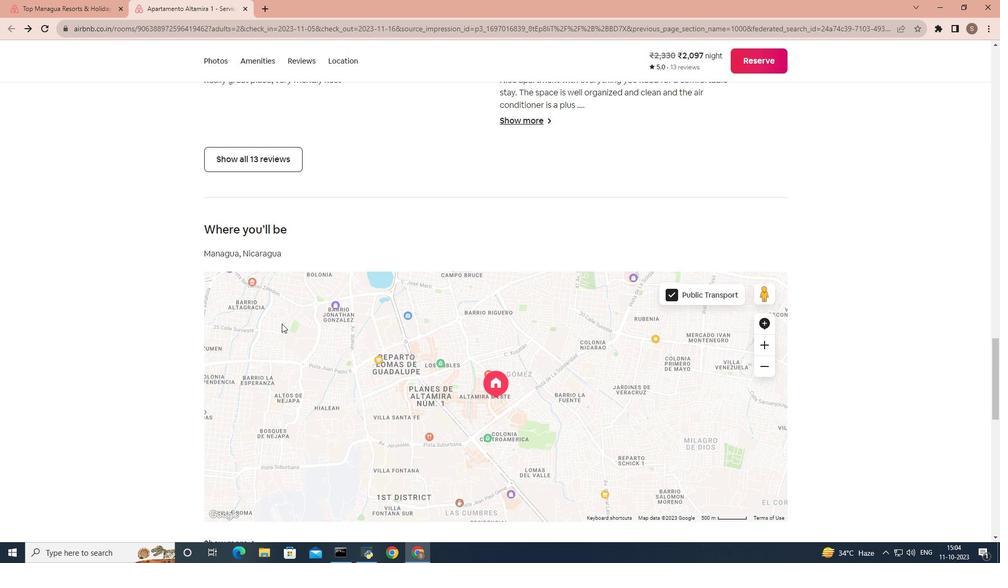 
Action: Mouse scrolled (282, 323) with delta (0, 0)
Screenshot: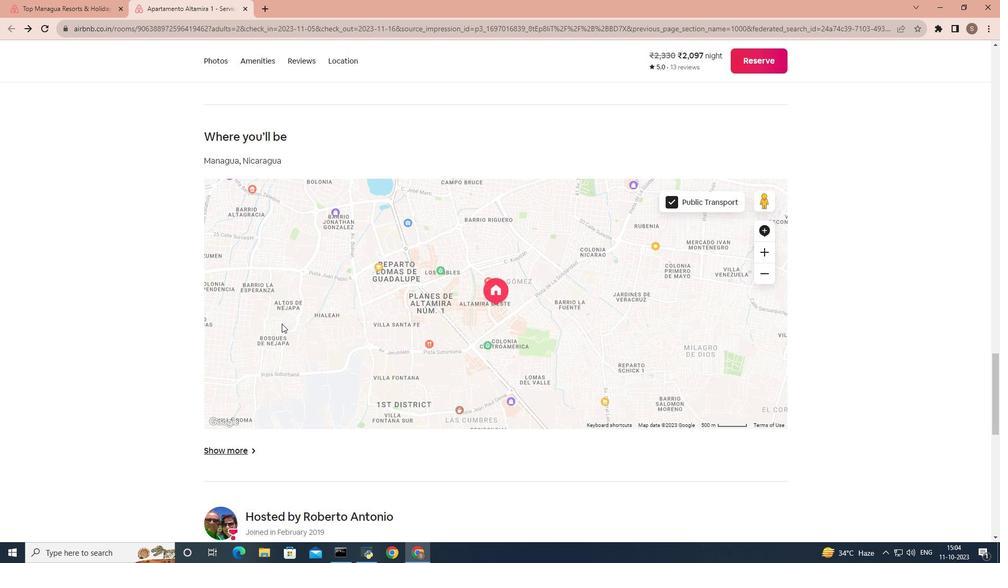 
Action: Mouse moved to (247, 291)
Screenshot: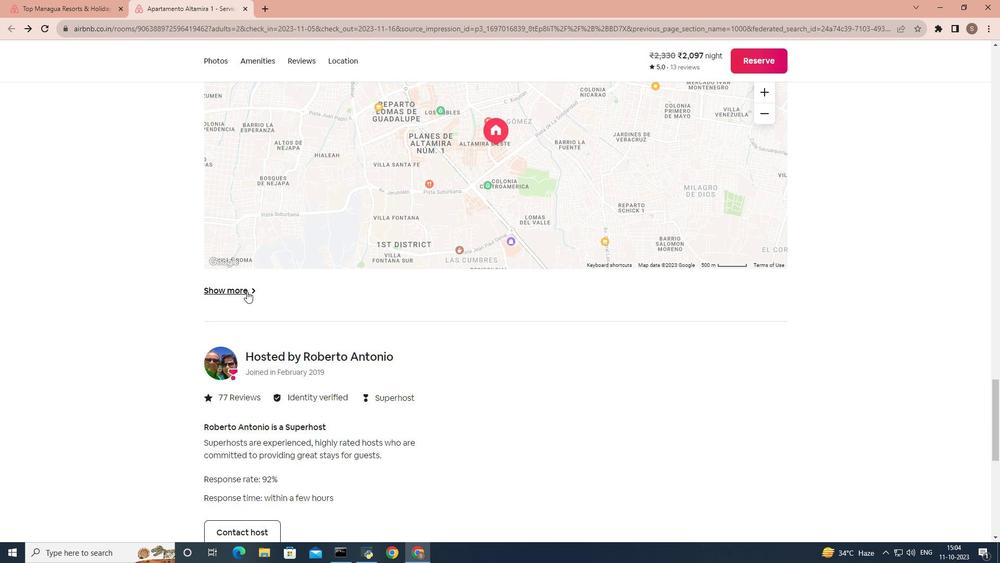 
Action: Mouse pressed left at (247, 291)
Screenshot: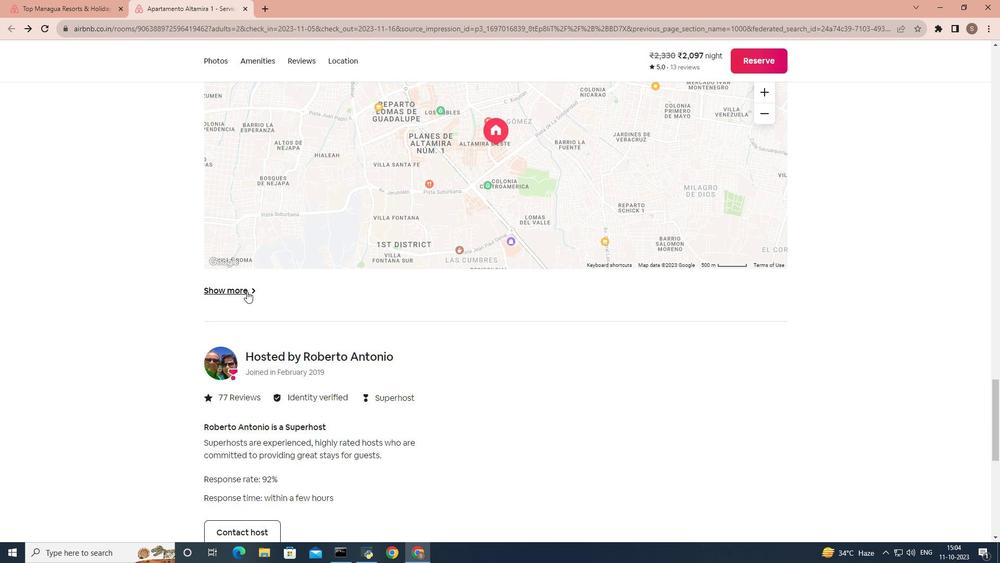 
Action: Mouse moved to (42, 176)
Screenshot: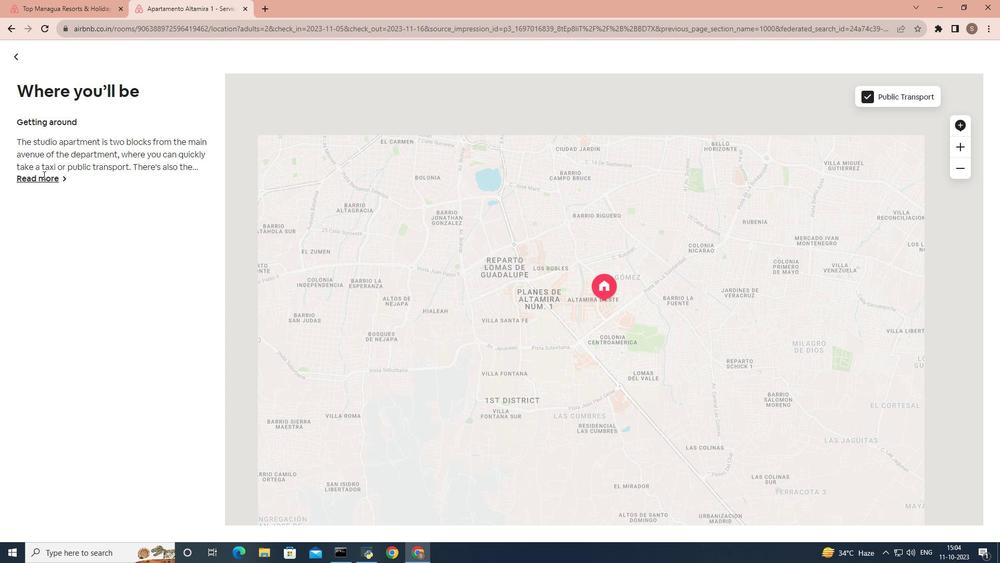 
Action: Mouse pressed left at (42, 176)
Screenshot: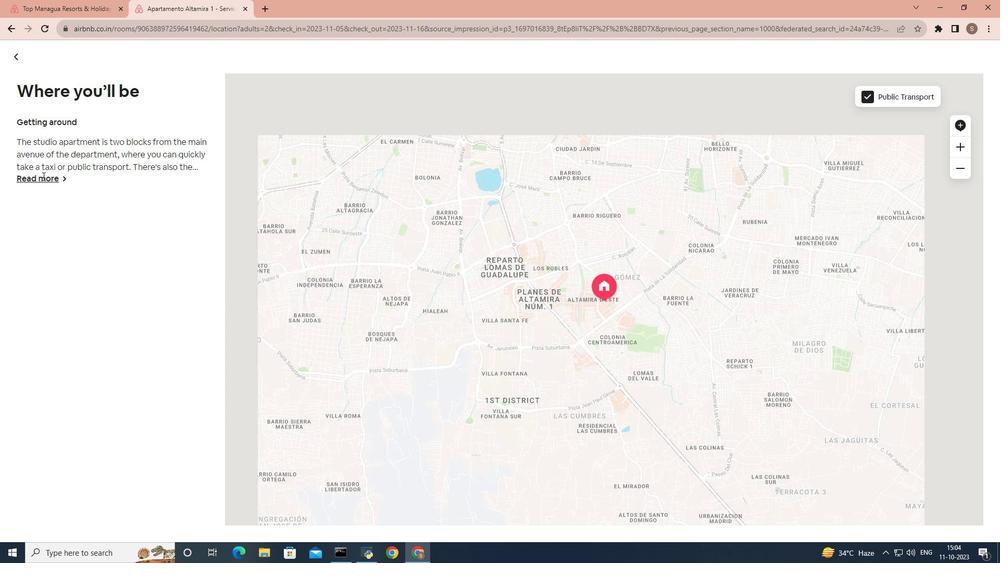 
Action: Mouse moved to (11, 58)
Screenshot: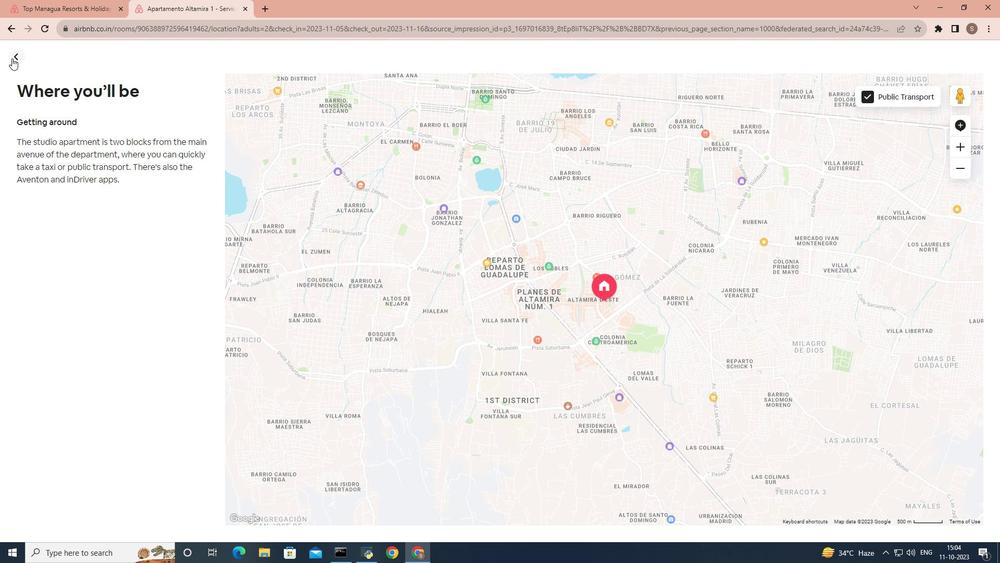 
Action: Mouse pressed left at (11, 58)
Screenshot: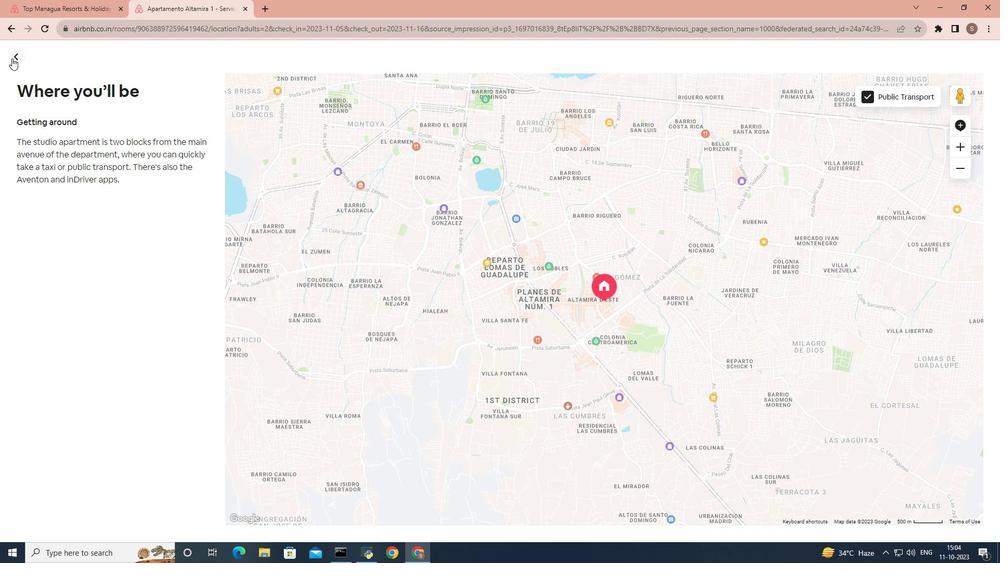 
Action: Mouse moved to (318, 339)
Screenshot: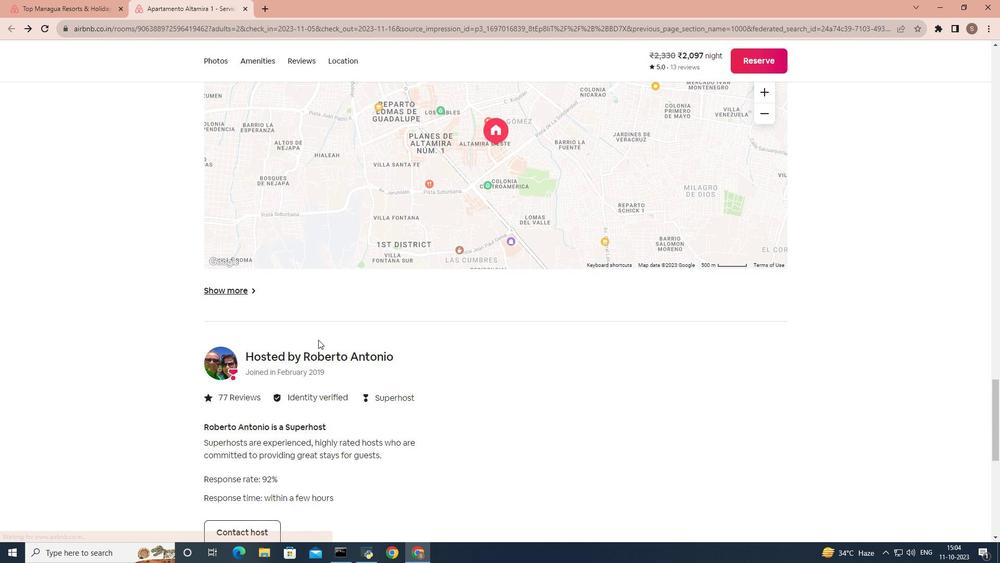 
Action: Mouse scrolled (318, 339) with delta (0, 0)
Screenshot: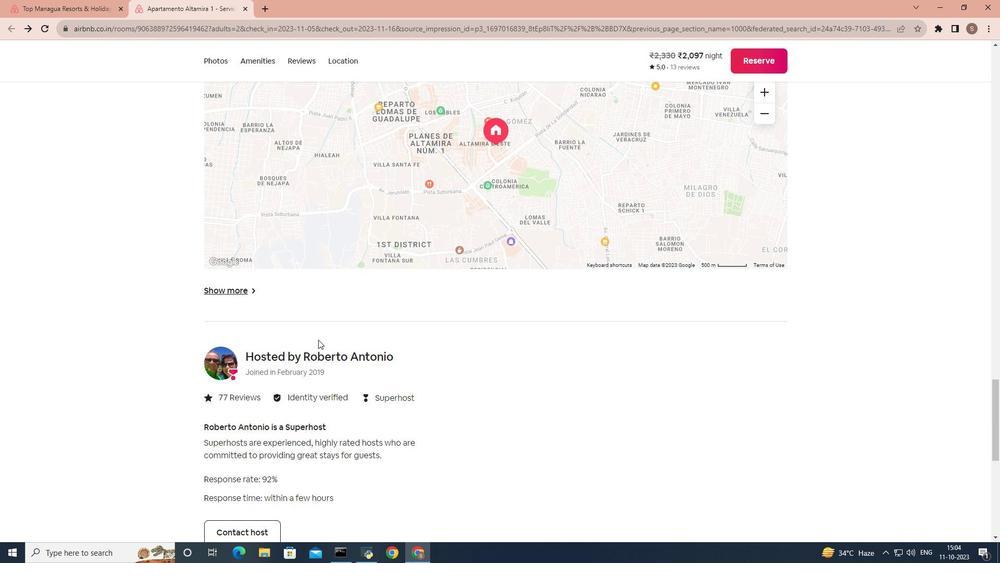 
Action: Mouse scrolled (318, 339) with delta (0, 0)
Screenshot: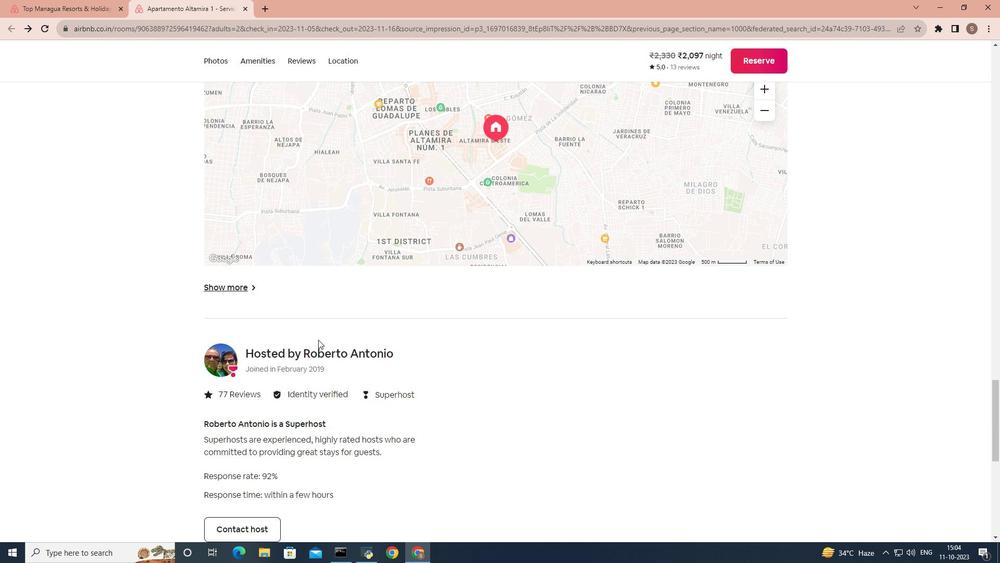 
Action: Mouse scrolled (318, 339) with delta (0, 0)
Screenshot: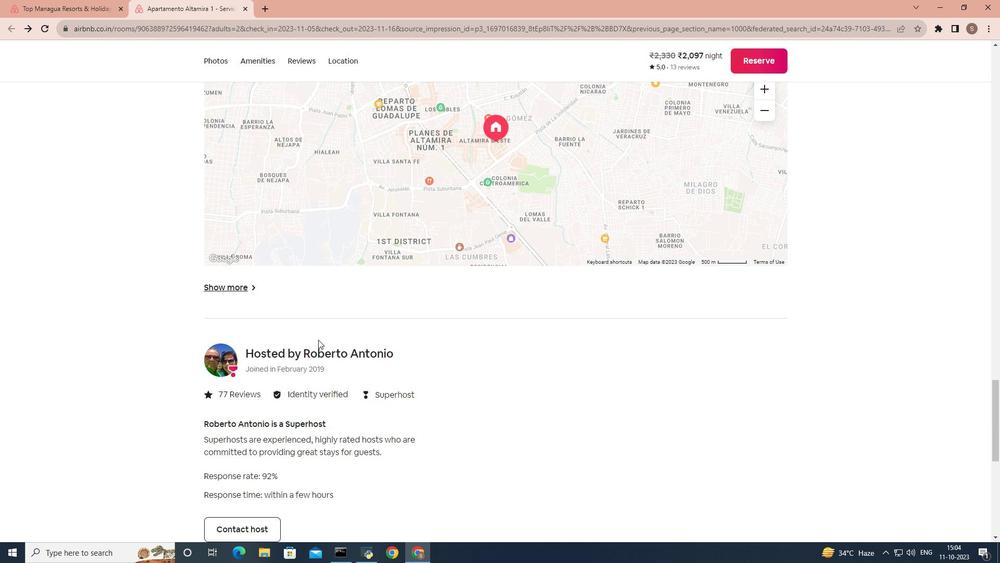 
Action: Mouse scrolled (318, 339) with delta (0, 0)
Screenshot: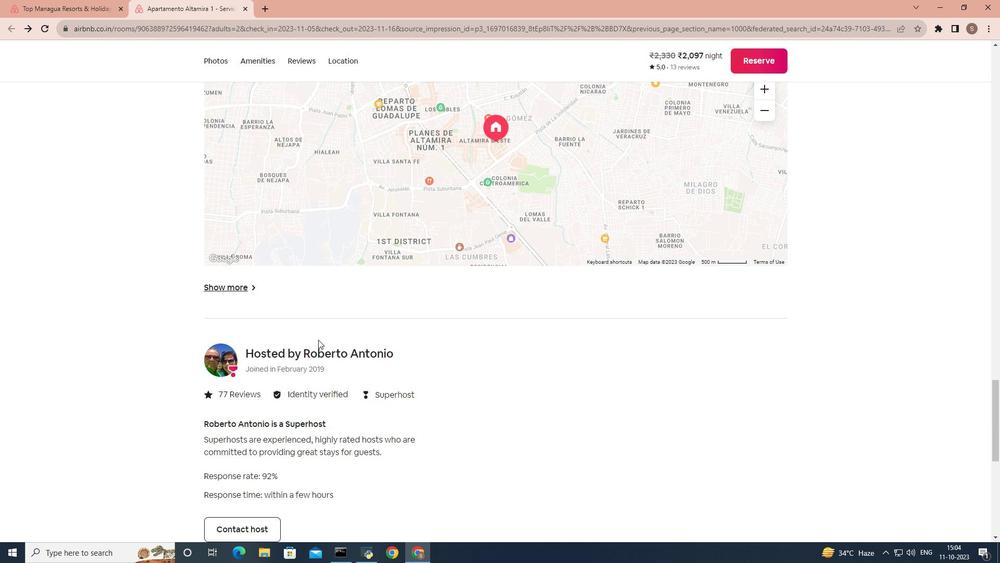 
Action: Mouse moved to (236, 374)
Screenshot: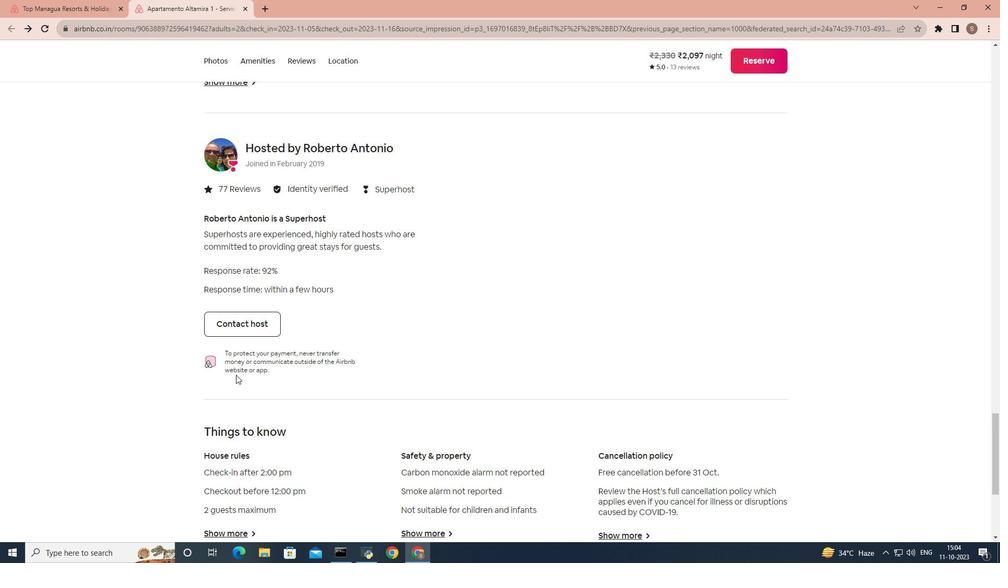 
Action: Mouse scrolled (236, 374) with delta (0, 0)
Screenshot: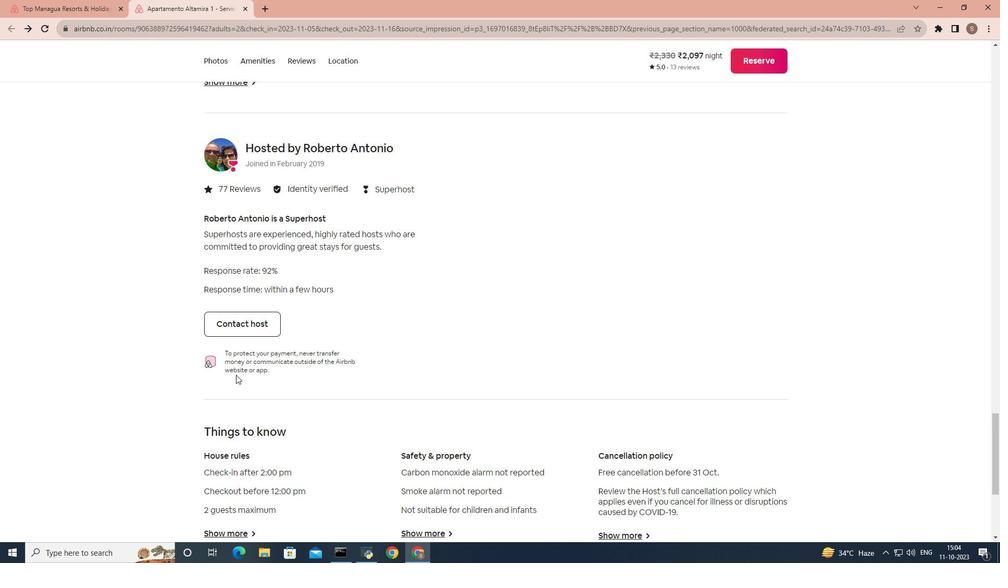 
Action: Mouse scrolled (236, 374) with delta (0, 0)
Screenshot: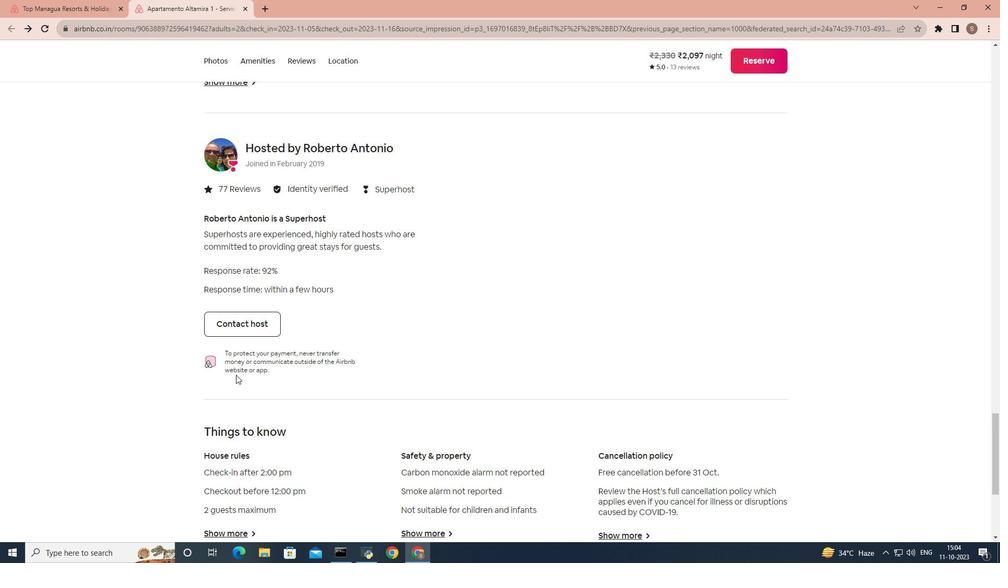 
Action: Mouse scrolled (236, 374) with delta (0, 0)
Screenshot: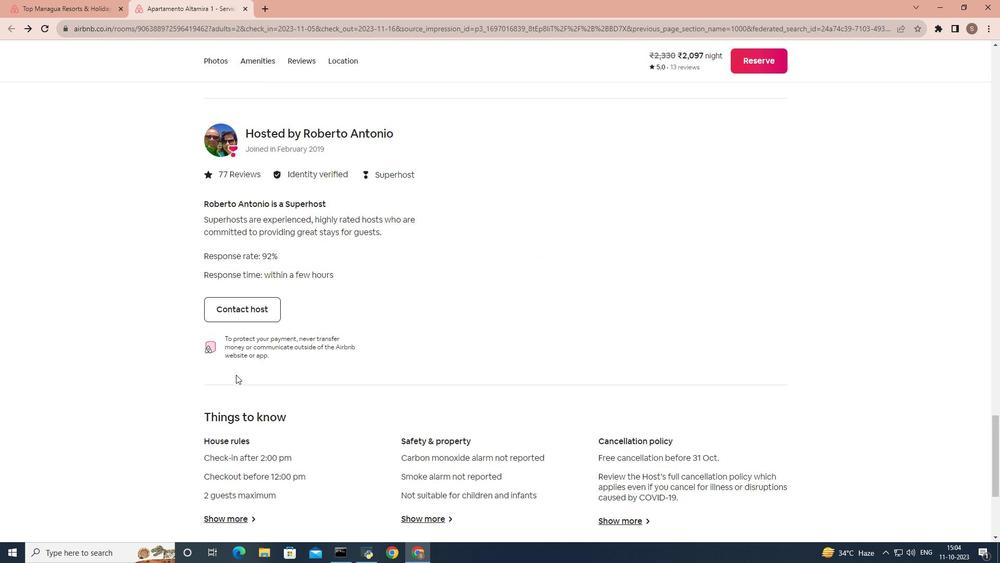 
Action: Mouse scrolled (236, 374) with delta (0, 0)
Screenshot: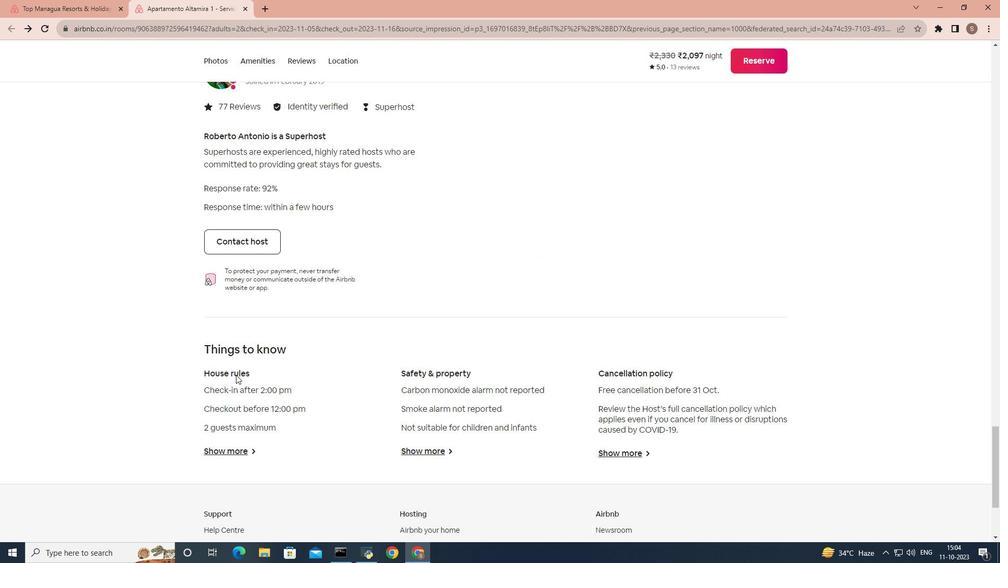 
Action: Mouse moved to (247, 324)
Screenshot: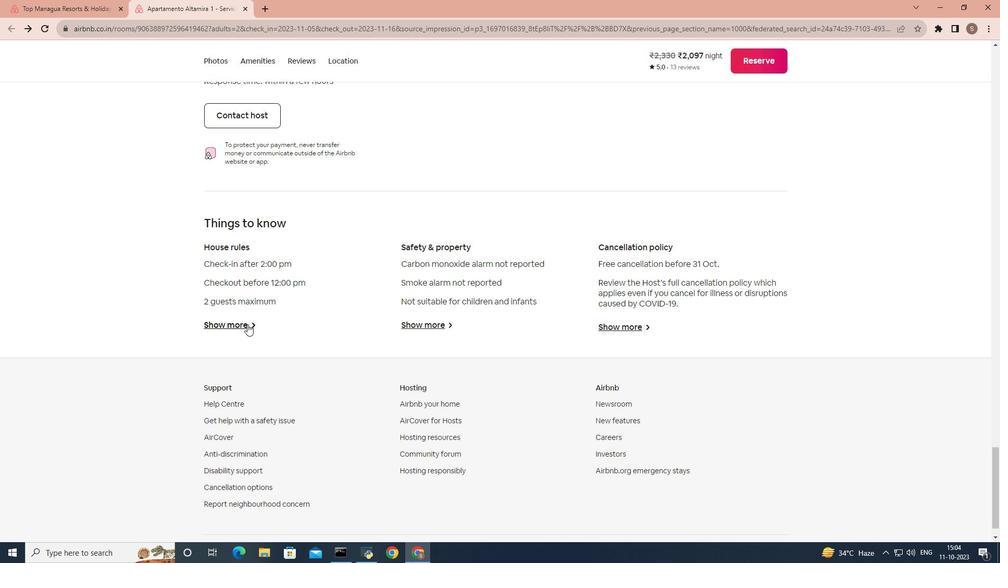 
Action: Mouse pressed left at (247, 324)
